 Task: Plan a trip to Queensdale, South Africa from 5th December, 2023 to 15th December, 2023 for 9 adults.5 bedrooms having 5 beds and 5 bathrooms. Property type can be house. Booking option can be shelf check-in. Look for 5 properties as per requirement.
Action: Mouse moved to (491, 88)
Screenshot: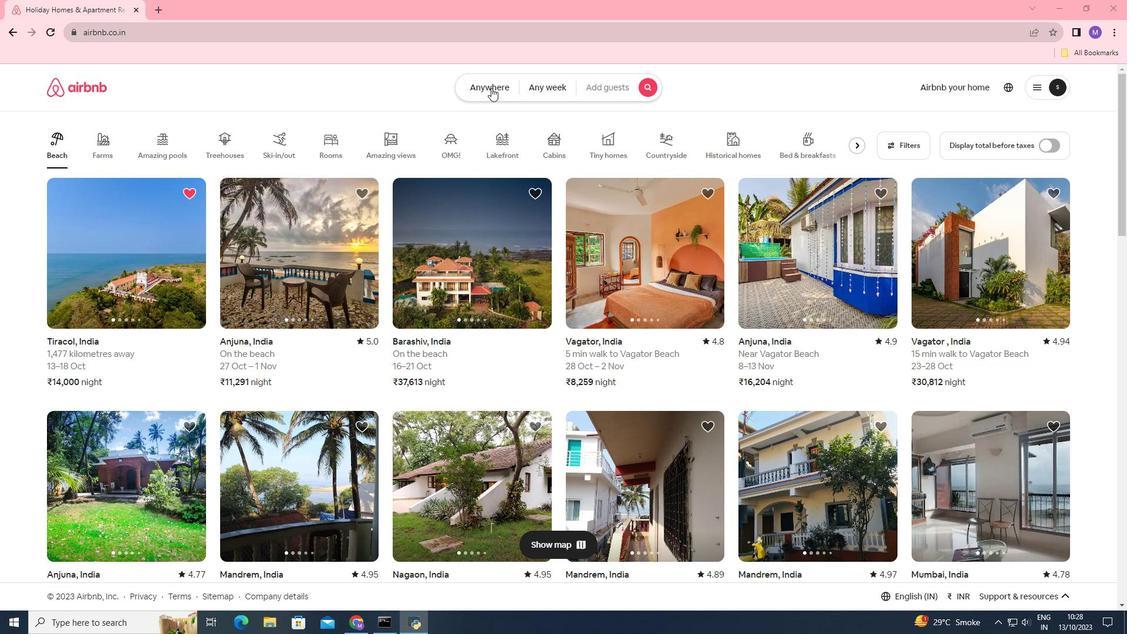 
Action: Mouse pressed left at (491, 88)
Screenshot: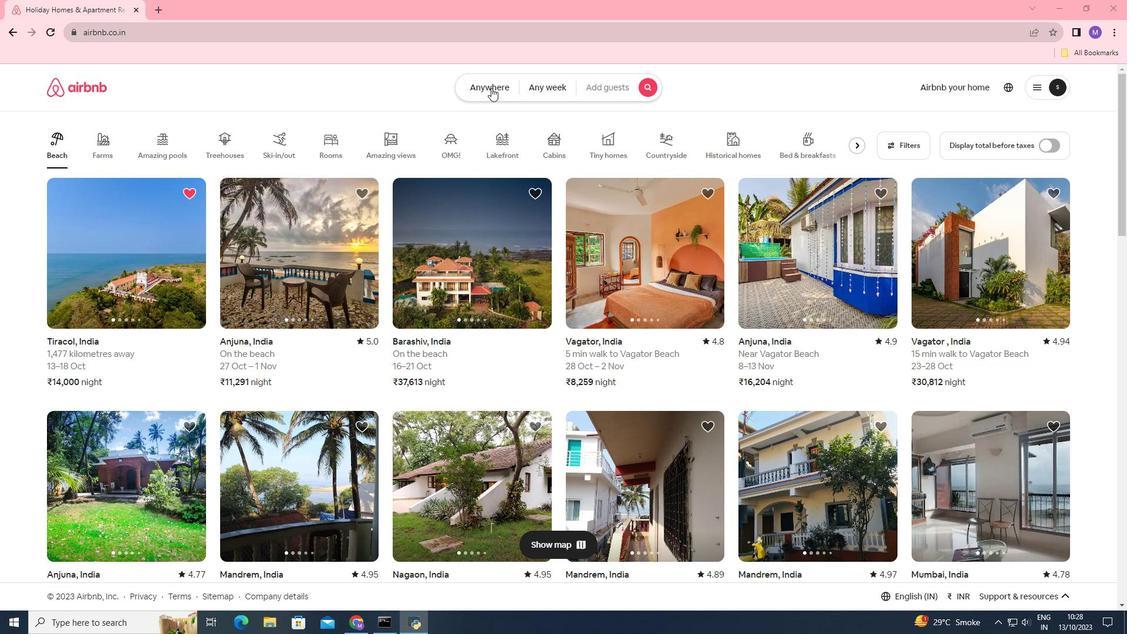
Action: Mouse moved to (389, 131)
Screenshot: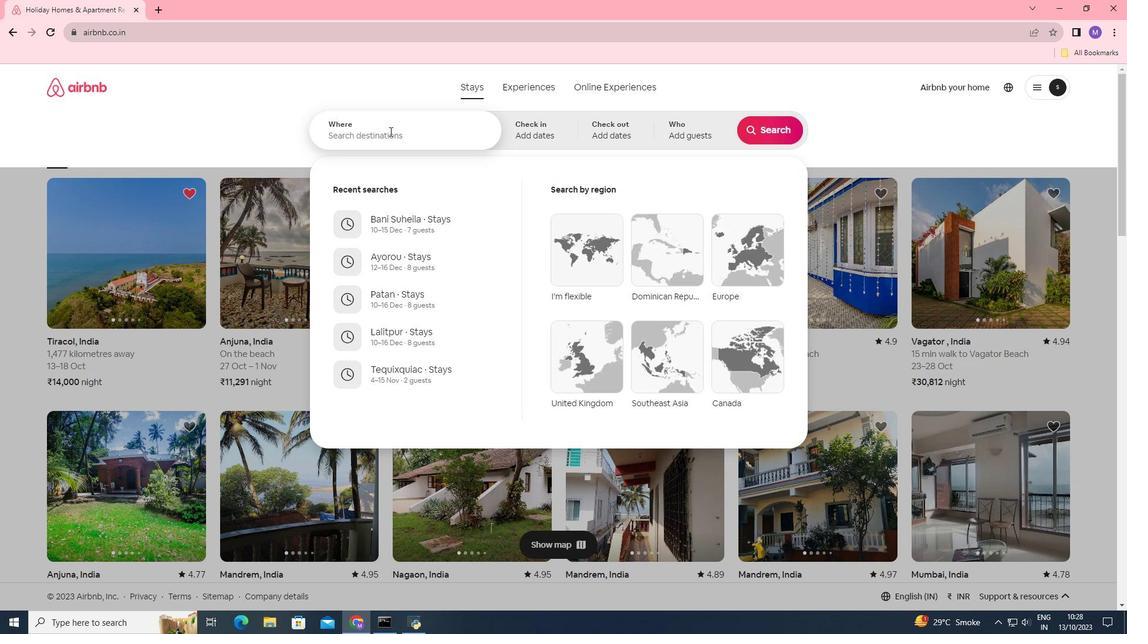 
Action: Mouse pressed left at (389, 131)
Screenshot: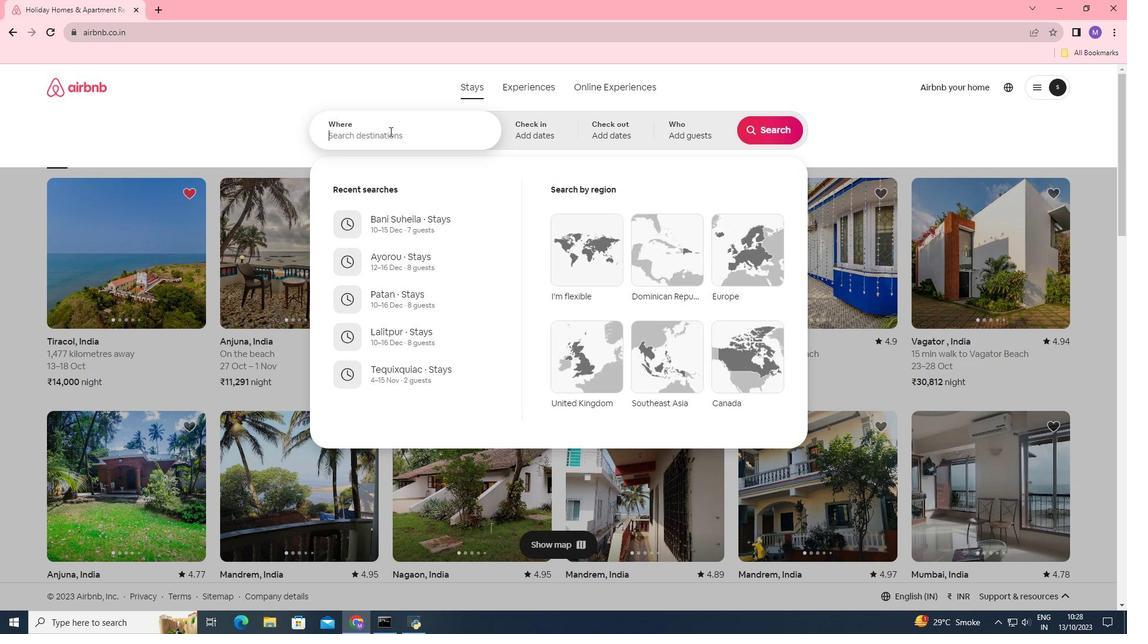 
Action: Mouse pressed left at (389, 131)
Screenshot: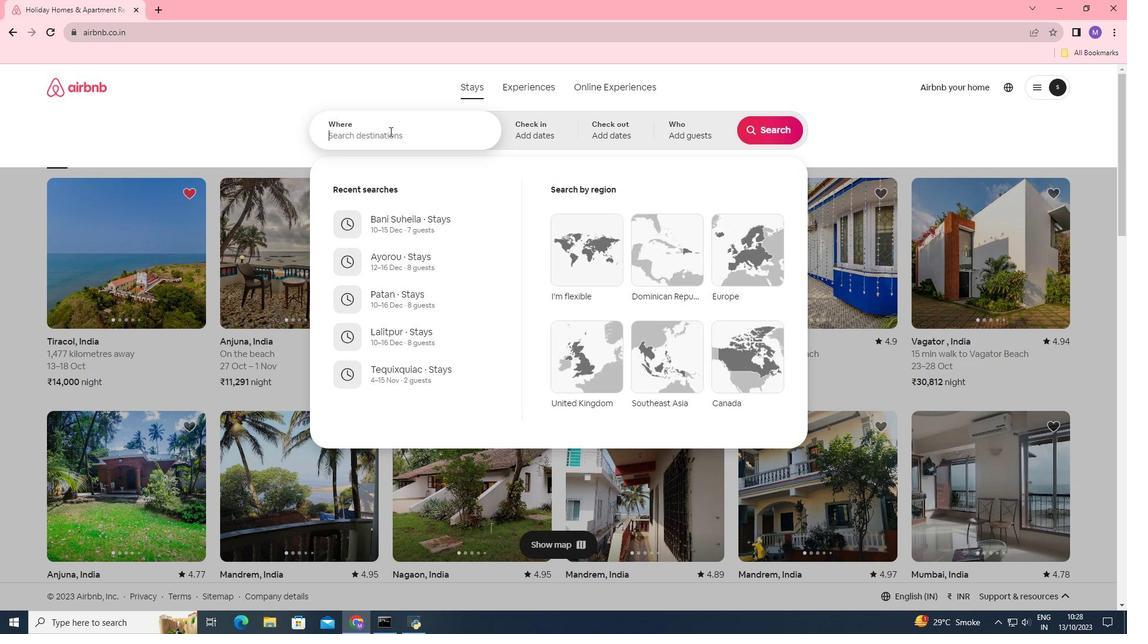 
Action: Key pressed <Key.shift><Key.shift>South<Key.space><Key.shift>Africa
Screenshot: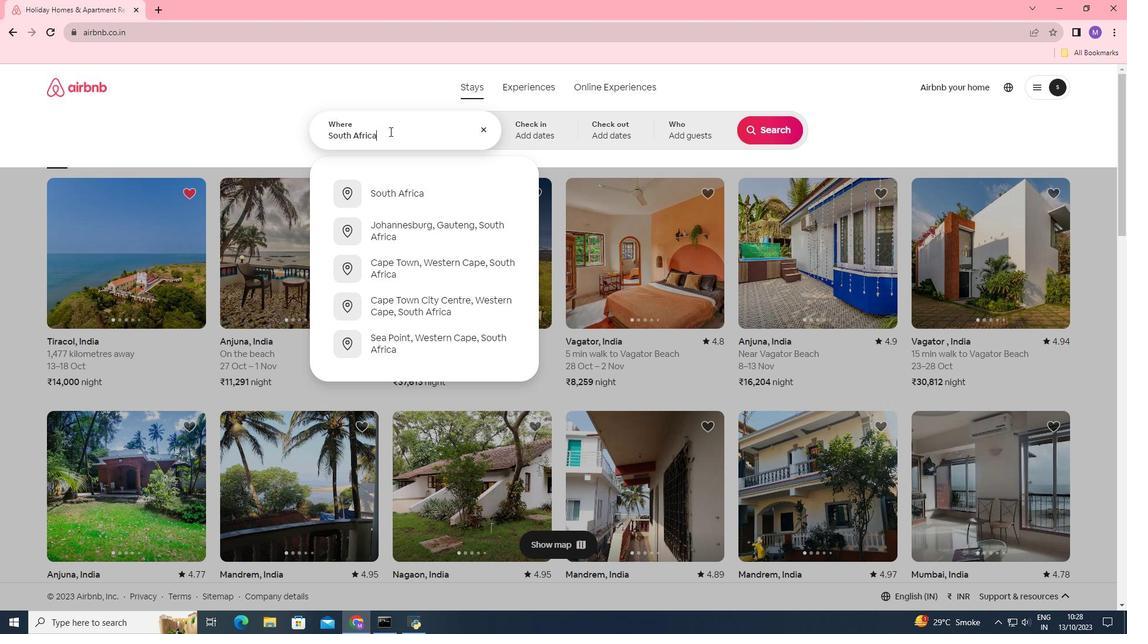 
Action: Mouse moved to (559, 133)
Screenshot: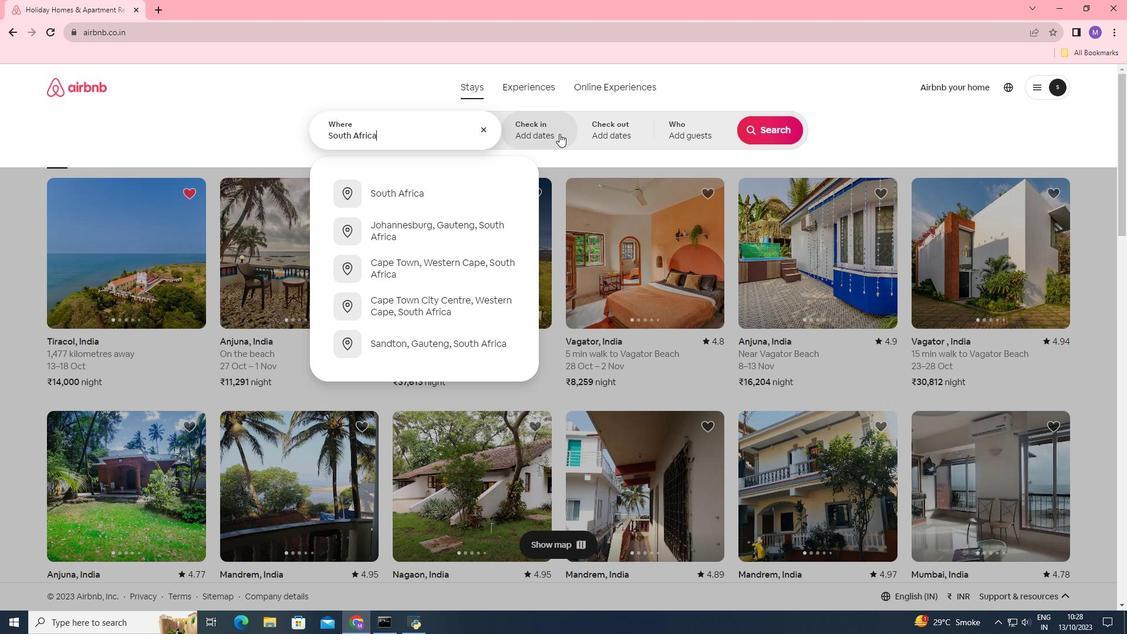 
Action: Mouse pressed left at (559, 133)
Screenshot: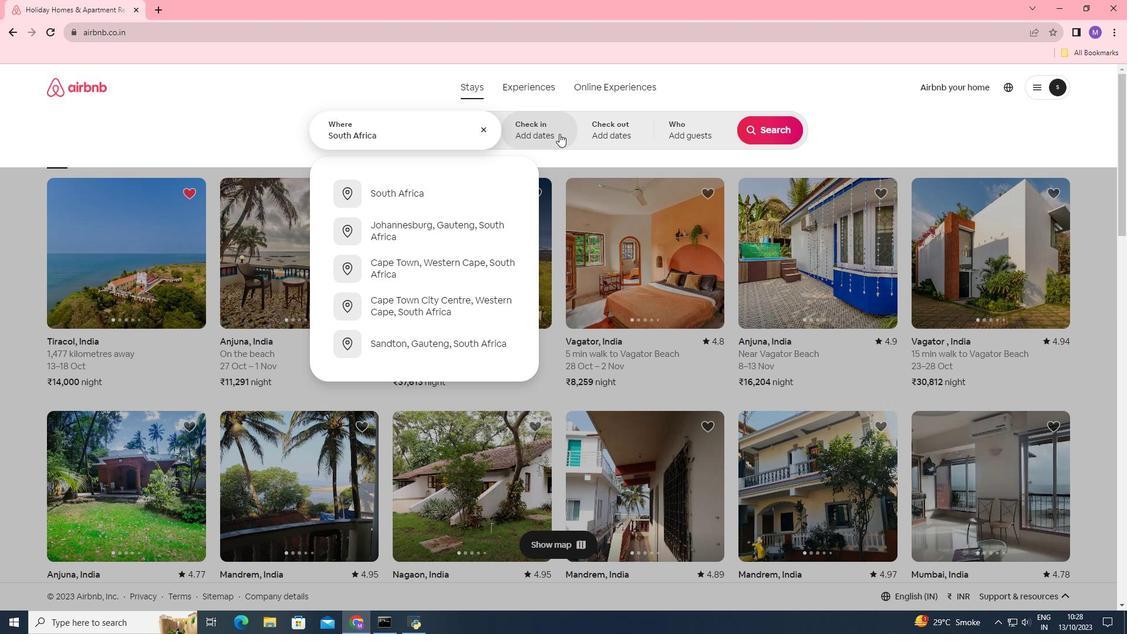 
Action: Mouse moved to (766, 227)
Screenshot: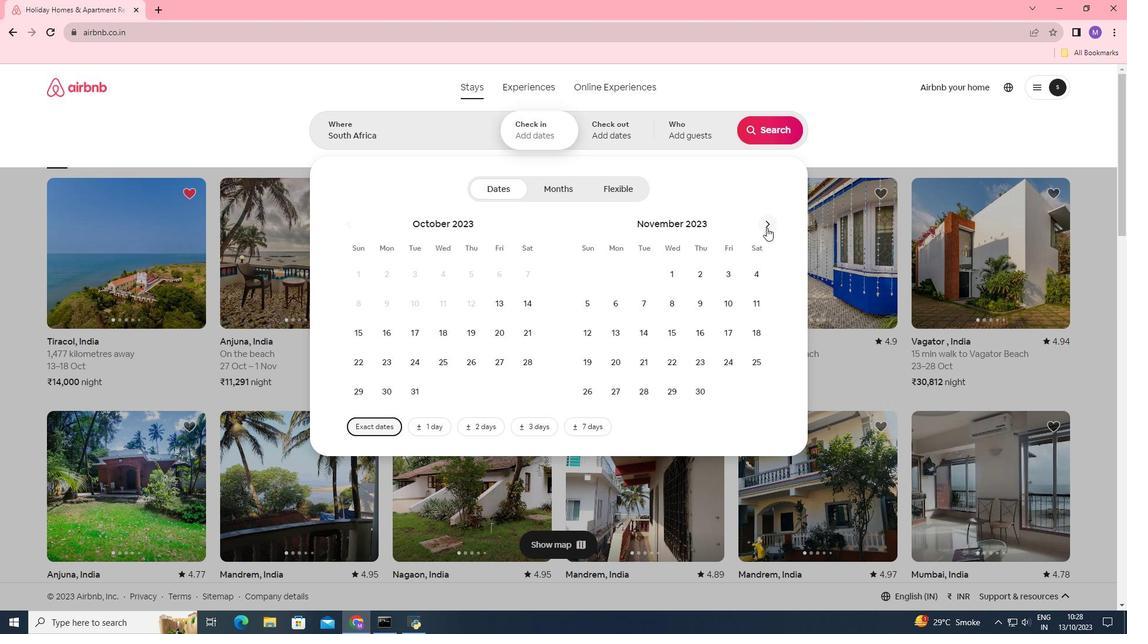 
Action: Mouse pressed left at (766, 227)
Screenshot: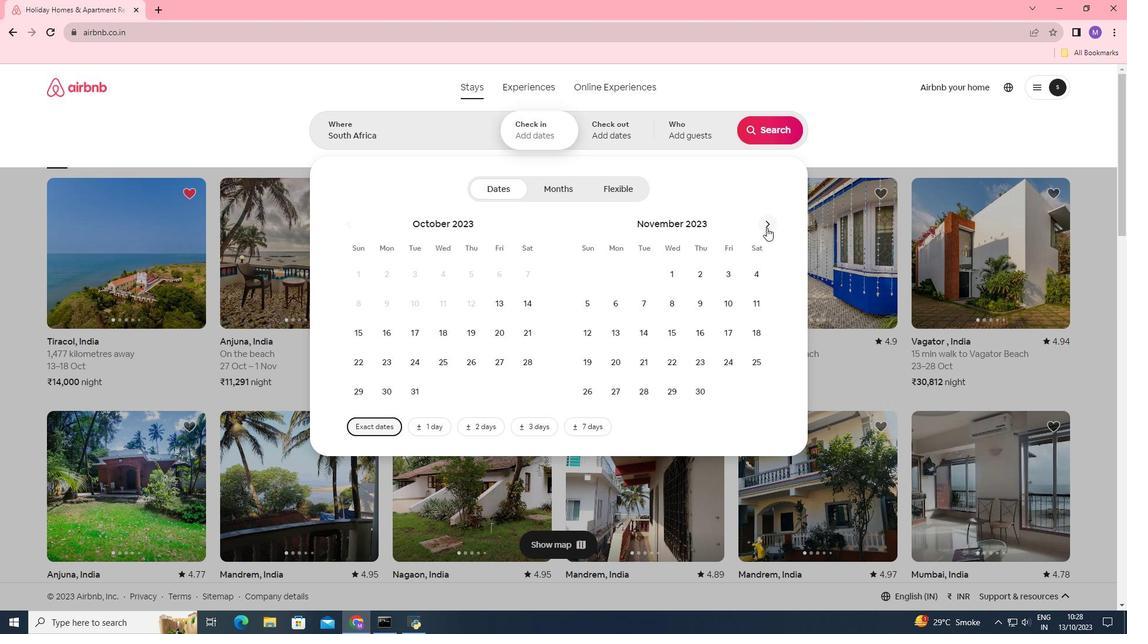 
Action: Mouse moved to (644, 297)
Screenshot: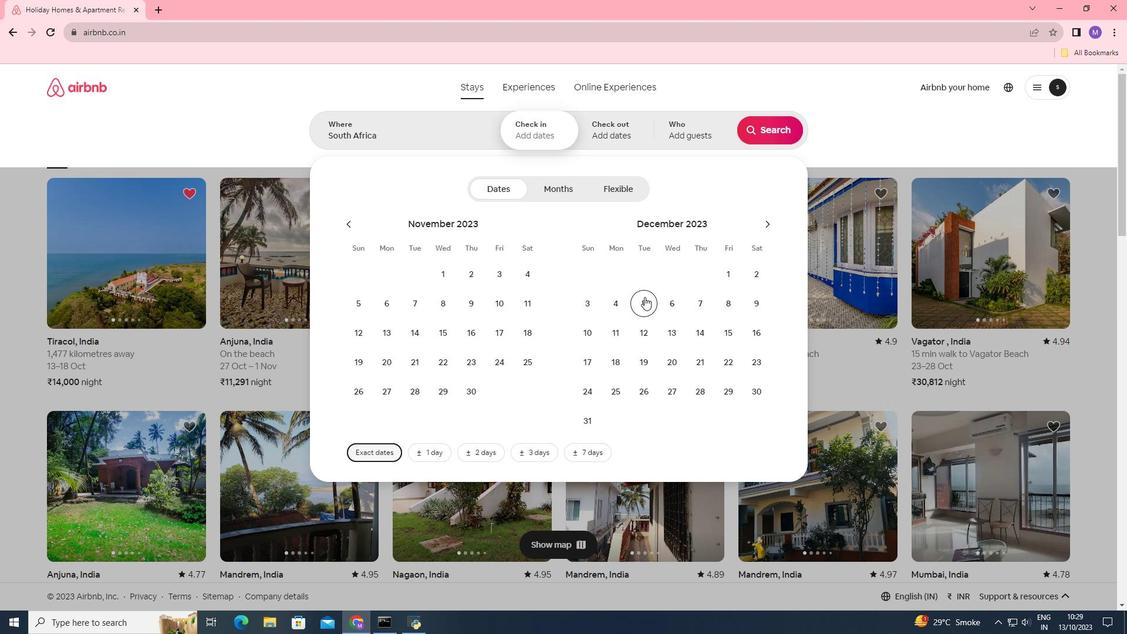 
Action: Mouse pressed left at (644, 297)
Screenshot: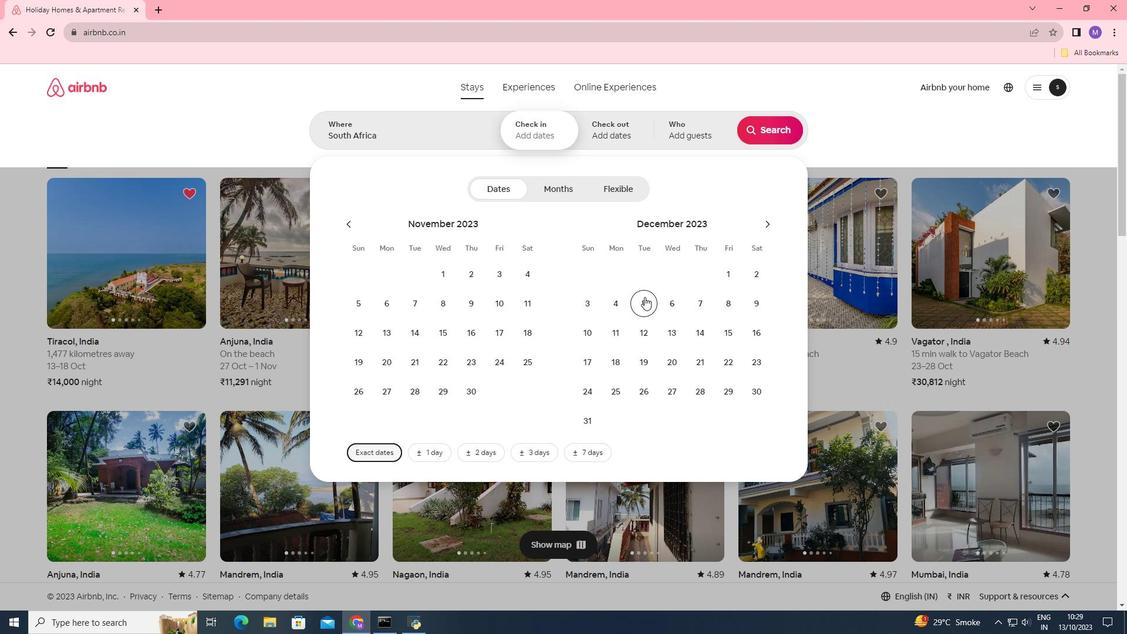 
Action: Mouse moved to (718, 329)
Screenshot: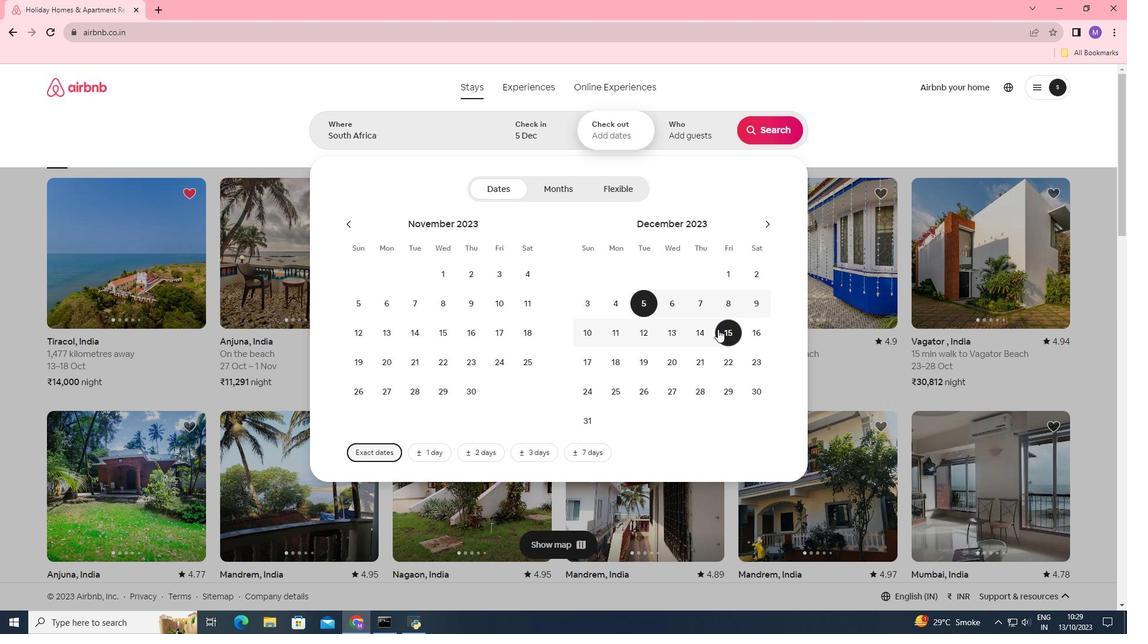 
Action: Mouse pressed left at (718, 329)
Screenshot: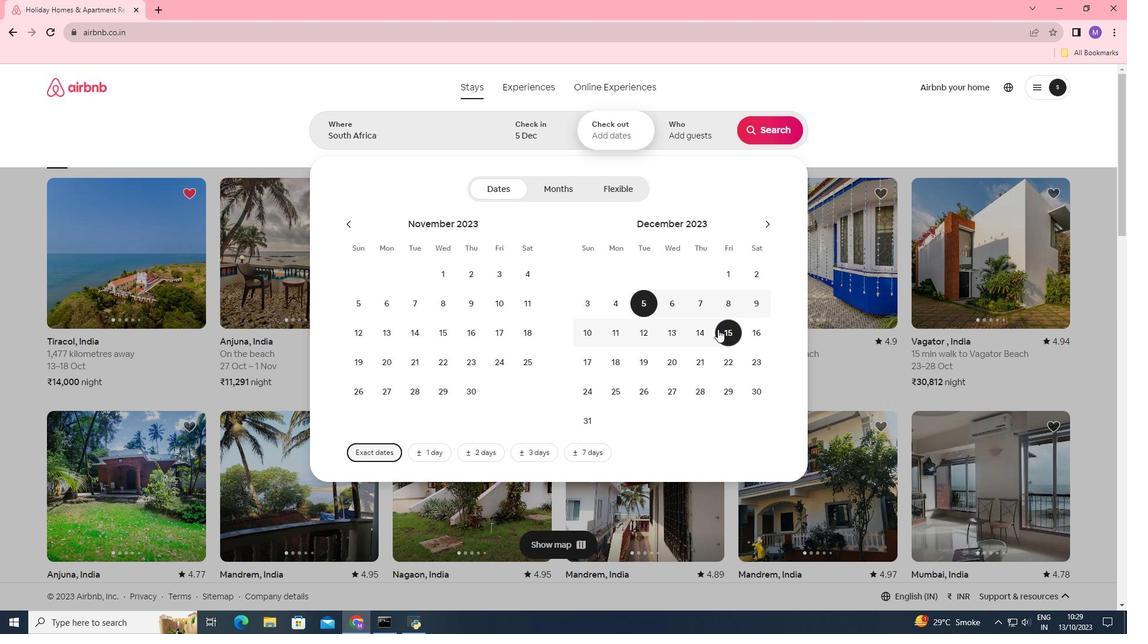
Action: Mouse moved to (690, 130)
Screenshot: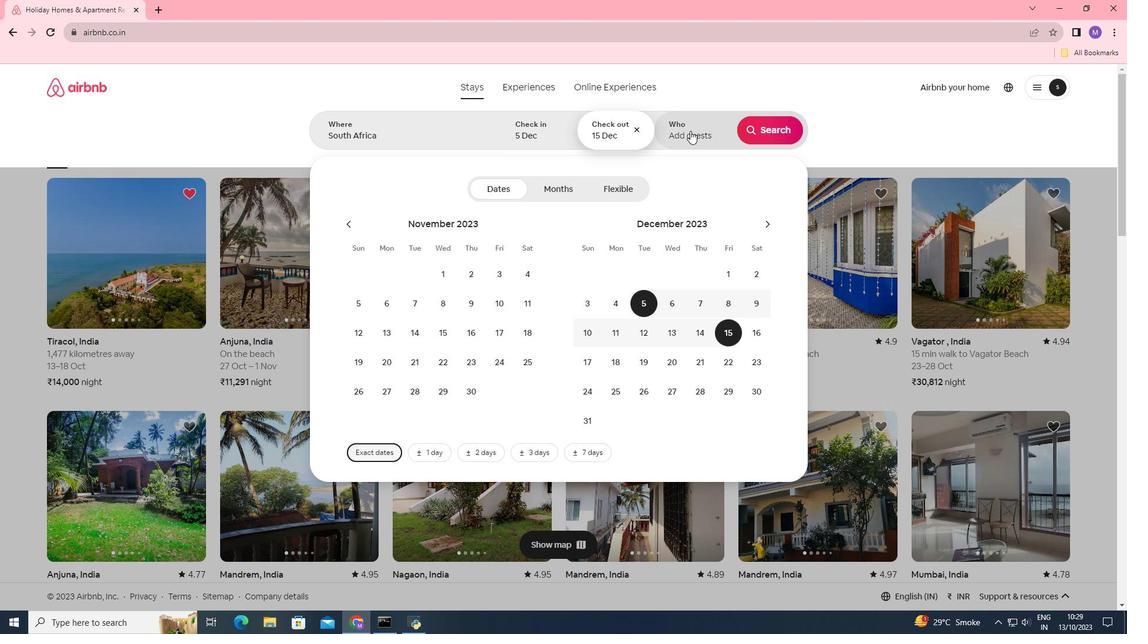 
Action: Mouse pressed left at (690, 130)
Screenshot: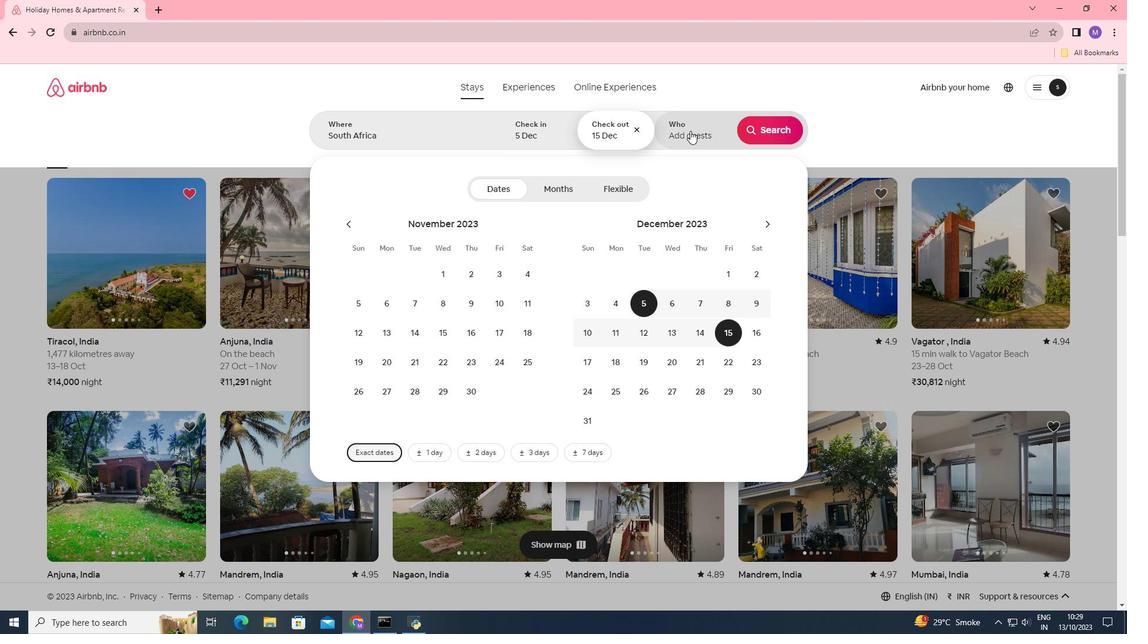 
Action: Mouse moved to (773, 194)
Screenshot: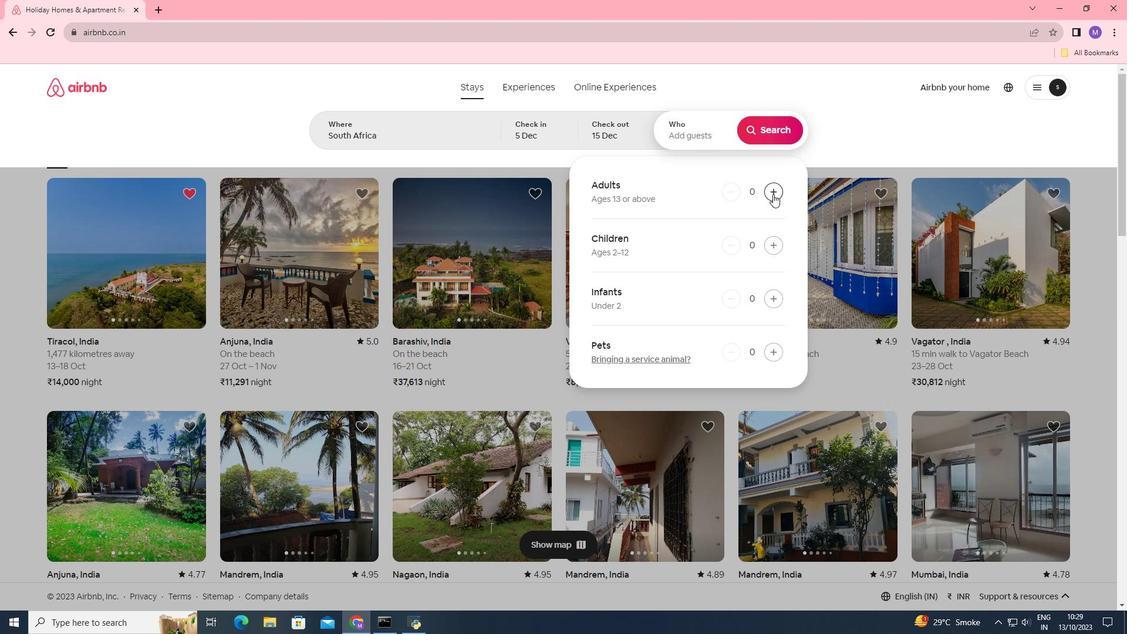 
Action: Mouse pressed left at (773, 194)
Screenshot: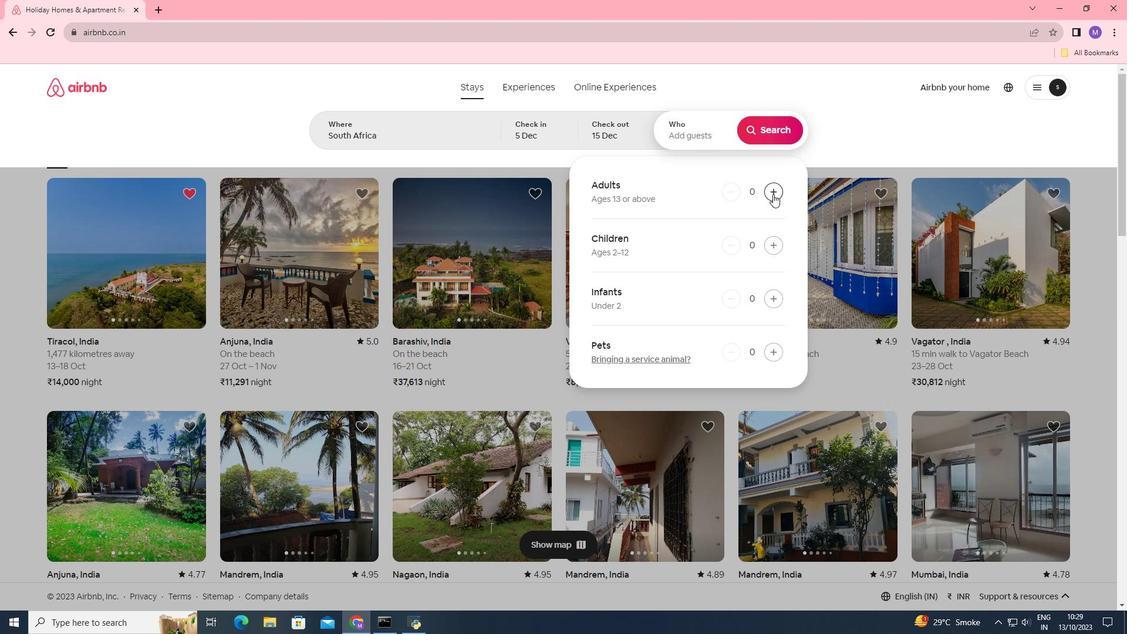 
Action: Mouse pressed left at (773, 194)
Screenshot: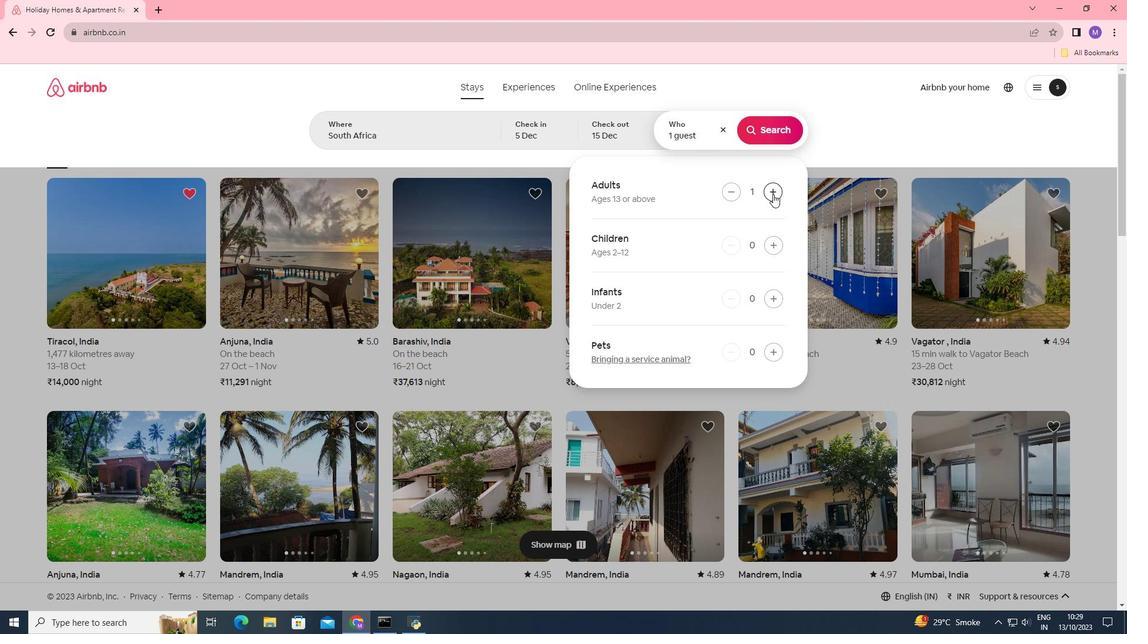 
Action: Mouse pressed left at (773, 194)
Screenshot: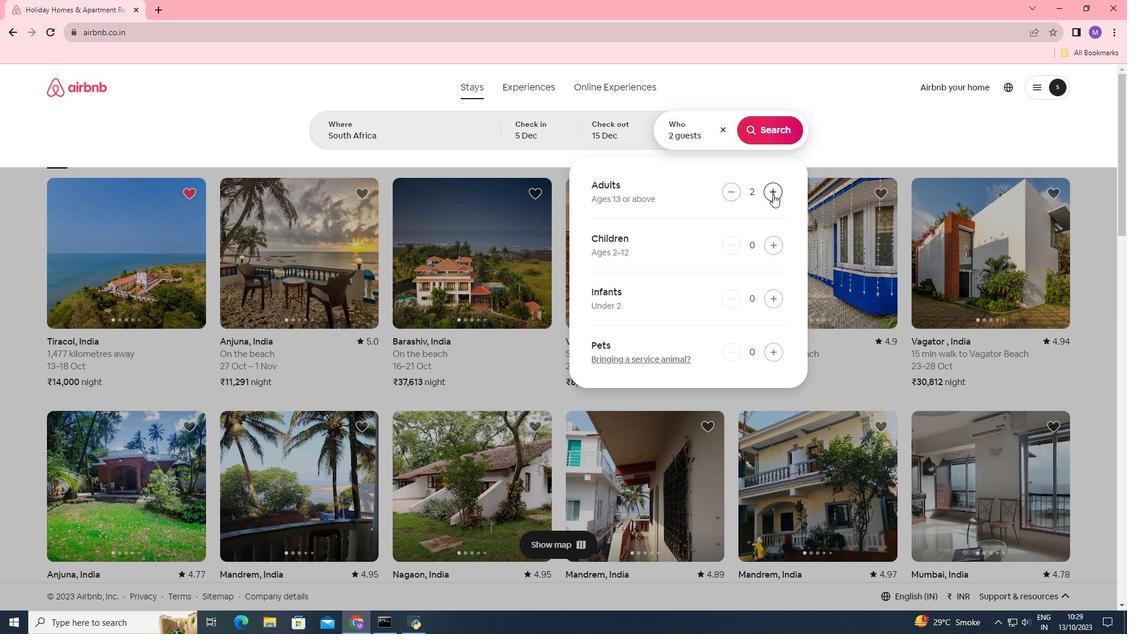 
Action: Mouse pressed left at (773, 194)
Screenshot: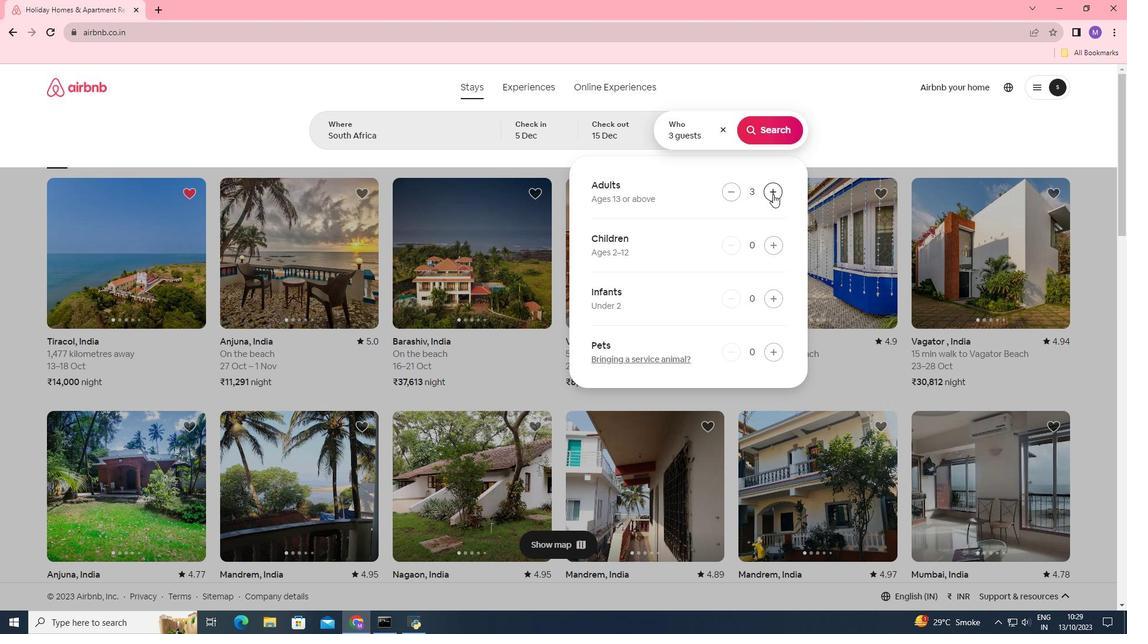 
Action: Mouse pressed left at (773, 194)
Screenshot: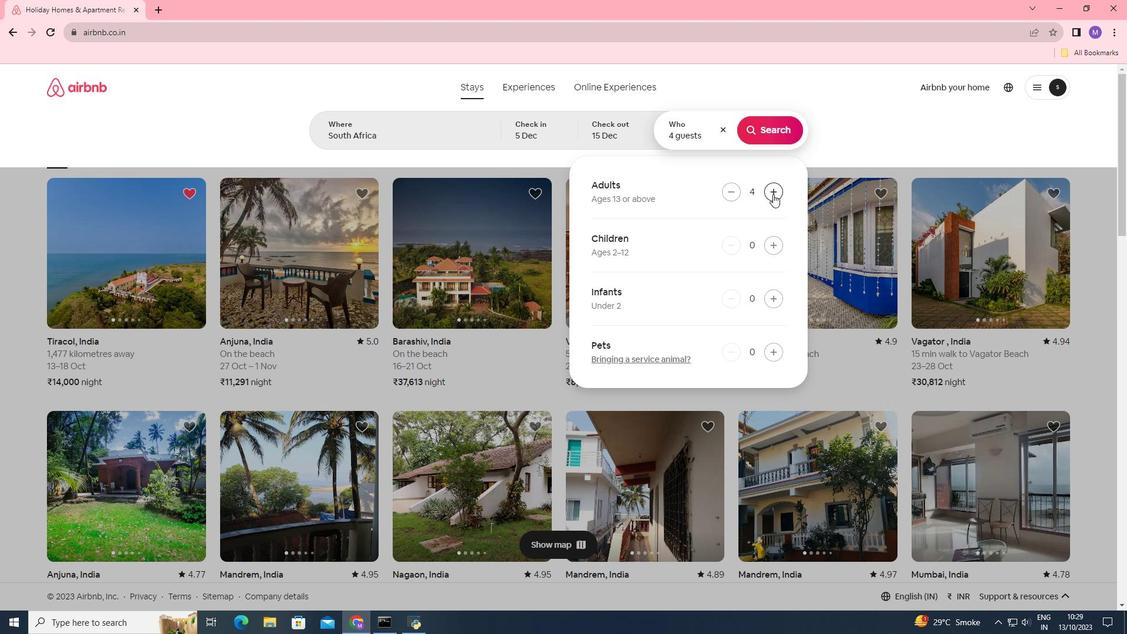 
Action: Mouse pressed left at (773, 194)
Screenshot: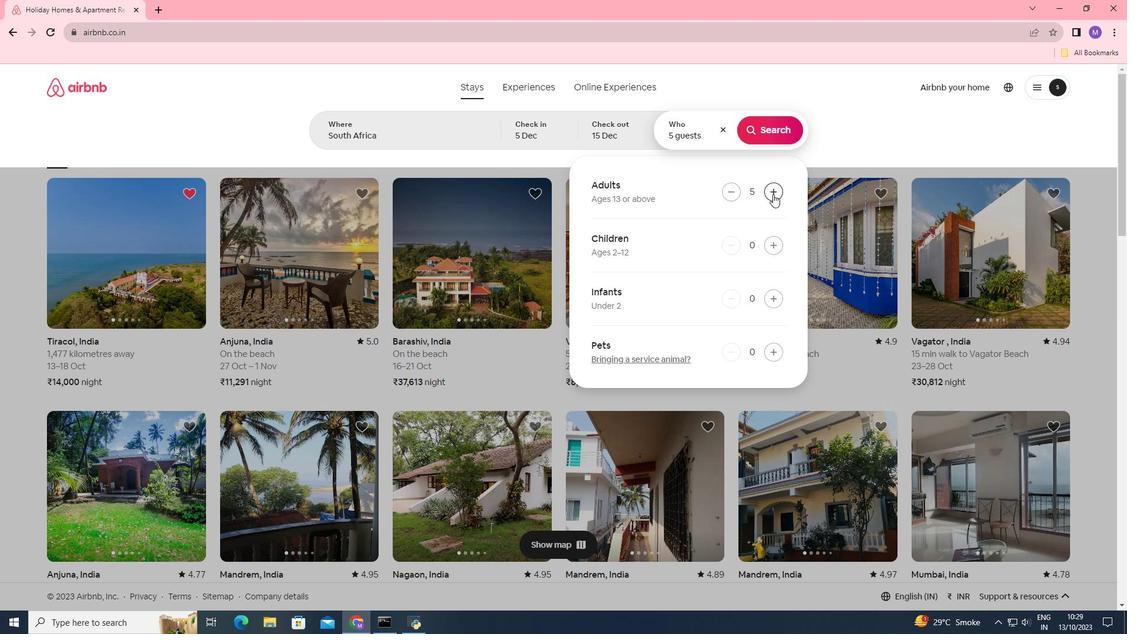 
Action: Mouse pressed left at (773, 194)
Screenshot: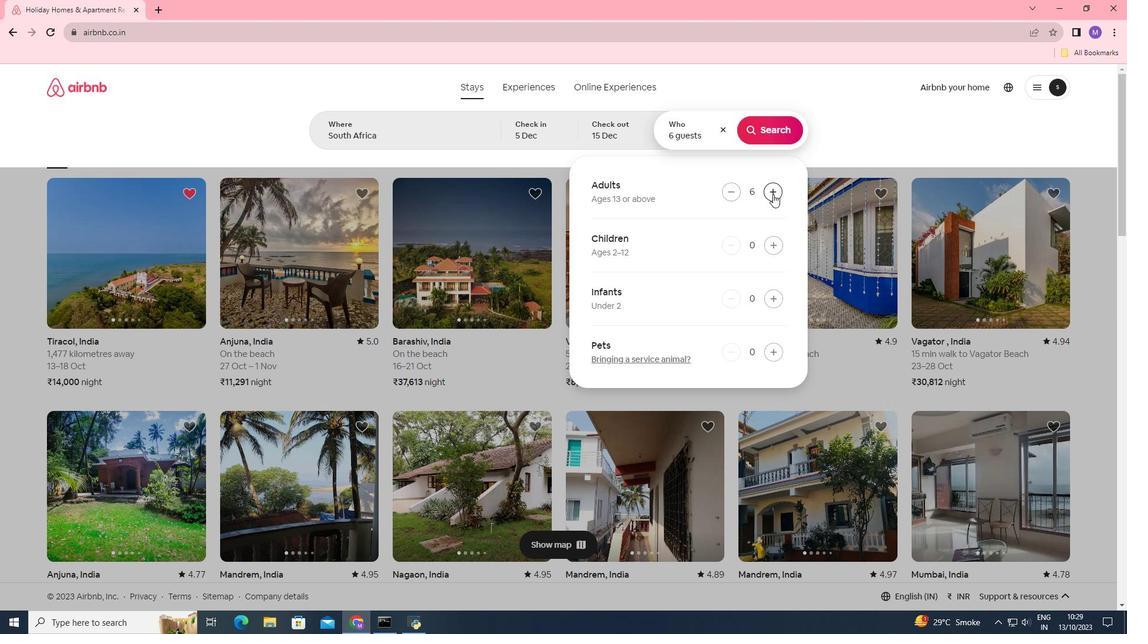 
Action: Mouse pressed left at (773, 194)
Screenshot: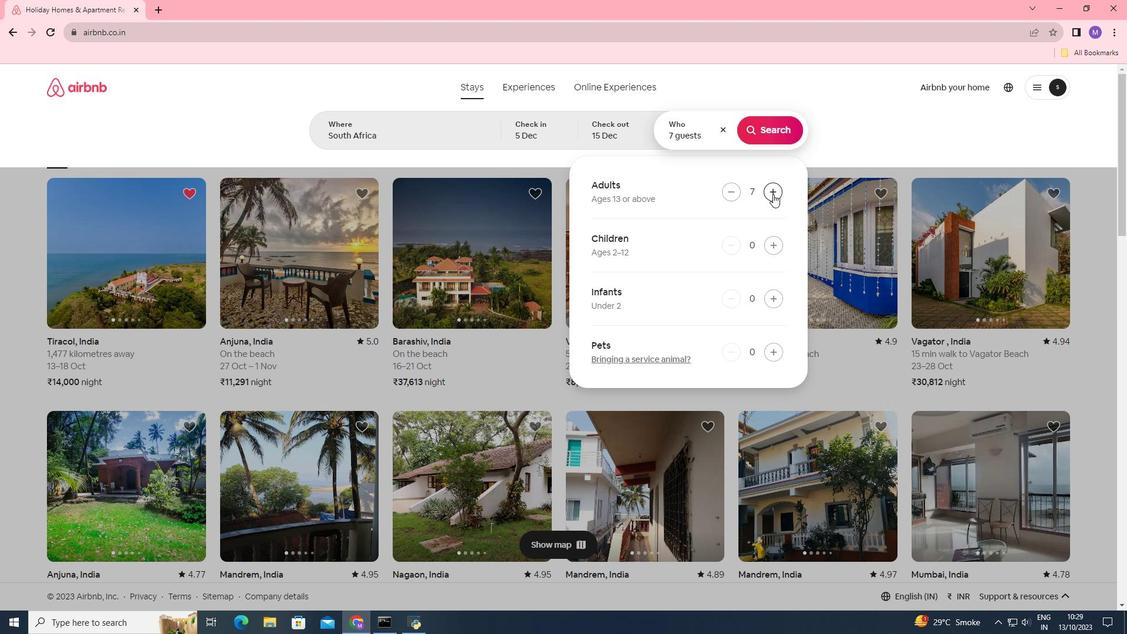 
Action: Mouse pressed left at (773, 194)
Screenshot: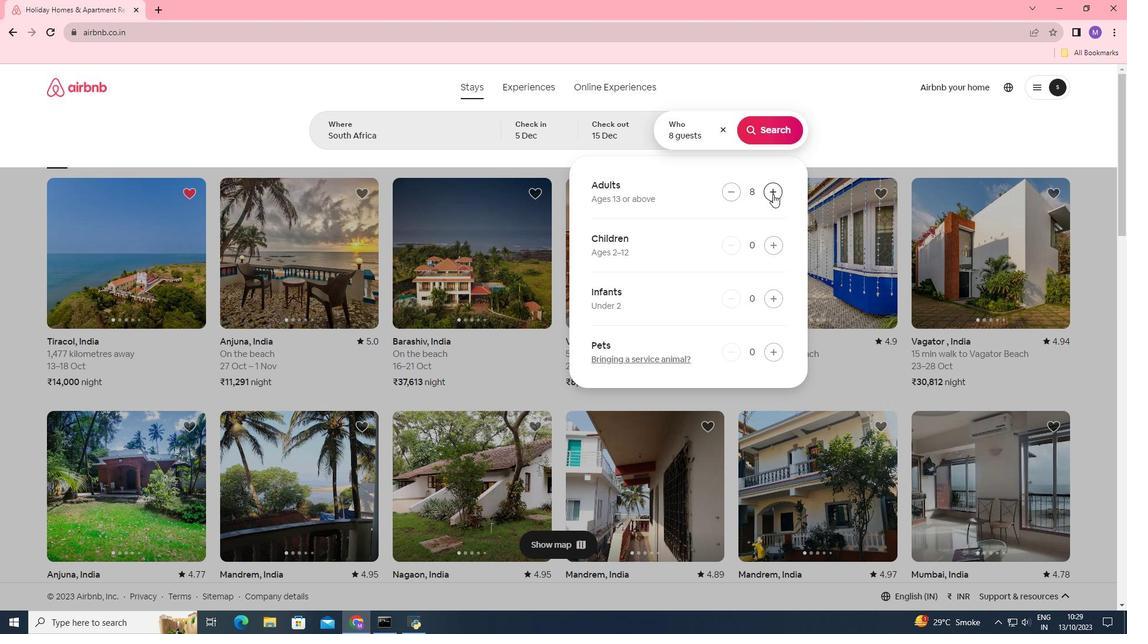 
Action: Mouse moved to (779, 125)
Screenshot: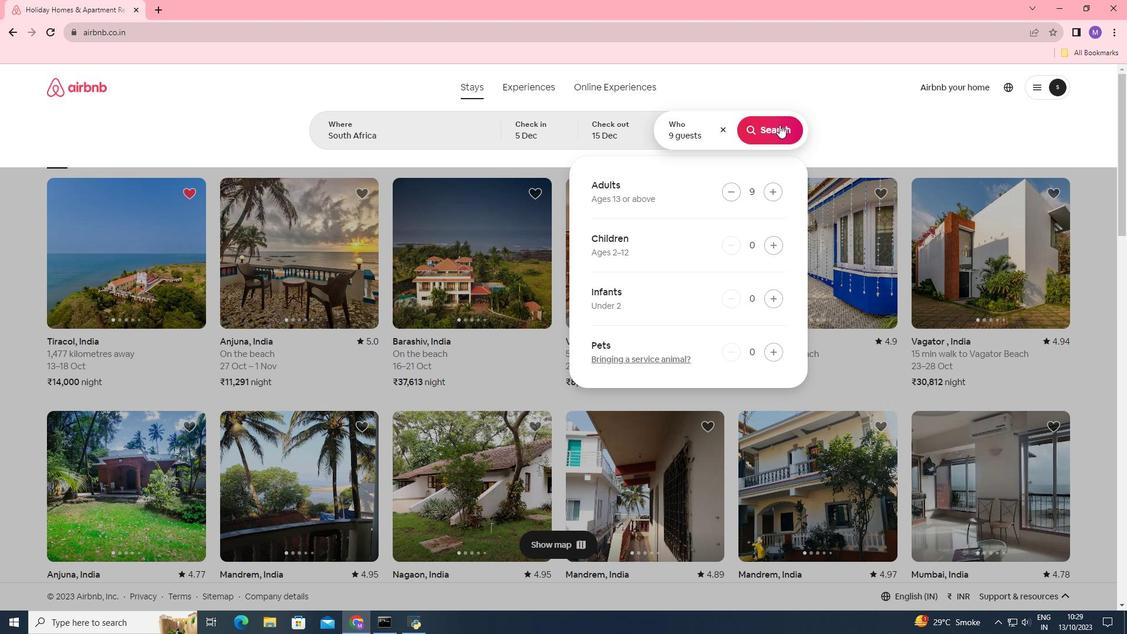 
Action: Mouse pressed left at (779, 125)
Screenshot: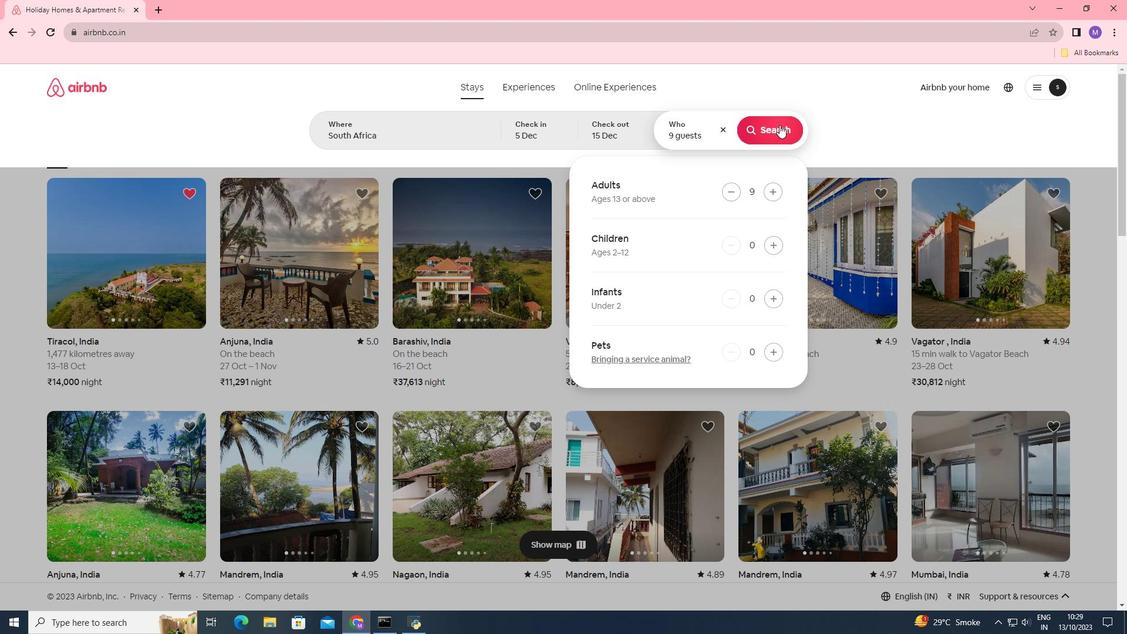 
Action: Mouse moved to (937, 138)
Screenshot: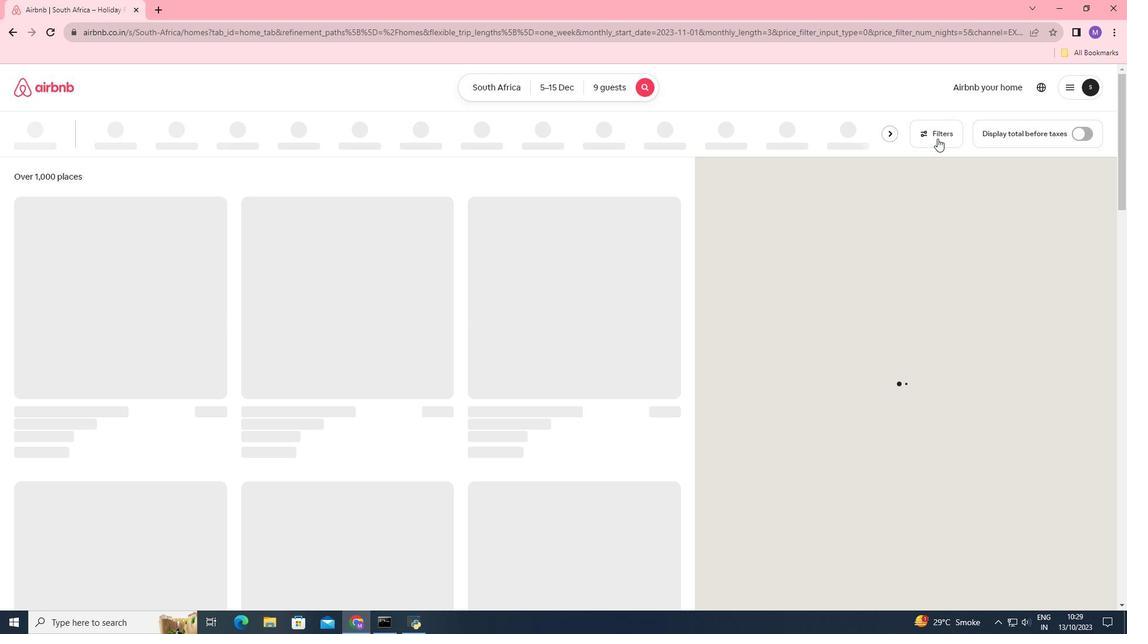 
Action: Mouse pressed left at (937, 138)
Screenshot: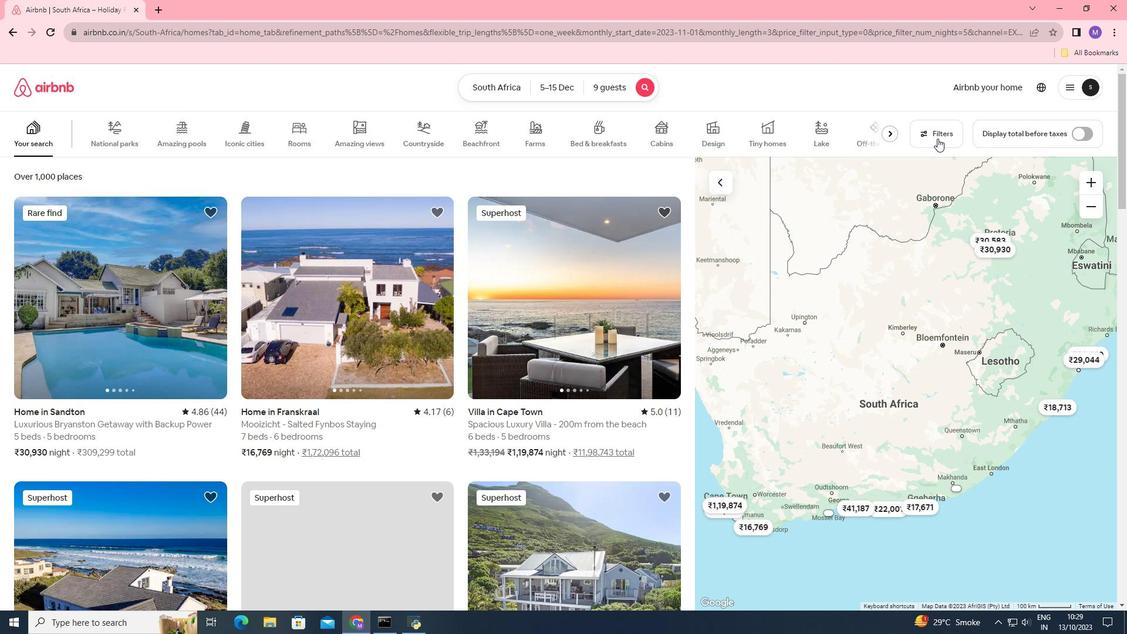 
Action: Mouse moved to (602, 405)
Screenshot: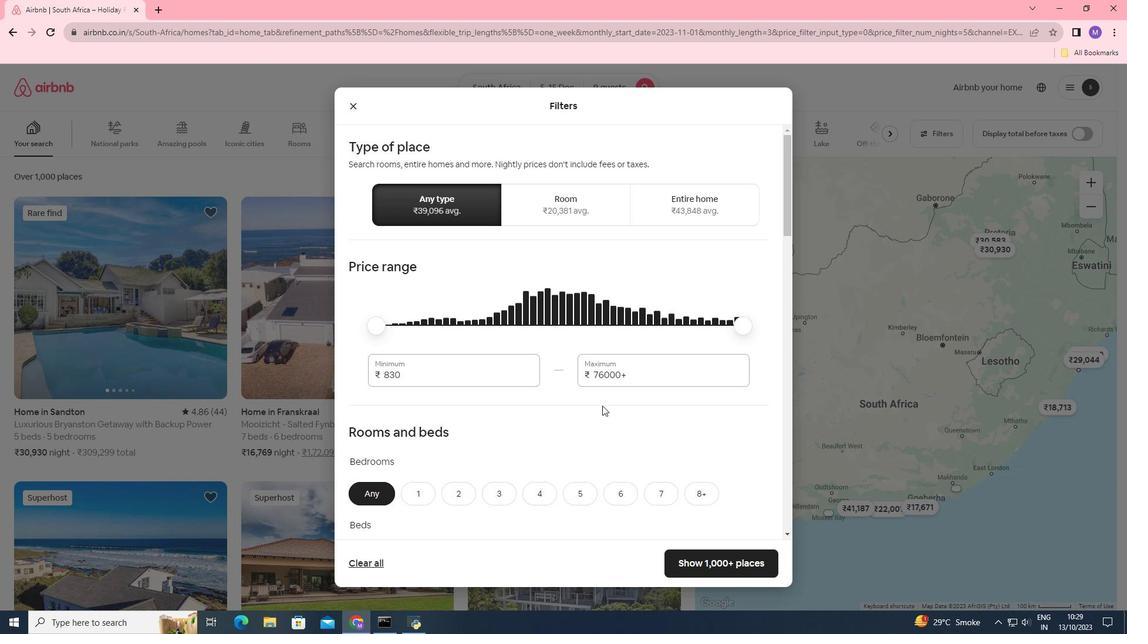 
Action: Mouse scrolled (602, 405) with delta (0, 0)
Screenshot: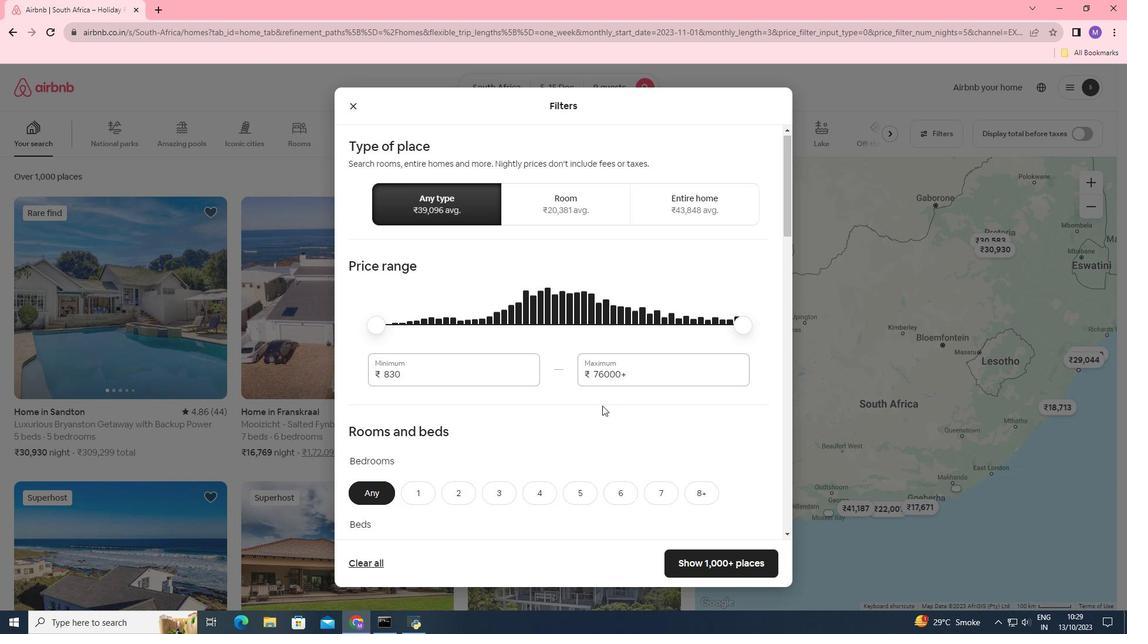 
Action: Mouse moved to (581, 430)
Screenshot: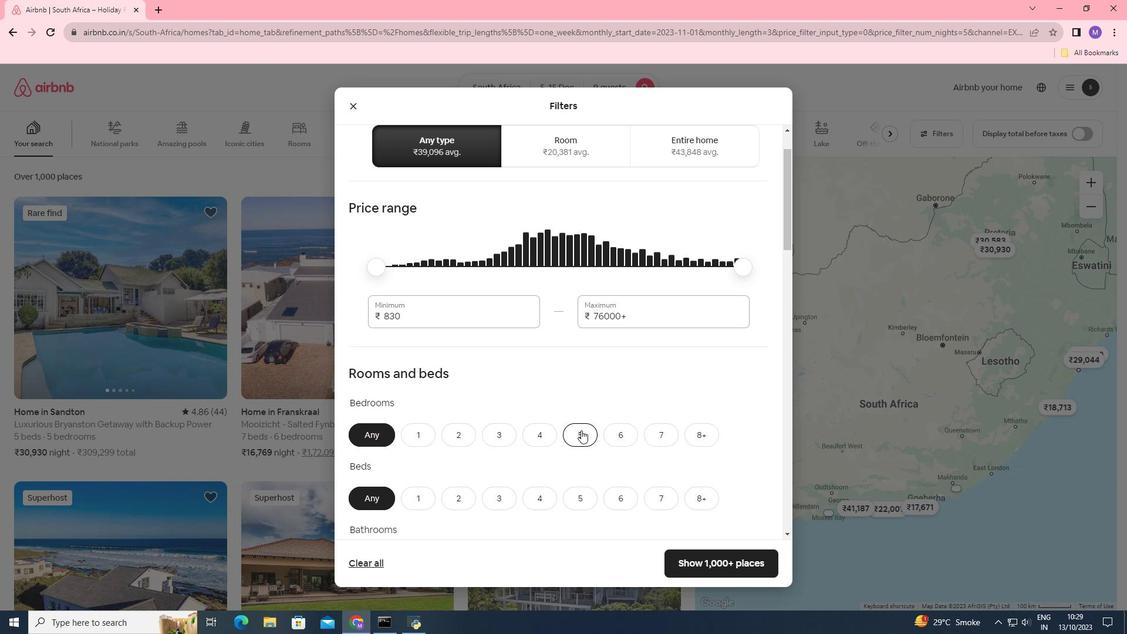 
Action: Mouse pressed left at (581, 430)
Screenshot: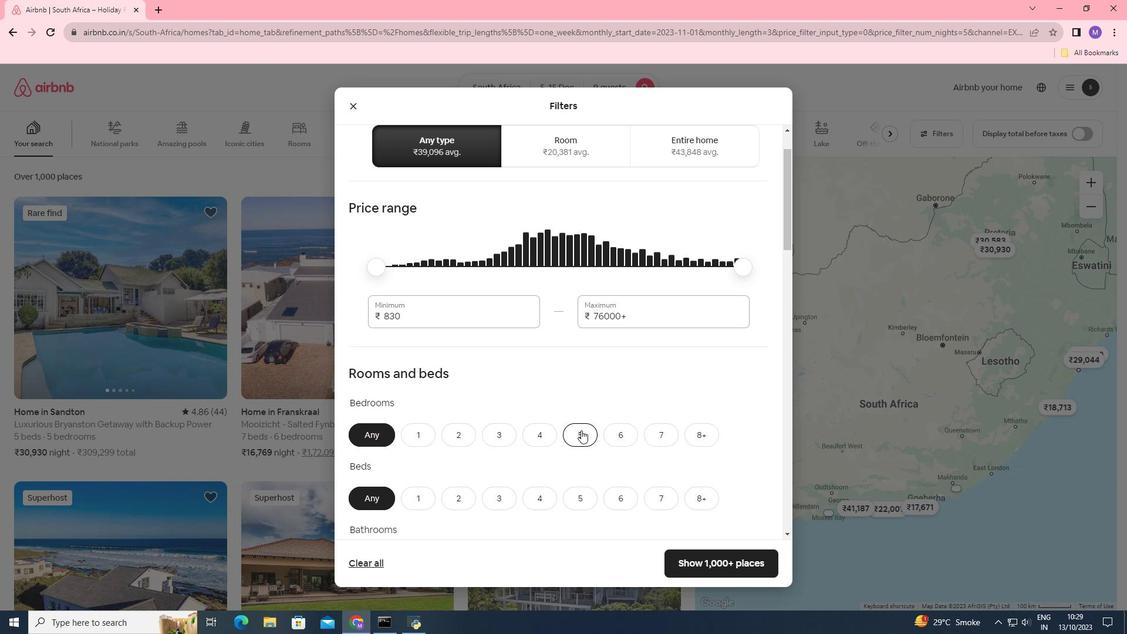
Action: Mouse moved to (628, 359)
Screenshot: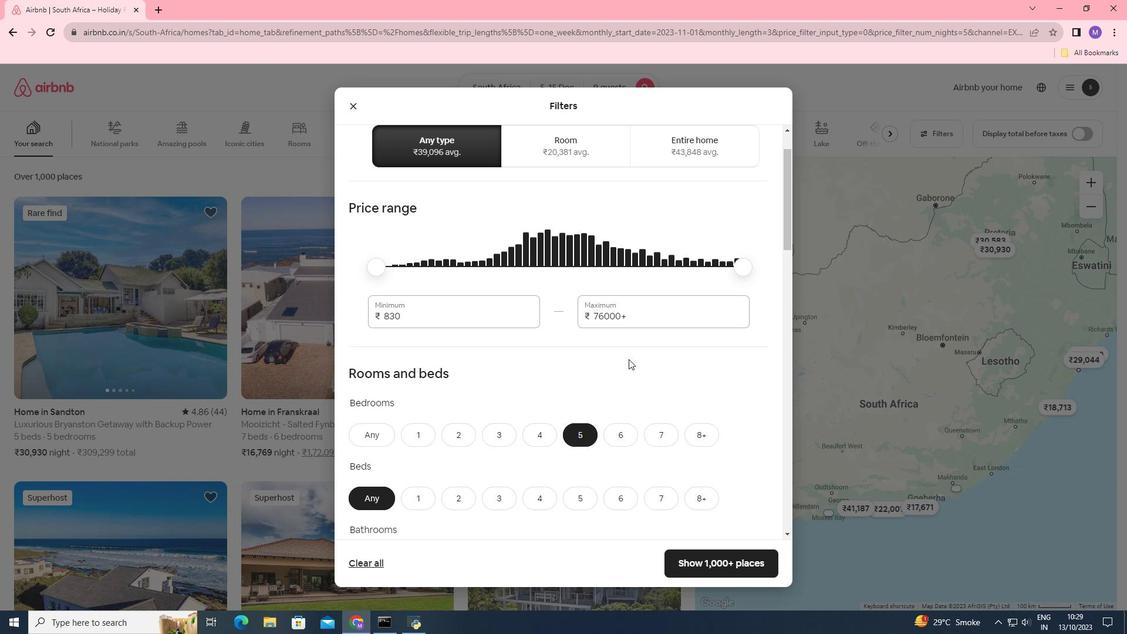 
Action: Mouse scrolled (628, 358) with delta (0, 0)
Screenshot: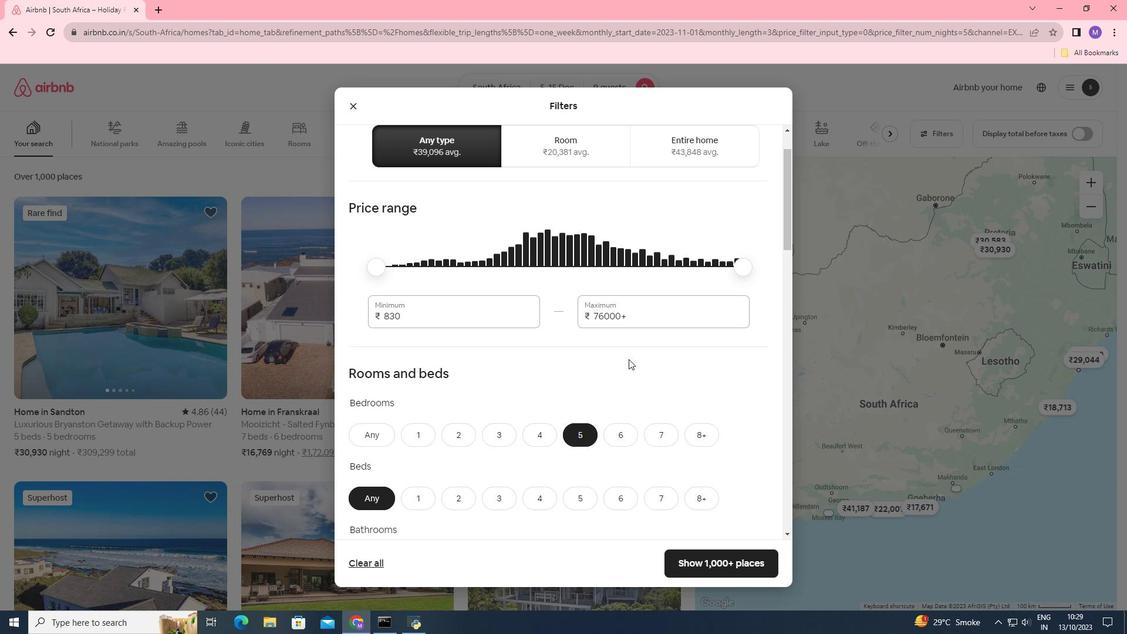 
Action: Mouse moved to (578, 442)
Screenshot: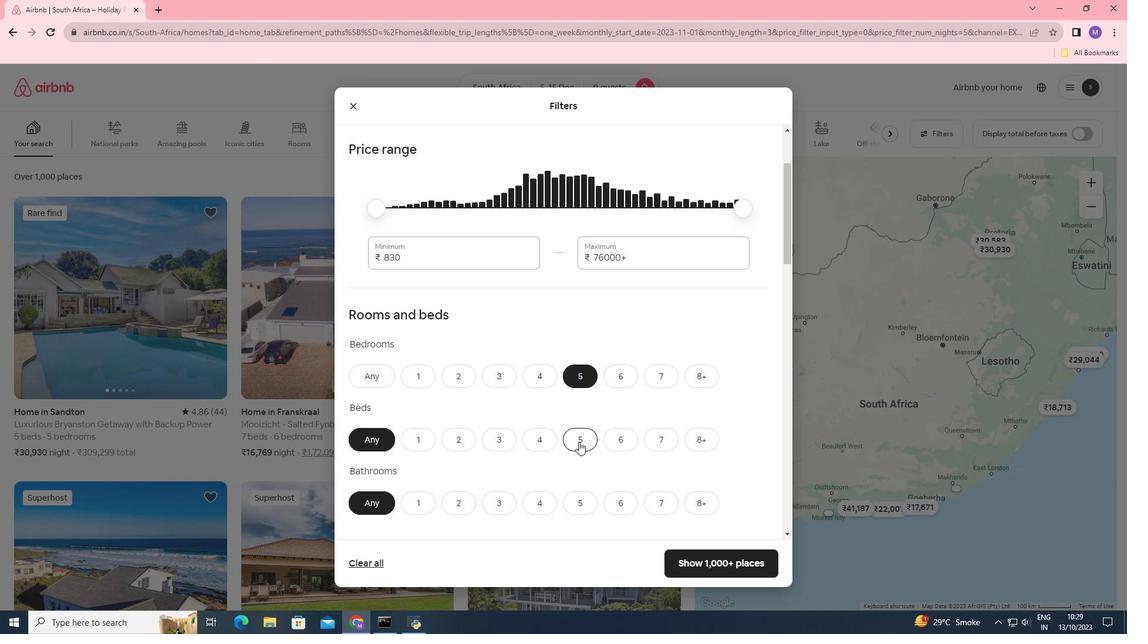 
Action: Mouse pressed left at (578, 442)
Screenshot: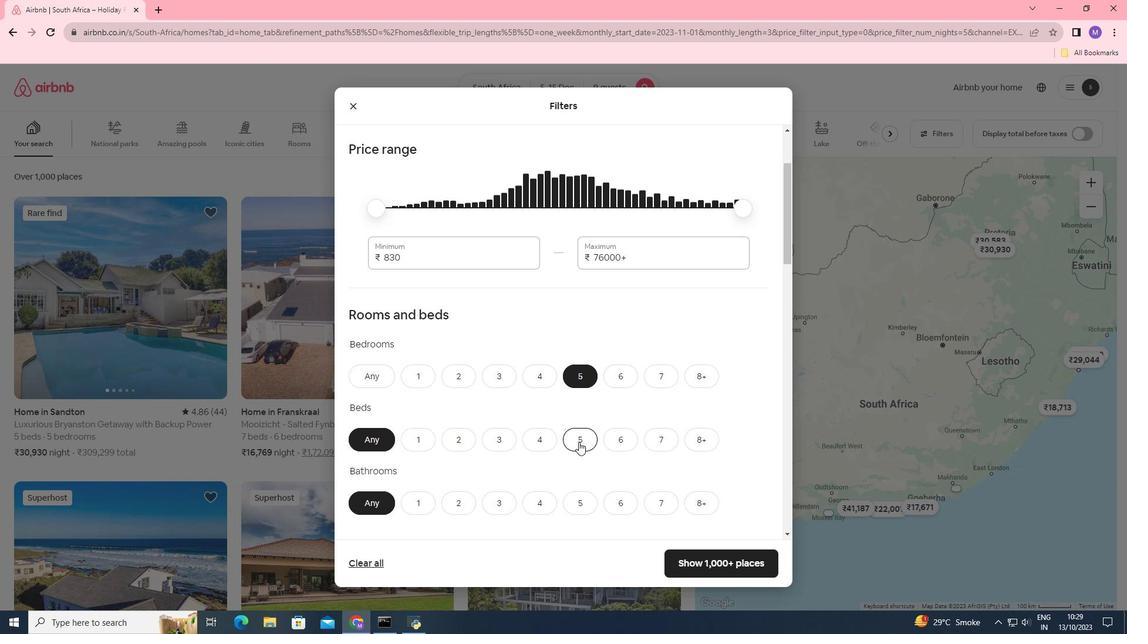 
Action: Mouse moved to (613, 389)
Screenshot: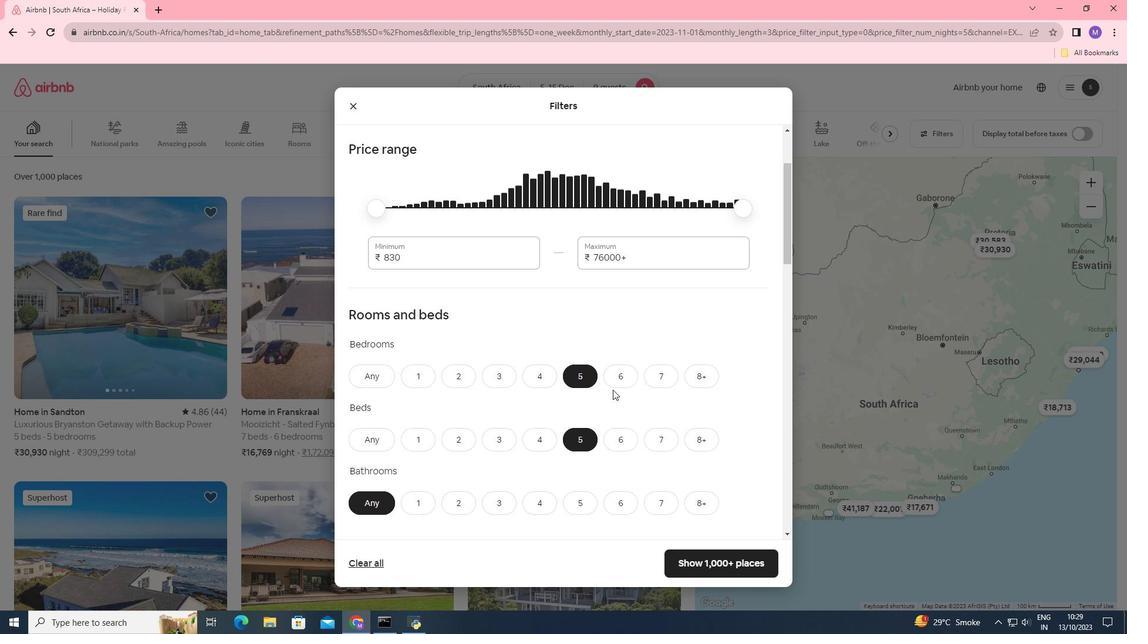 
Action: Mouse scrolled (613, 389) with delta (0, 0)
Screenshot: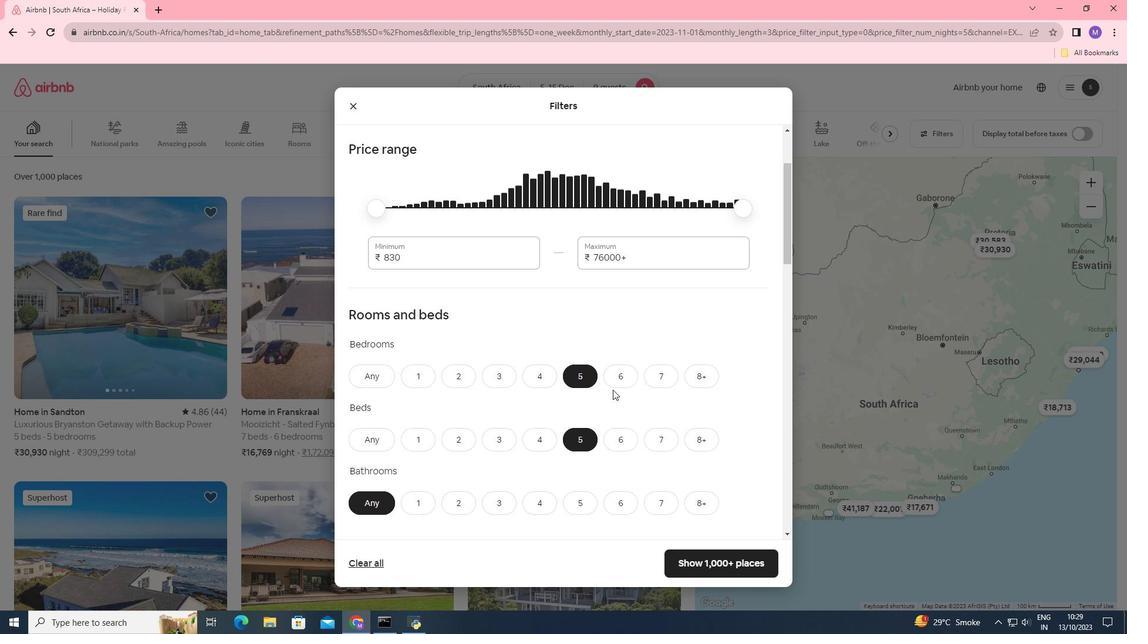 
Action: Mouse moved to (574, 444)
Screenshot: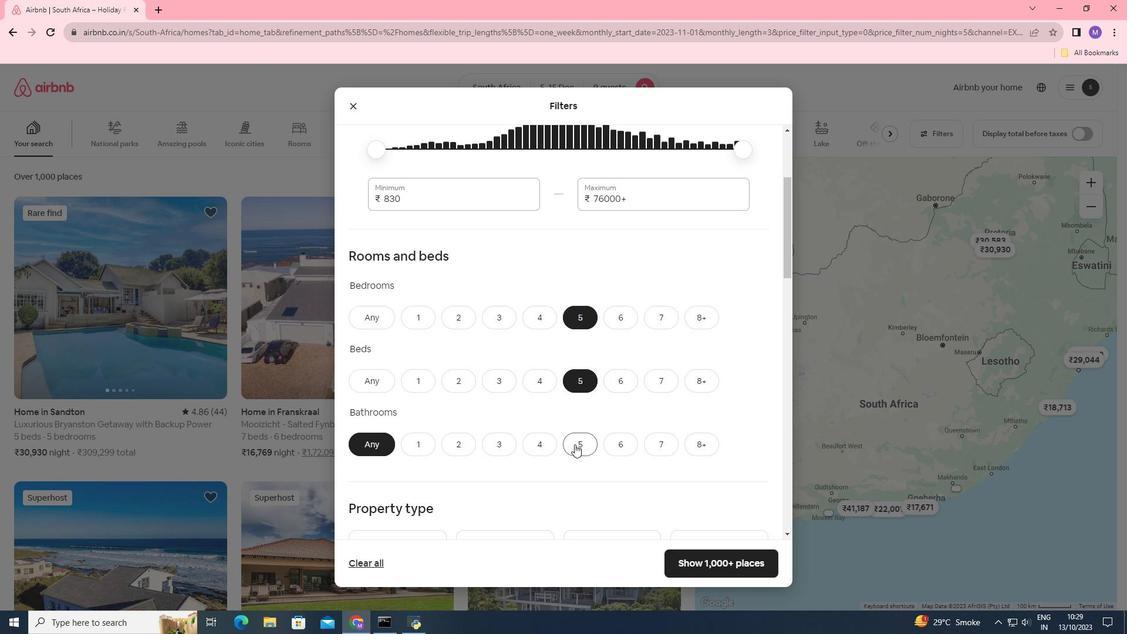 
Action: Mouse pressed left at (574, 444)
Screenshot: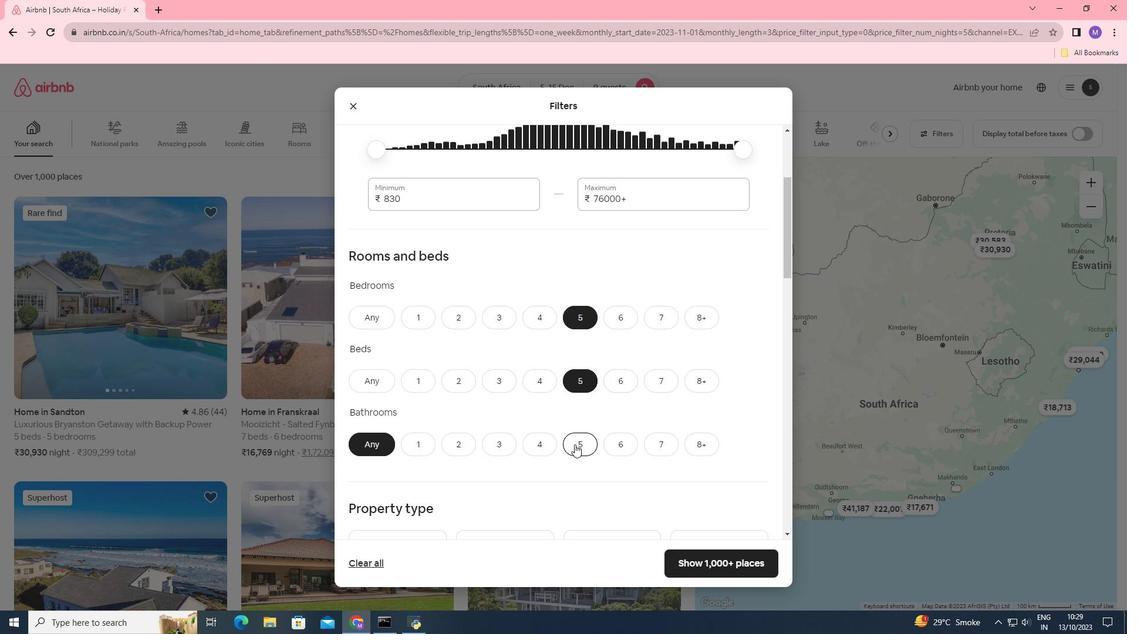 
Action: Mouse moved to (634, 391)
Screenshot: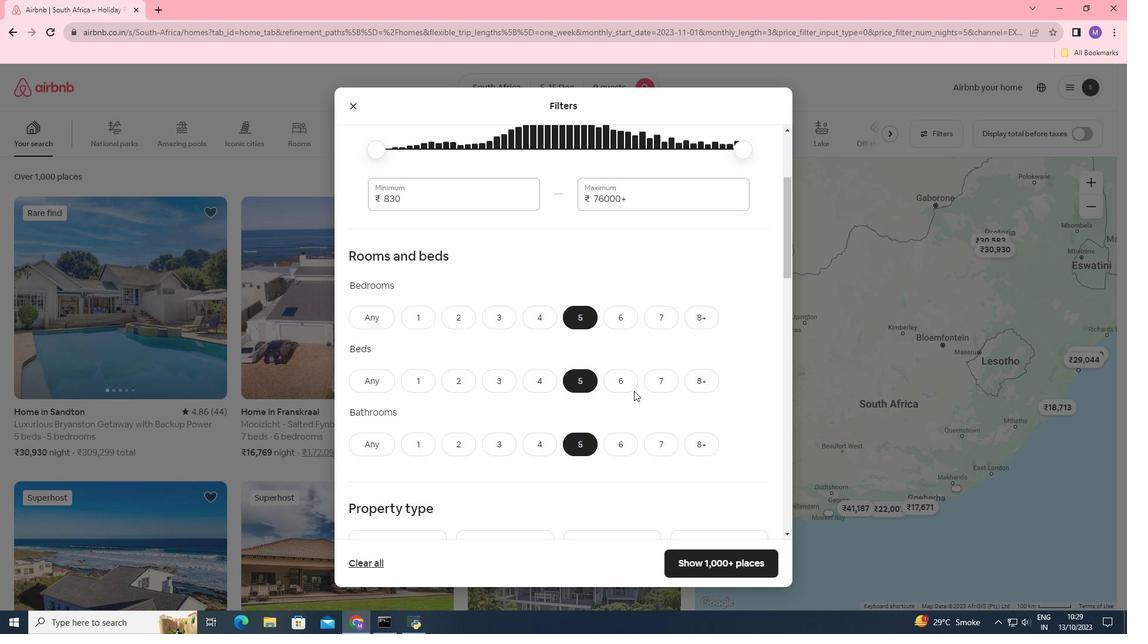 
Action: Mouse scrolled (634, 390) with delta (0, 0)
Screenshot: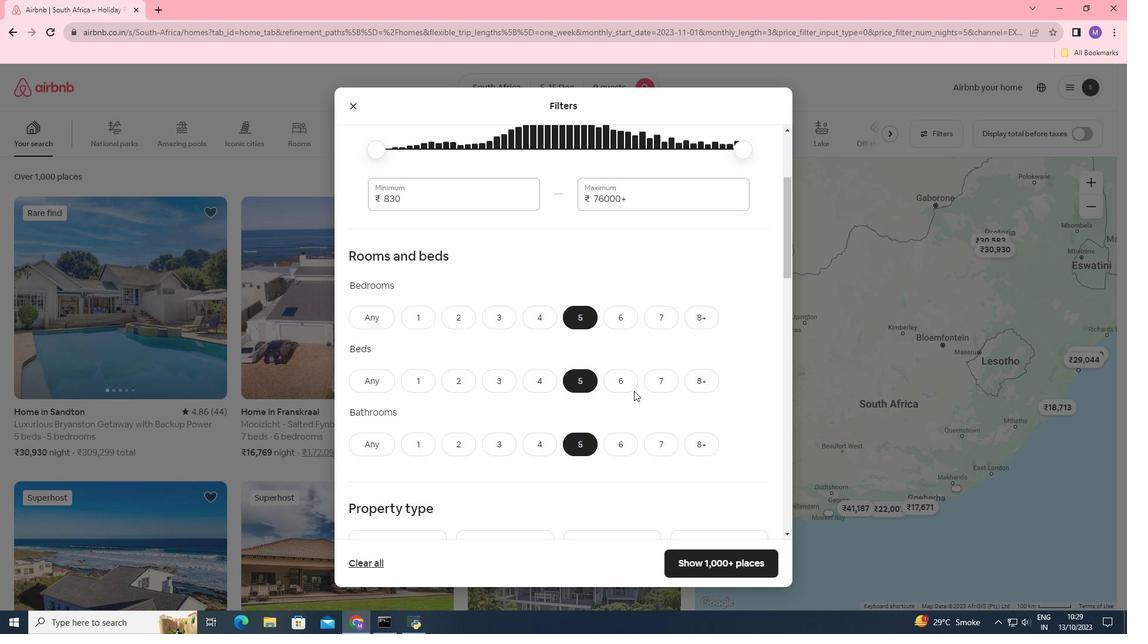 
Action: Mouse moved to (647, 409)
Screenshot: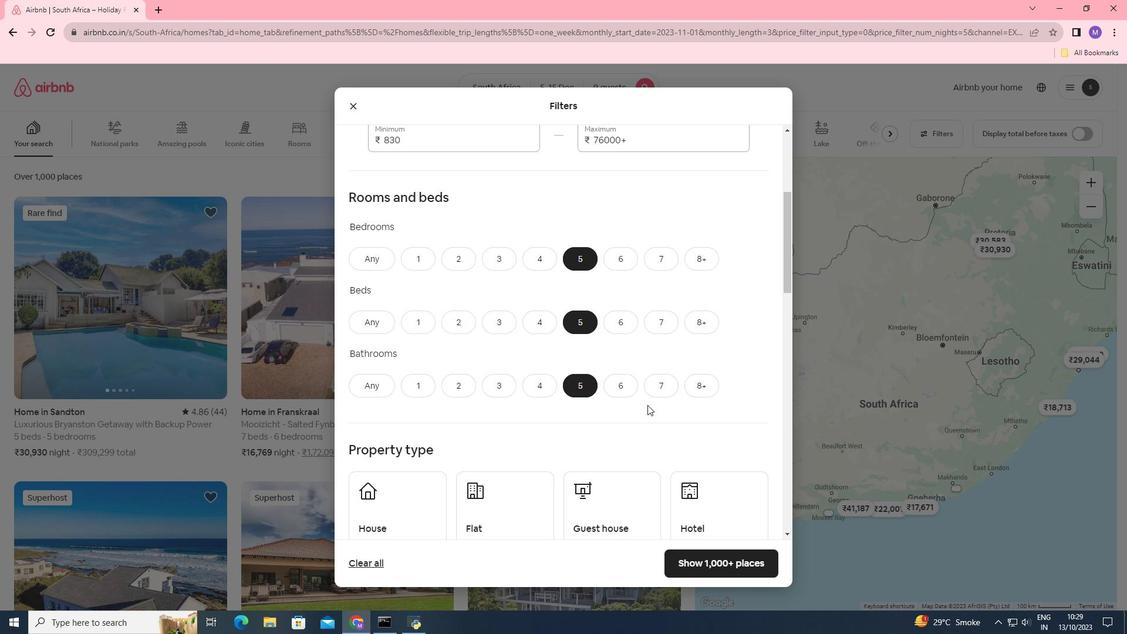 
Action: Mouse scrolled (647, 409) with delta (0, 0)
Screenshot: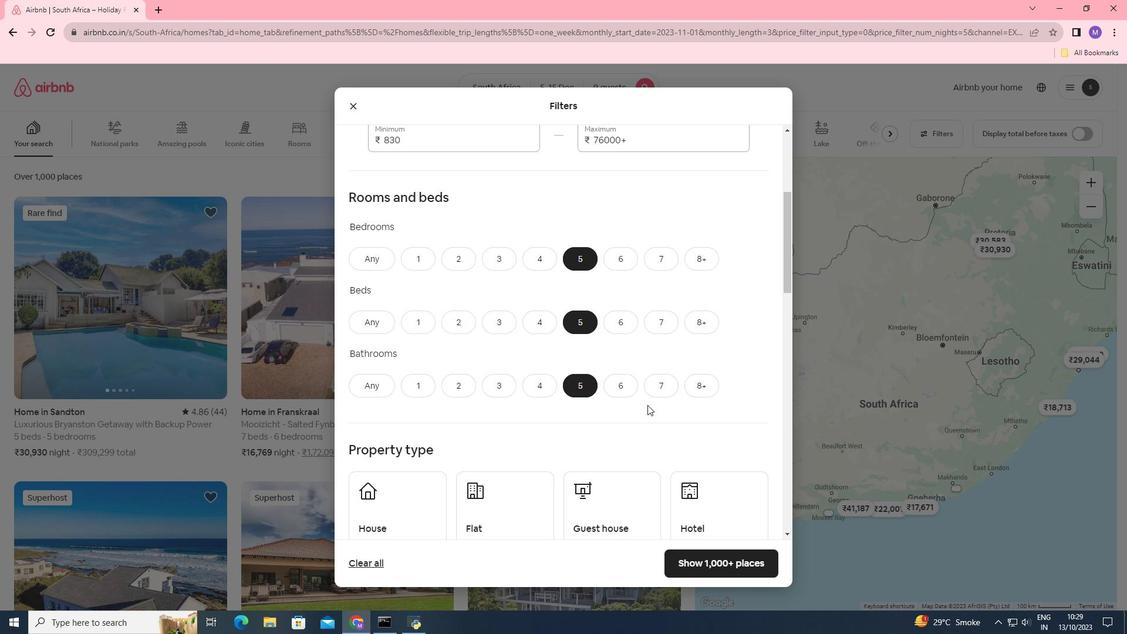 
Action: Mouse moved to (424, 443)
Screenshot: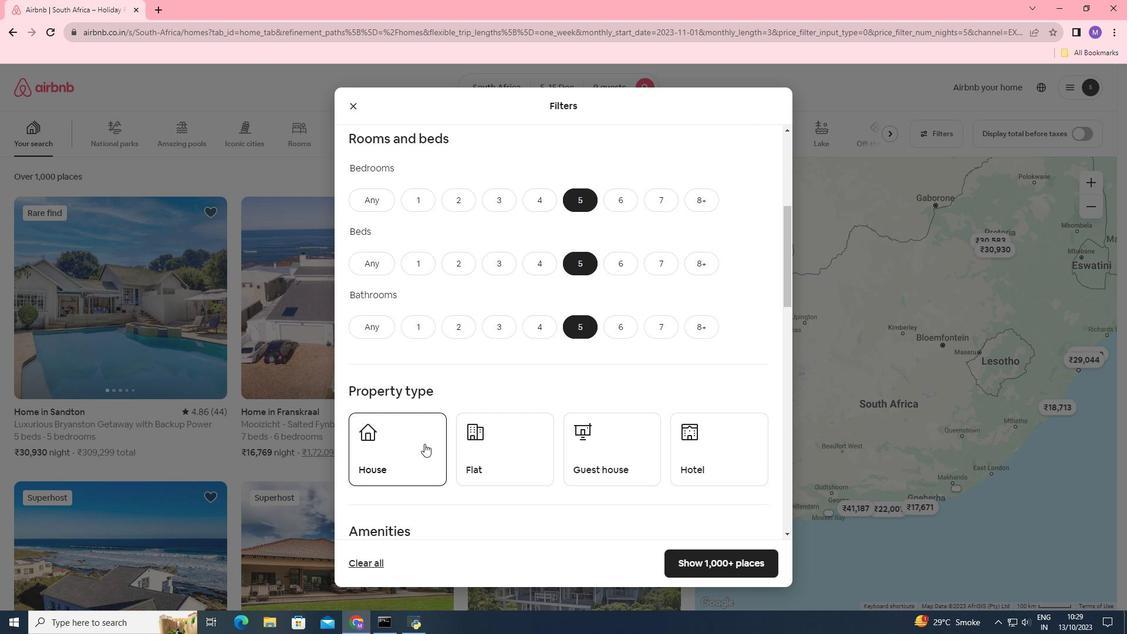 
Action: Mouse pressed left at (424, 443)
Screenshot: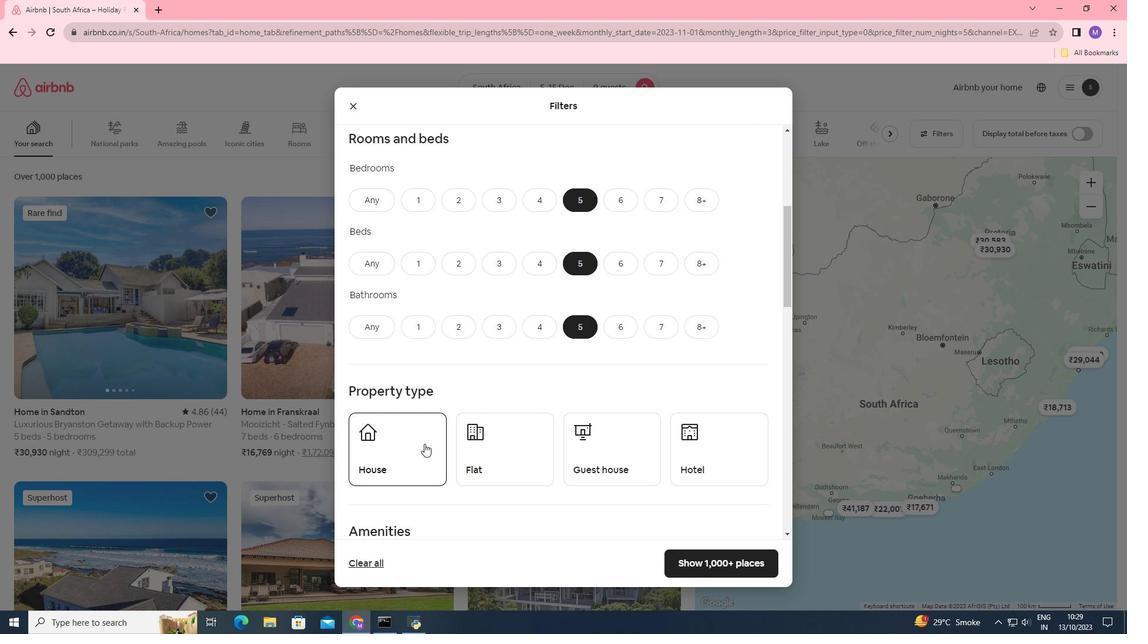 
Action: Mouse moved to (680, 374)
Screenshot: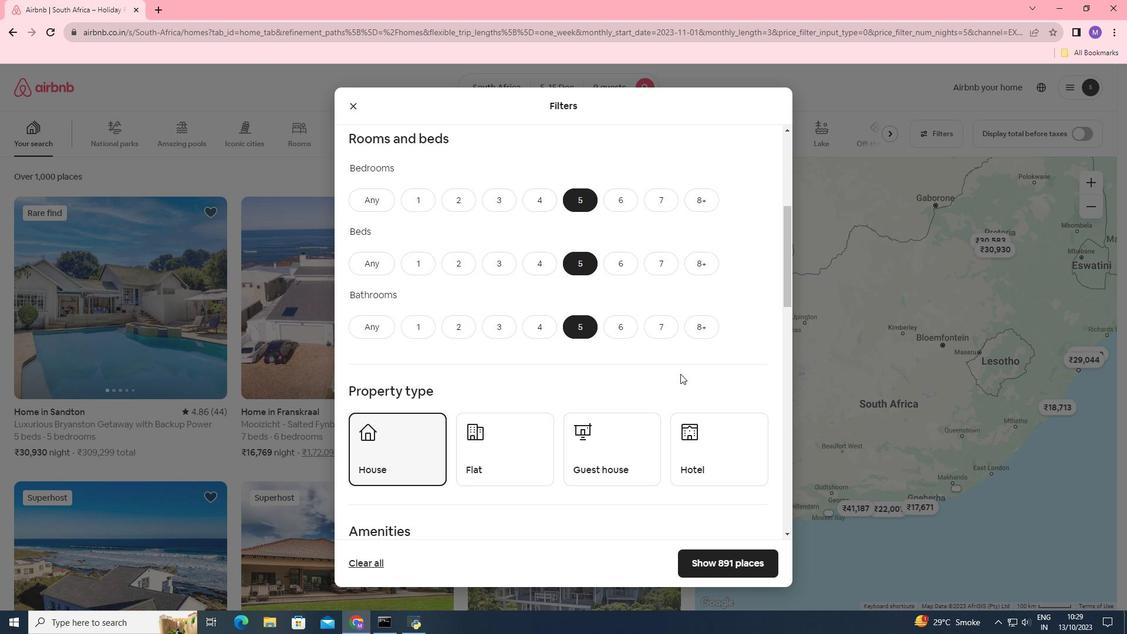 
Action: Mouse scrolled (680, 373) with delta (0, 0)
Screenshot: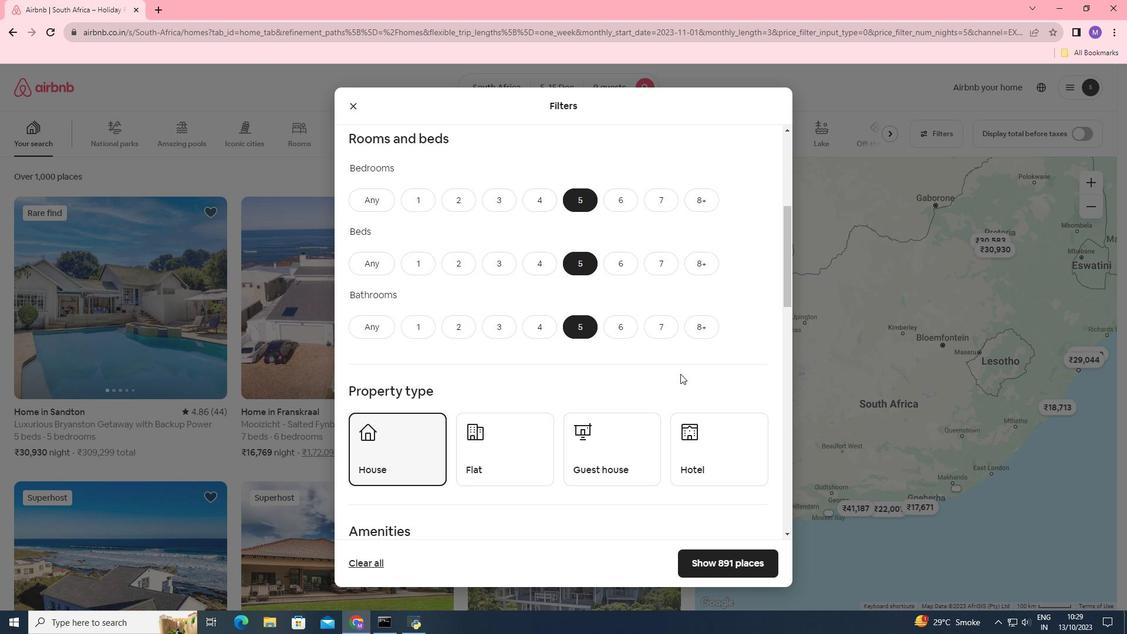 
Action: Mouse moved to (695, 389)
Screenshot: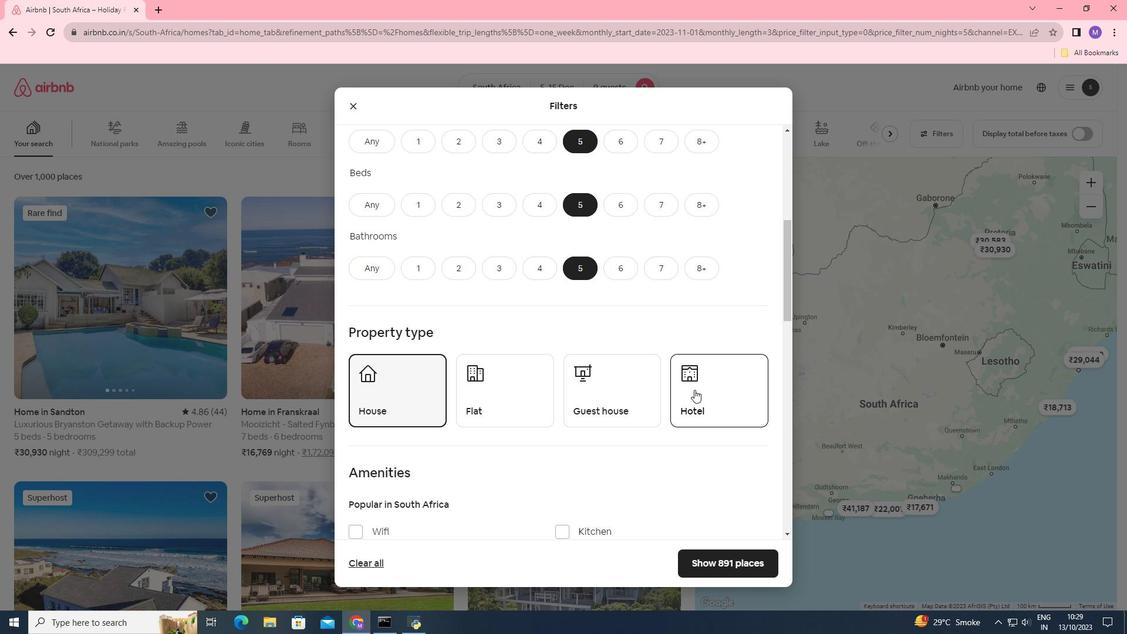 
Action: Mouse scrolled (695, 389) with delta (0, 0)
Screenshot: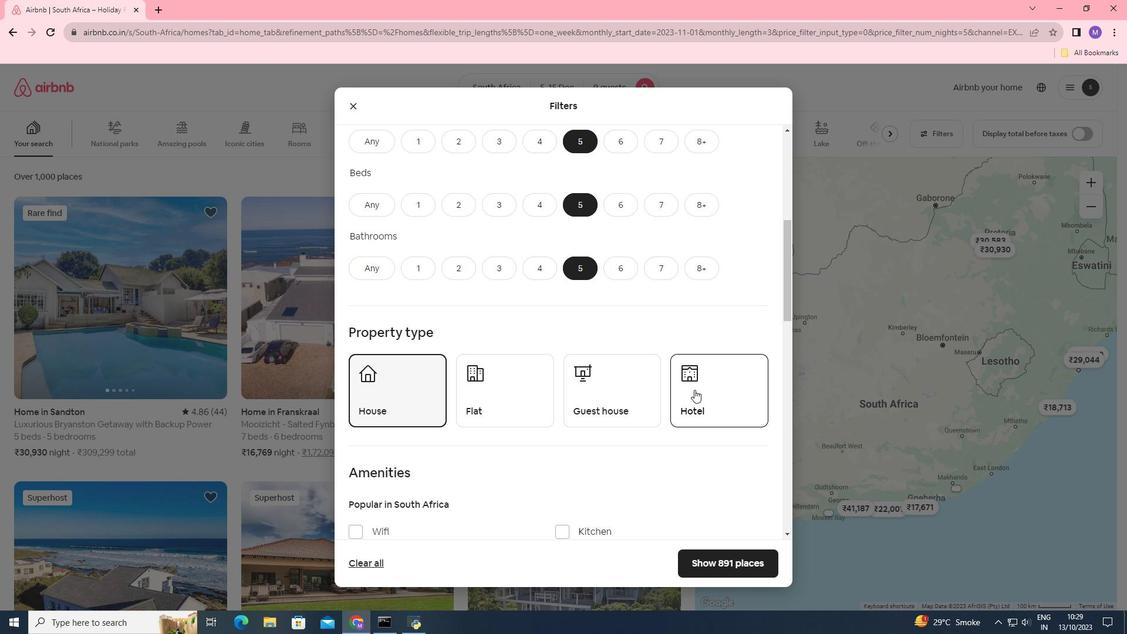 
Action: Mouse moved to (696, 403)
Screenshot: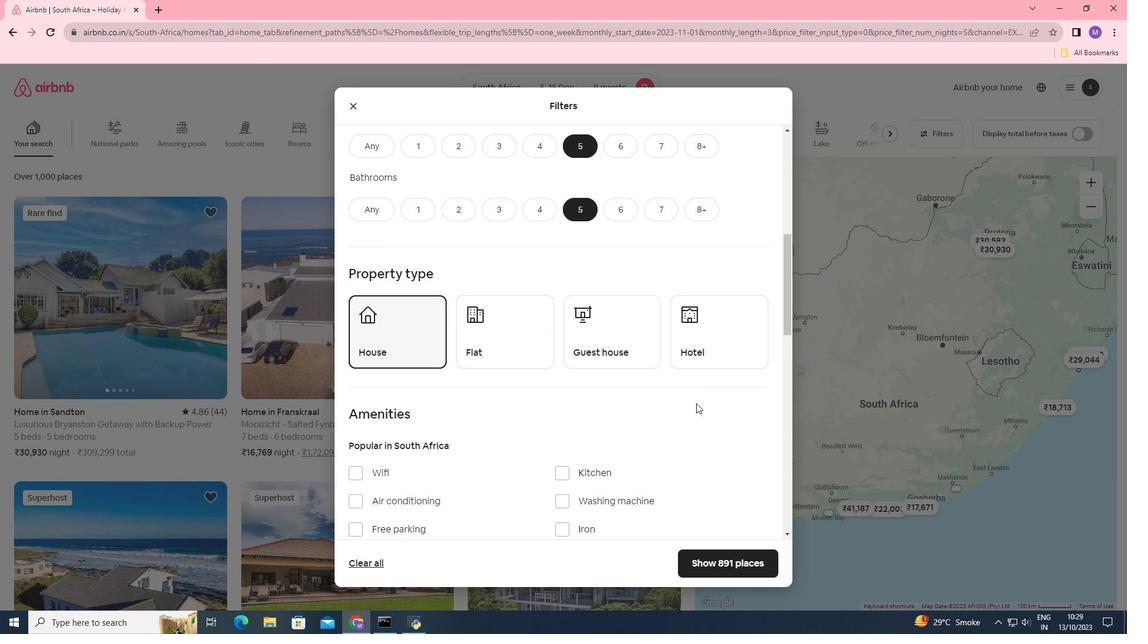 
Action: Mouse scrolled (696, 402) with delta (0, 0)
Screenshot: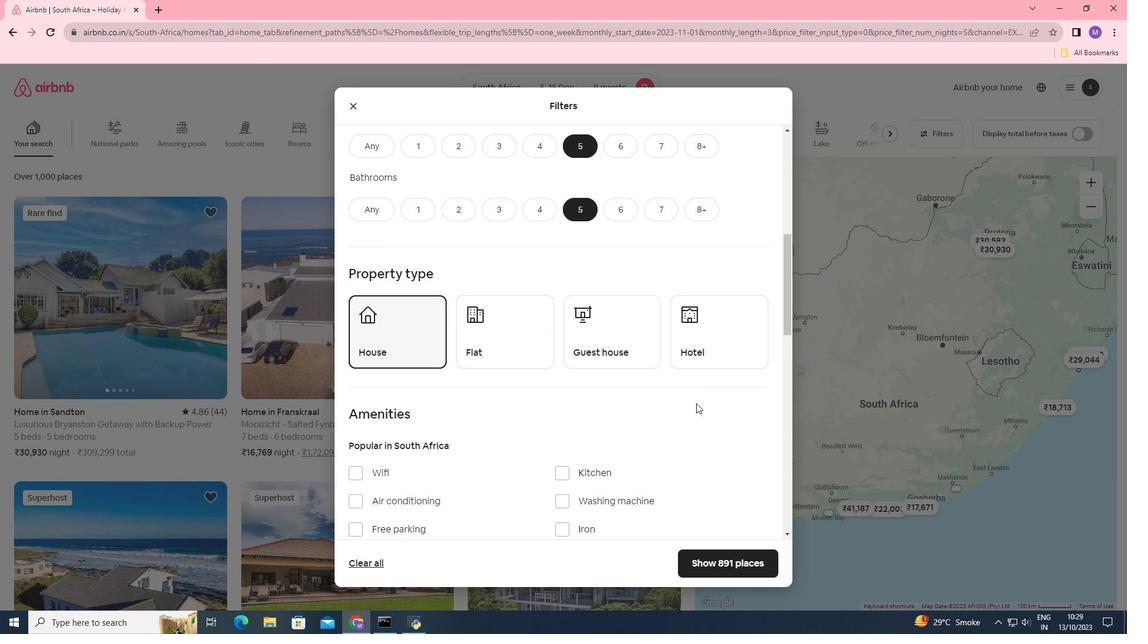 
Action: Mouse scrolled (696, 402) with delta (0, 0)
Screenshot: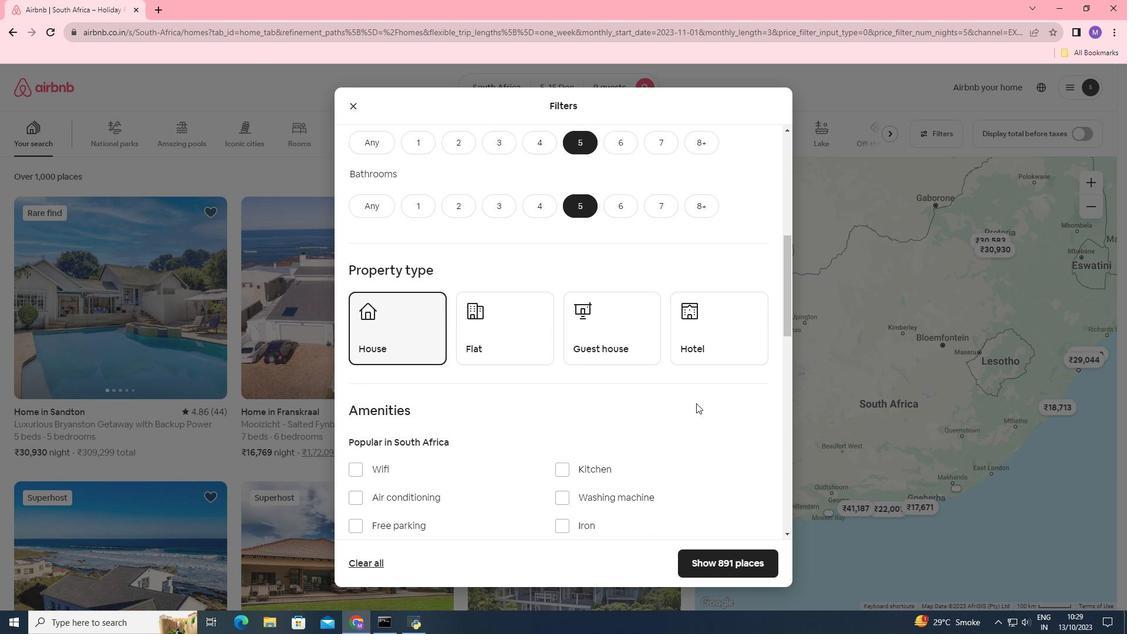 
Action: Mouse moved to (698, 401)
Screenshot: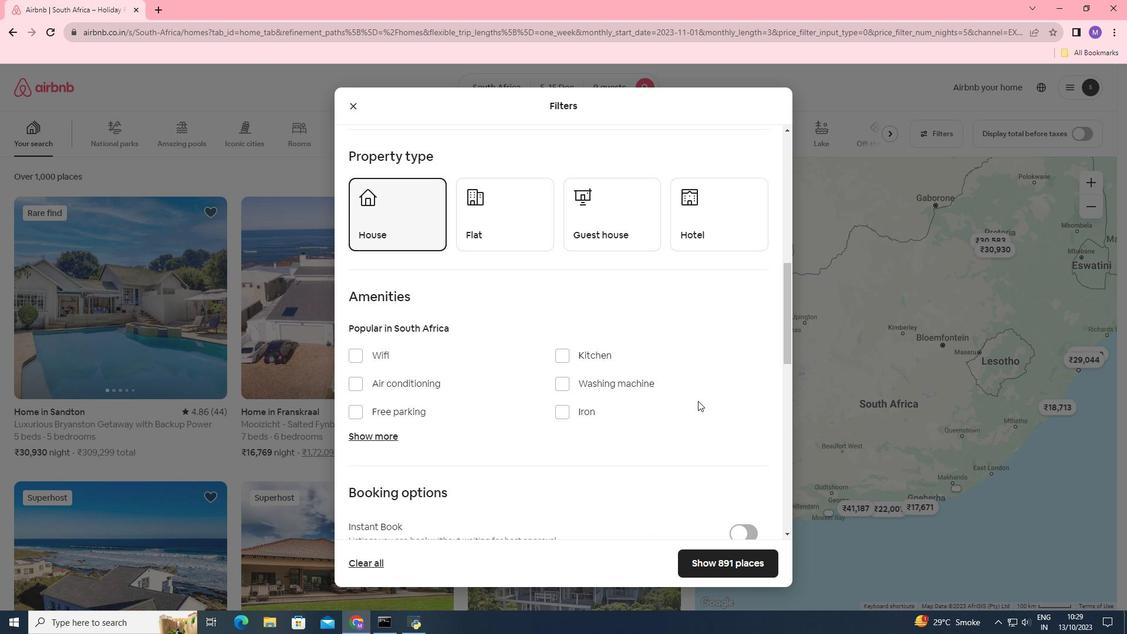 
Action: Mouse scrolled (698, 400) with delta (0, 0)
Screenshot: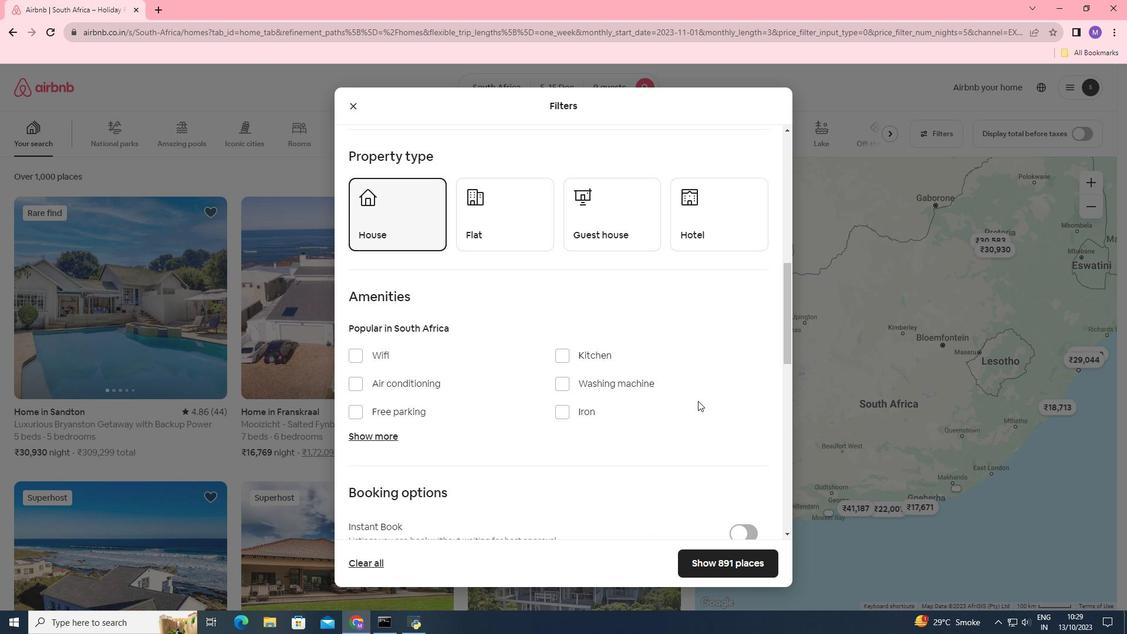 
Action: Mouse scrolled (698, 400) with delta (0, 0)
Screenshot: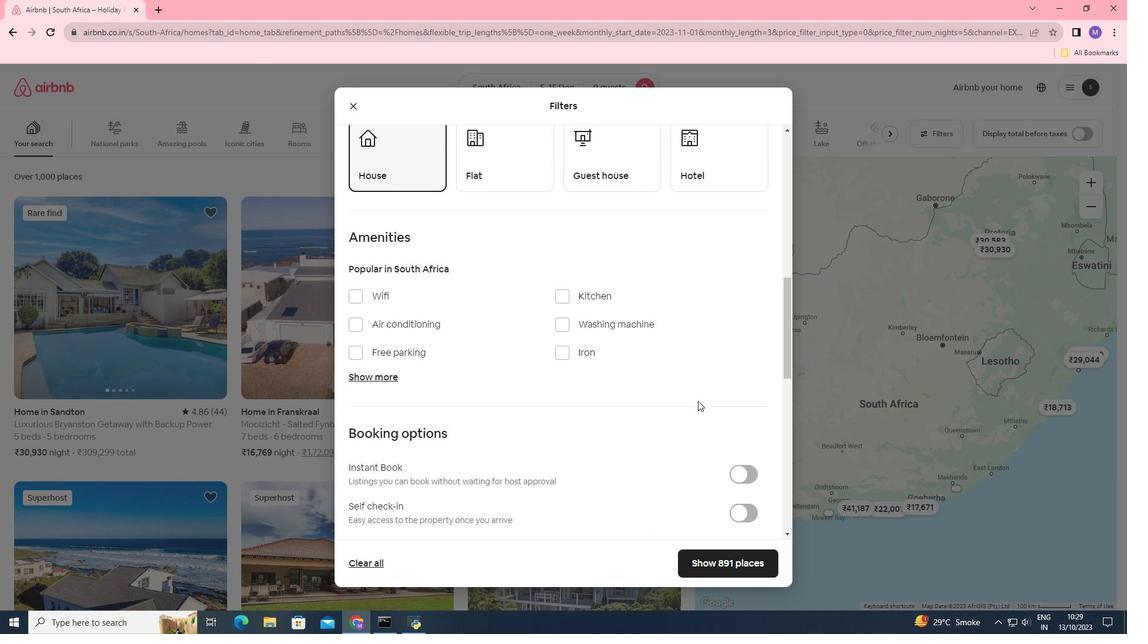 
Action: Mouse moved to (742, 450)
Screenshot: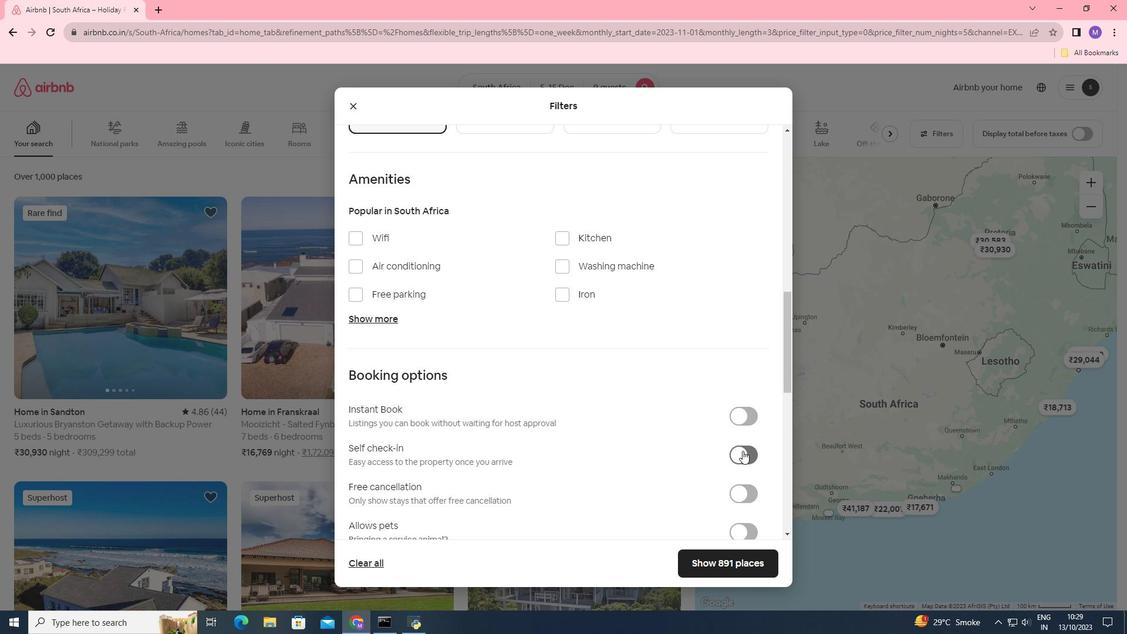 
Action: Mouse pressed left at (742, 450)
Screenshot: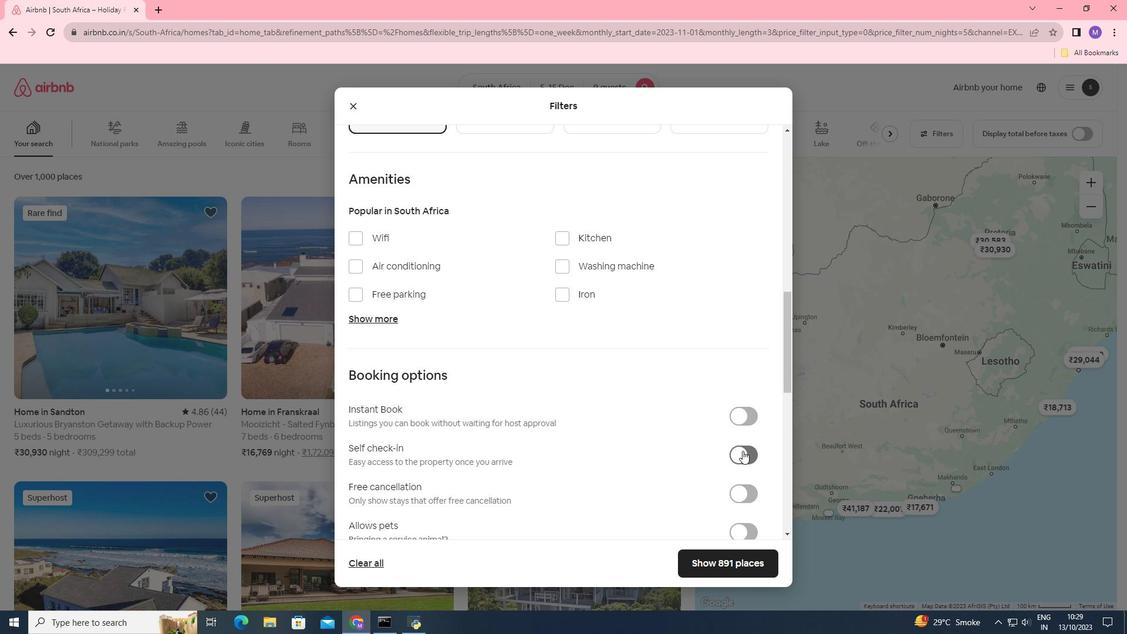 
Action: Mouse moved to (671, 379)
Screenshot: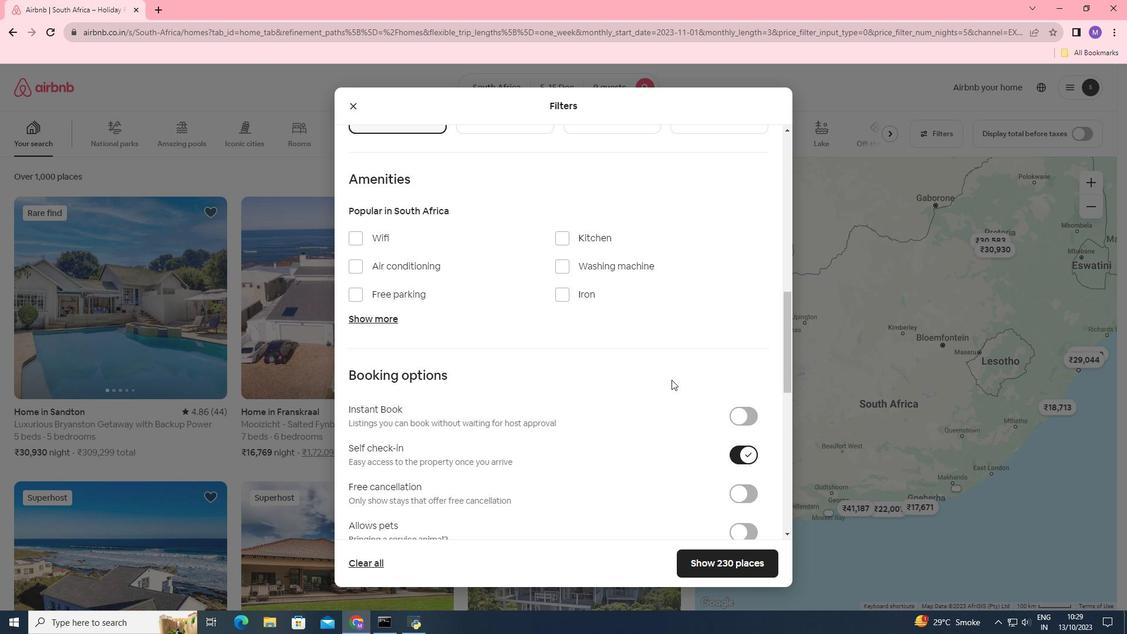 
Action: Mouse scrolled (671, 379) with delta (0, 0)
Screenshot: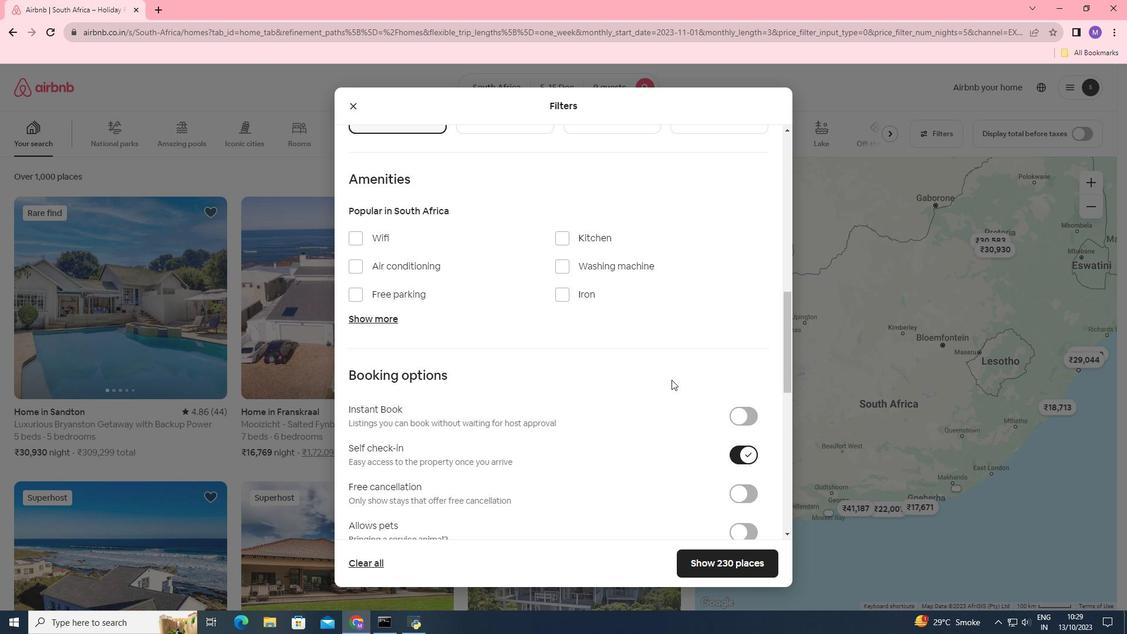 
Action: Mouse scrolled (671, 379) with delta (0, 0)
Screenshot: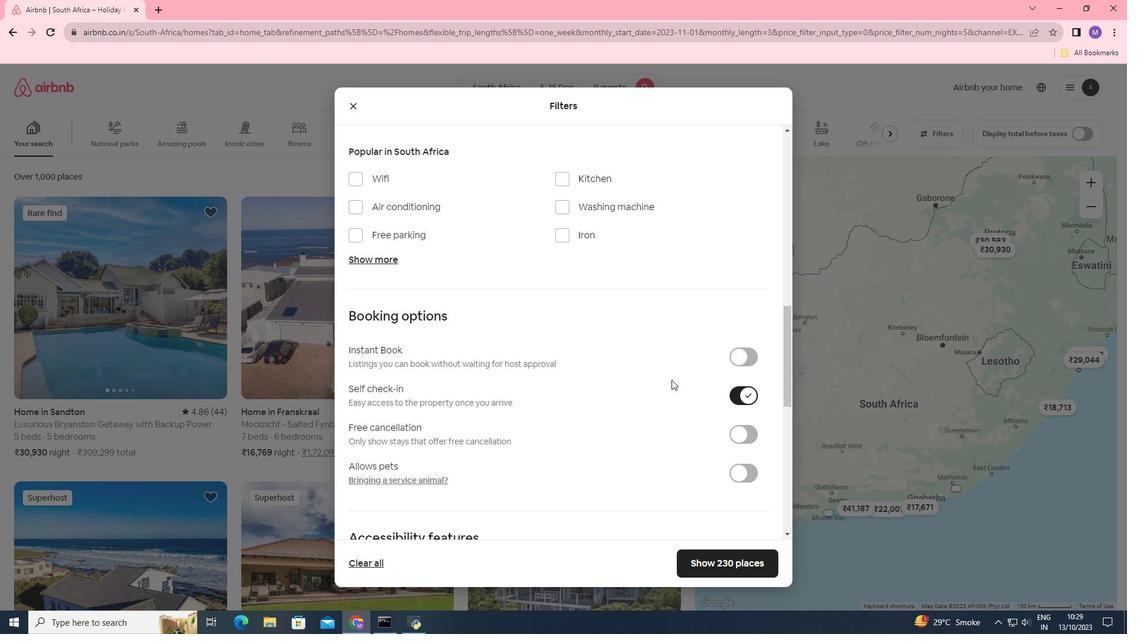 
Action: Mouse scrolled (671, 379) with delta (0, 0)
Screenshot: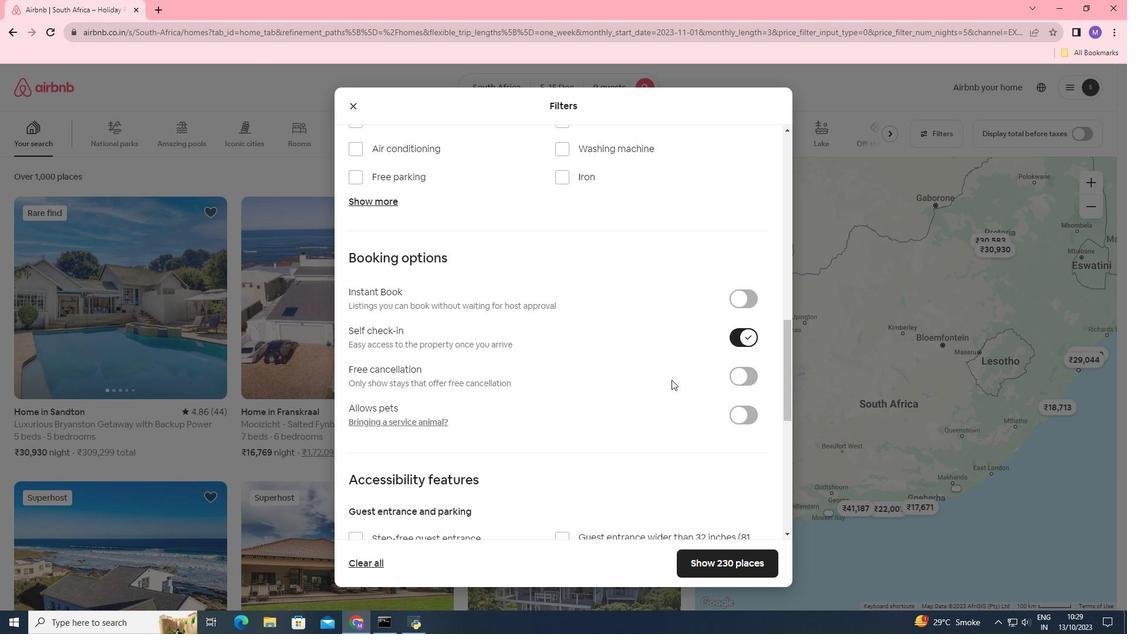 
Action: Mouse scrolled (671, 379) with delta (0, 0)
Screenshot: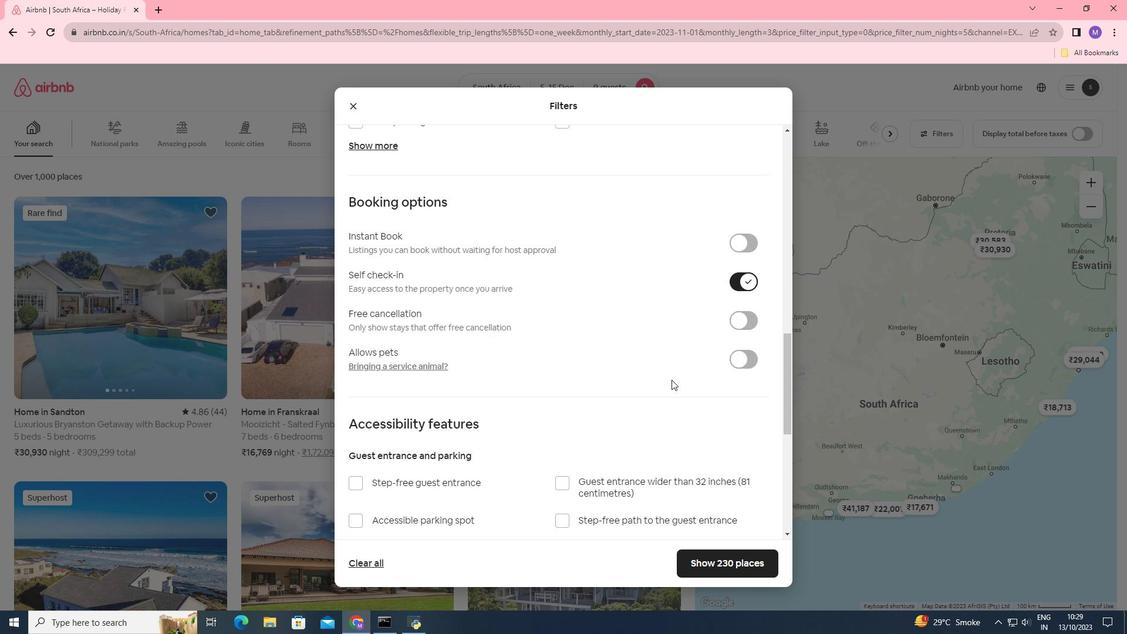 
Action: Mouse moved to (712, 560)
Screenshot: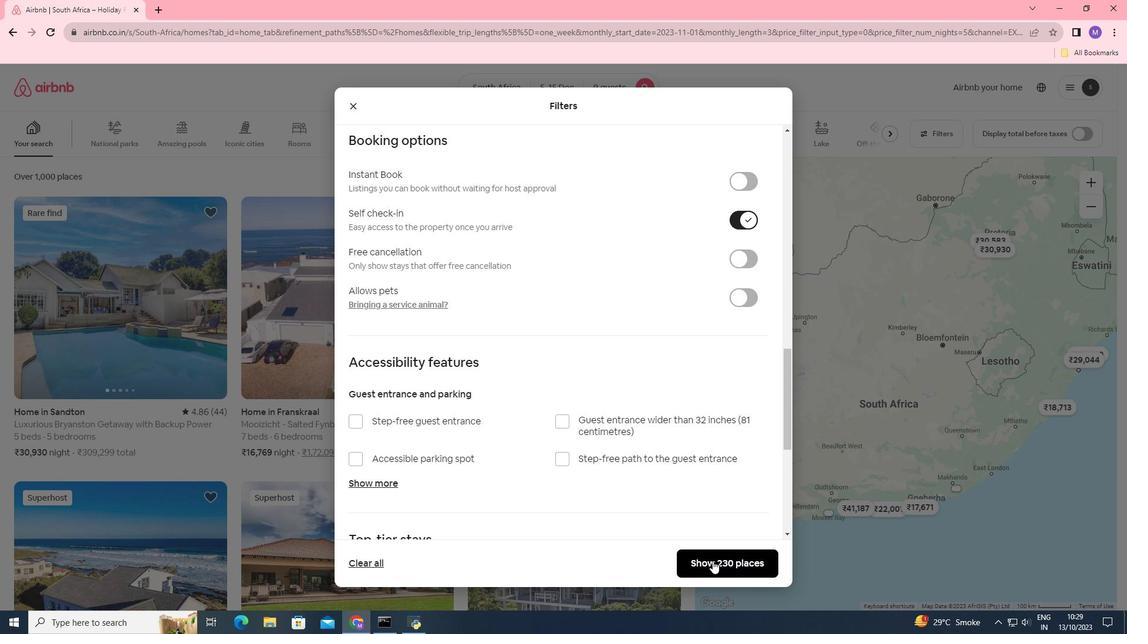 
Action: Mouse pressed left at (712, 560)
Screenshot: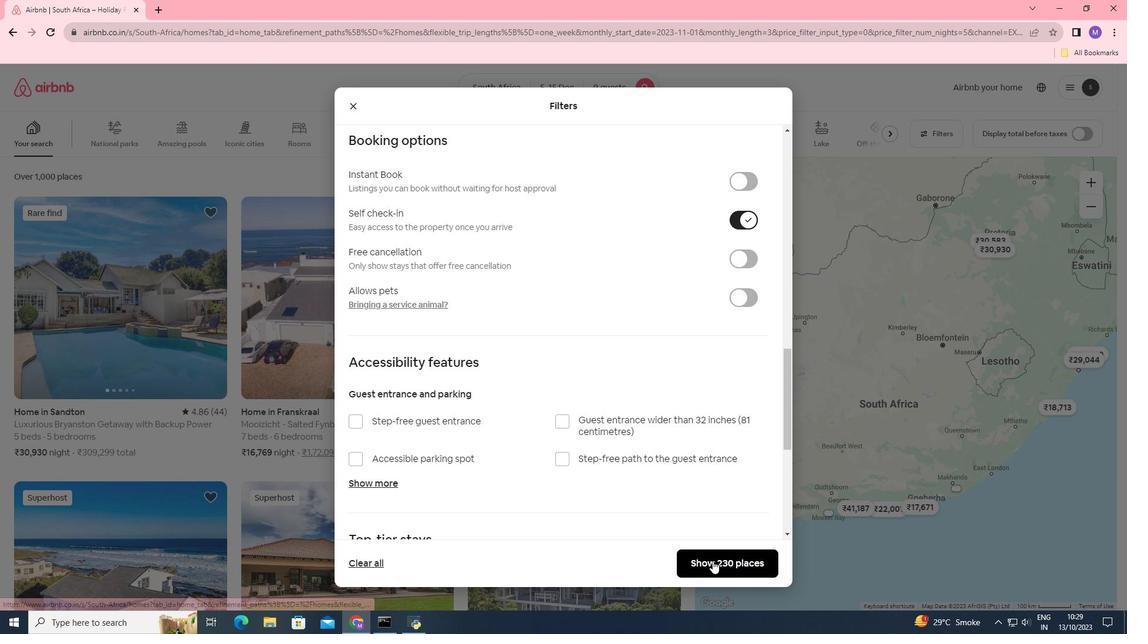 
Action: Mouse moved to (157, 298)
Screenshot: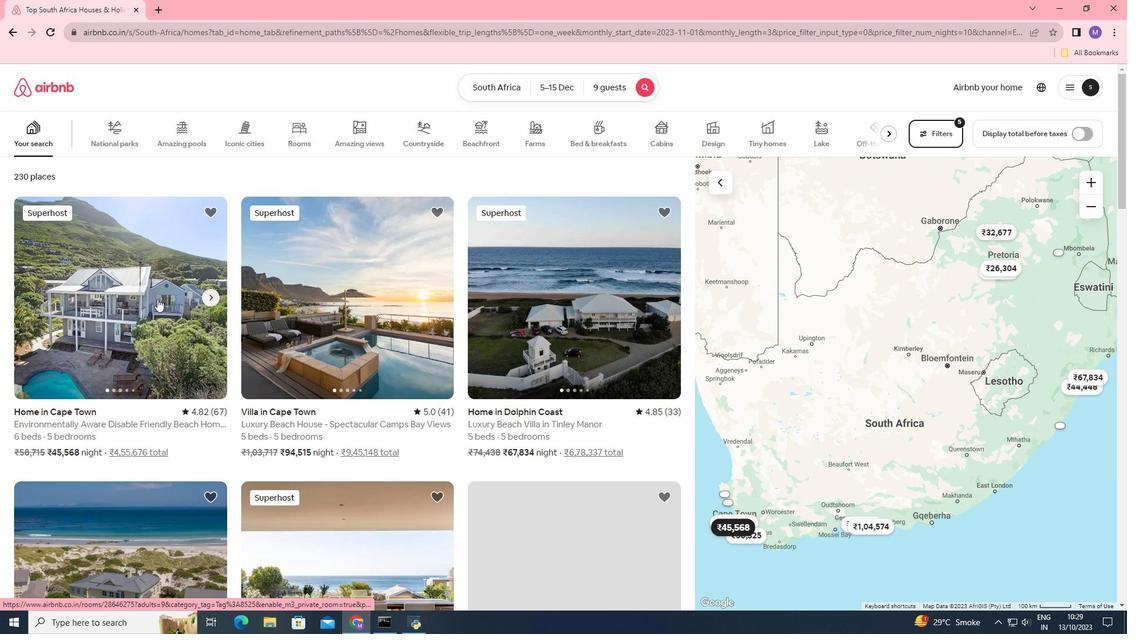 
Action: Mouse pressed left at (157, 298)
Screenshot: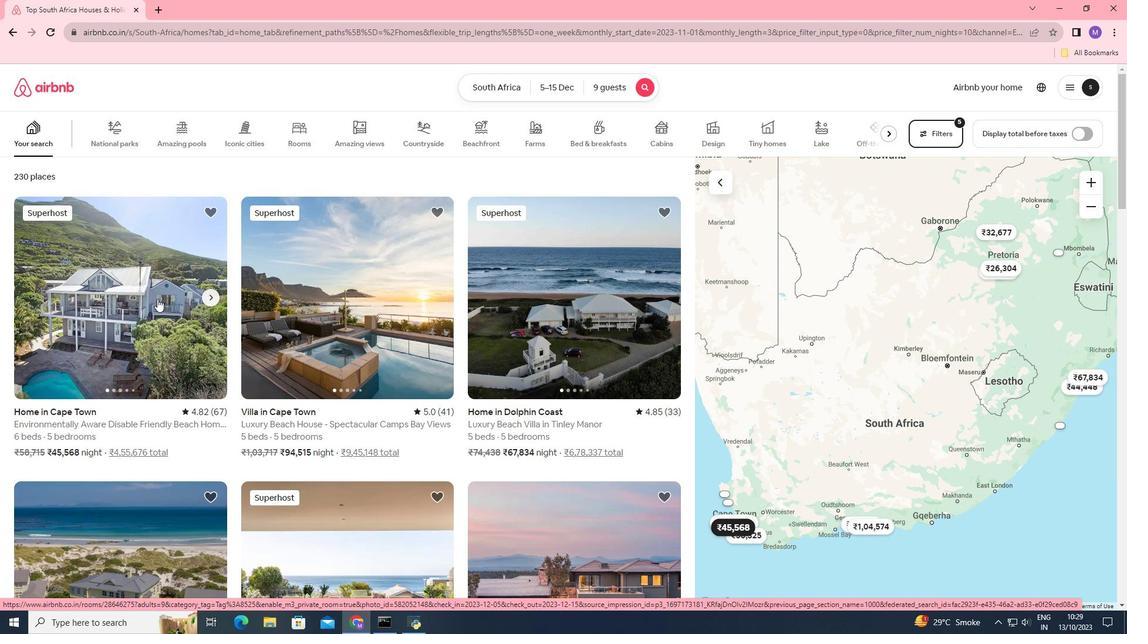 
Action: Mouse moved to (818, 436)
Screenshot: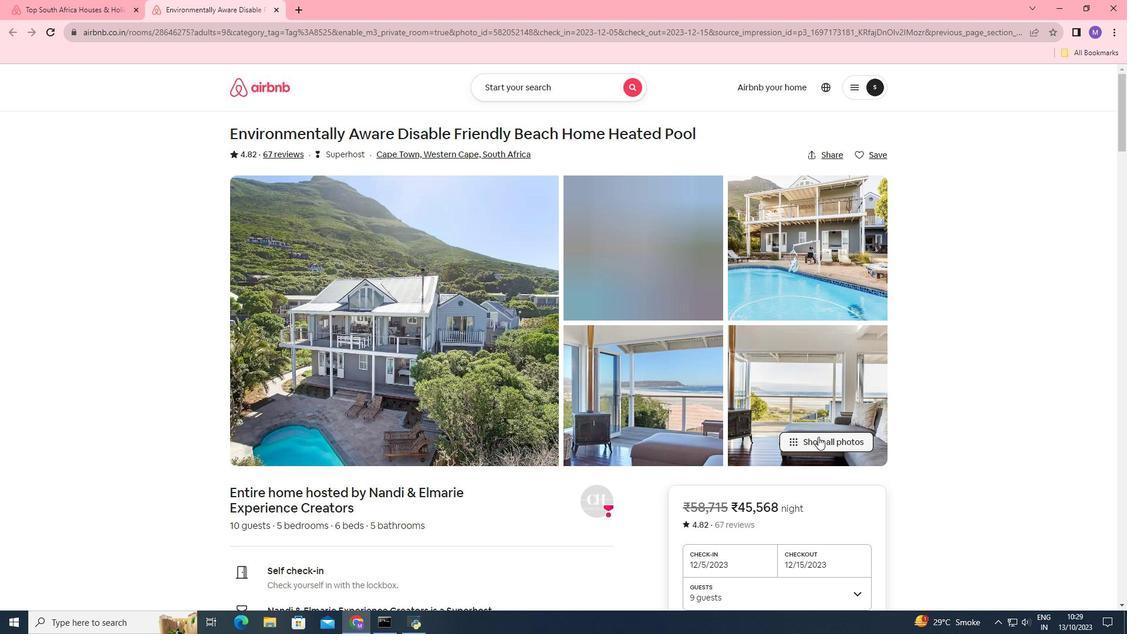 
Action: Mouse pressed left at (818, 436)
Screenshot: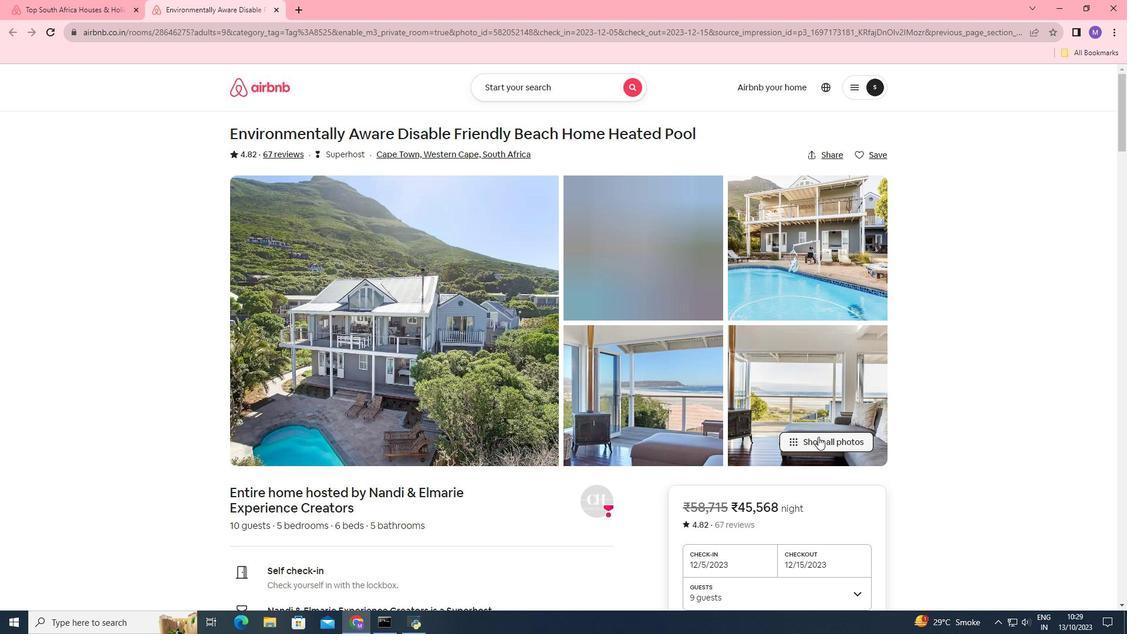 
Action: Mouse moved to (632, 346)
Screenshot: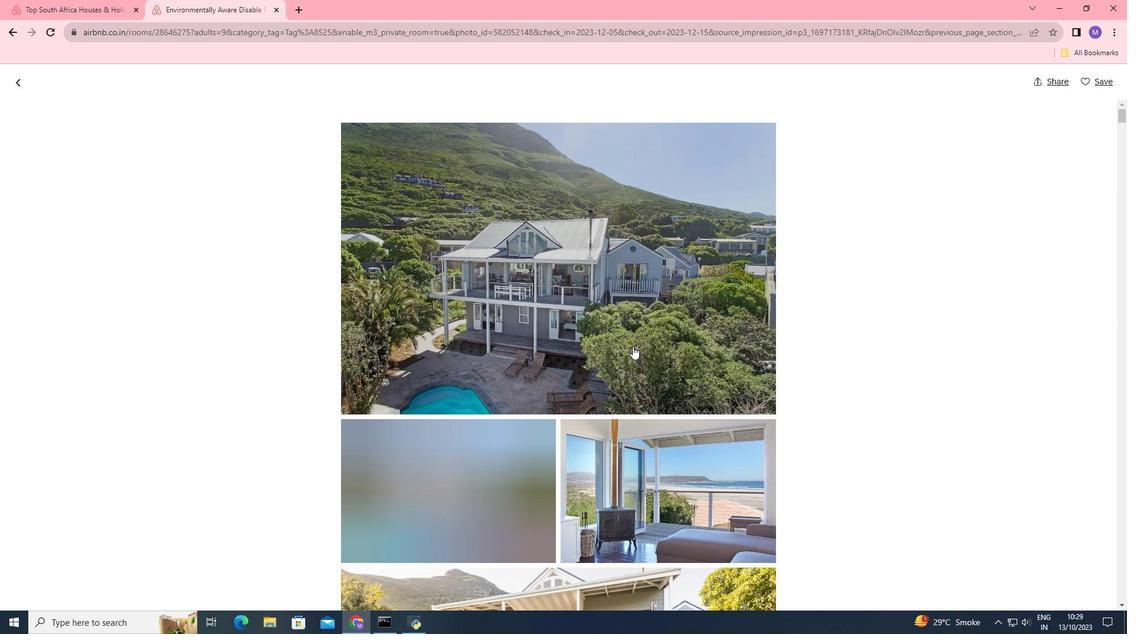 
Action: Mouse scrolled (632, 345) with delta (0, 0)
Screenshot: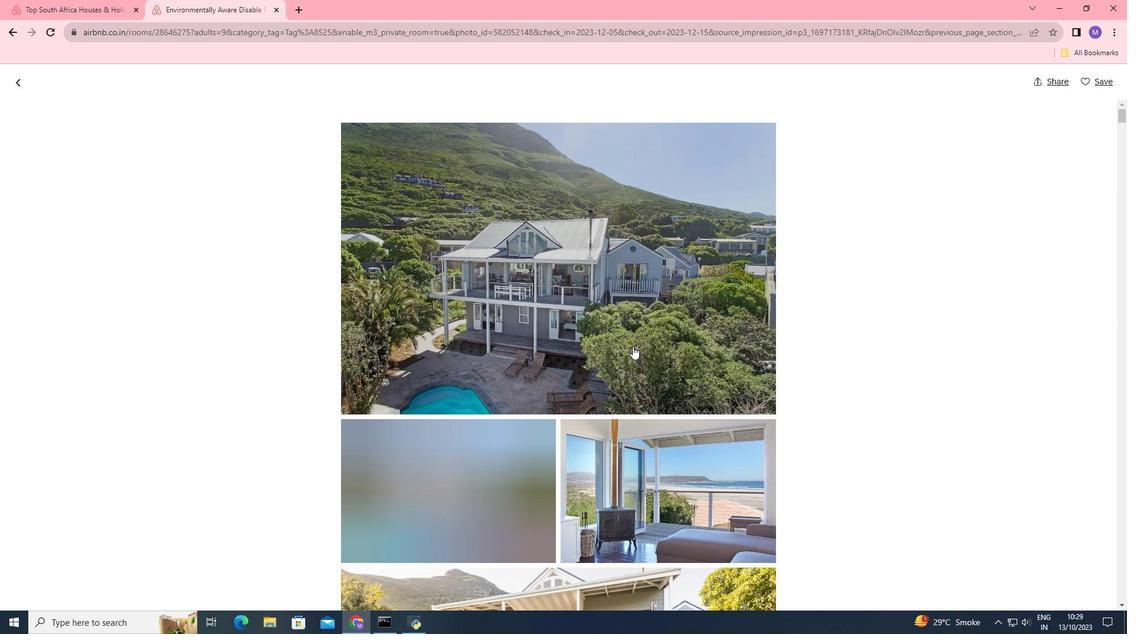 
Action: Mouse scrolled (632, 345) with delta (0, 0)
Screenshot: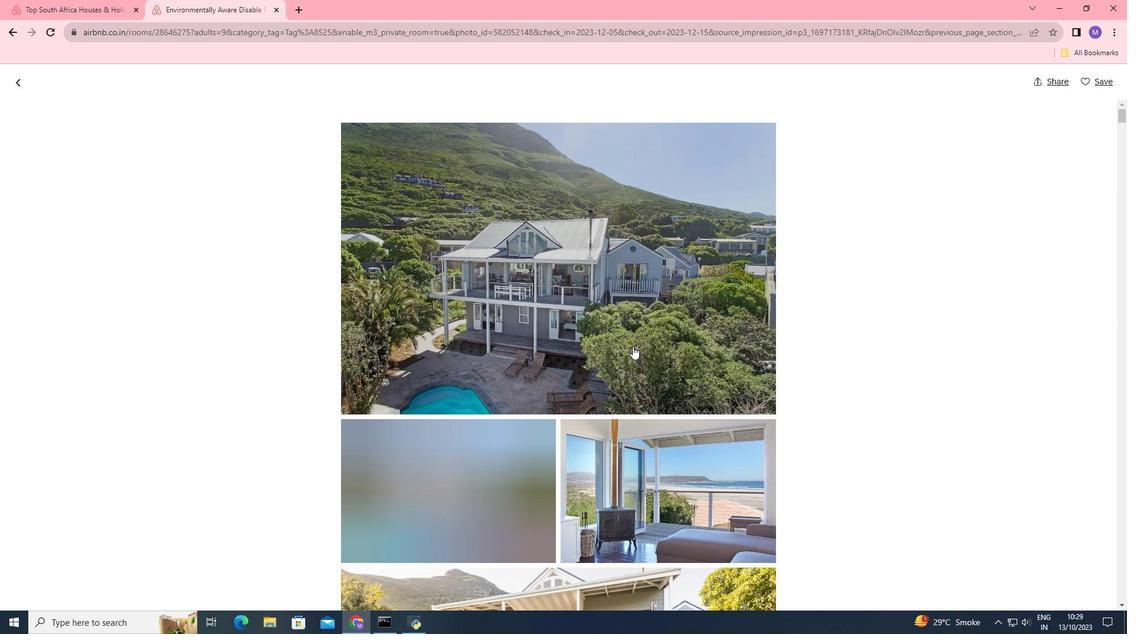 
Action: Mouse scrolled (632, 345) with delta (0, 0)
Screenshot: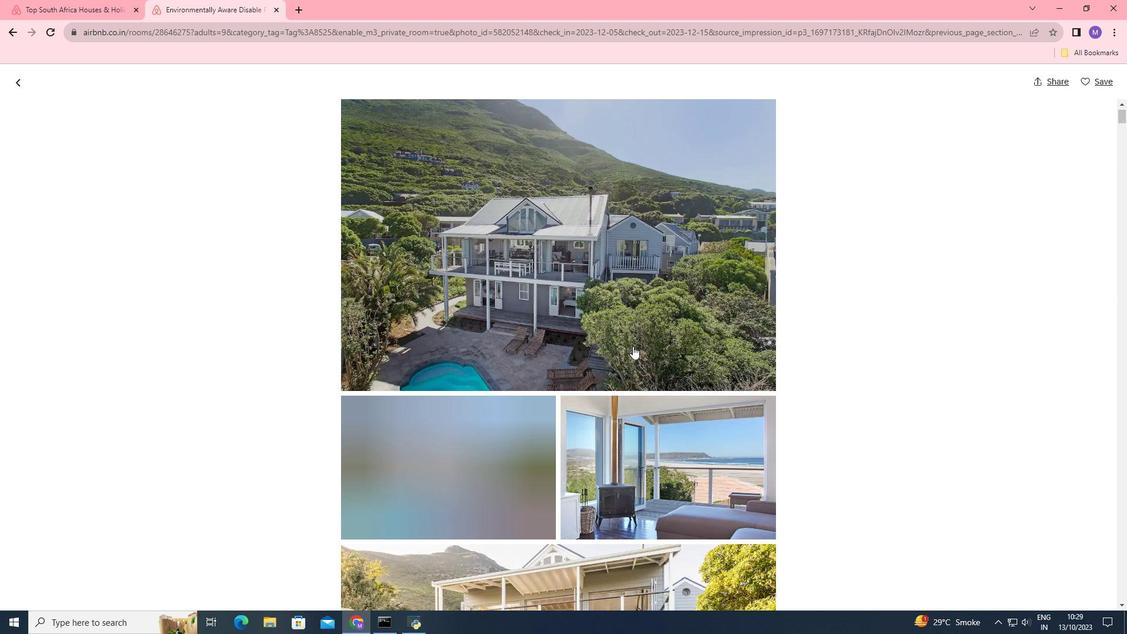 
Action: Mouse scrolled (632, 345) with delta (0, 0)
Screenshot: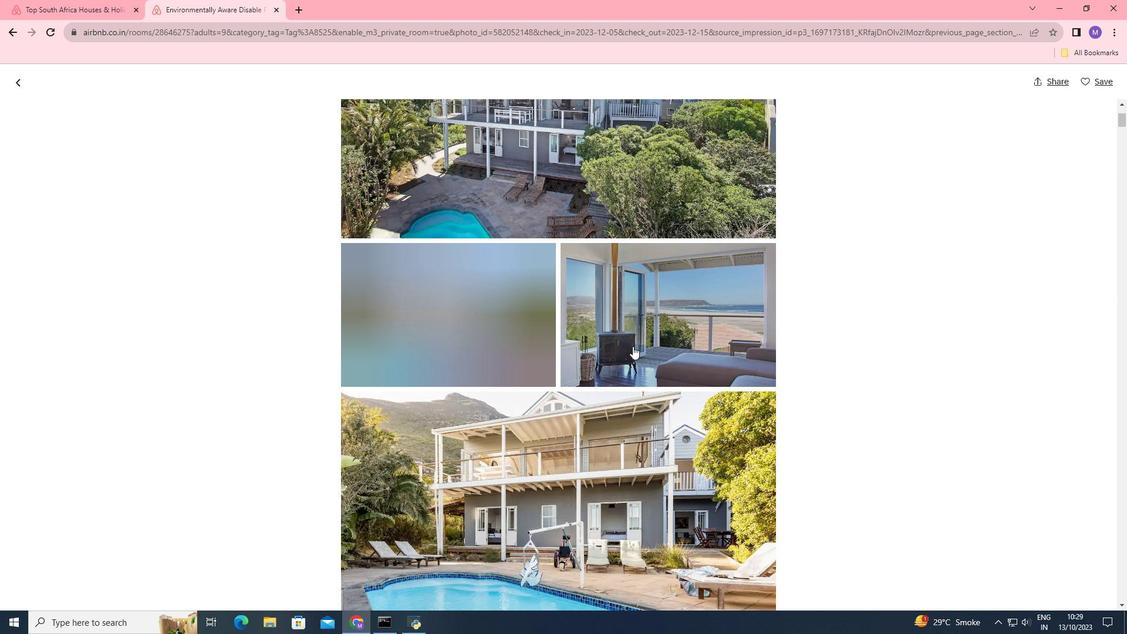 
Action: Mouse scrolled (632, 345) with delta (0, 0)
Screenshot: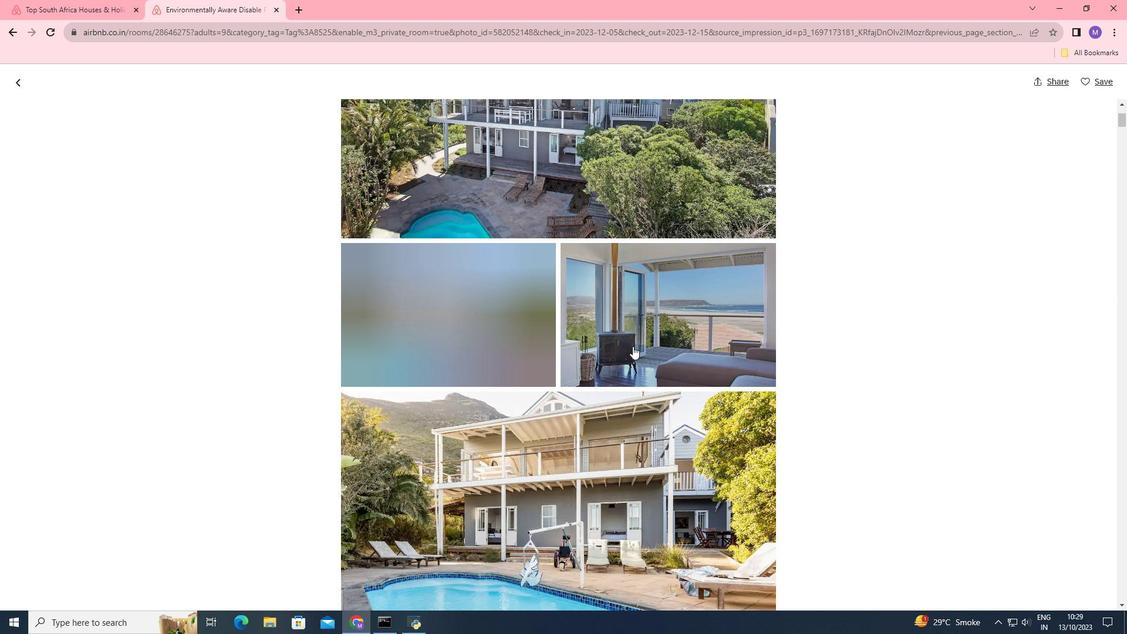 
Action: Mouse scrolled (632, 345) with delta (0, 0)
Screenshot: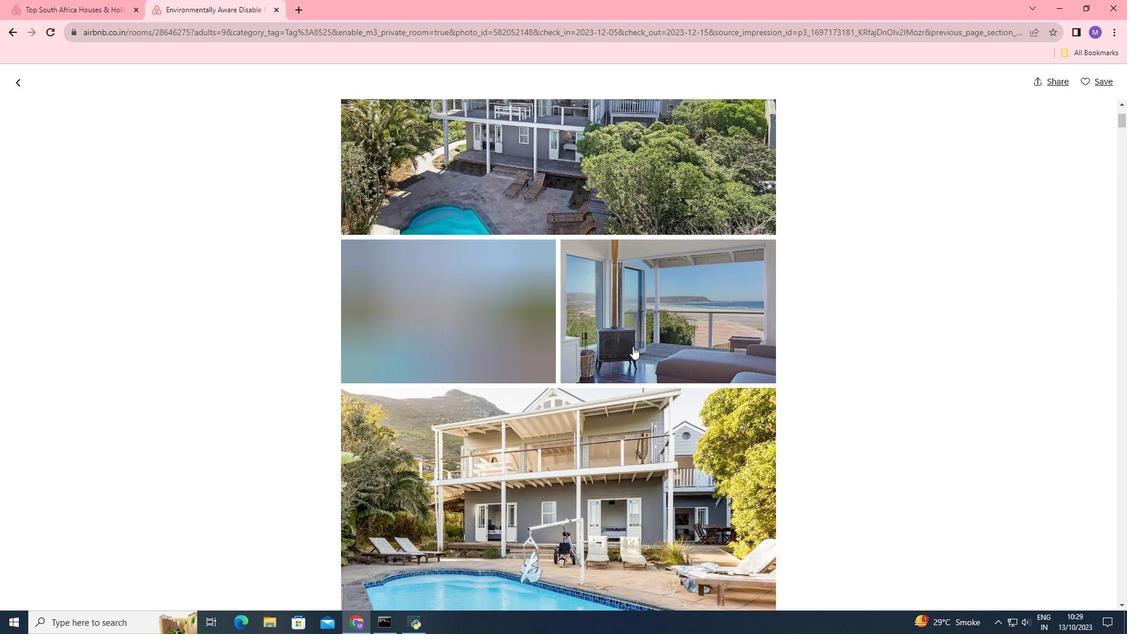 
Action: Mouse scrolled (632, 345) with delta (0, 0)
Screenshot: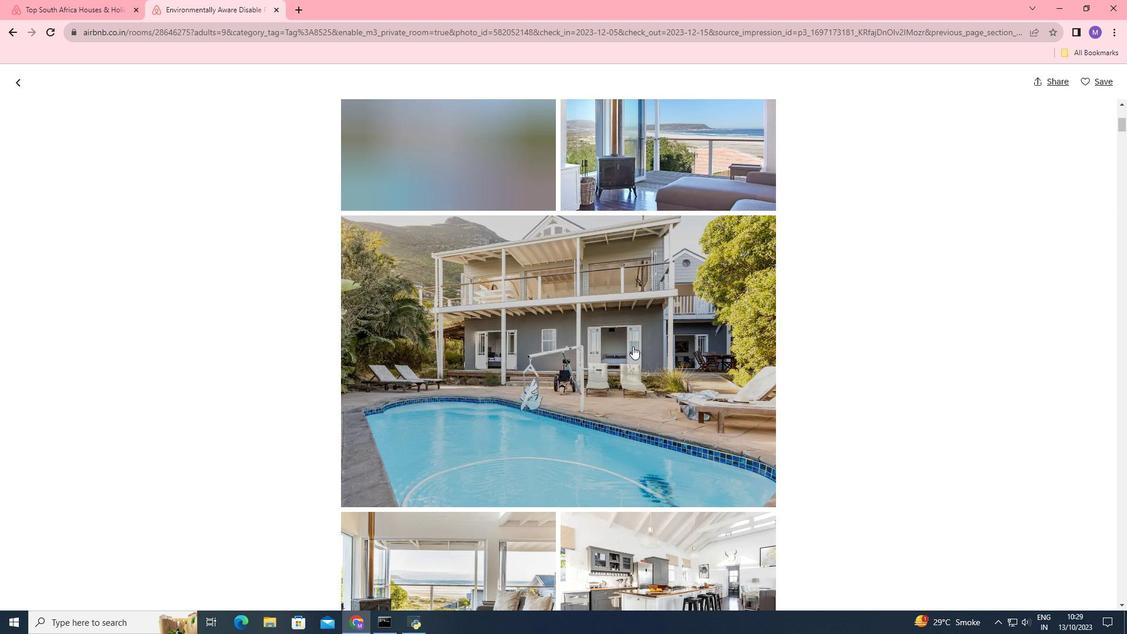 
Action: Mouse scrolled (632, 345) with delta (0, 0)
Screenshot: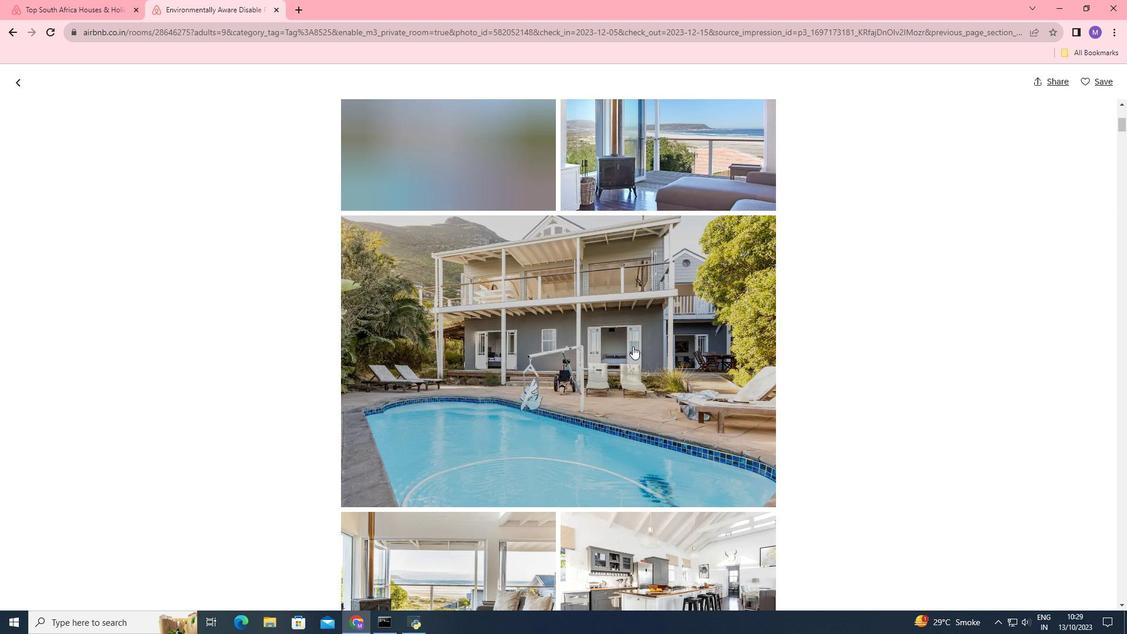 
Action: Mouse scrolled (632, 345) with delta (0, 0)
Screenshot: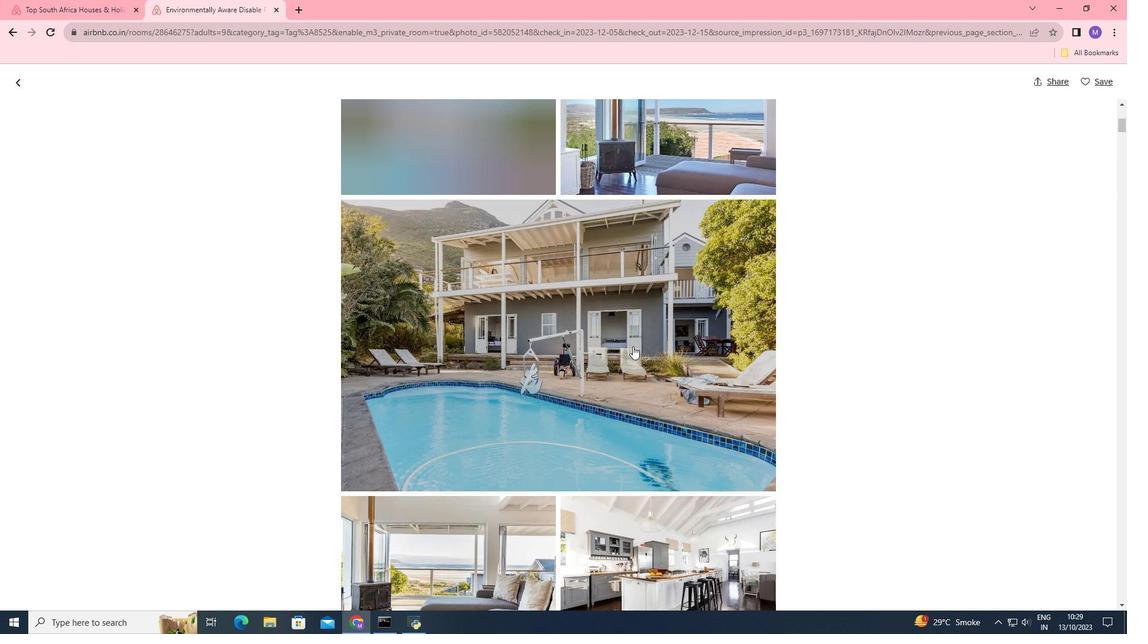 
Action: Mouse scrolled (632, 345) with delta (0, 0)
Screenshot: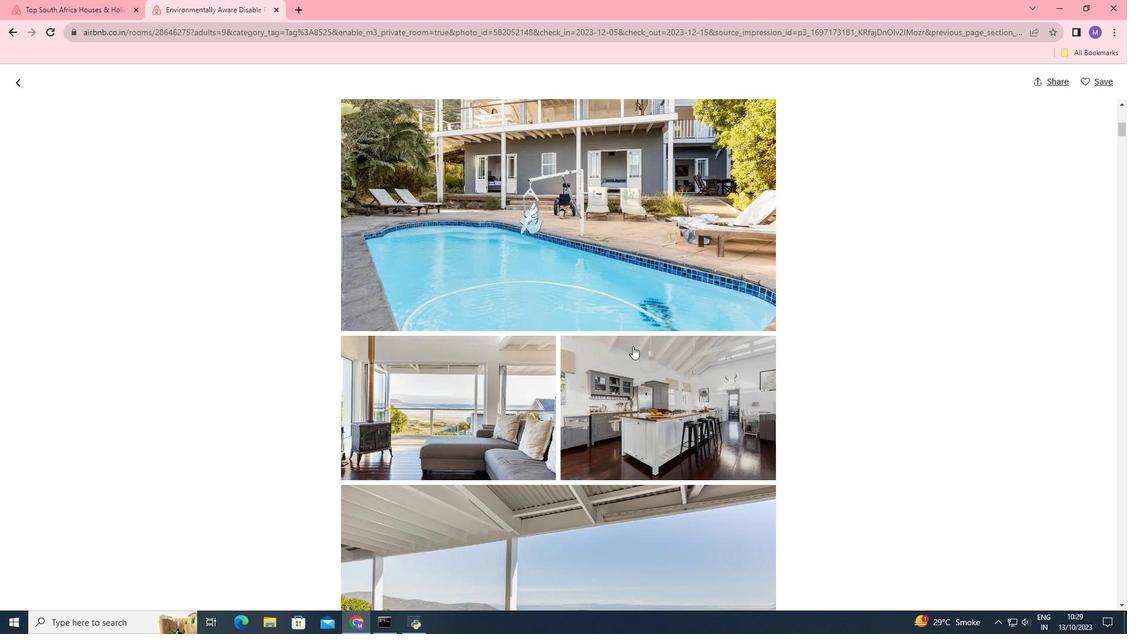 
Action: Mouse scrolled (632, 345) with delta (0, 0)
Screenshot: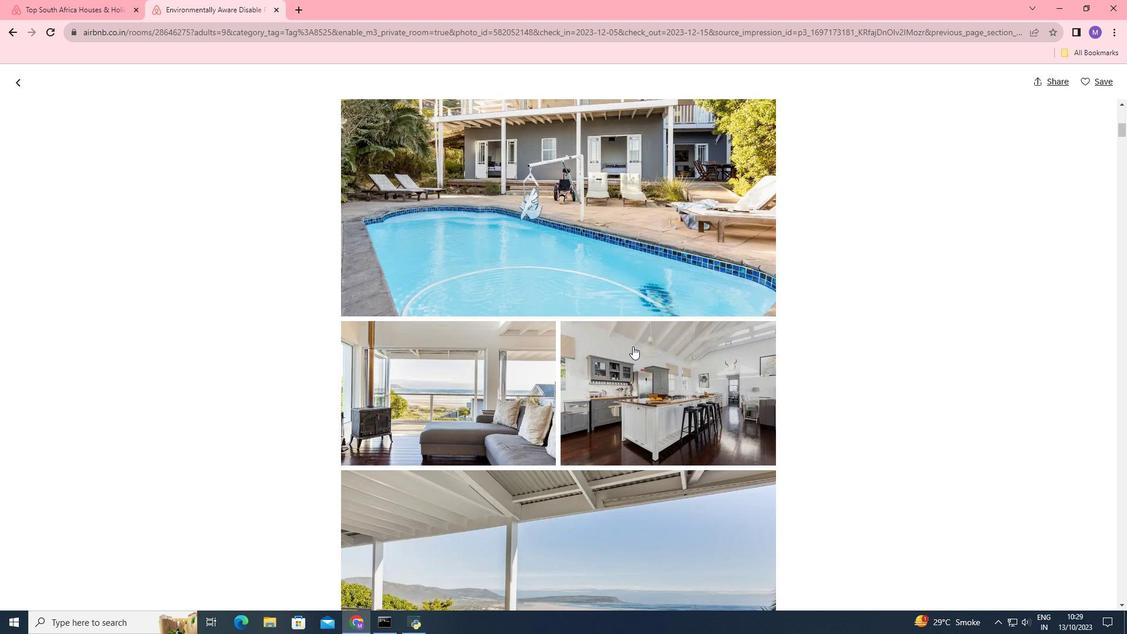 
Action: Mouse scrolled (632, 345) with delta (0, 0)
Screenshot: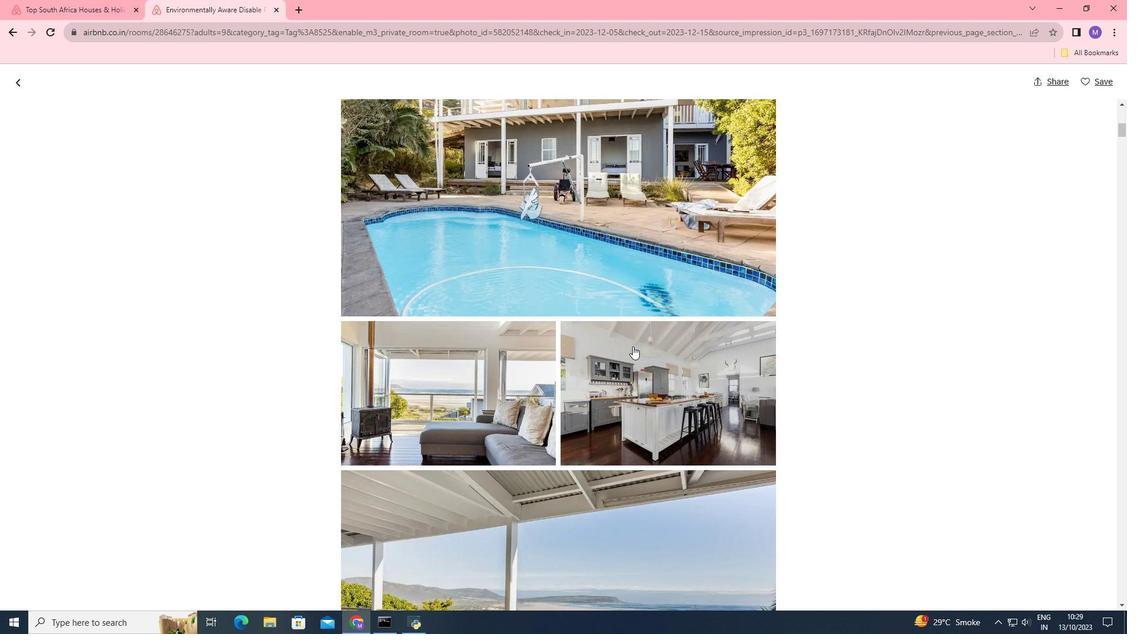 
Action: Mouse scrolled (632, 345) with delta (0, 0)
Screenshot: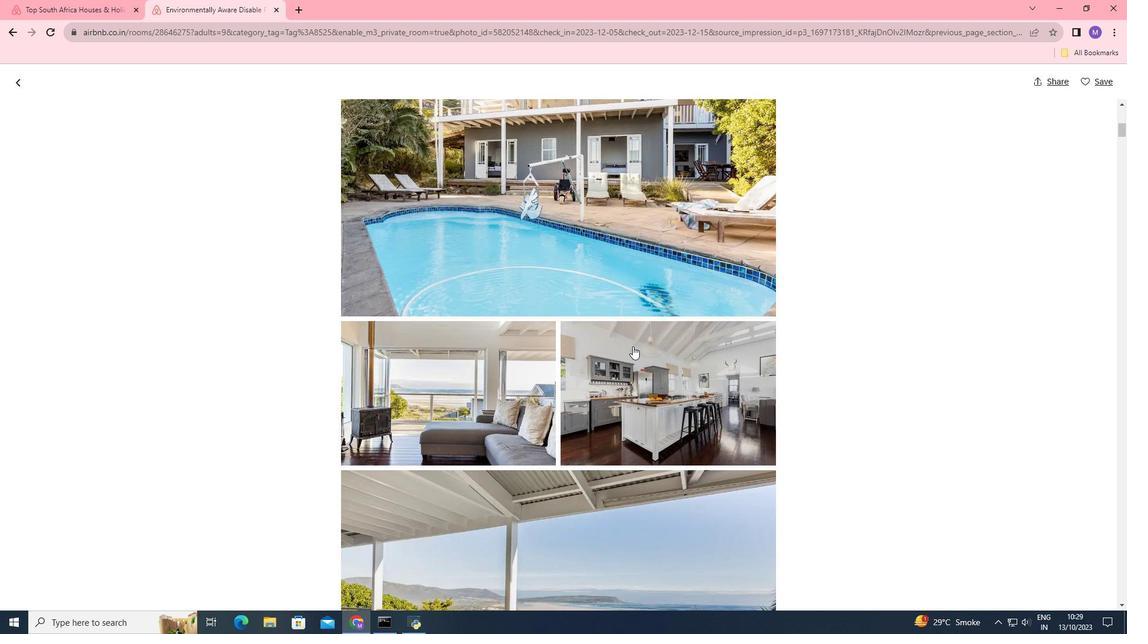 
Action: Mouse scrolled (632, 345) with delta (0, 0)
Screenshot: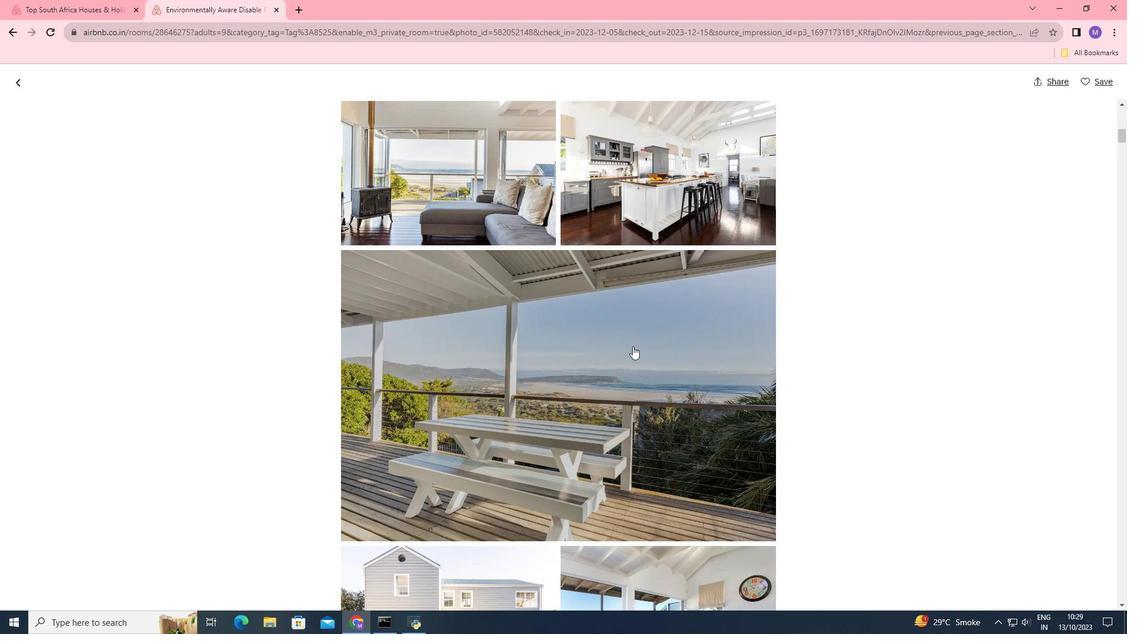 
Action: Mouse scrolled (632, 345) with delta (0, 0)
Screenshot: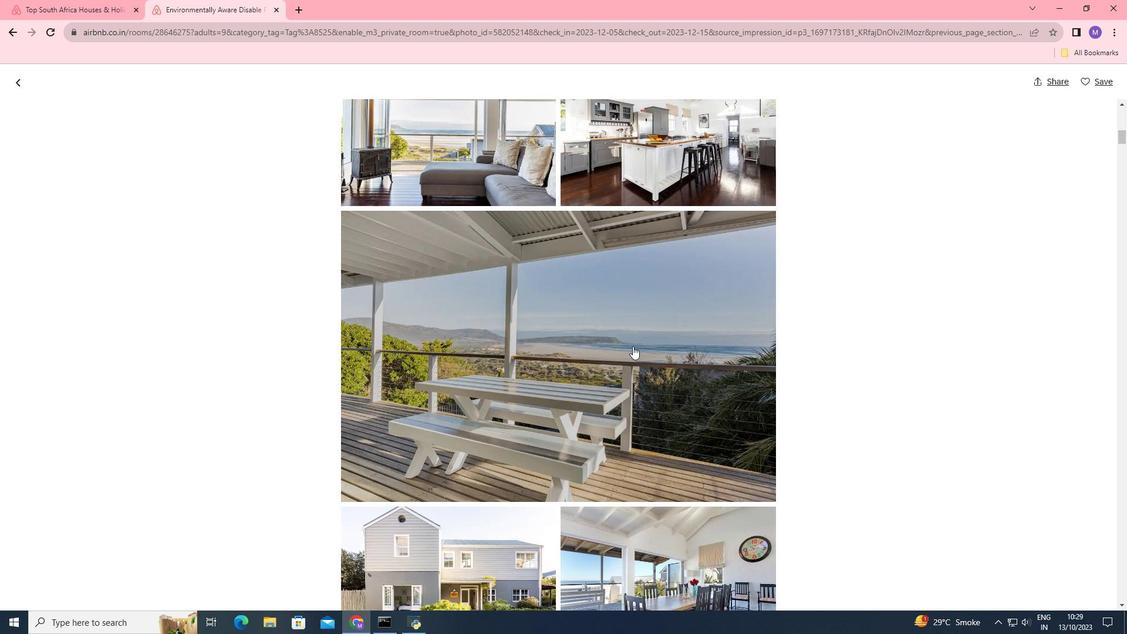 
Action: Mouse scrolled (632, 345) with delta (0, 0)
Screenshot: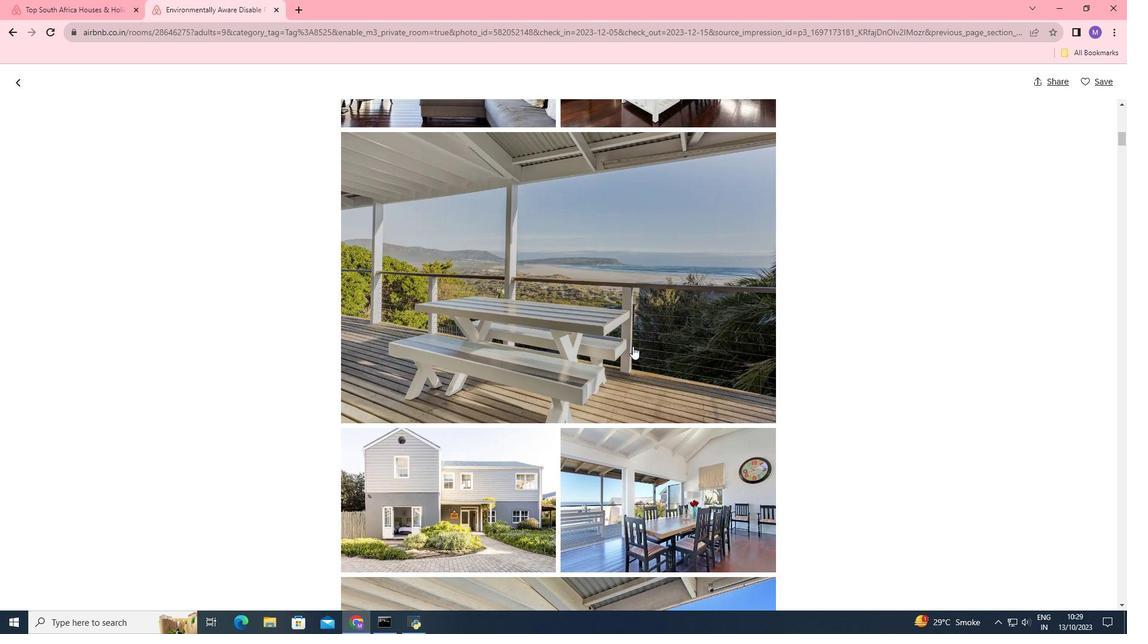 
Action: Mouse scrolled (632, 345) with delta (0, 0)
Screenshot: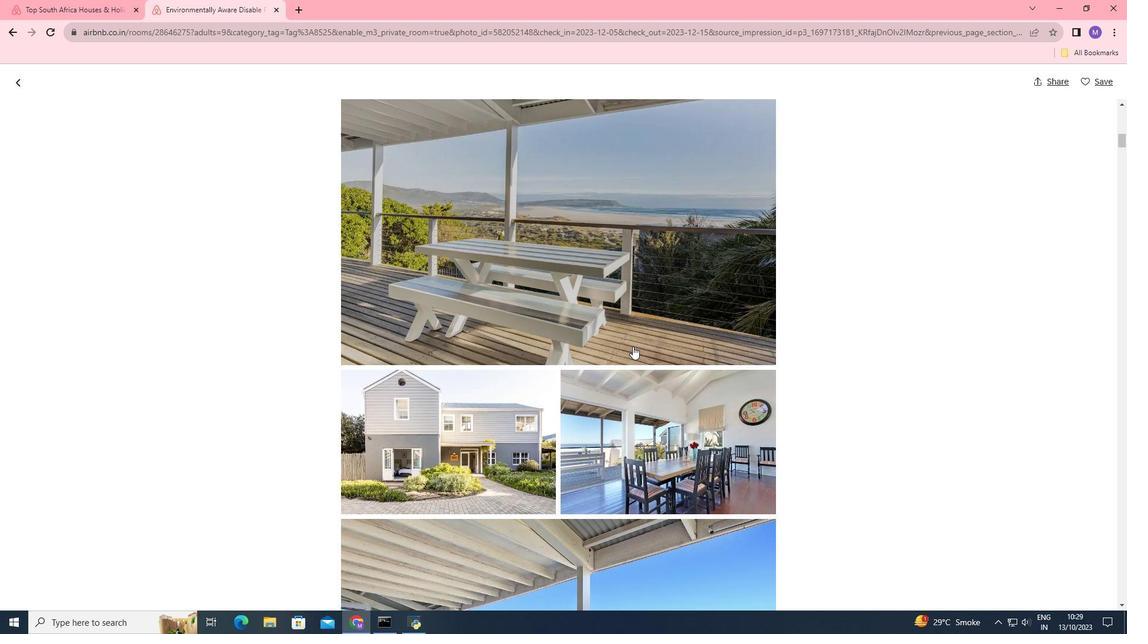 
Action: Mouse scrolled (632, 345) with delta (0, 0)
Screenshot: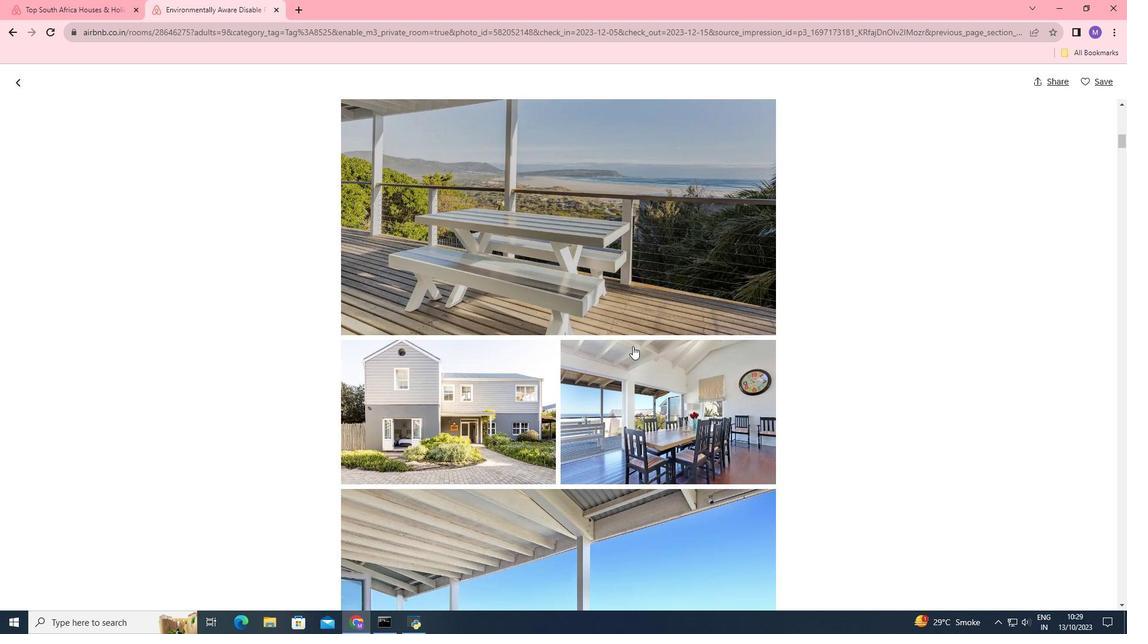 
Action: Mouse scrolled (632, 345) with delta (0, 0)
Screenshot: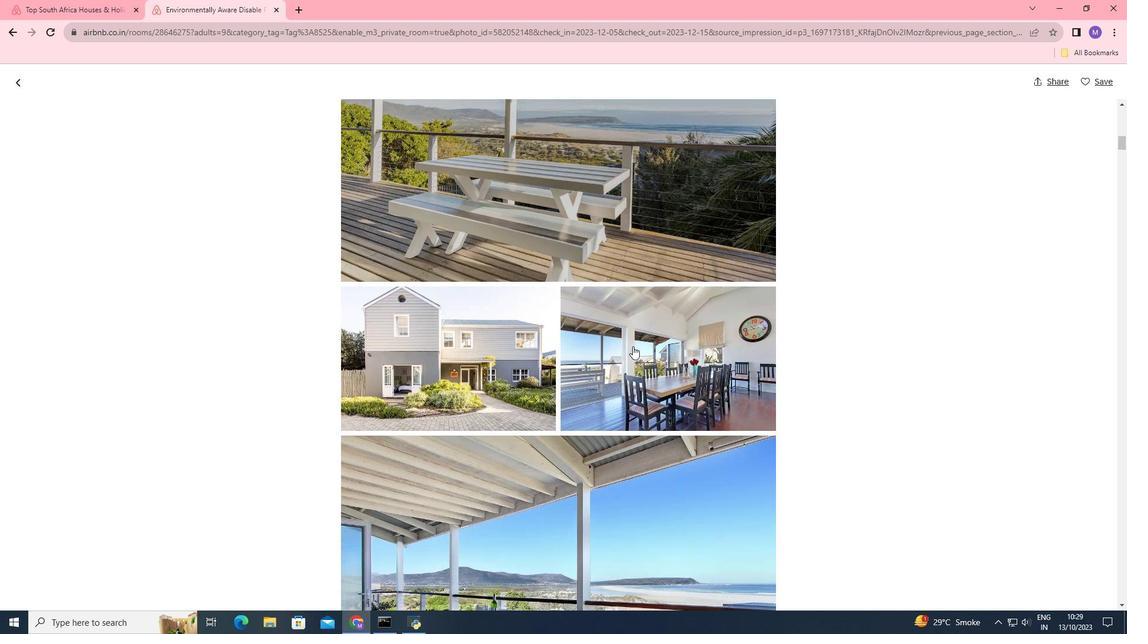 
Action: Mouse scrolled (632, 345) with delta (0, 0)
Screenshot: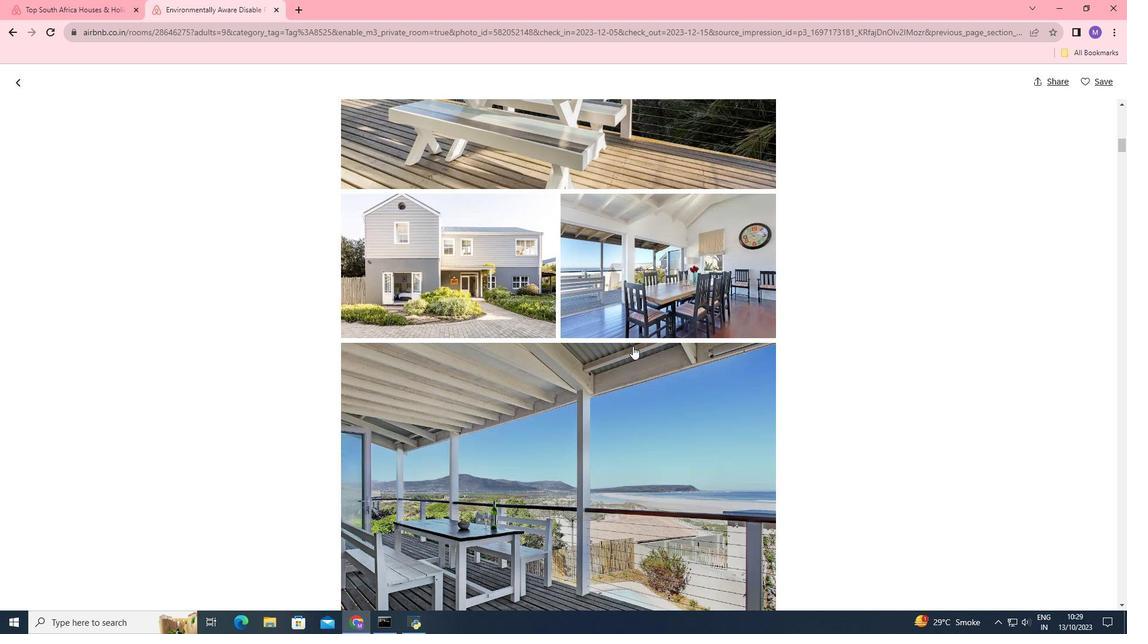 
Action: Mouse scrolled (632, 345) with delta (0, 0)
Screenshot: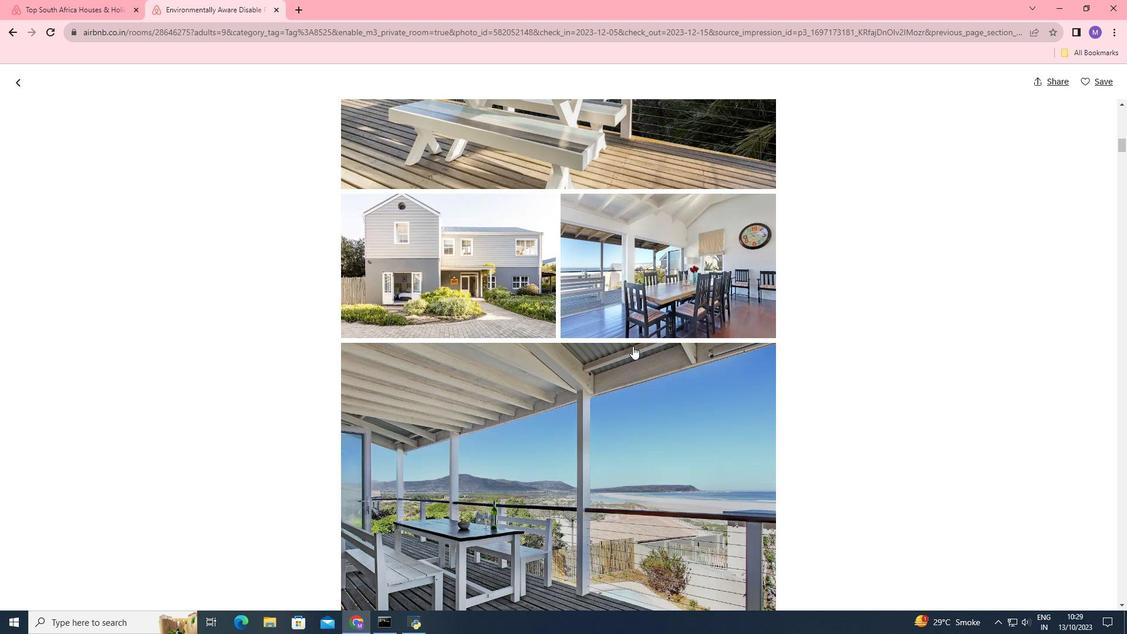 
Action: Mouse scrolled (632, 345) with delta (0, 0)
Screenshot: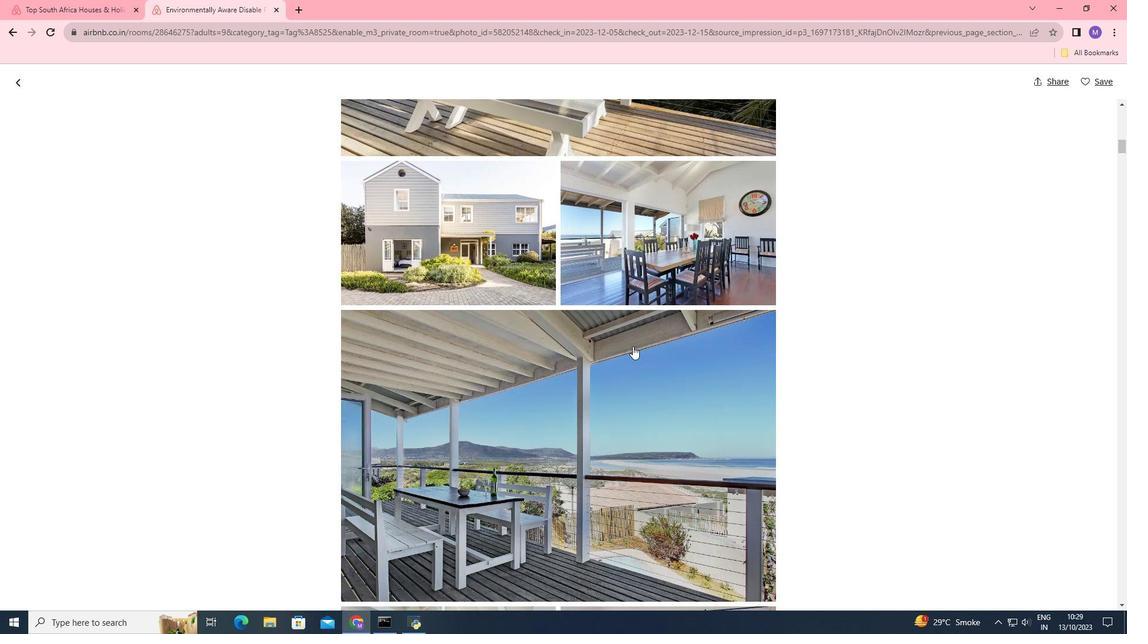 
Action: Mouse scrolled (632, 345) with delta (0, 0)
Screenshot: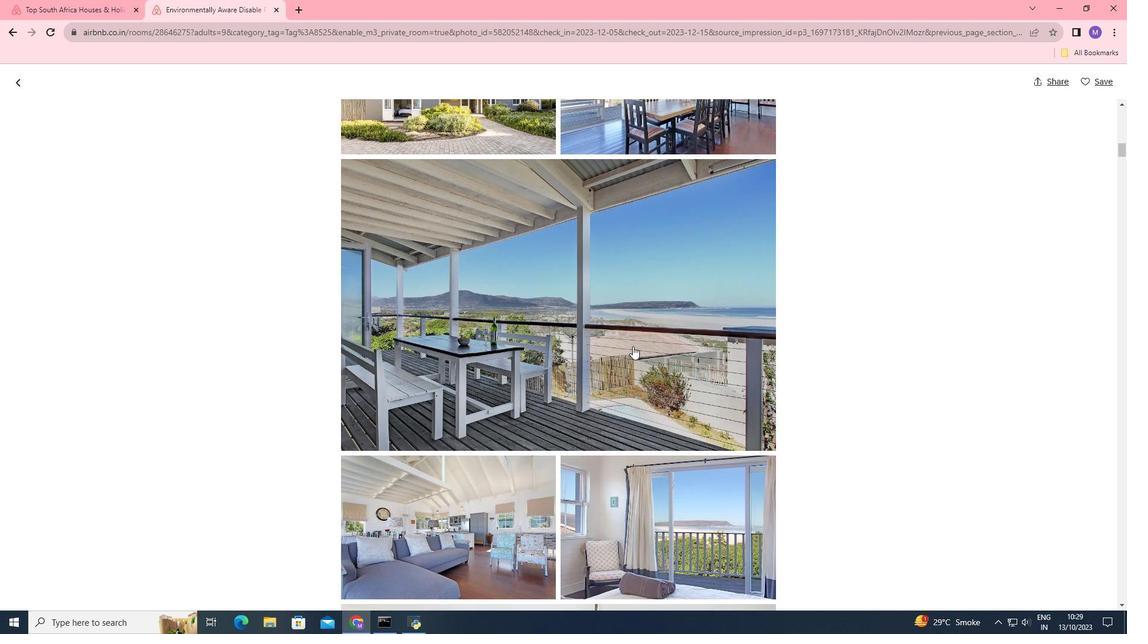 
Action: Mouse scrolled (632, 345) with delta (0, 0)
Screenshot: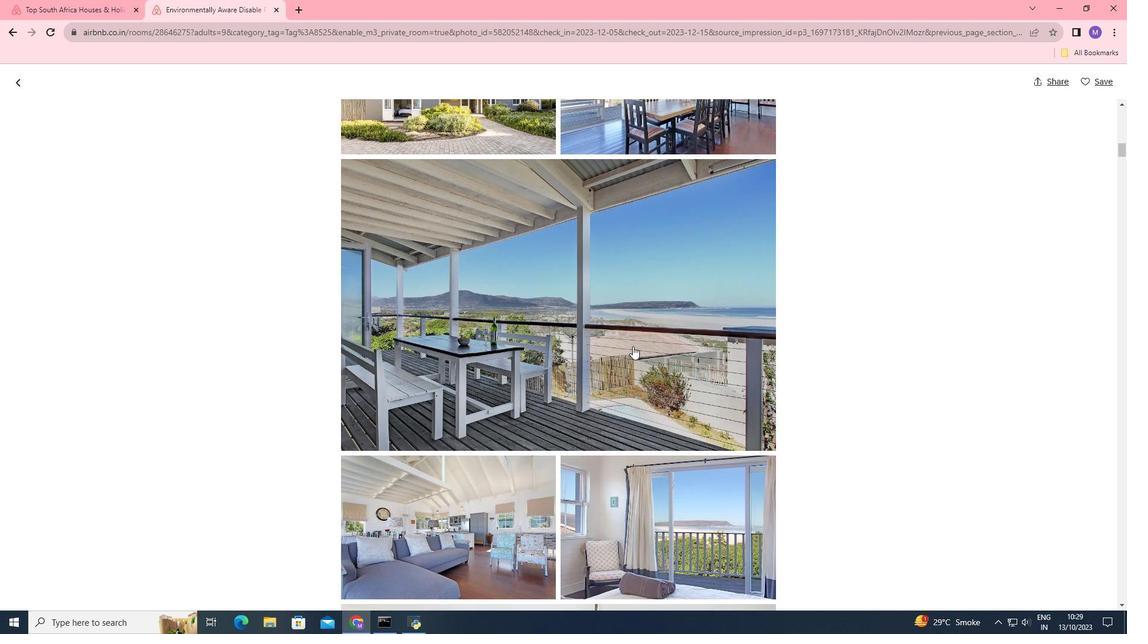 
Action: Mouse scrolled (632, 345) with delta (0, 0)
Screenshot: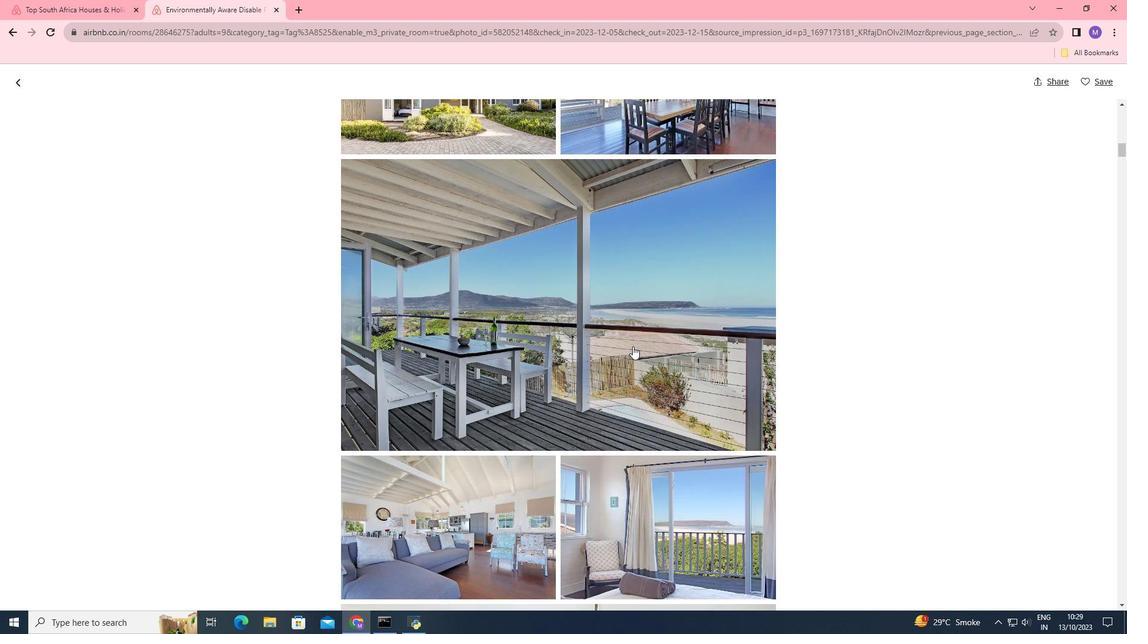 
Action: Mouse scrolled (632, 345) with delta (0, 0)
Screenshot: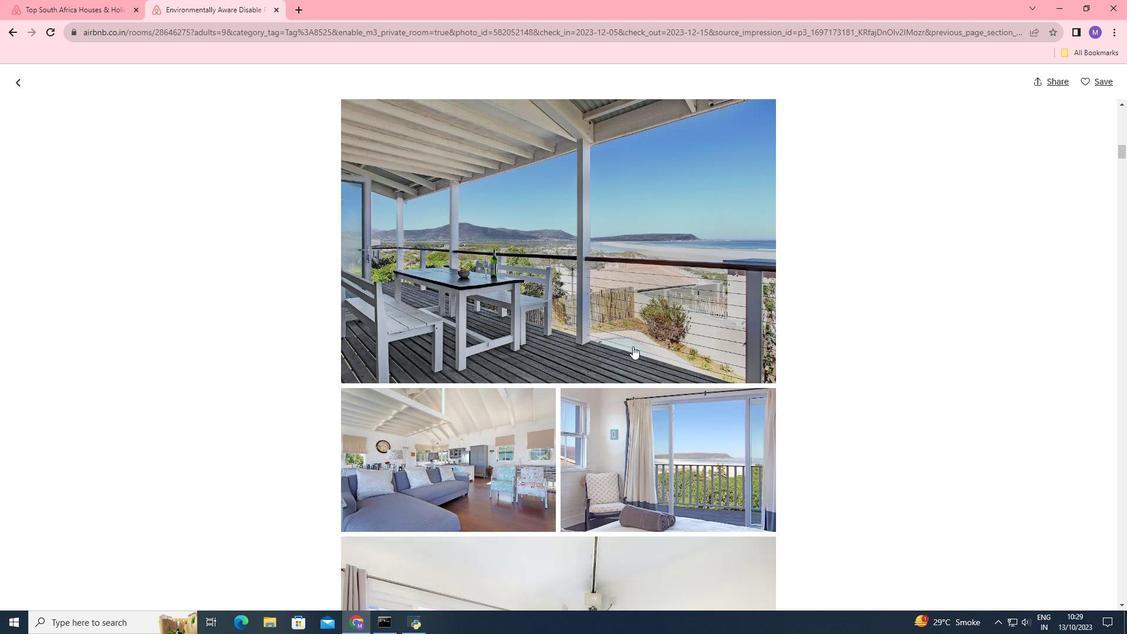 
Action: Mouse scrolled (632, 345) with delta (0, 0)
Screenshot: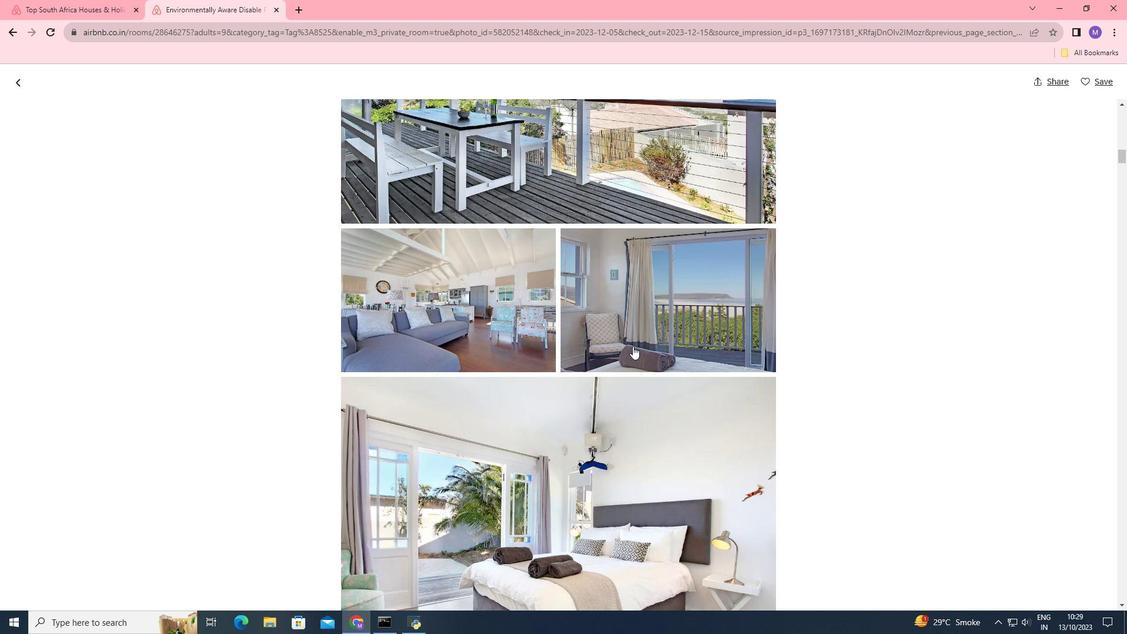 
Action: Mouse scrolled (632, 345) with delta (0, 0)
Screenshot: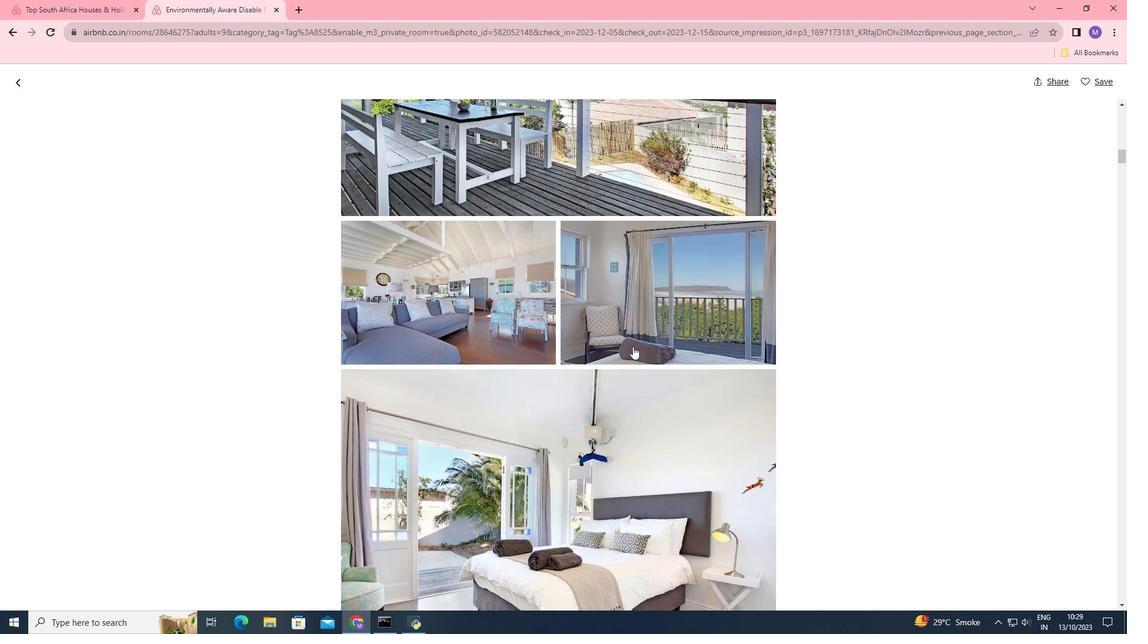
Action: Mouse scrolled (632, 345) with delta (0, 0)
Screenshot: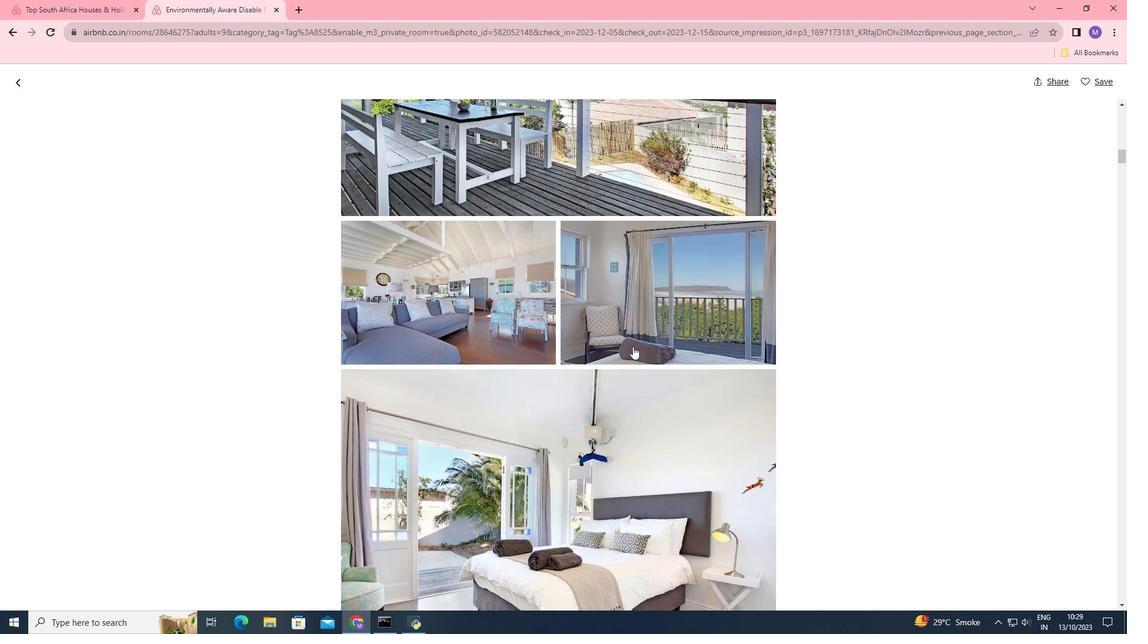 
Action: Mouse scrolled (632, 345) with delta (0, 0)
Screenshot: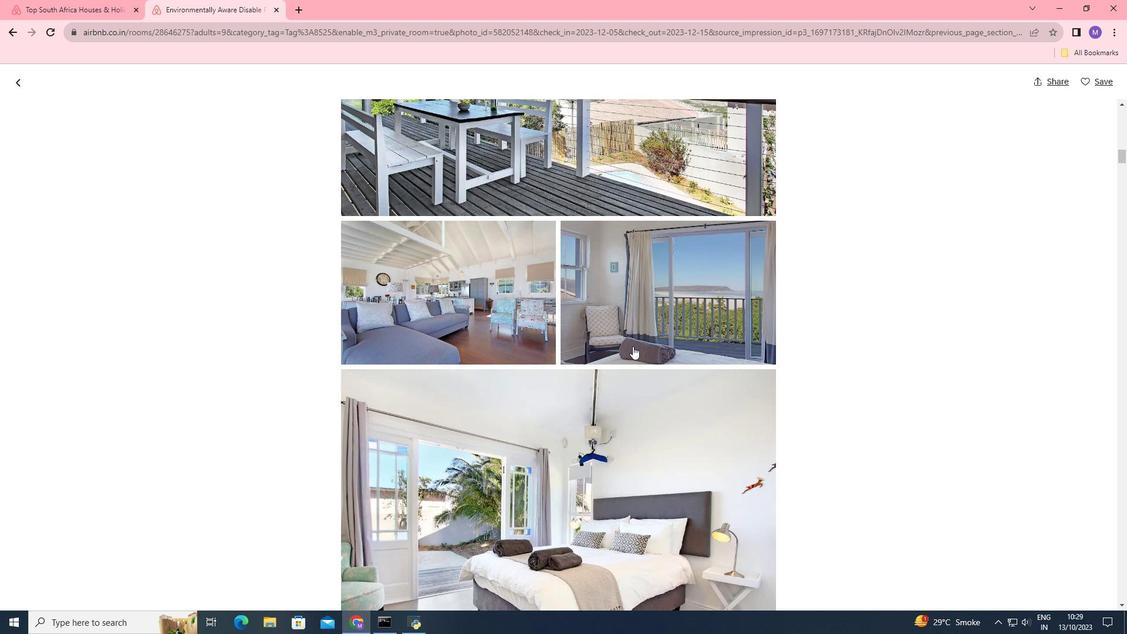 
Action: Mouse scrolled (632, 345) with delta (0, 0)
Screenshot: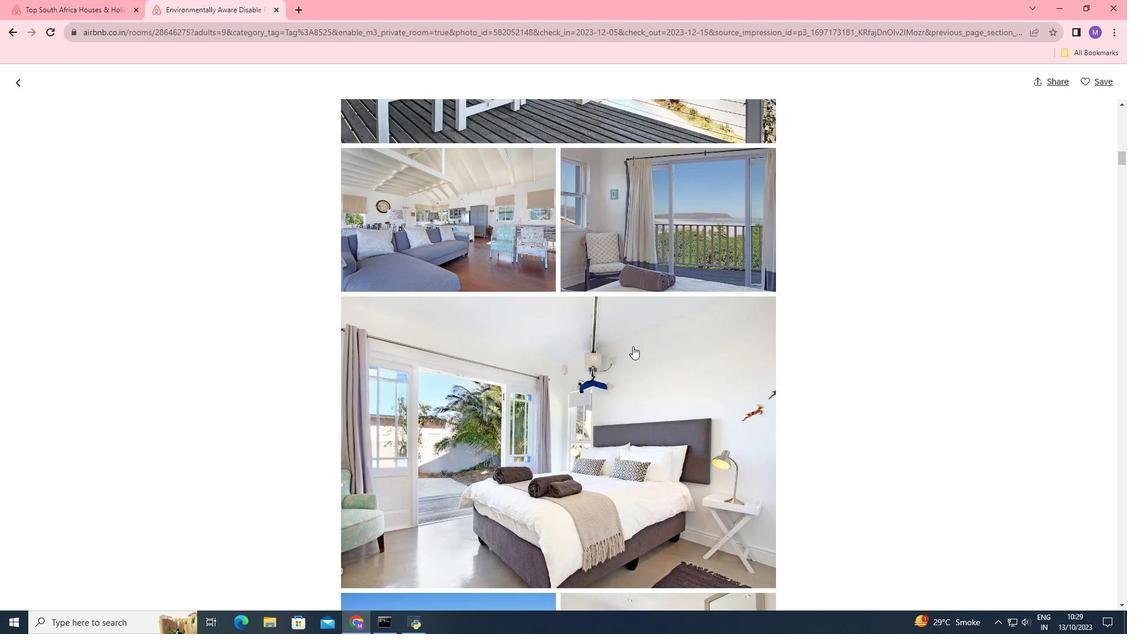 
Action: Mouse scrolled (632, 345) with delta (0, 0)
Screenshot: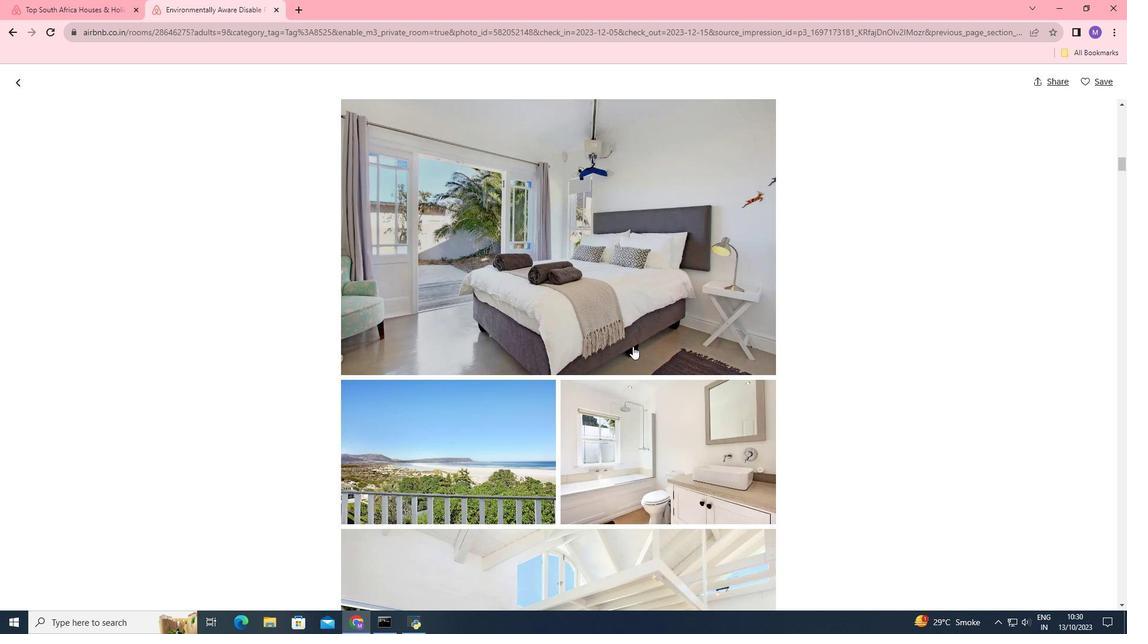 
Action: Mouse scrolled (632, 345) with delta (0, 0)
Screenshot: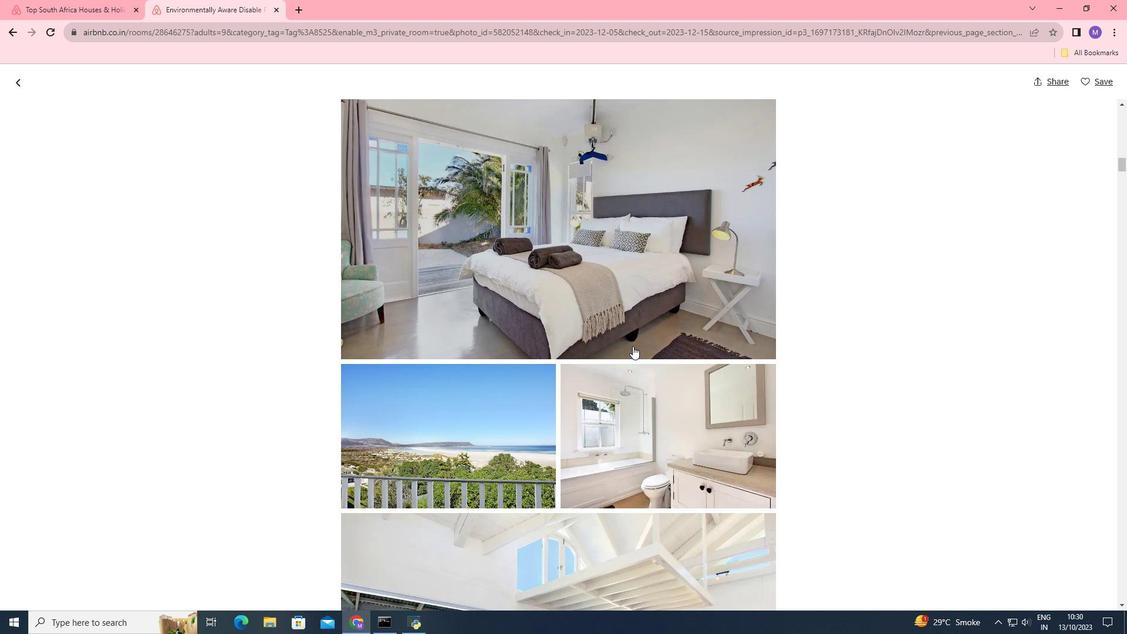 
Action: Mouse scrolled (632, 345) with delta (0, 0)
Screenshot: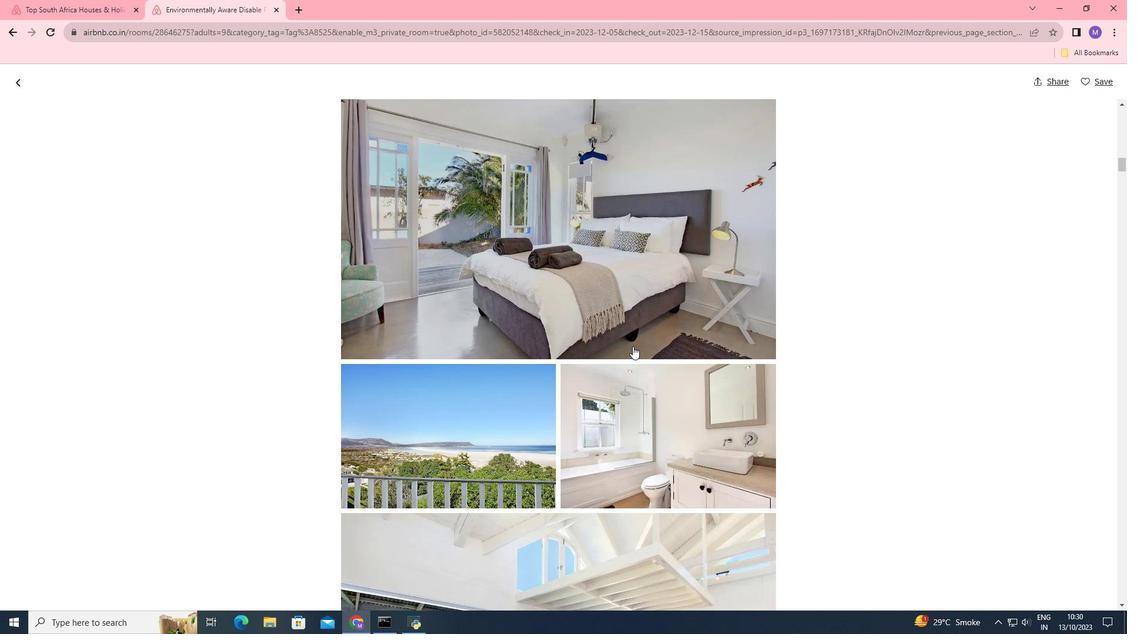 
Action: Mouse scrolled (632, 345) with delta (0, 0)
Screenshot: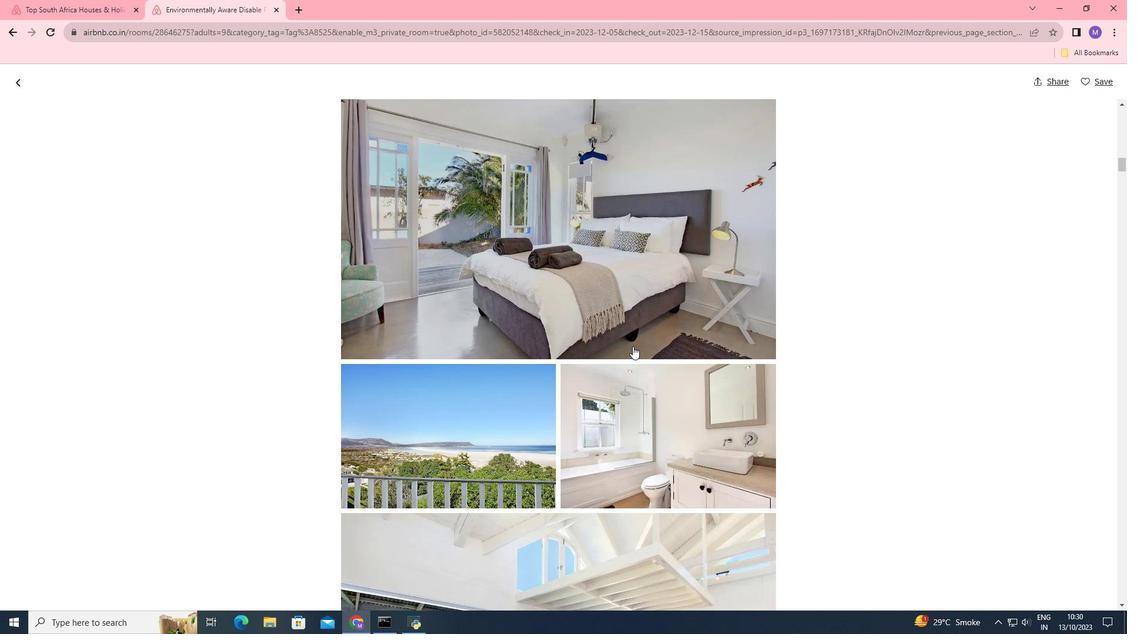 
Action: Mouse scrolled (632, 345) with delta (0, 0)
Screenshot: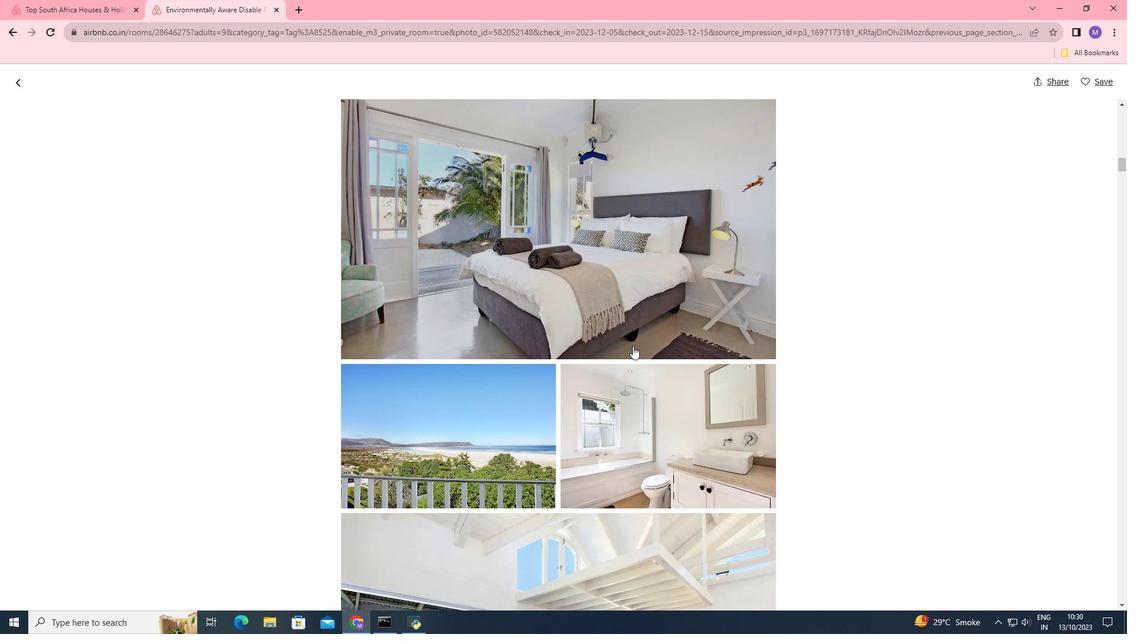 
Action: Mouse scrolled (632, 345) with delta (0, 0)
Screenshot: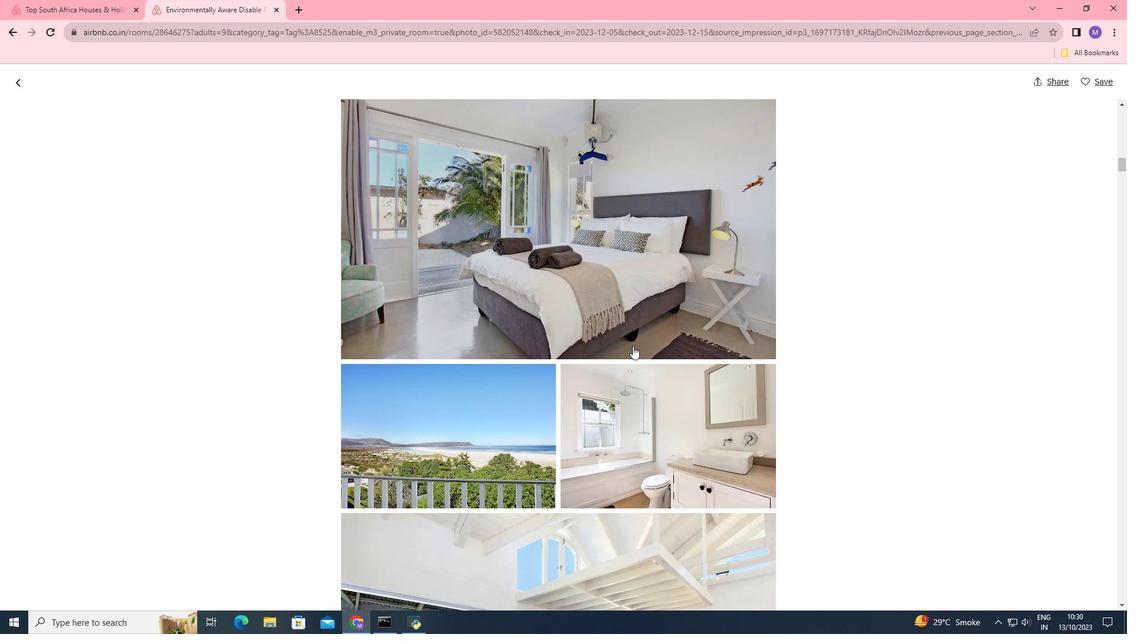 
Action: Mouse scrolled (632, 345) with delta (0, 0)
Screenshot: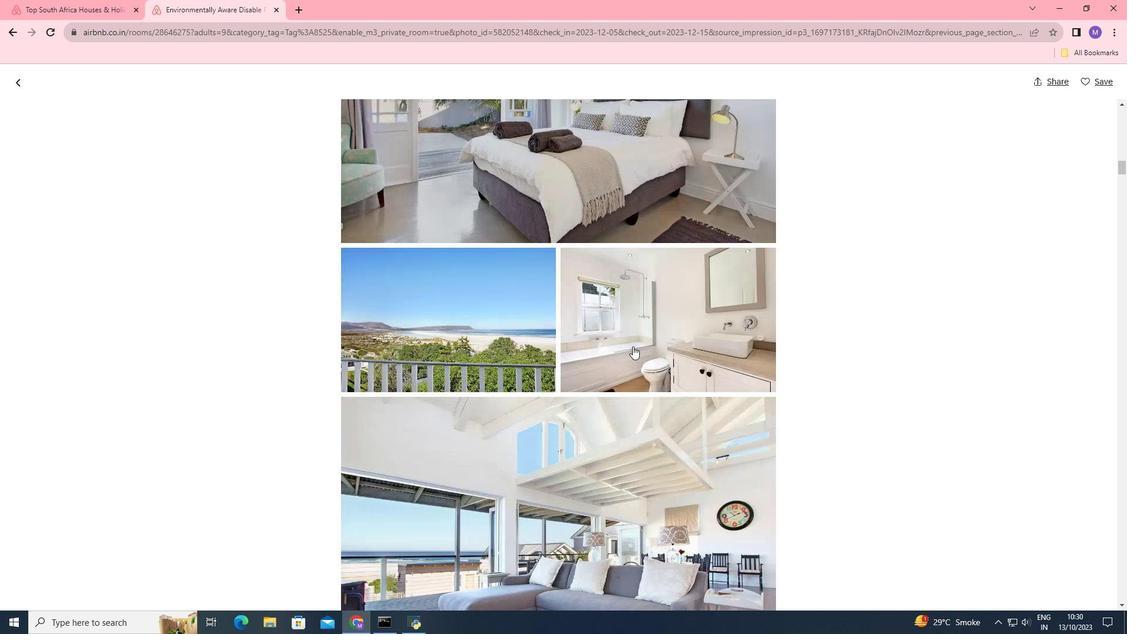 
Action: Mouse scrolled (632, 345) with delta (0, 0)
Screenshot: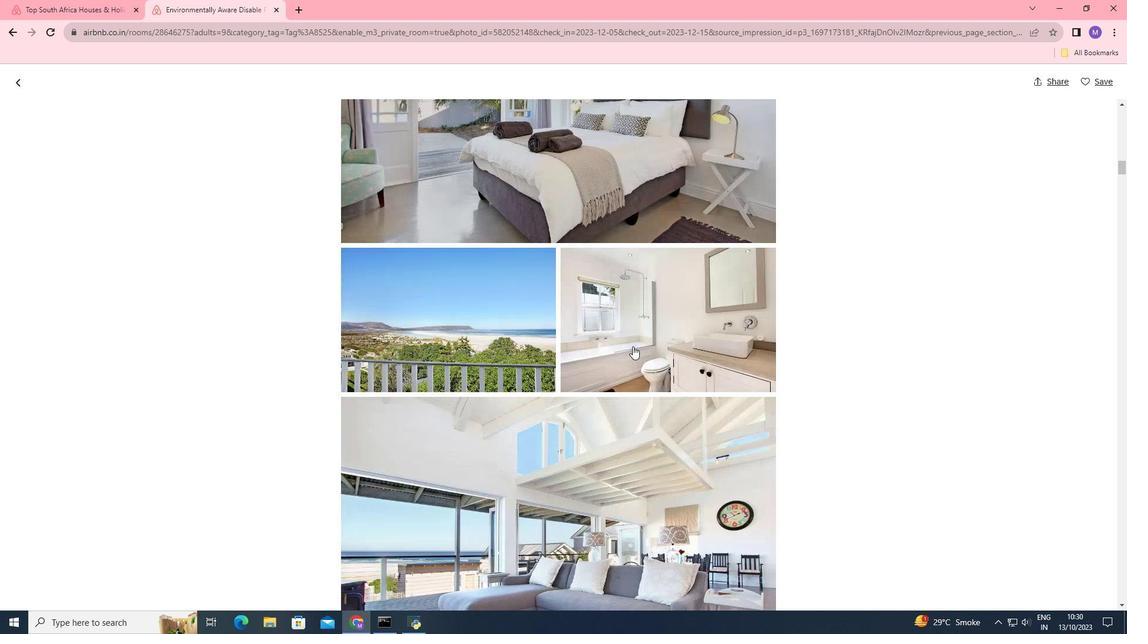 
Action: Mouse moved to (632, 346)
Screenshot: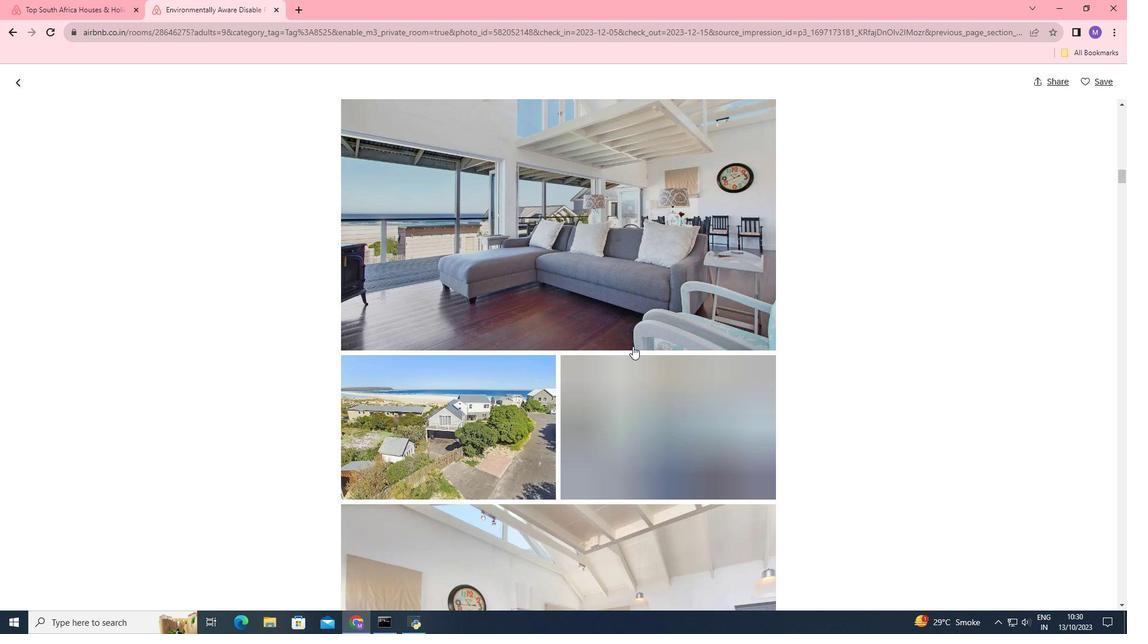 
Action: Mouse scrolled (632, 345) with delta (0, 0)
Screenshot: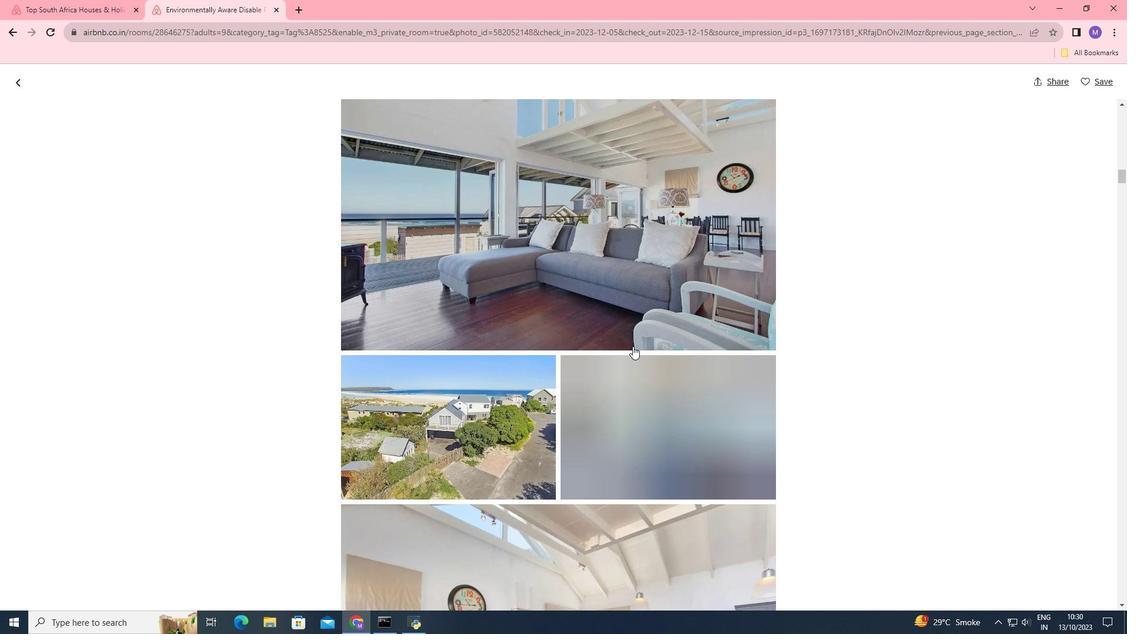 
Action: Mouse scrolled (632, 345) with delta (0, 0)
Screenshot: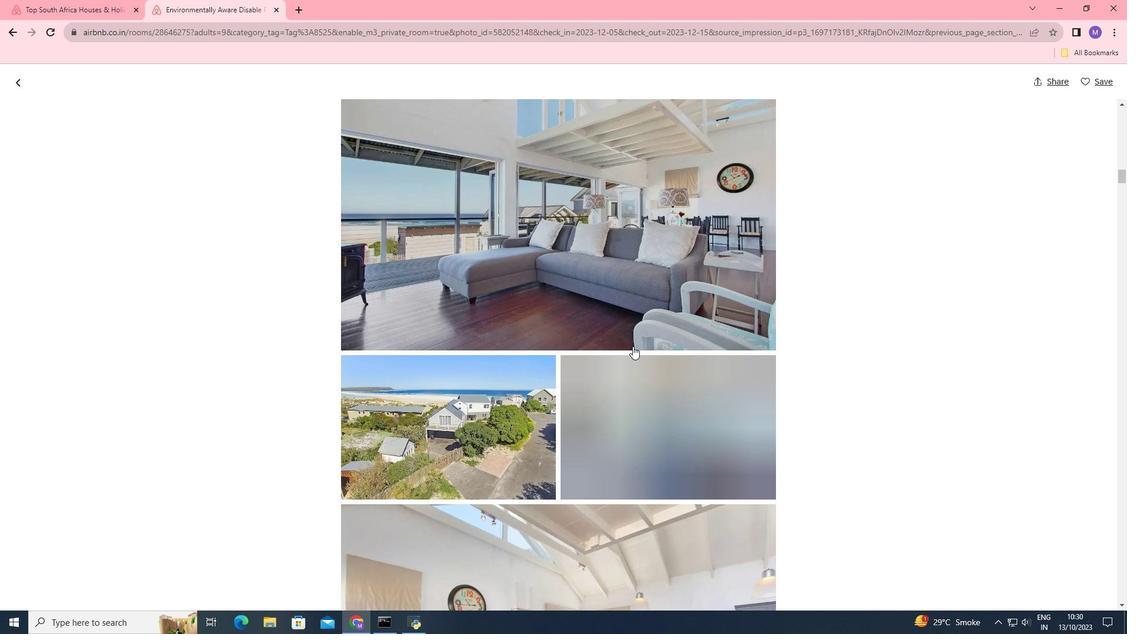 
Action: Mouse scrolled (632, 345) with delta (0, 0)
Screenshot: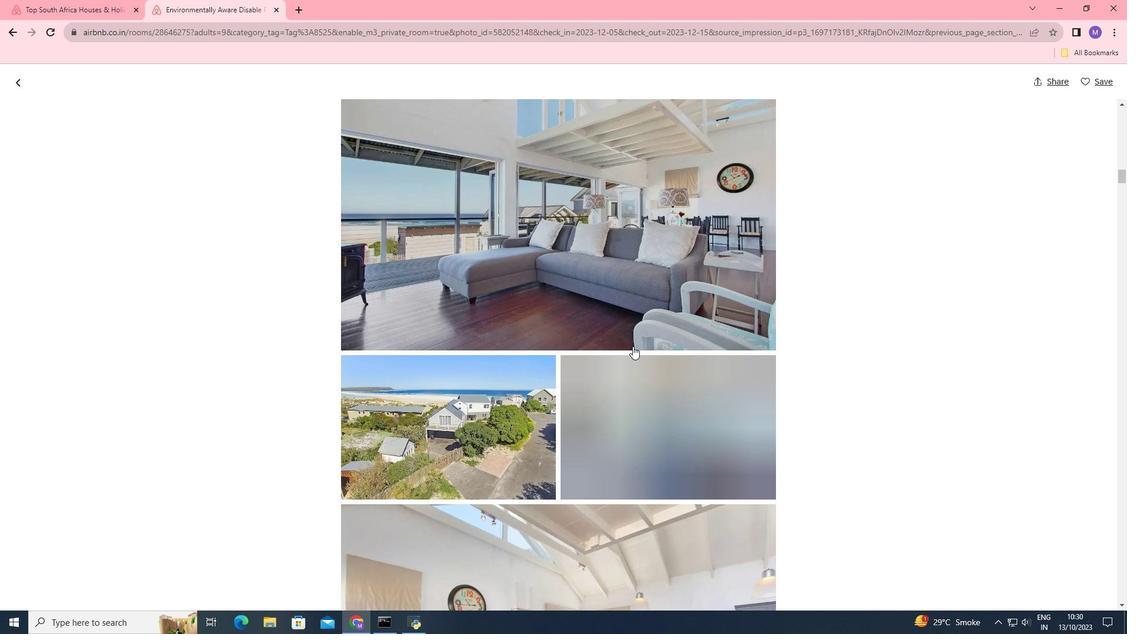 
Action: Mouse scrolled (632, 345) with delta (0, 0)
Screenshot: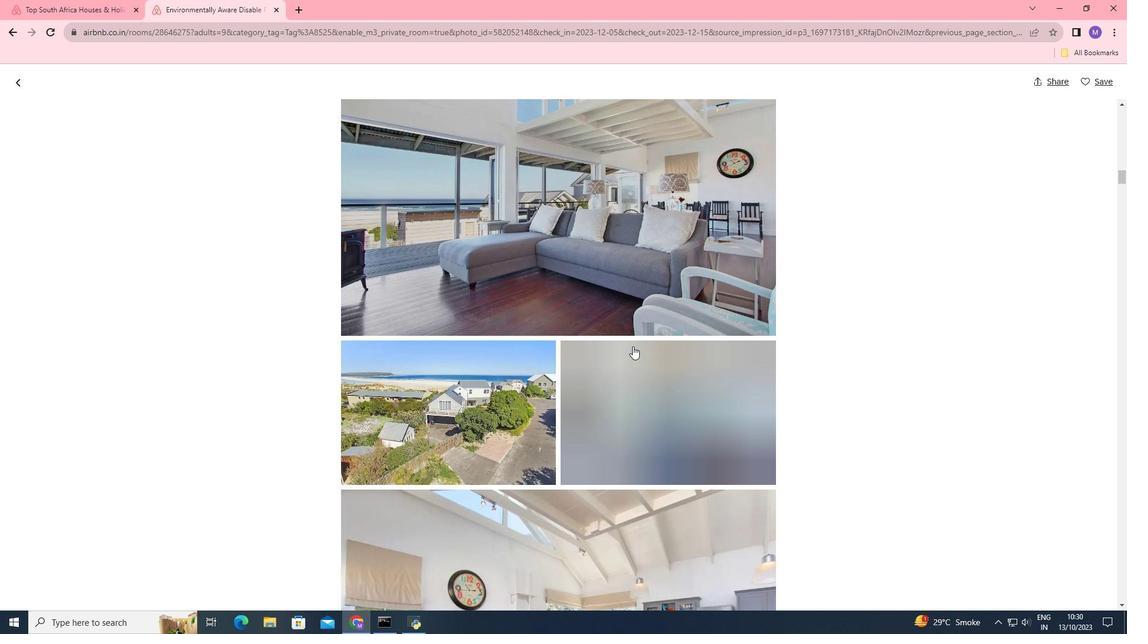
Action: Mouse scrolled (632, 345) with delta (0, 0)
Screenshot: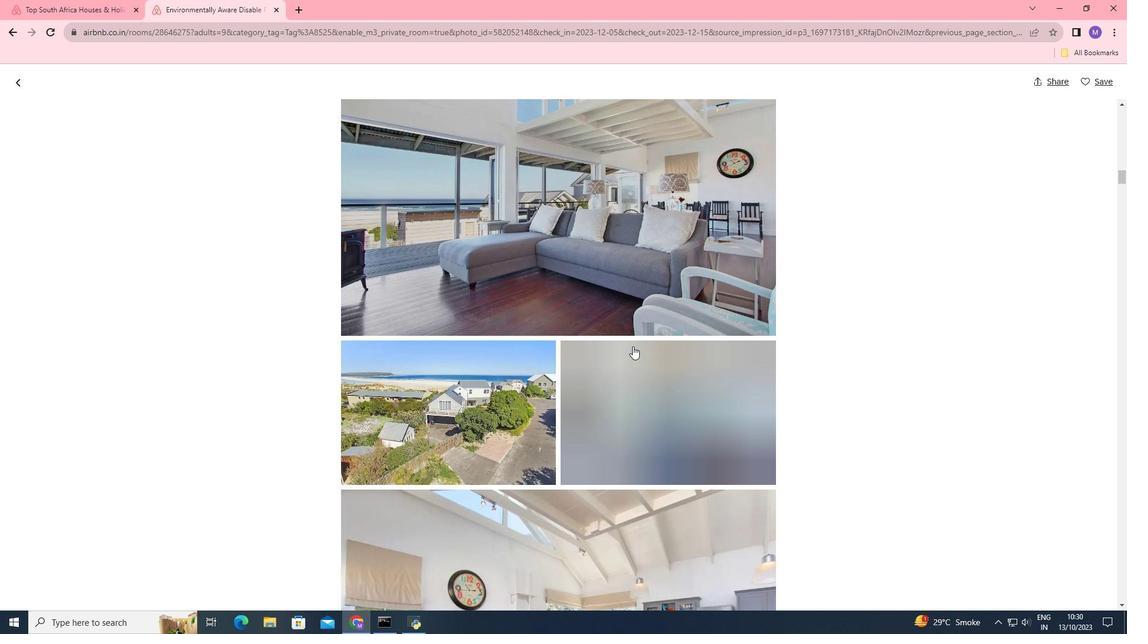 
Action: Mouse scrolled (632, 345) with delta (0, 0)
Screenshot: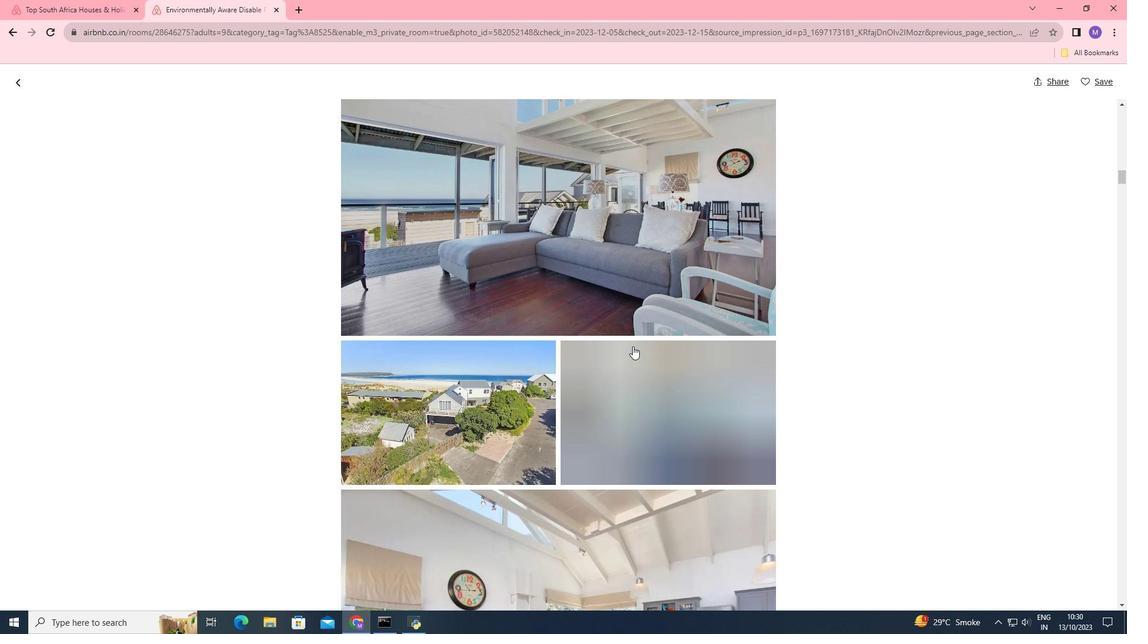 
Action: Mouse scrolled (632, 345) with delta (0, 0)
Screenshot: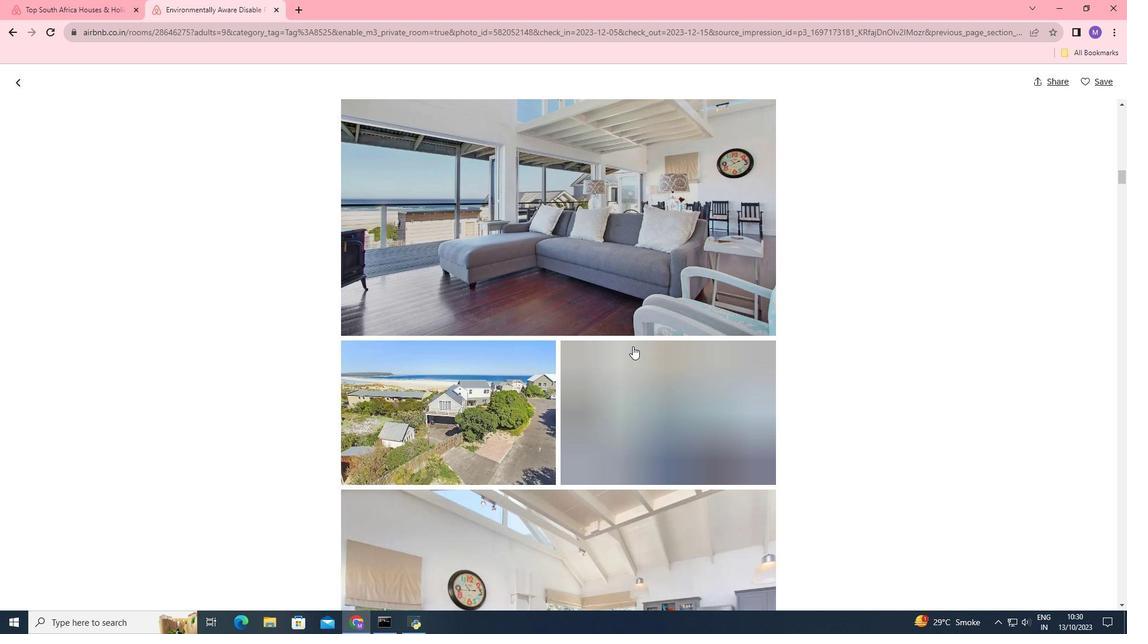 
Action: Mouse scrolled (632, 345) with delta (0, 0)
Screenshot: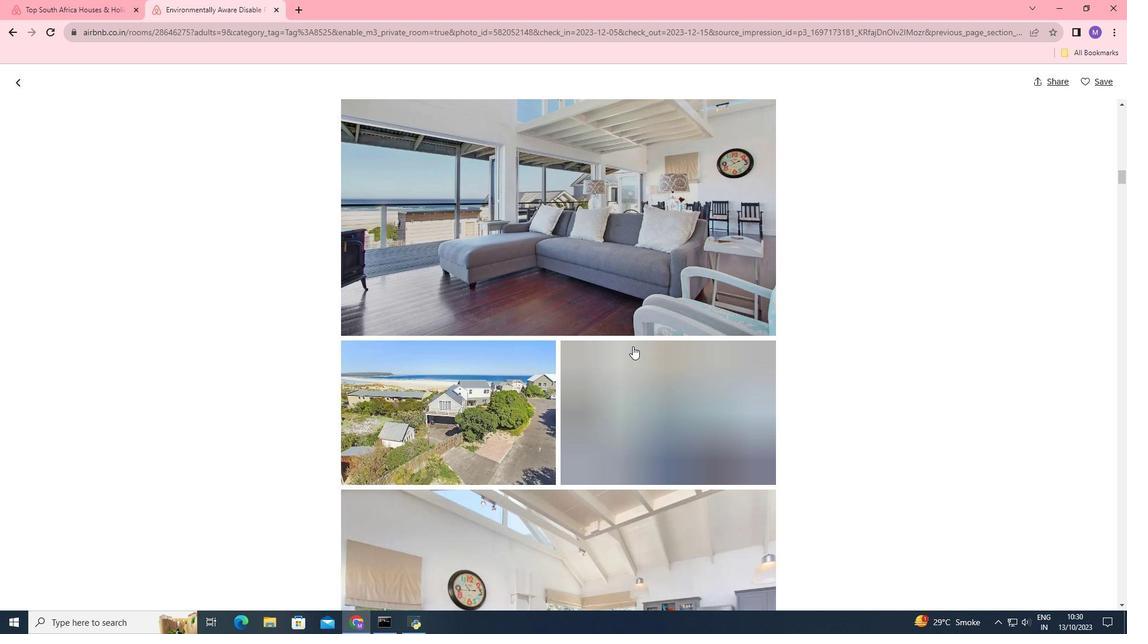 
Action: Mouse scrolled (632, 345) with delta (0, 0)
Screenshot: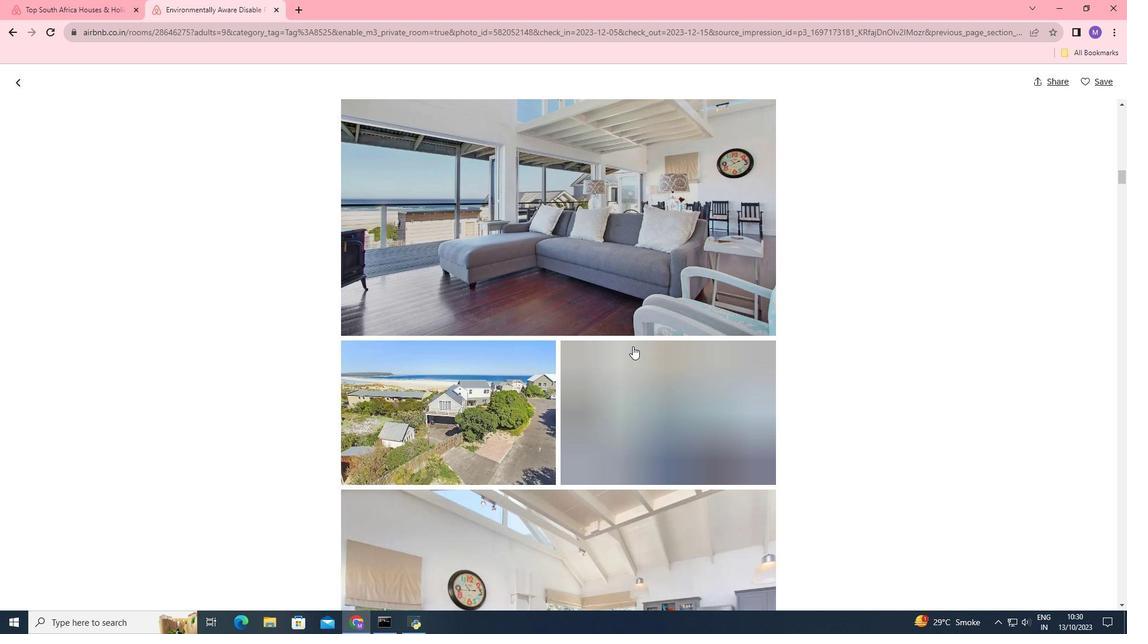 
Action: Mouse scrolled (632, 345) with delta (0, 0)
Screenshot: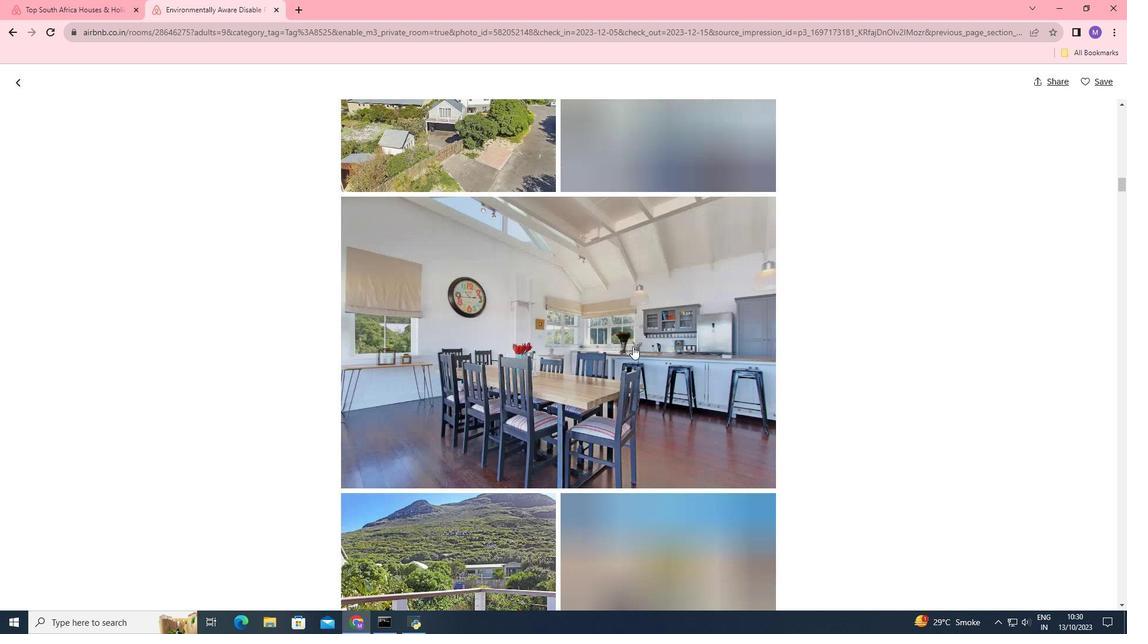 
Action: Mouse scrolled (632, 345) with delta (0, 0)
Screenshot: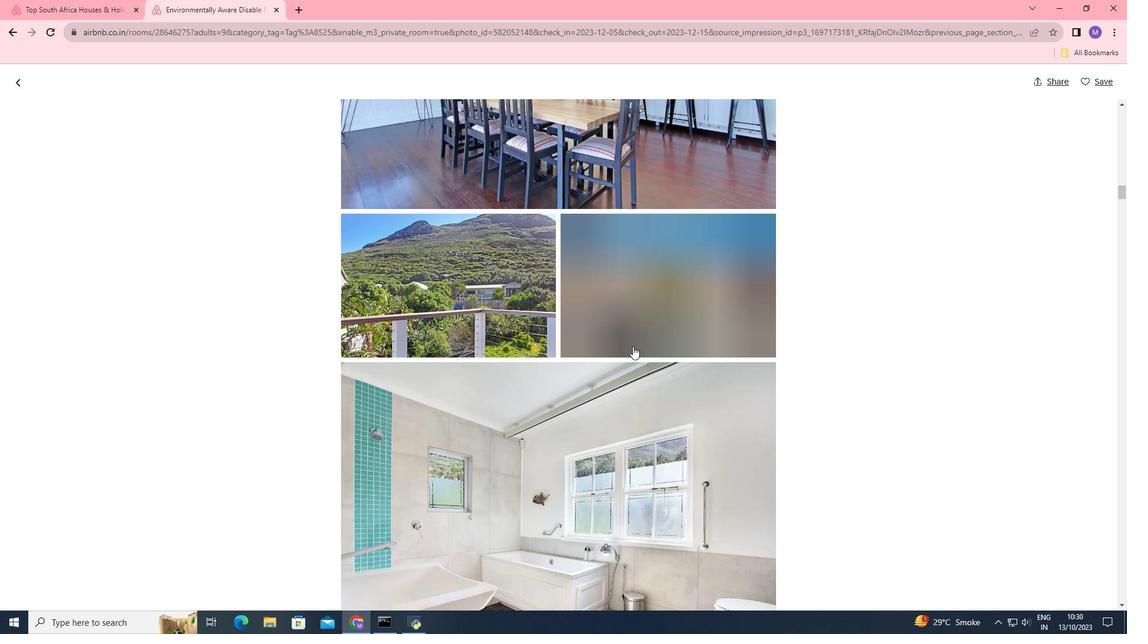 
Action: Mouse scrolled (632, 345) with delta (0, 0)
Screenshot: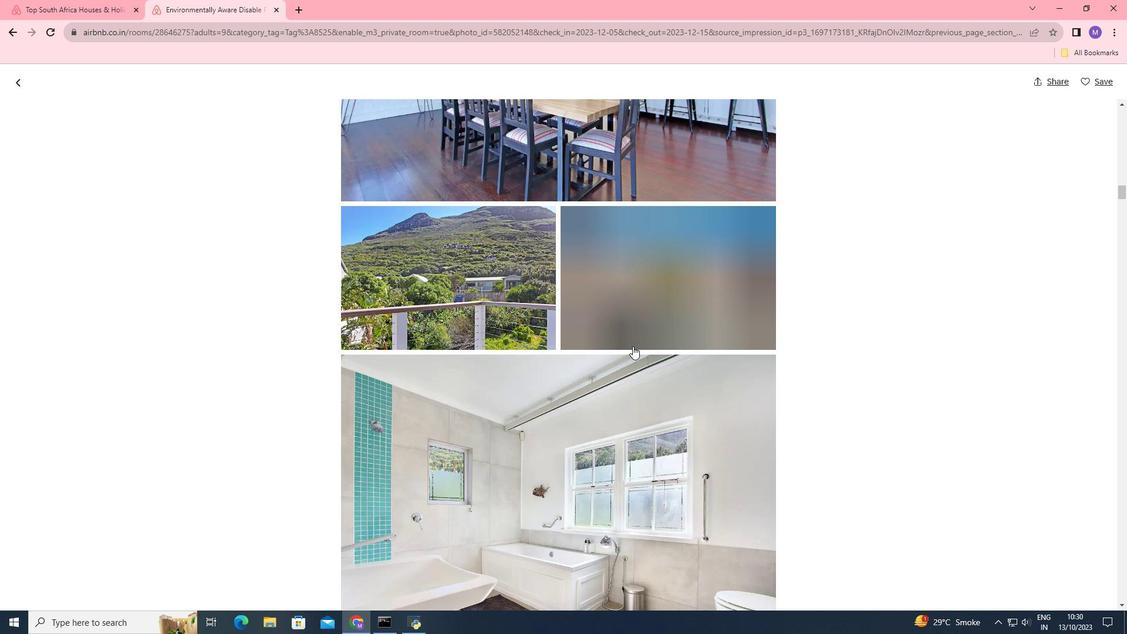
Action: Mouse scrolled (632, 345) with delta (0, 0)
Screenshot: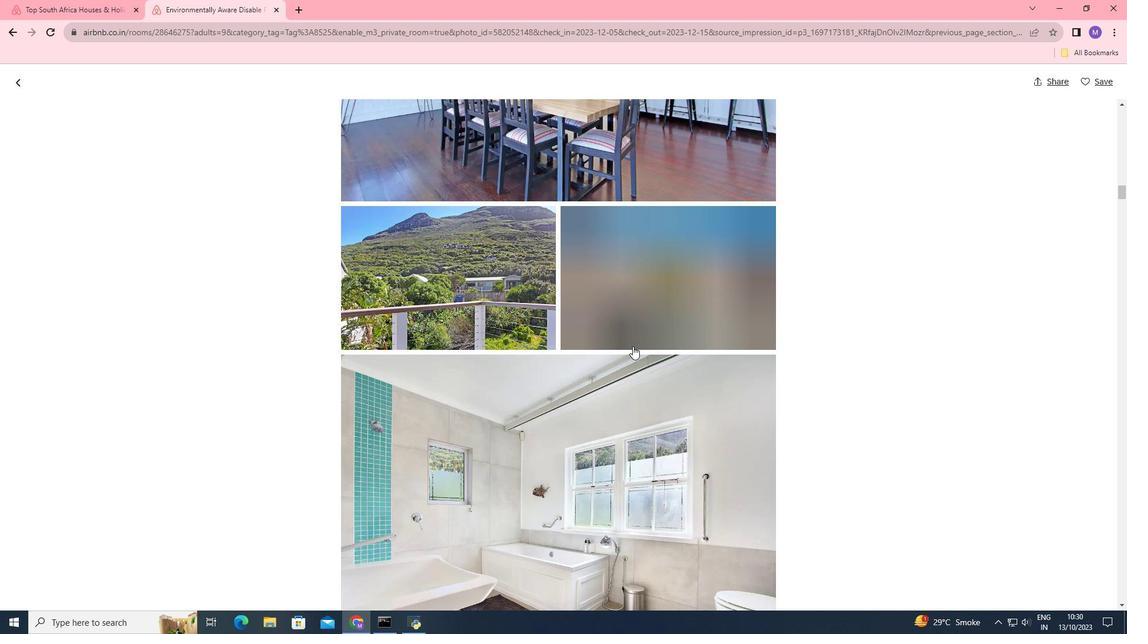 
Action: Mouse scrolled (632, 345) with delta (0, 0)
Screenshot: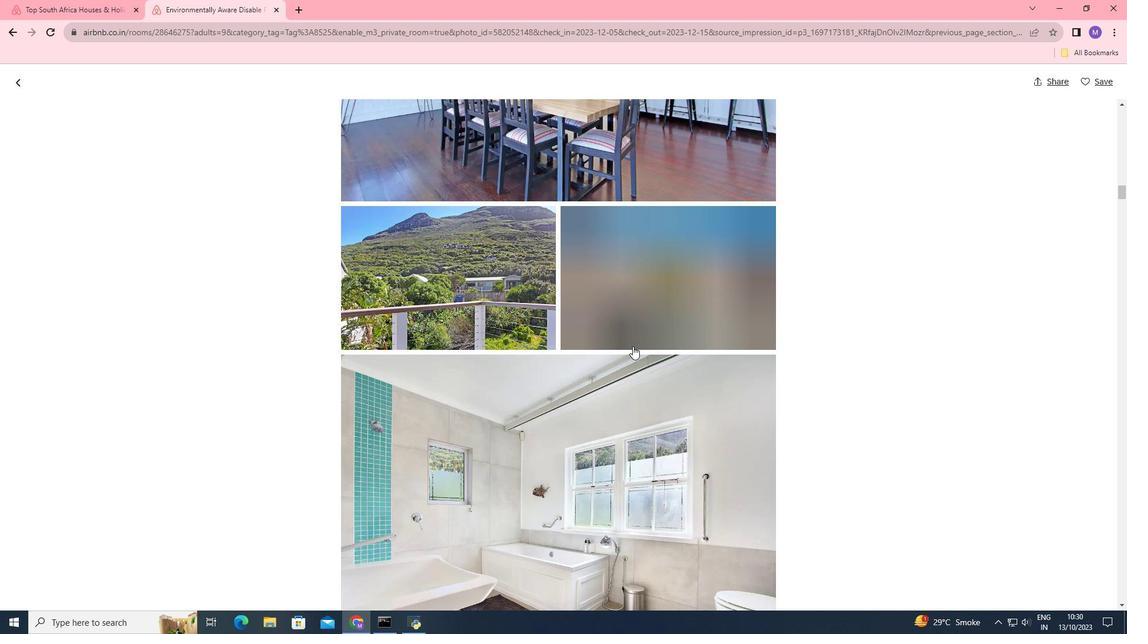 
Action: Mouse scrolled (632, 345) with delta (0, 0)
Screenshot: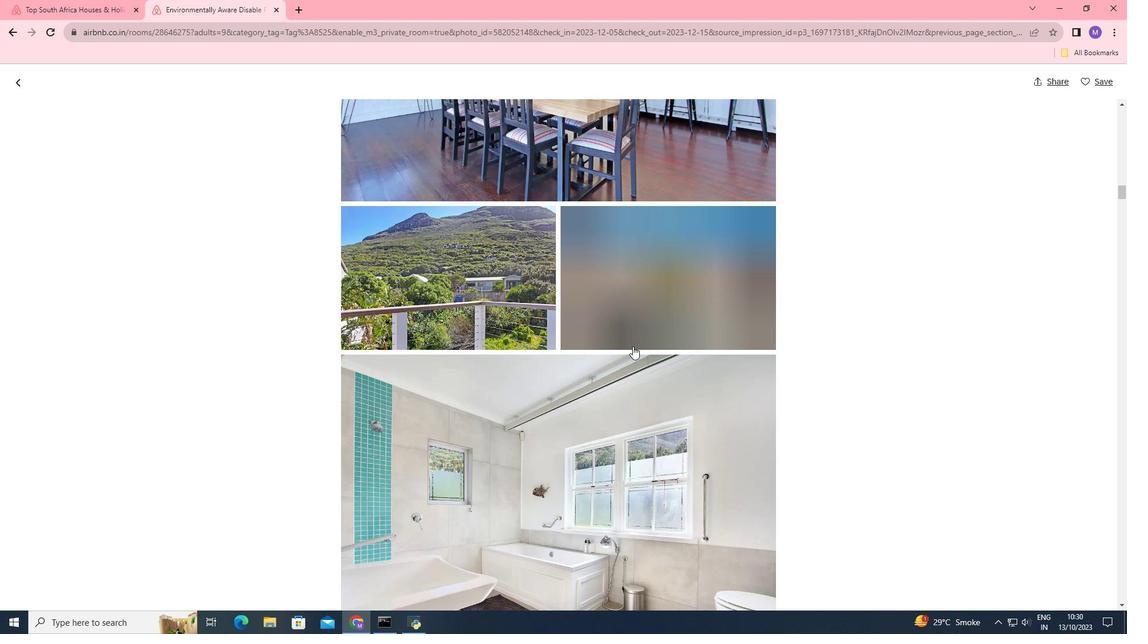 
Action: Mouse scrolled (632, 345) with delta (0, 0)
Screenshot: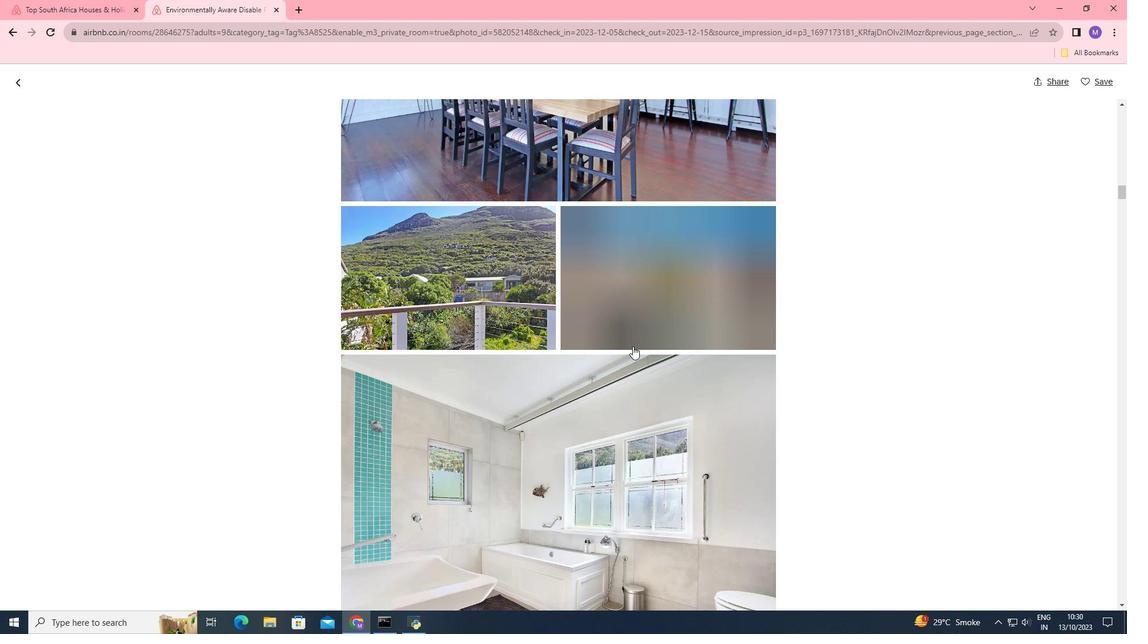 
Action: Mouse scrolled (632, 345) with delta (0, 0)
Screenshot: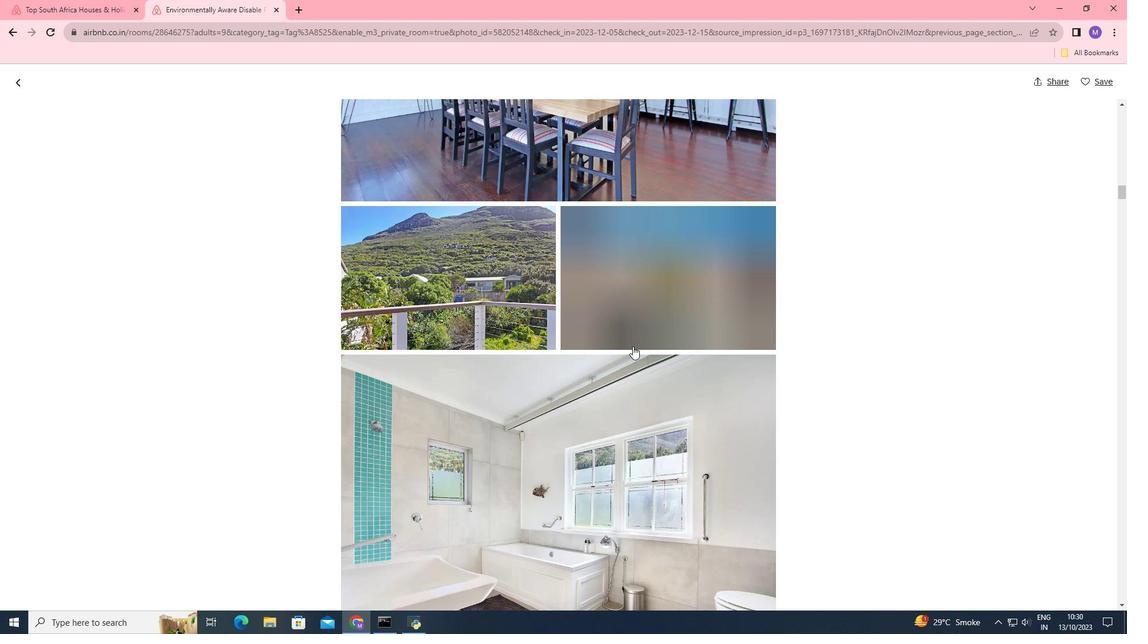 
Action: Mouse scrolled (632, 345) with delta (0, 0)
Screenshot: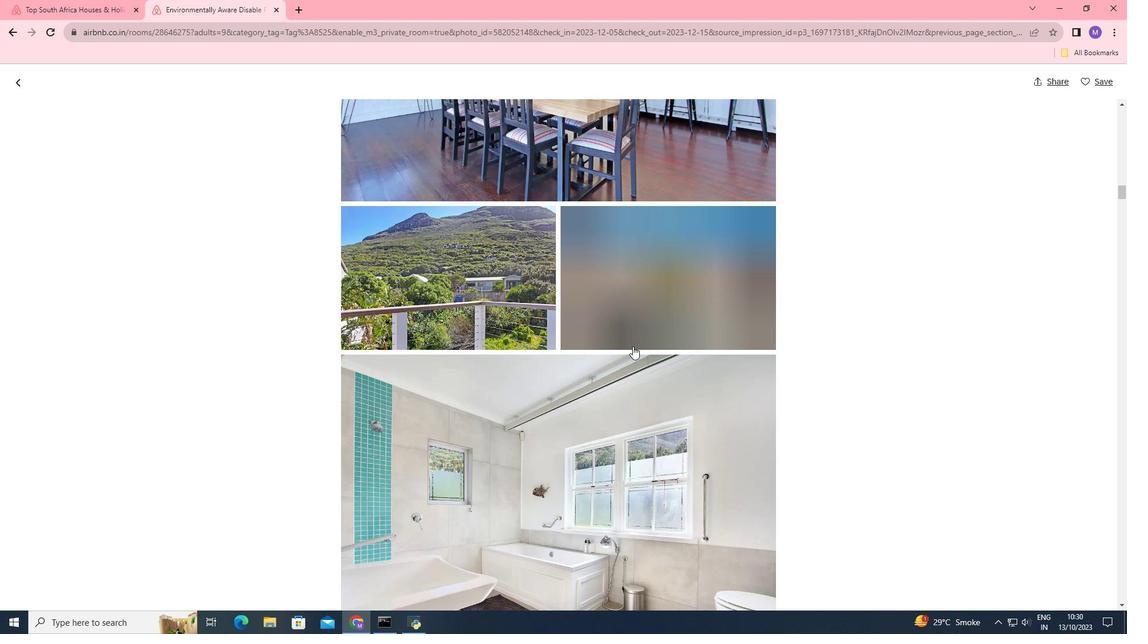 
Action: Mouse scrolled (632, 345) with delta (0, 0)
Screenshot: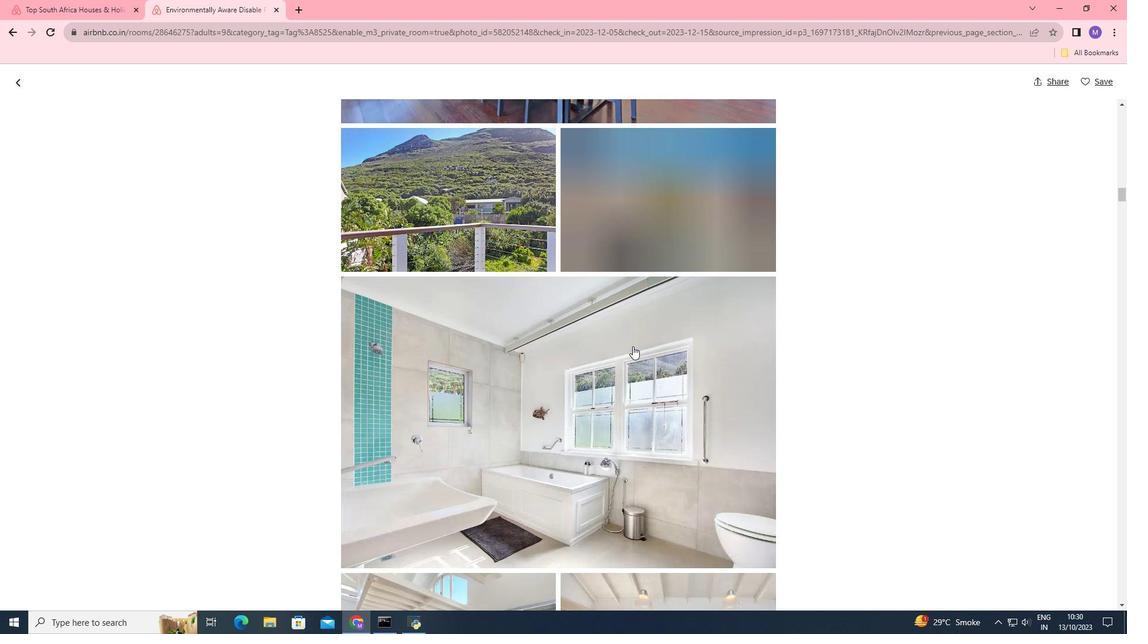 
Action: Mouse scrolled (632, 345) with delta (0, 0)
Screenshot: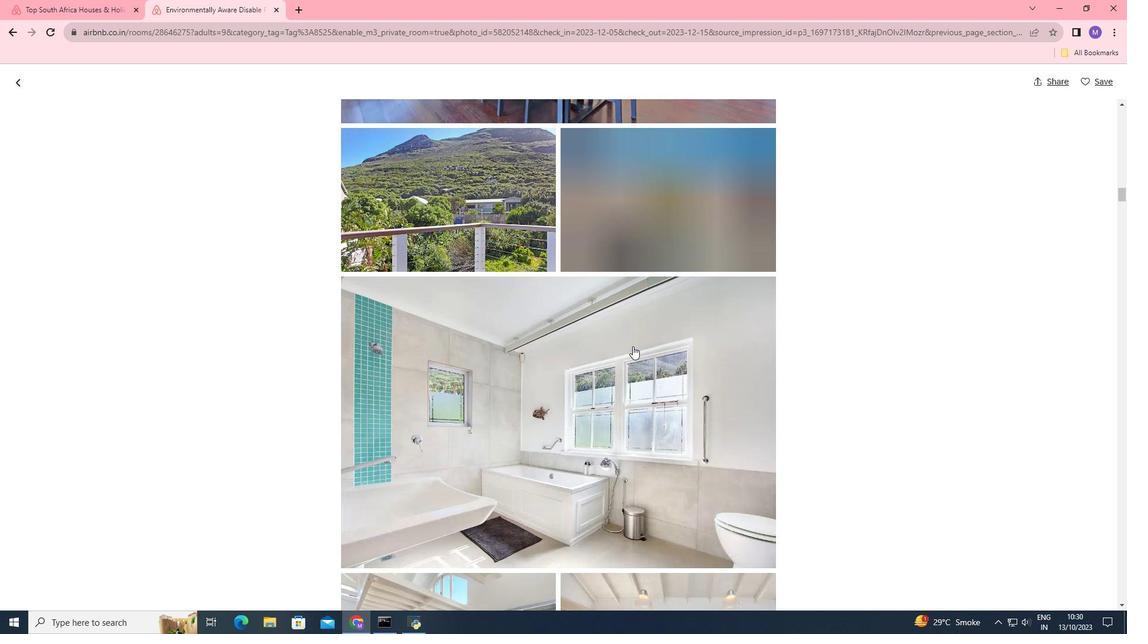 
Action: Mouse scrolled (632, 345) with delta (0, 0)
Screenshot: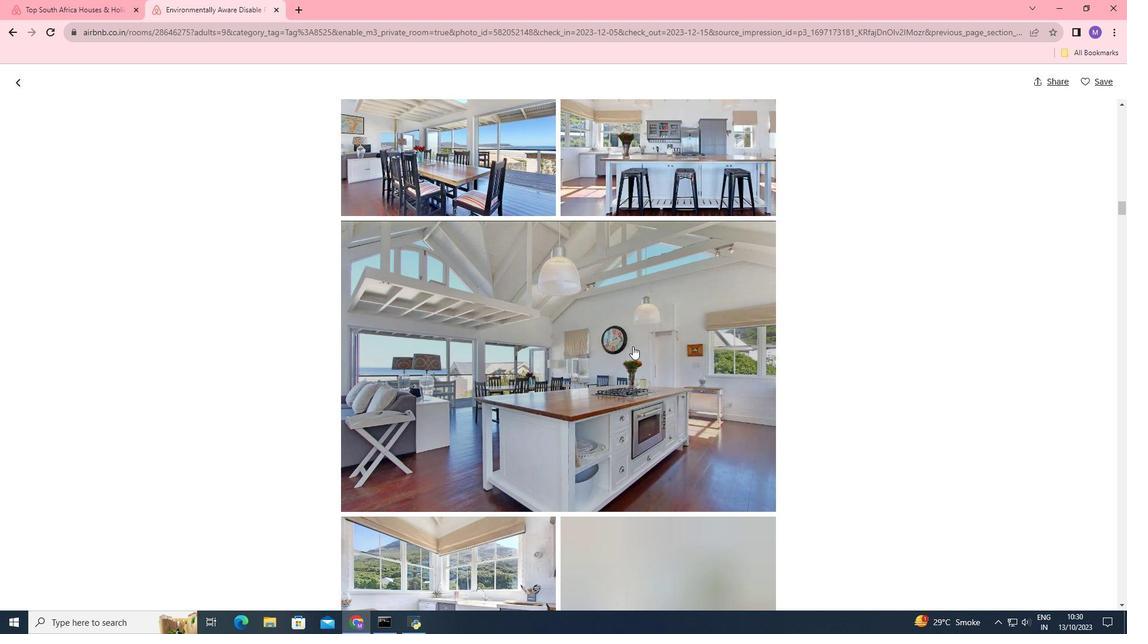 
Action: Mouse scrolled (632, 345) with delta (0, 0)
Screenshot: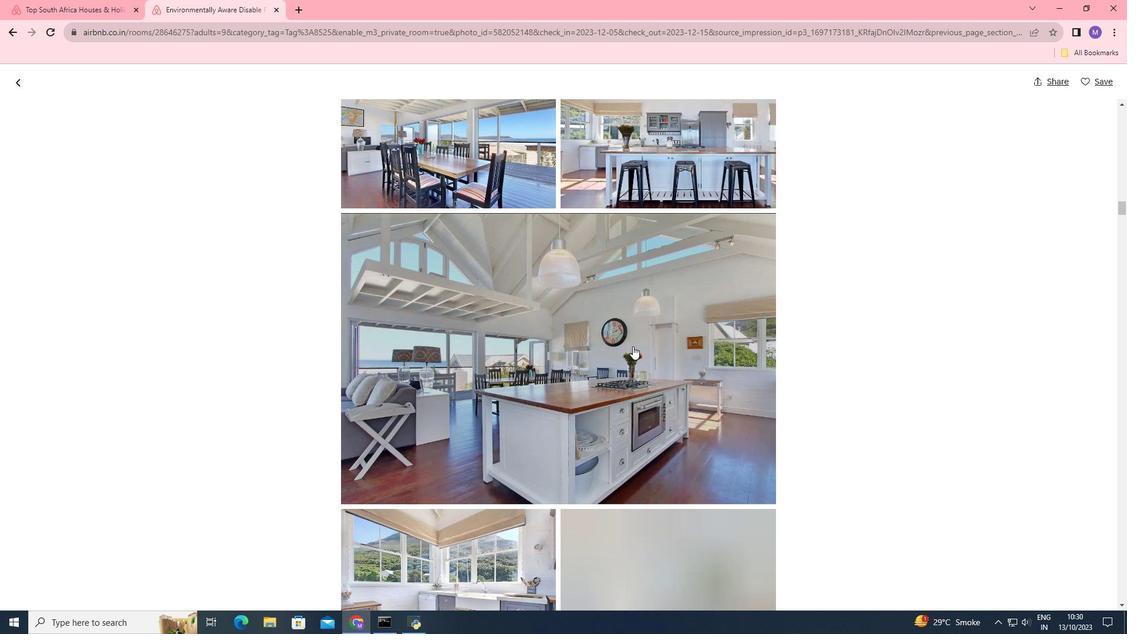 
Action: Mouse scrolled (632, 345) with delta (0, 0)
Screenshot: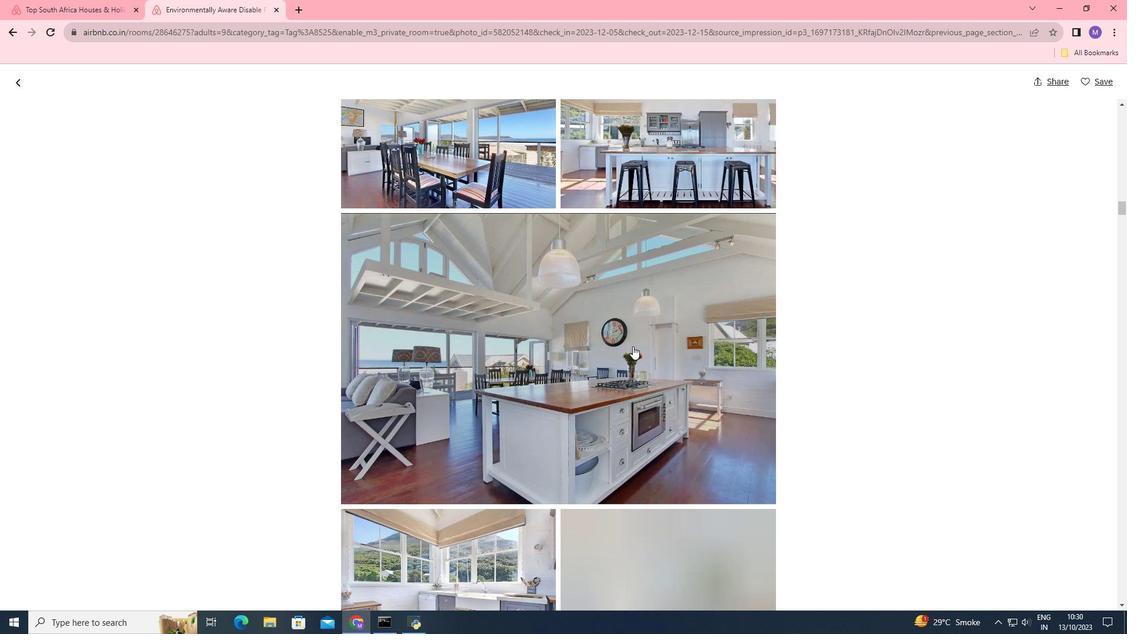 
Action: Mouse scrolled (632, 345) with delta (0, 0)
Screenshot: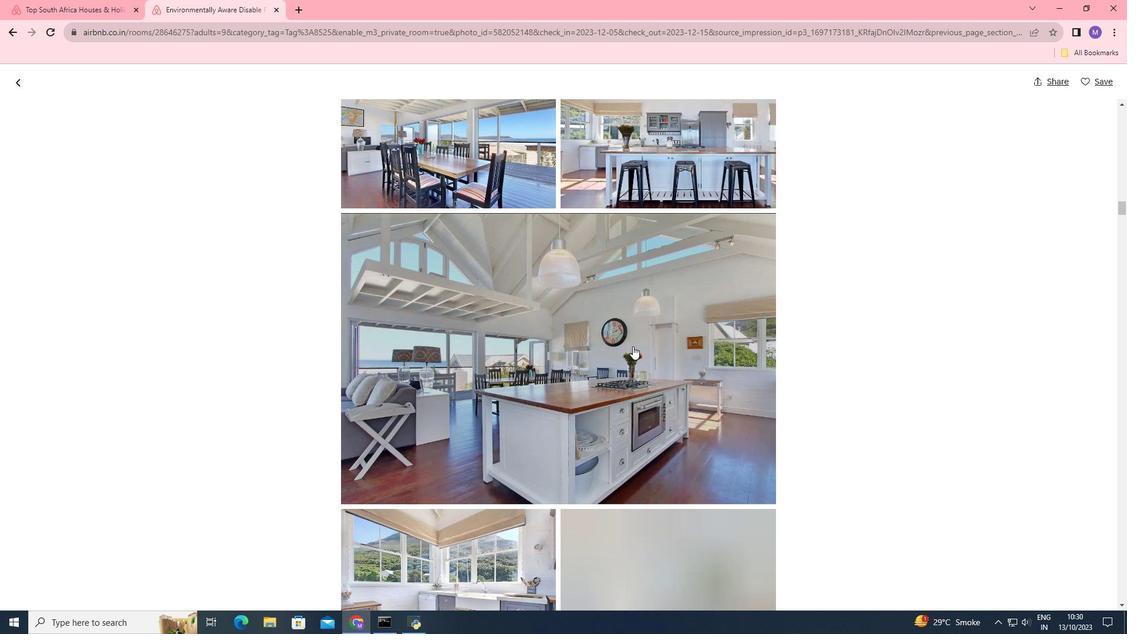 
Action: Mouse scrolled (632, 345) with delta (0, 0)
Screenshot: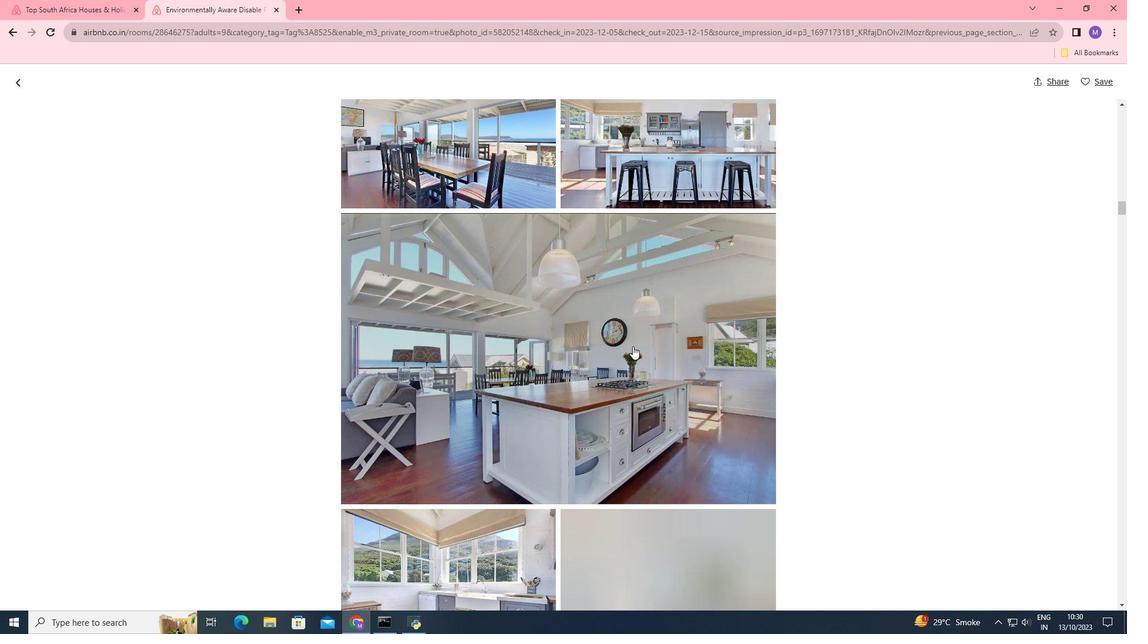
Action: Mouse scrolled (632, 345) with delta (0, 0)
Screenshot: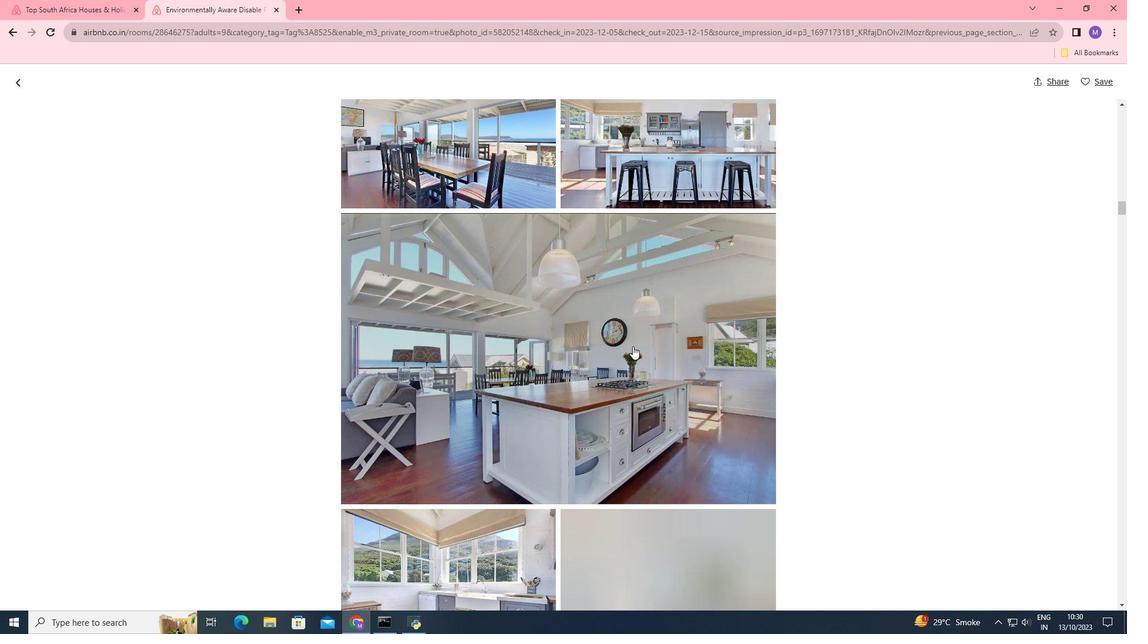 
Action: Mouse scrolled (632, 345) with delta (0, 0)
Screenshot: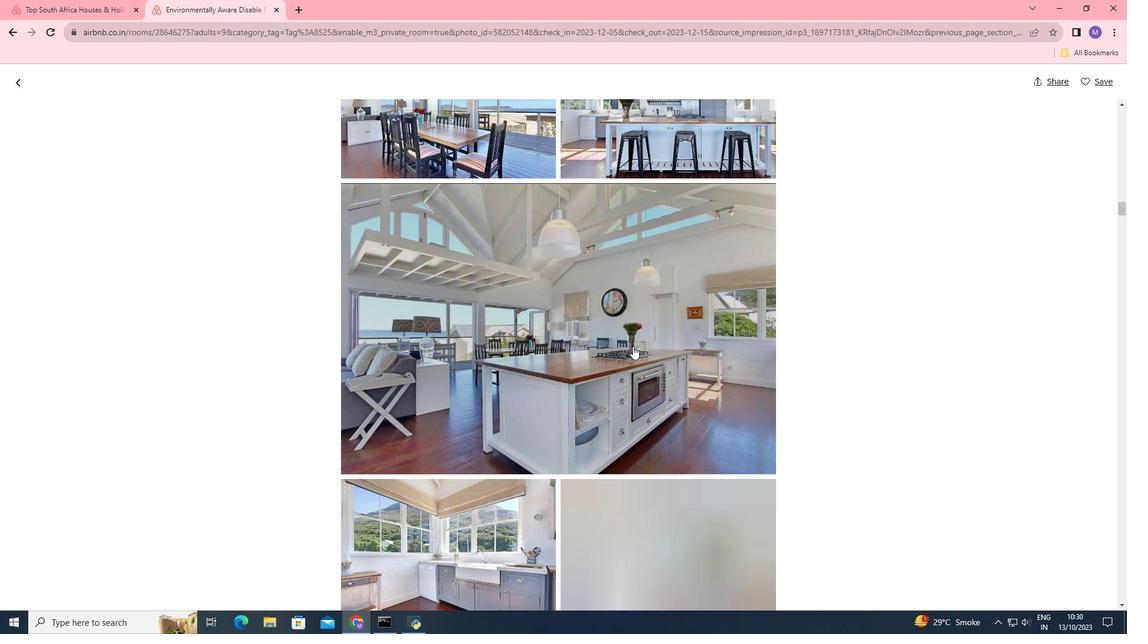 
Action: Mouse scrolled (632, 345) with delta (0, 0)
Screenshot: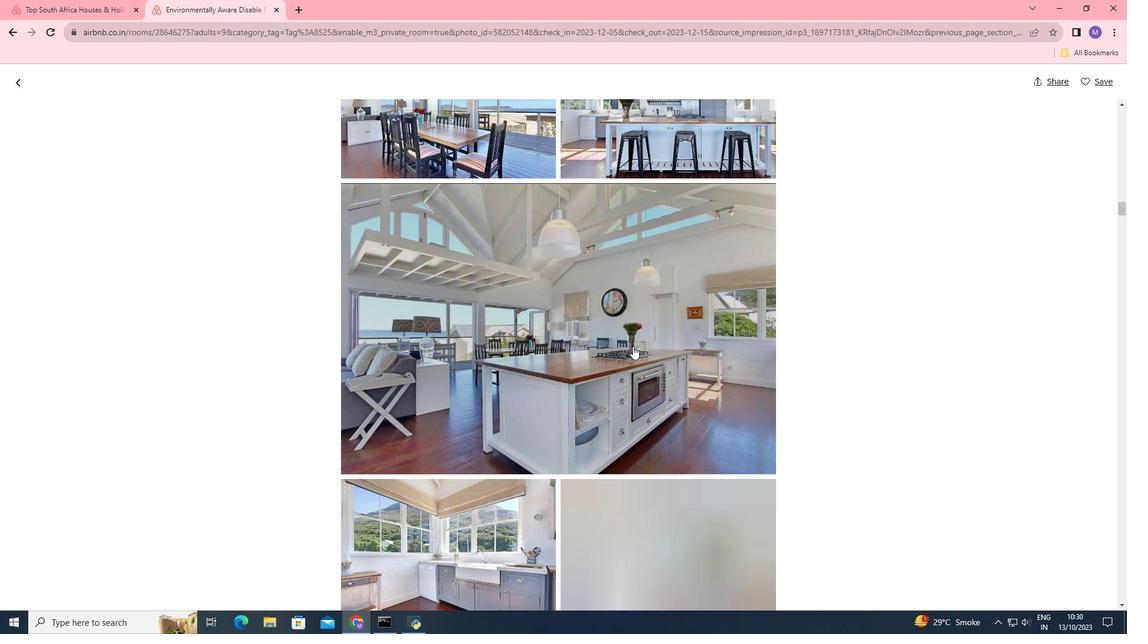 
Action: Mouse scrolled (632, 345) with delta (0, 0)
Screenshot: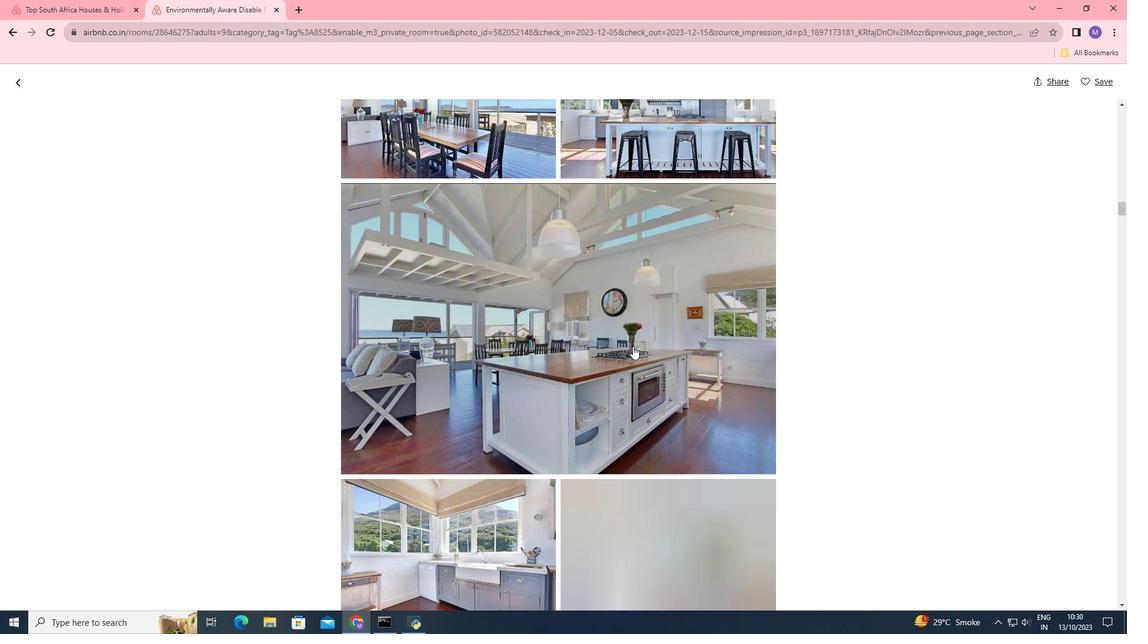 
Action: Mouse scrolled (632, 345) with delta (0, 0)
Screenshot: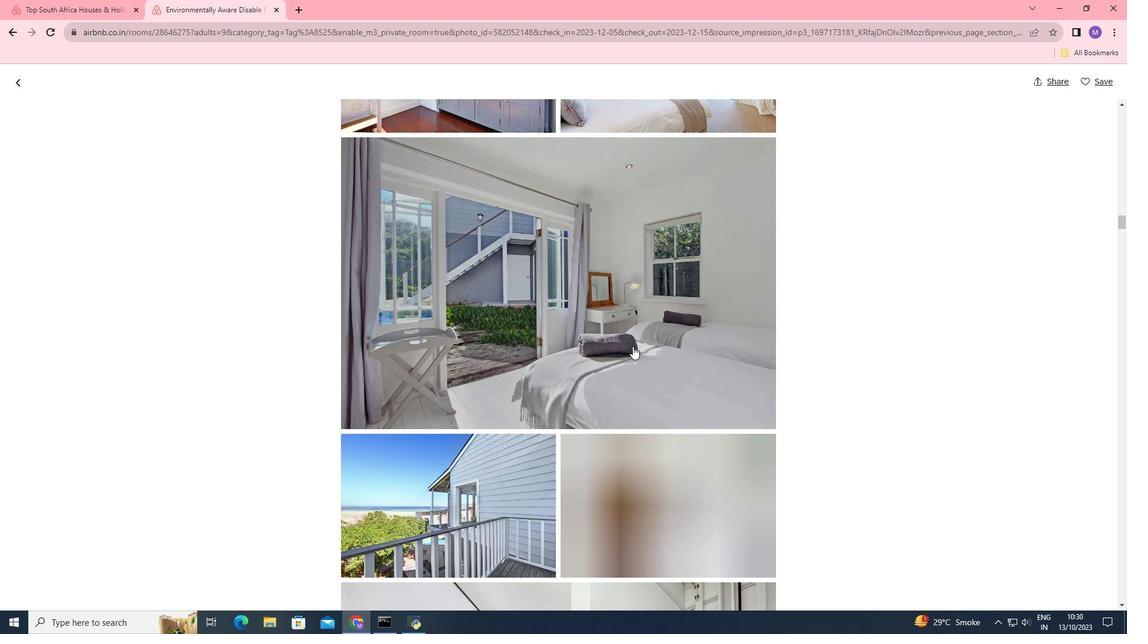 
Action: Mouse scrolled (632, 345) with delta (0, 0)
Screenshot: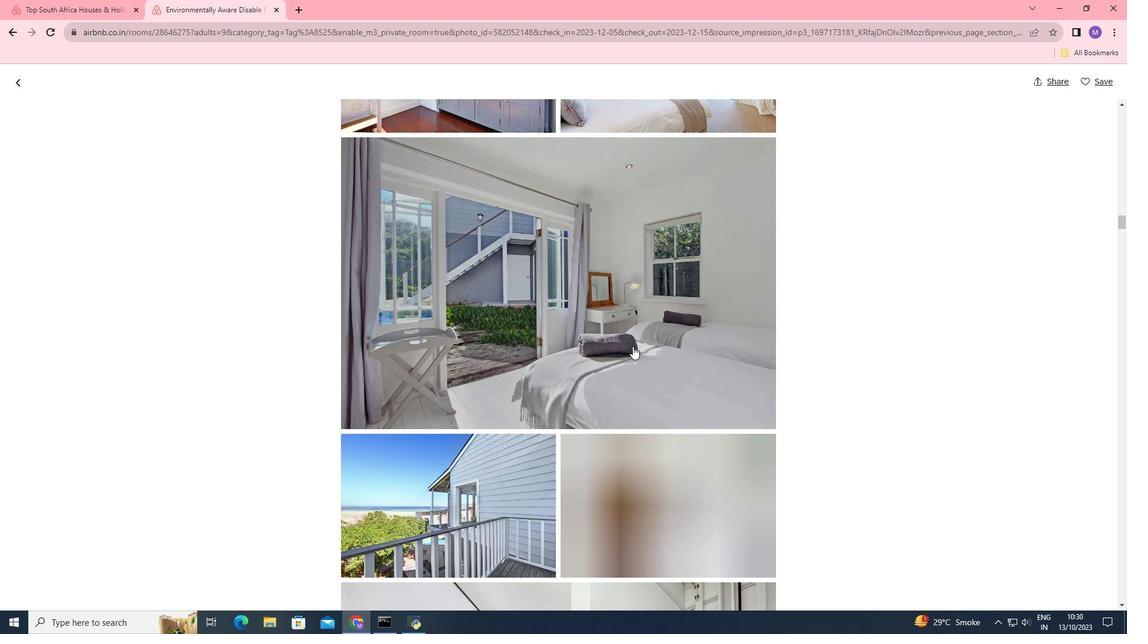 
Action: Mouse scrolled (632, 345) with delta (0, 0)
Screenshot: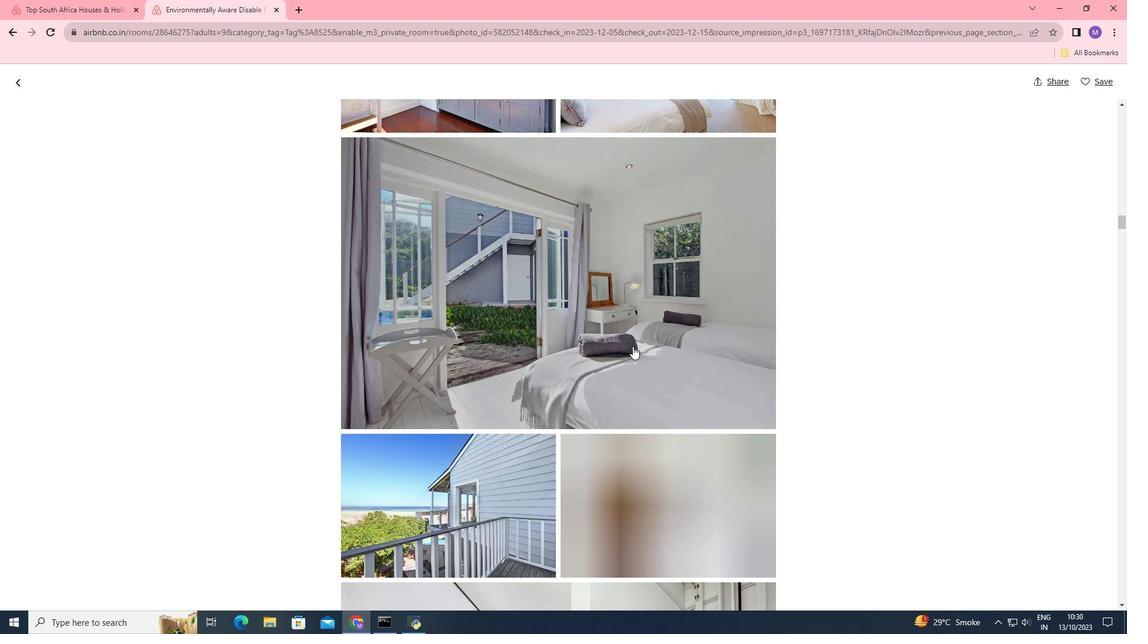 
Action: Mouse scrolled (632, 345) with delta (0, 0)
Screenshot: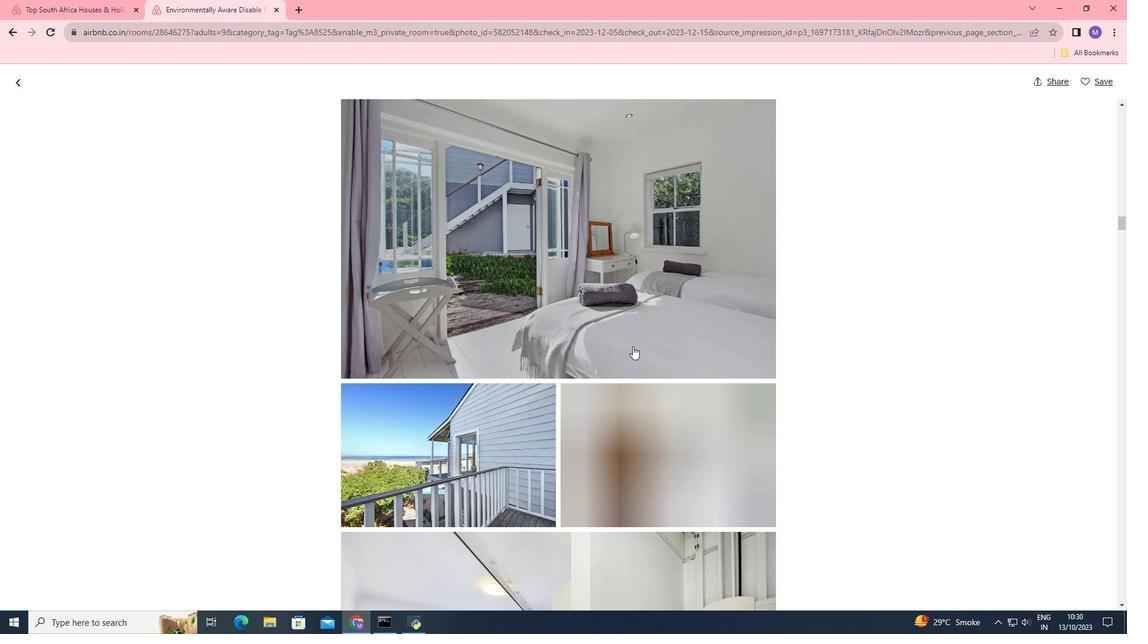 
Action: Mouse scrolled (632, 345) with delta (0, 0)
Screenshot: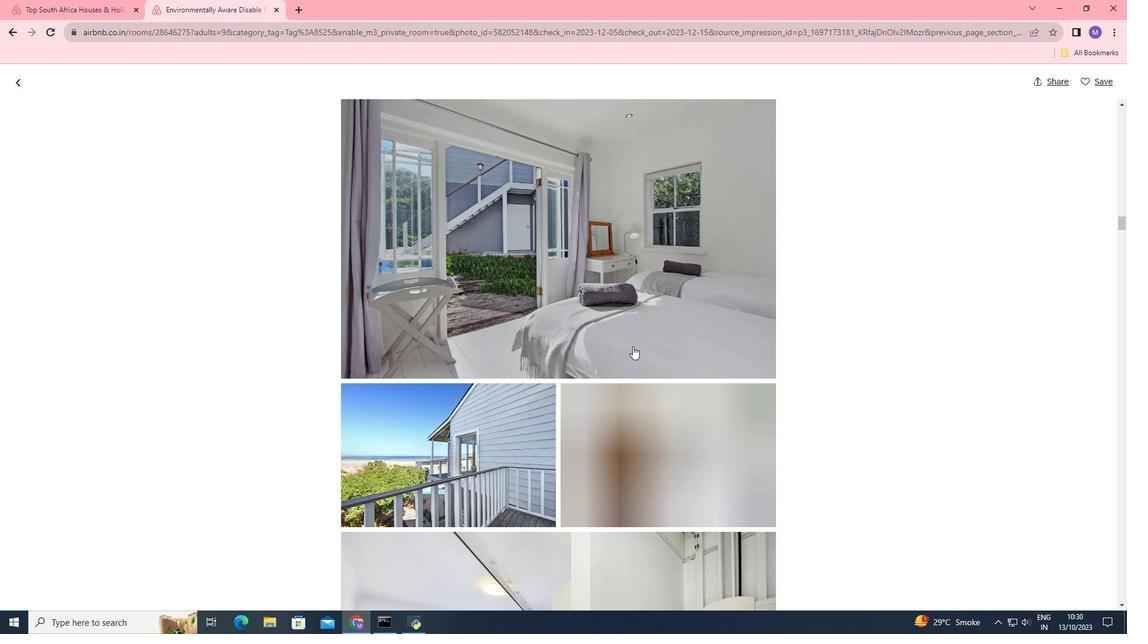 
Action: Mouse scrolled (632, 345) with delta (0, 0)
Screenshot: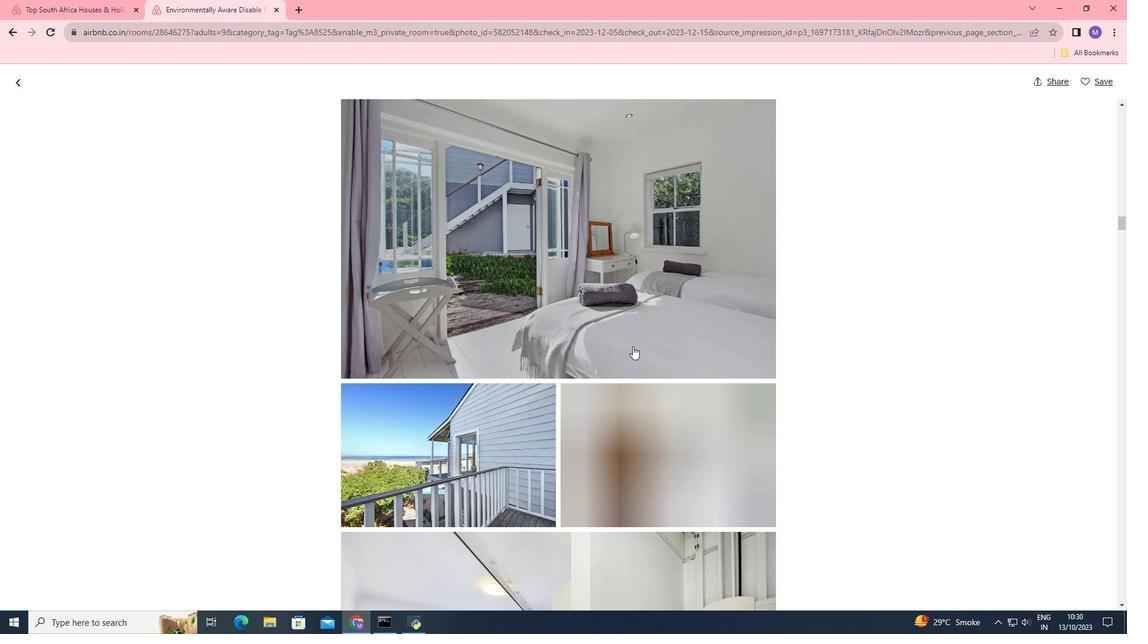 
Action: Mouse scrolled (632, 345) with delta (0, 0)
Screenshot: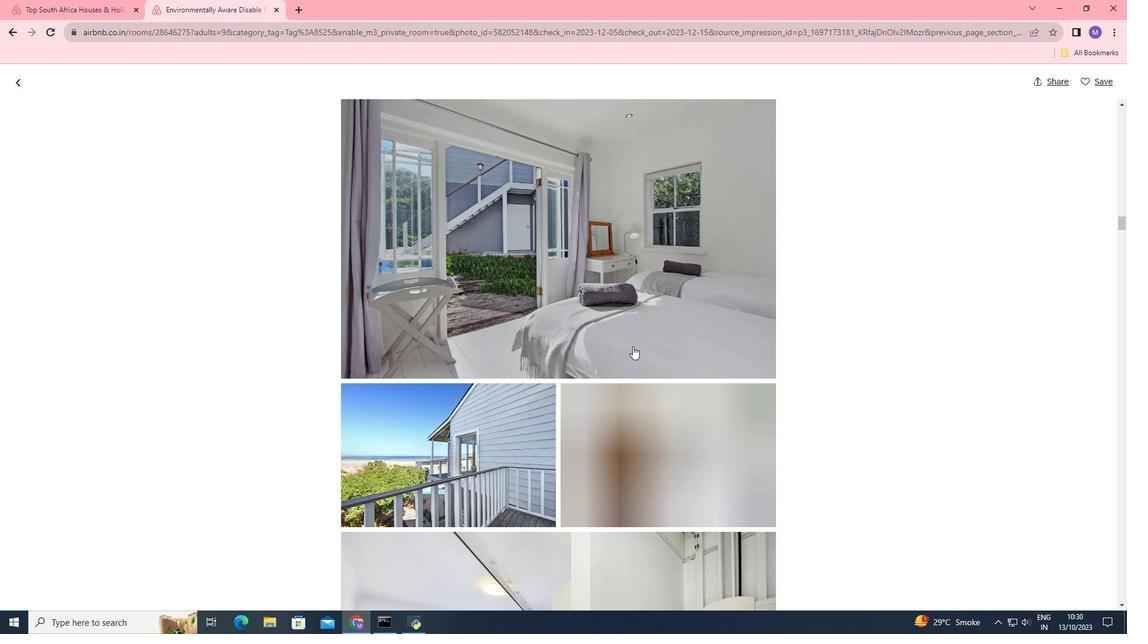 
Action: Mouse scrolled (632, 345) with delta (0, 0)
Screenshot: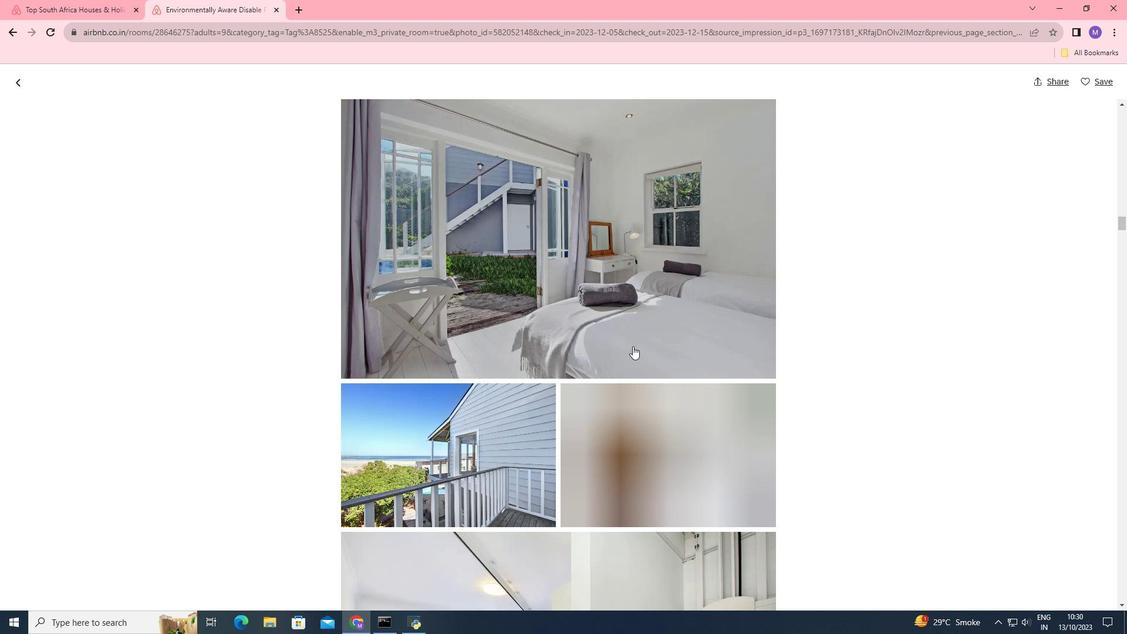 
Action: Mouse scrolled (632, 345) with delta (0, 0)
Screenshot: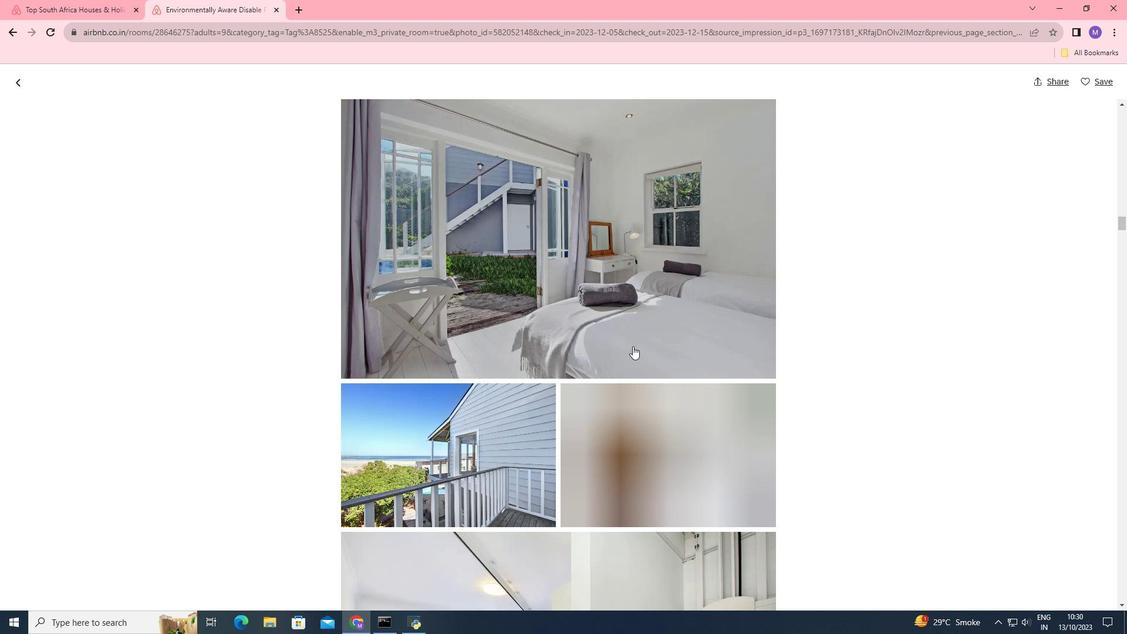 
Action: Mouse moved to (529, 310)
Screenshot: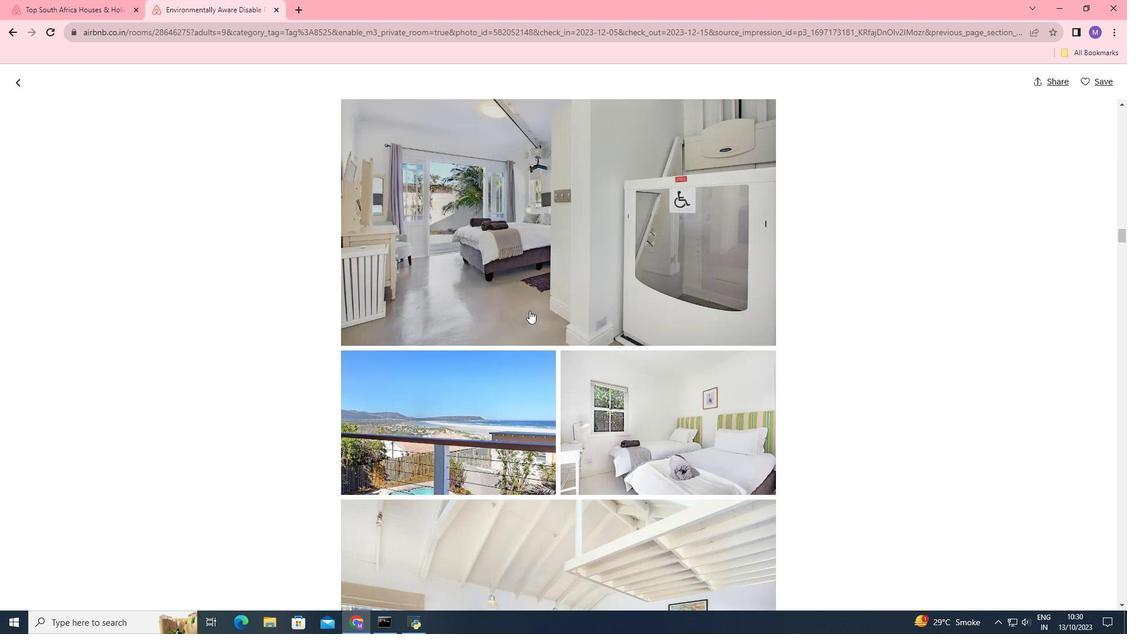 
Action: Mouse scrolled (529, 310) with delta (0, 0)
Screenshot: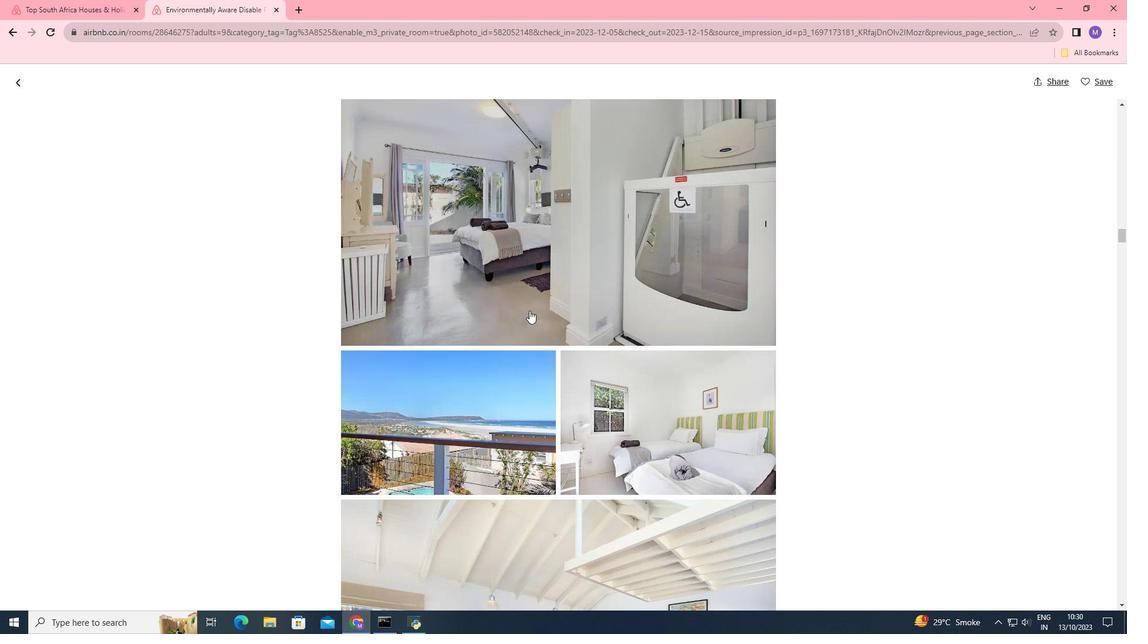 
Action: Mouse scrolled (529, 310) with delta (0, 0)
Screenshot: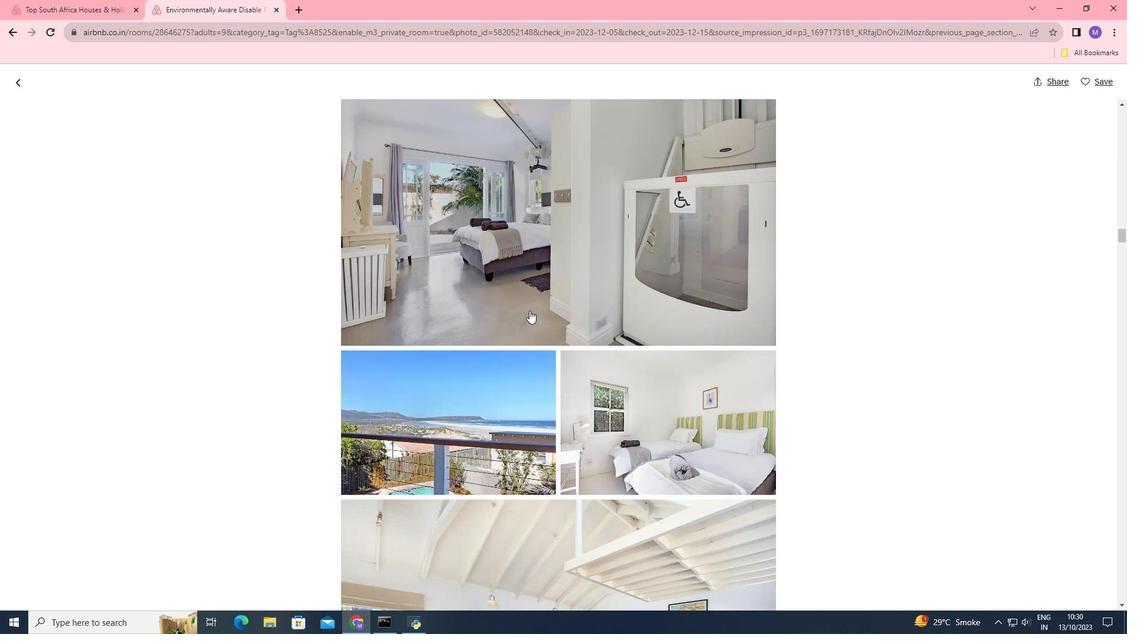 
Action: Mouse scrolled (529, 310) with delta (0, 0)
Screenshot: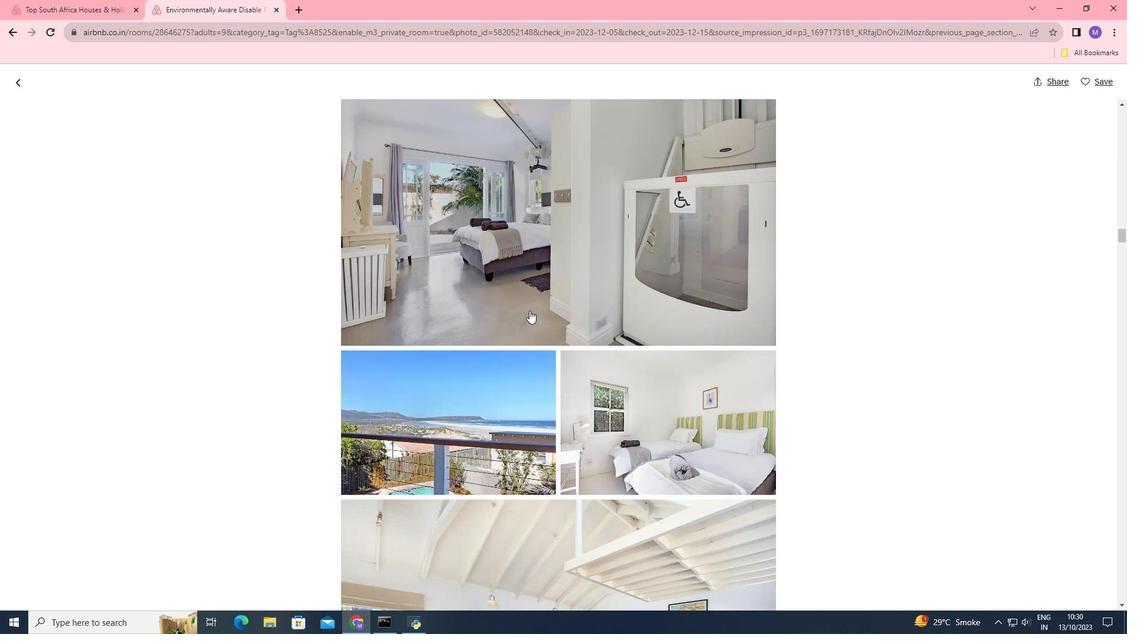 
Action: Mouse scrolled (529, 310) with delta (0, 0)
Screenshot: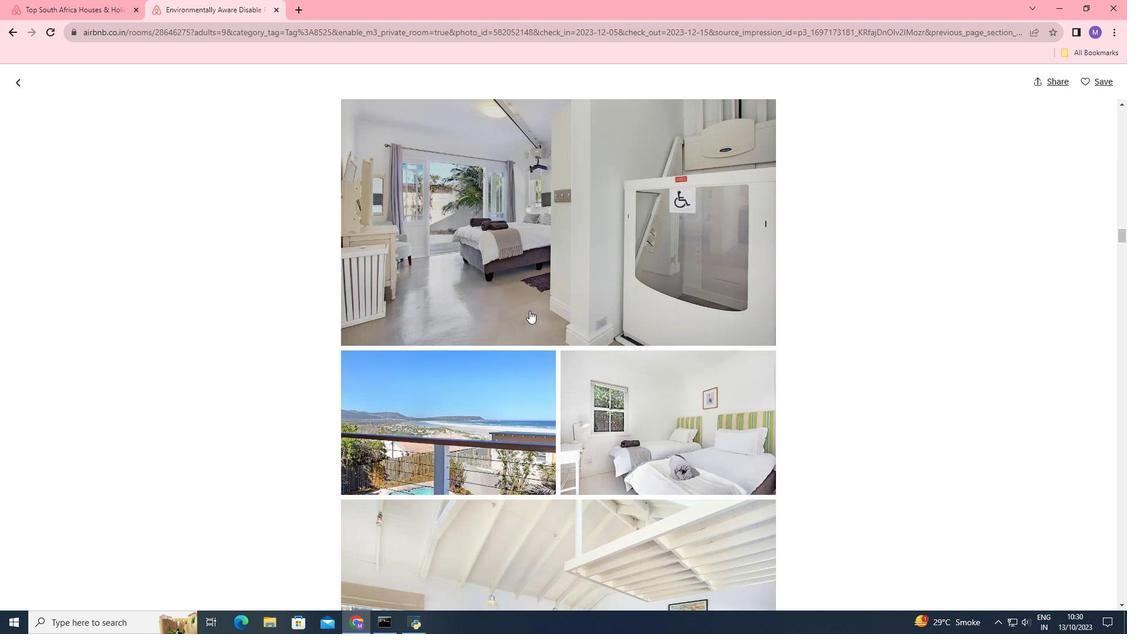 
Action: Mouse scrolled (529, 310) with delta (0, 0)
Screenshot: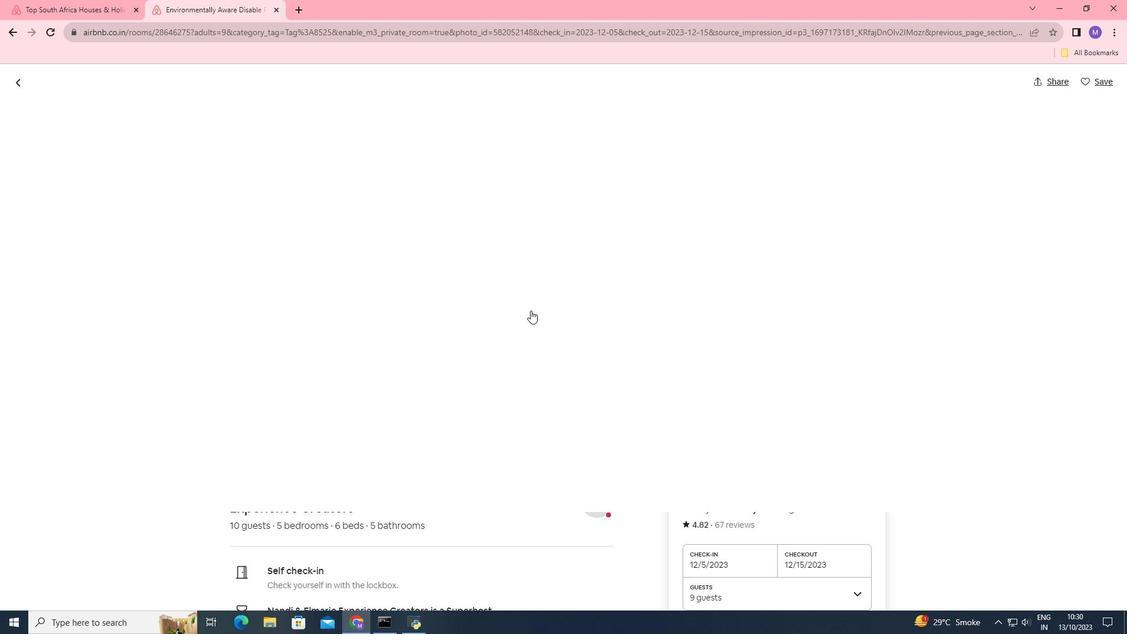 
Action: Mouse scrolled (529, 310) with delta (0, 0)
Screenshot: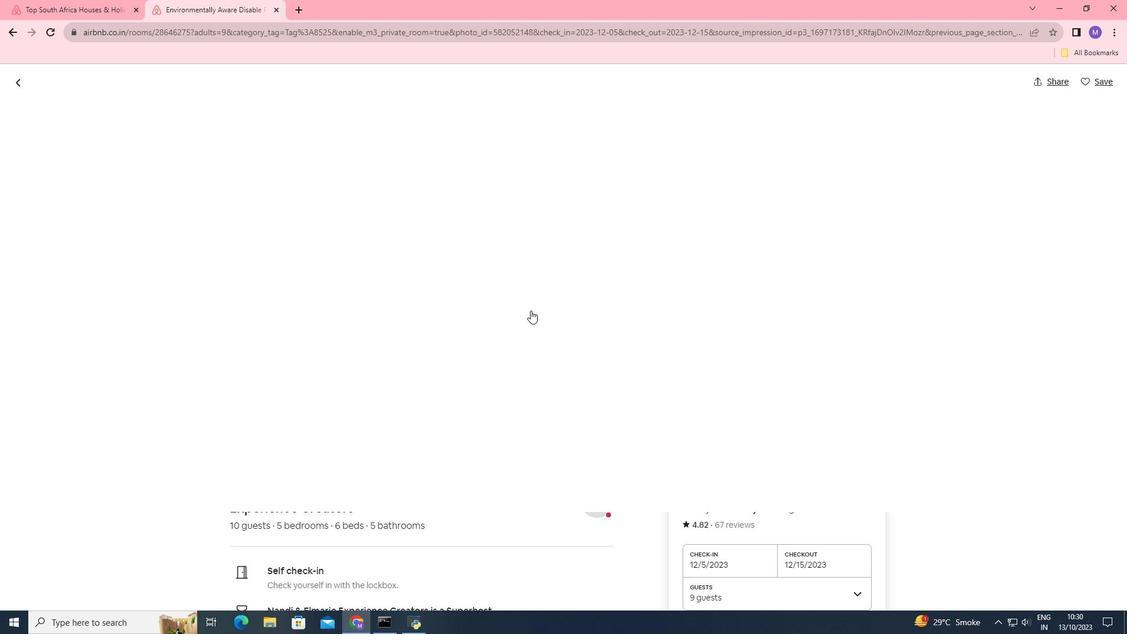 
Action: Mouse scrolled (529, 310) with delta (0, 0)
Screenshot: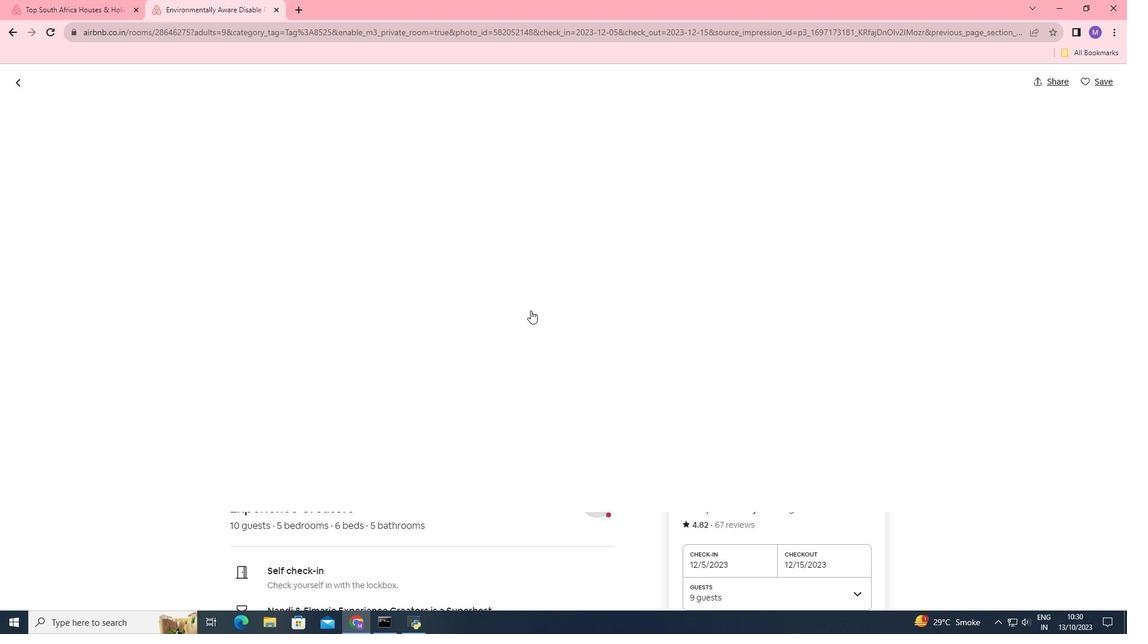 
Action: Mouse scrolled (529, 310) with delta (0, 0)
Screenshot: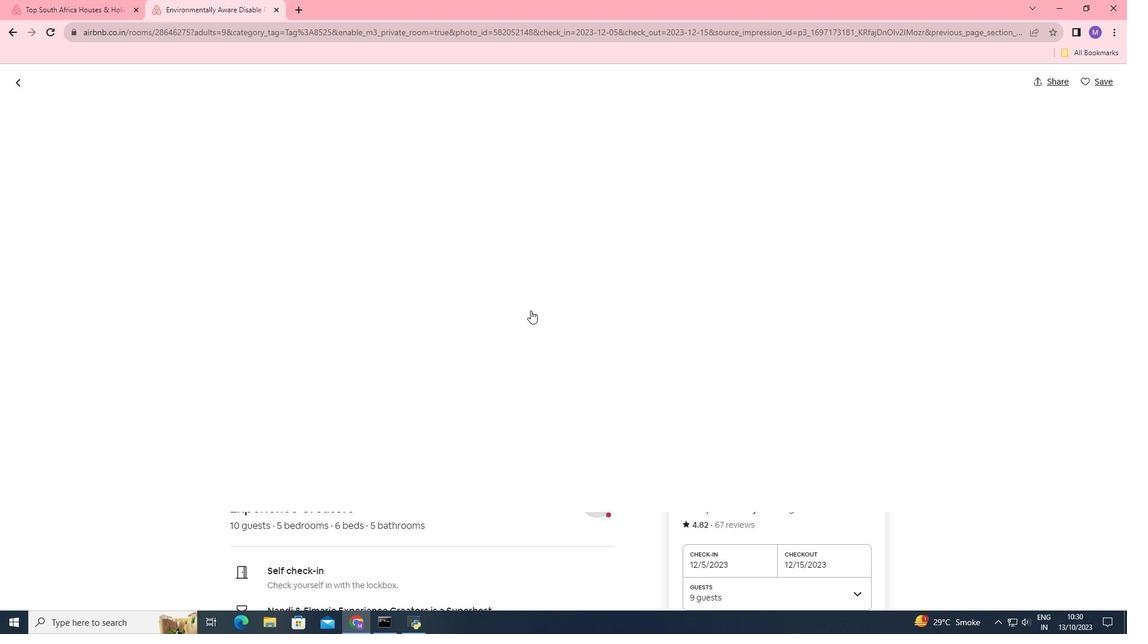 
Action: Mouse moved to (530, 310)
Screenshot: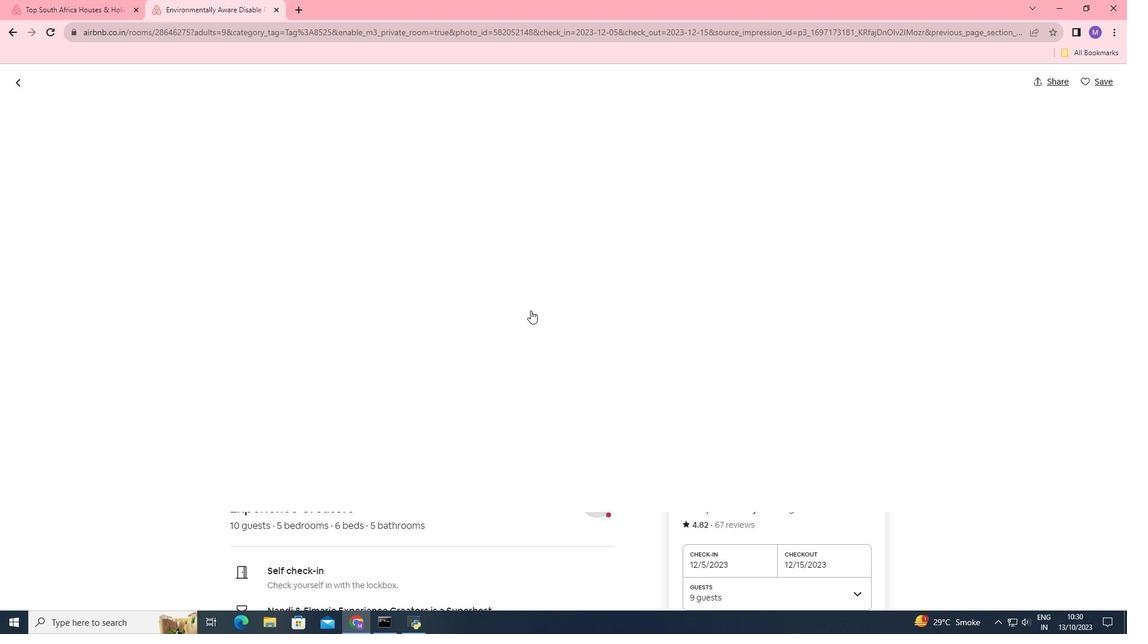 
Action: Mouse scrolled (530, 310) with delta (0, 0)
Screenshot: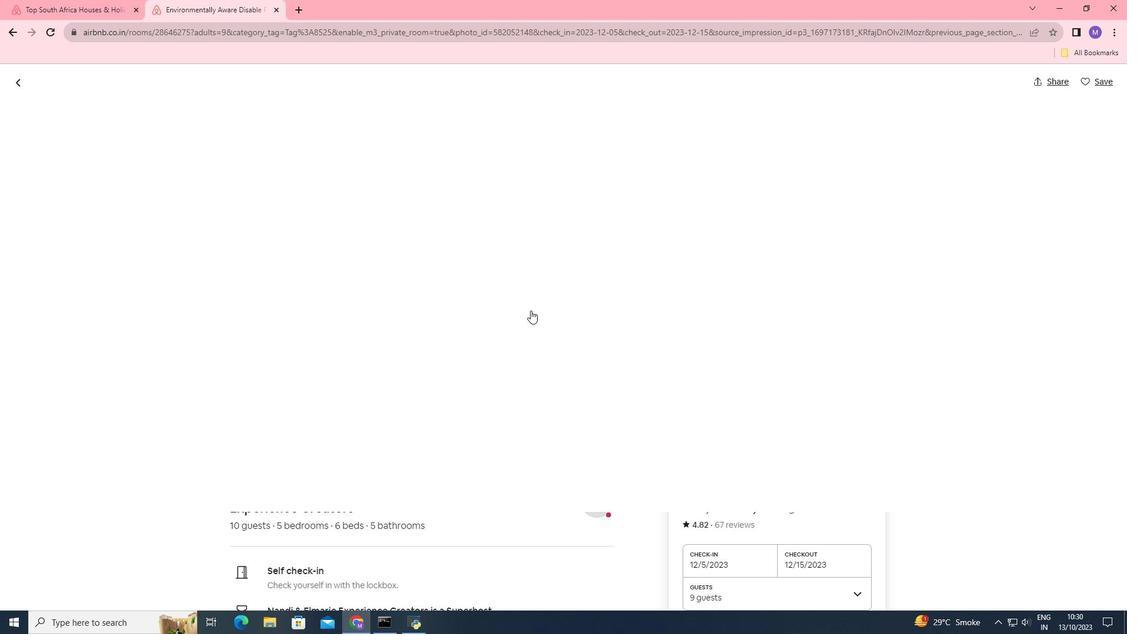 
Action: Mouse moved to (536, 308)
Screenshot: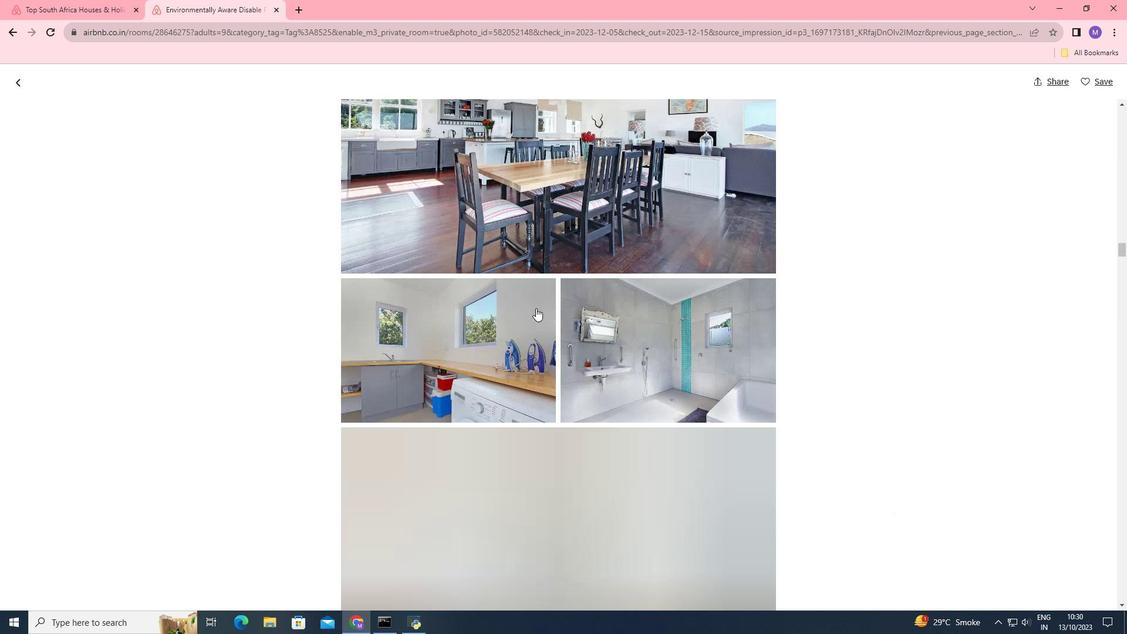 
Action: Mouse scrolled (536, 307) with delta (0, 0)
Screenshot: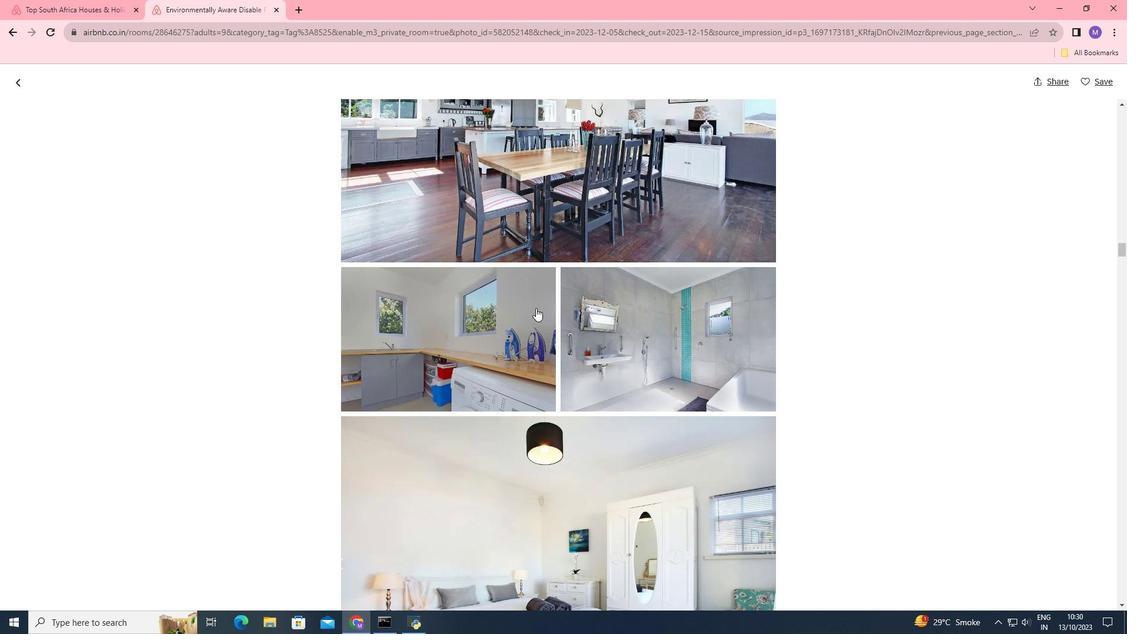 
Action: Mouse scrolled (536, 307) with delta (0, 0)
Screenshot: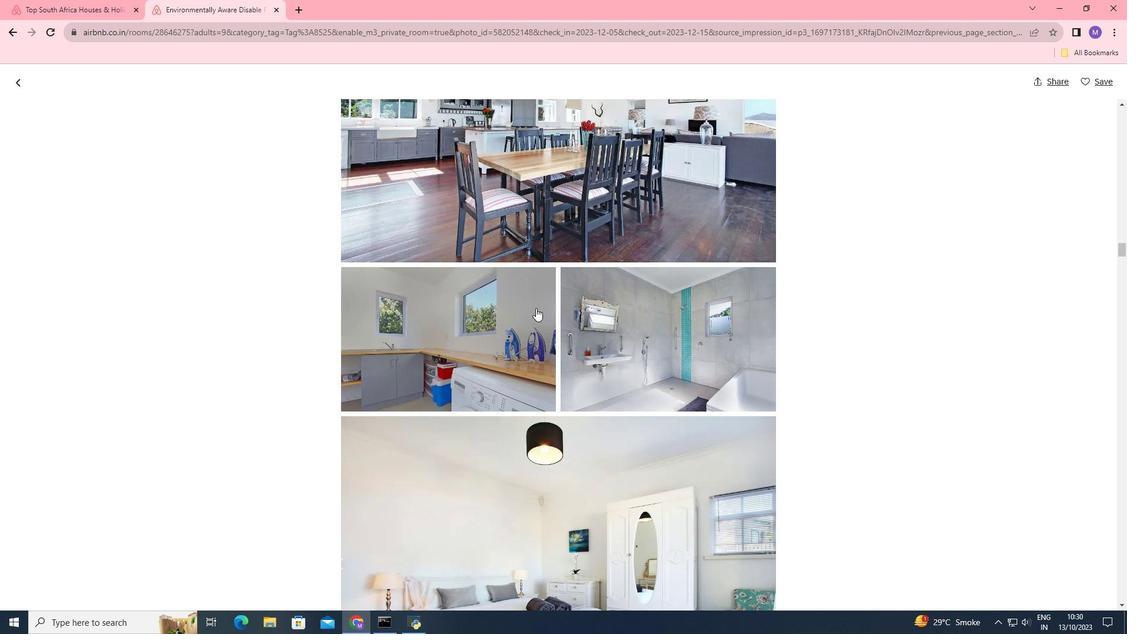 
Action: Mouse scrolled (536, 307) with delta (0, 0)
Screenshot: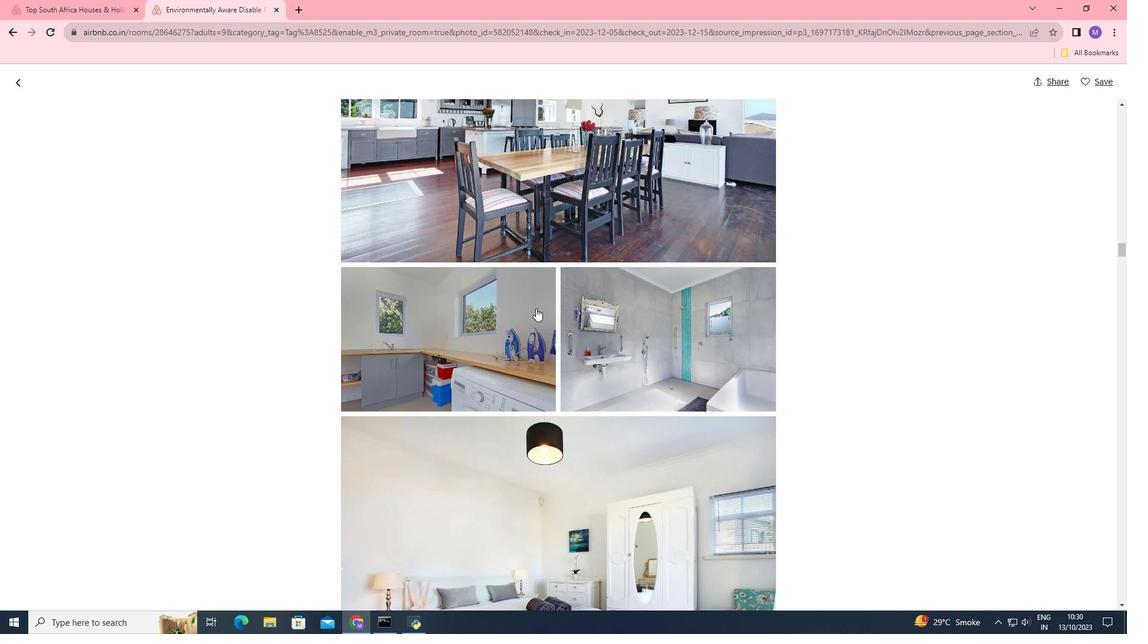 
Action: Mouse scrolled (536, 307) with delta (0, 0)
Screenshot: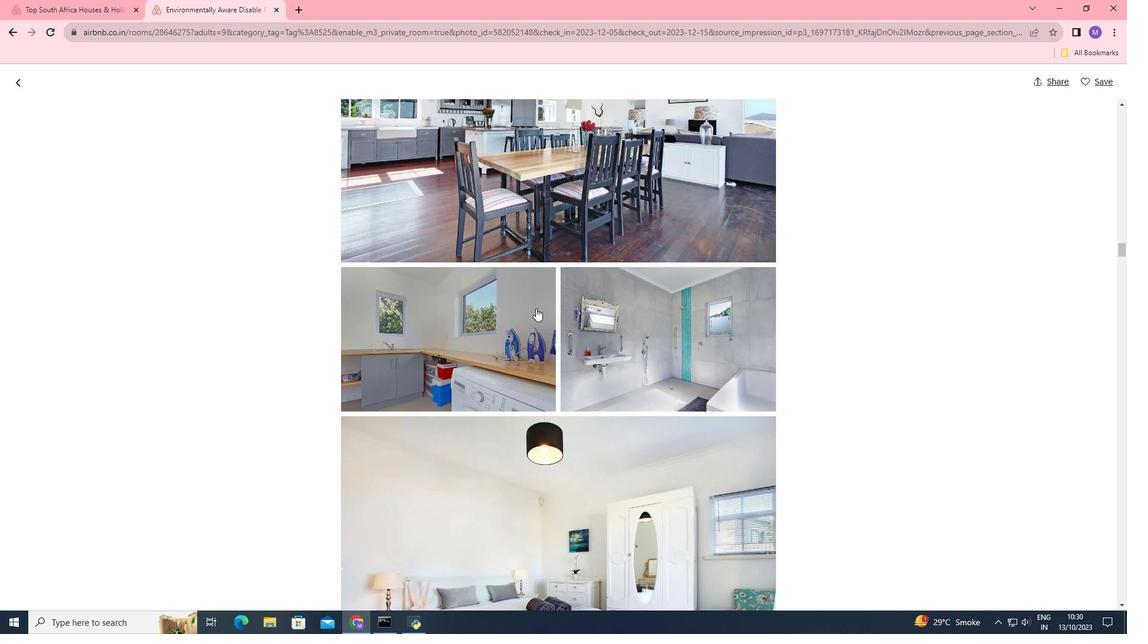 
Action: Mouse scrolled (536, 307) with delta (0, 0)
Screenshot: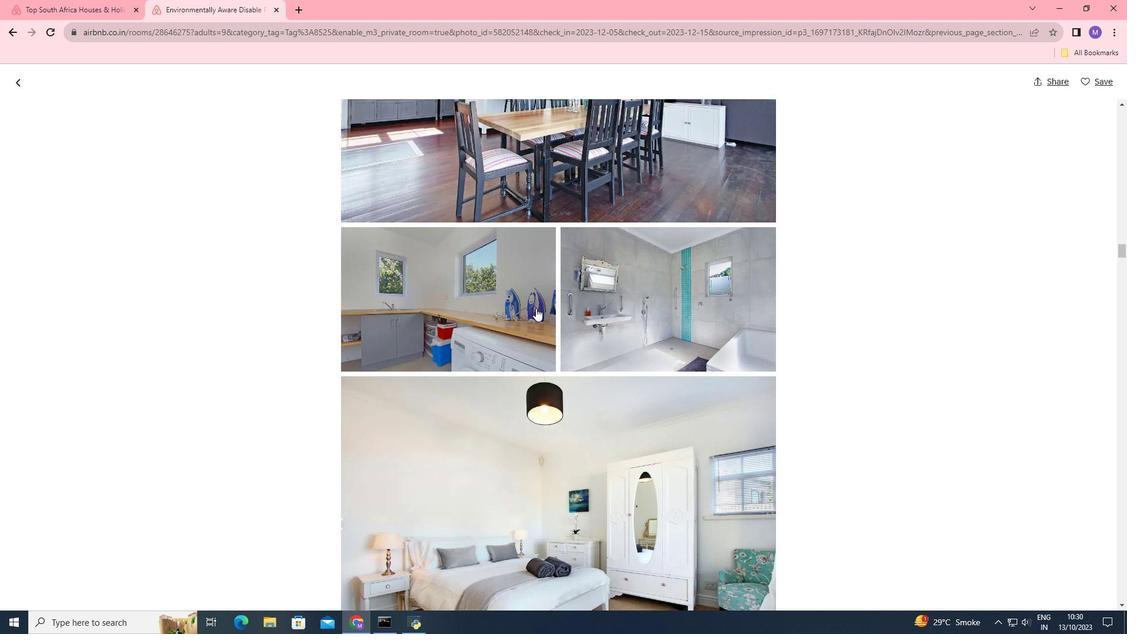 
Action: Mouse scrolled (536, 307) with delta (0, 0)
Screenshot: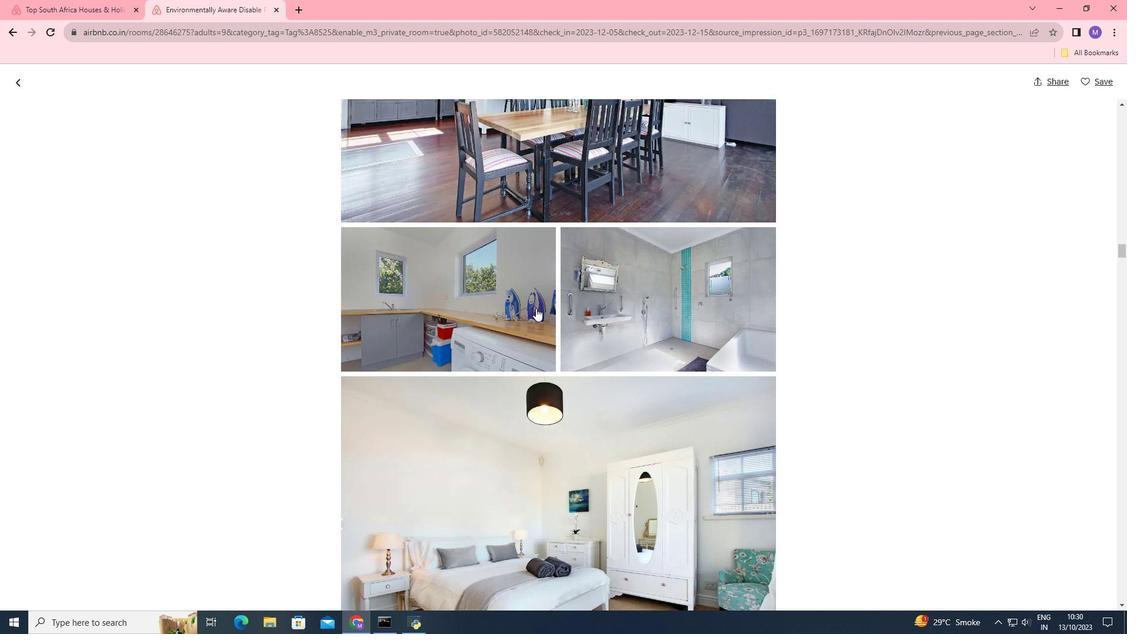 
Action: Mouse scrolled (536, 307) with delta (0, 0)
Screenshot: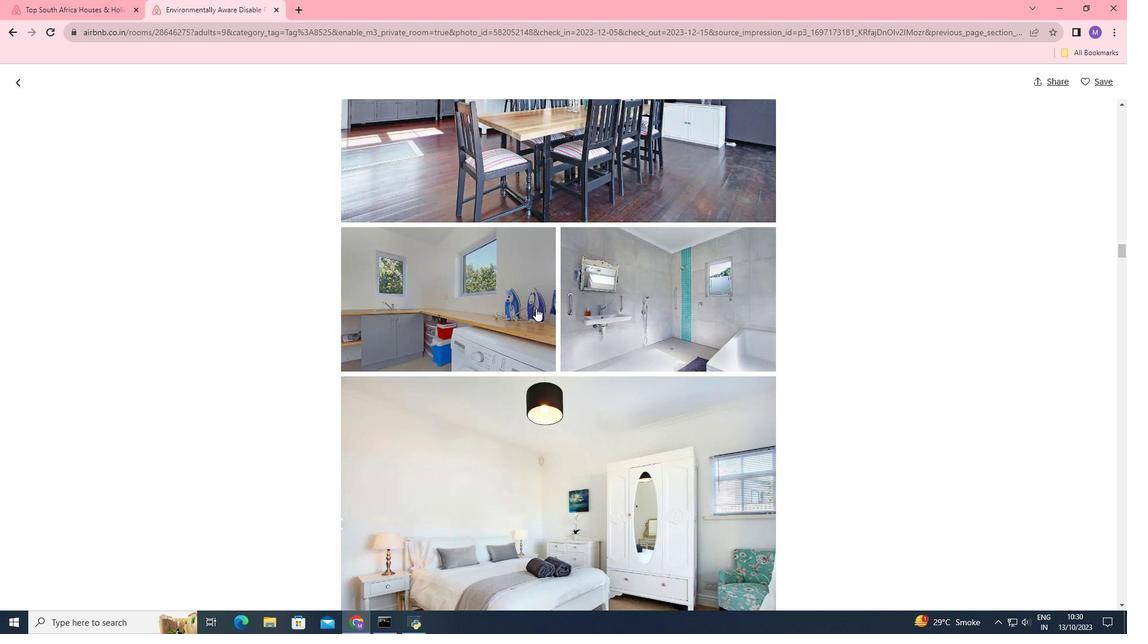 
Action: Mouse scrolled (536, 307) with delta (0, 0)
Screenshot: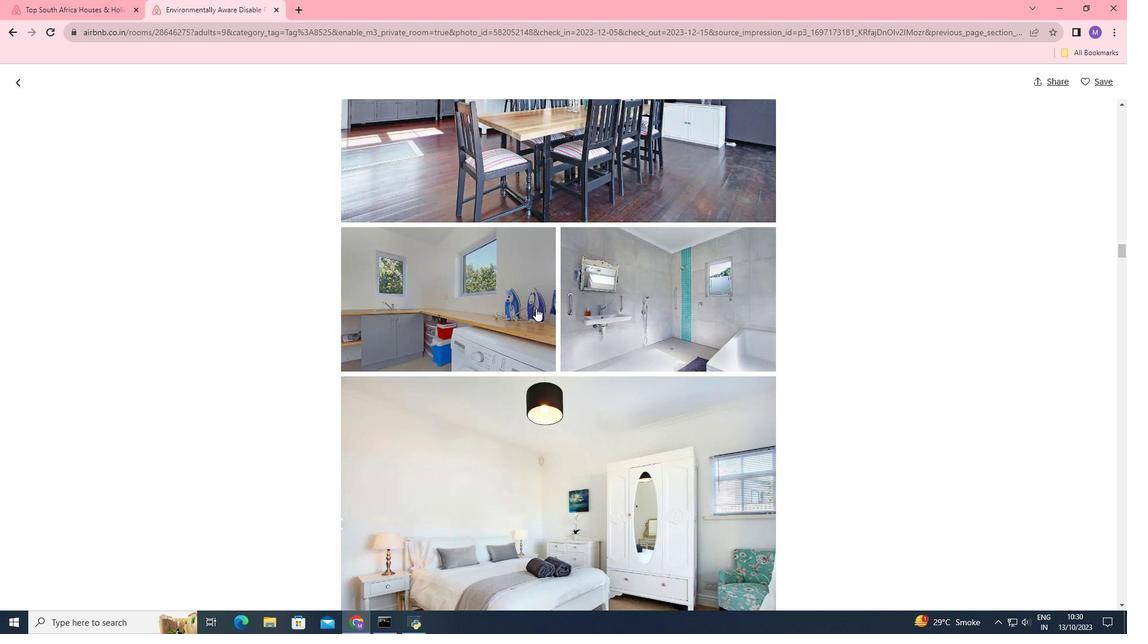 
Action: Mouse scrolled (536, 307) with delta (0, 0)
Screenshot: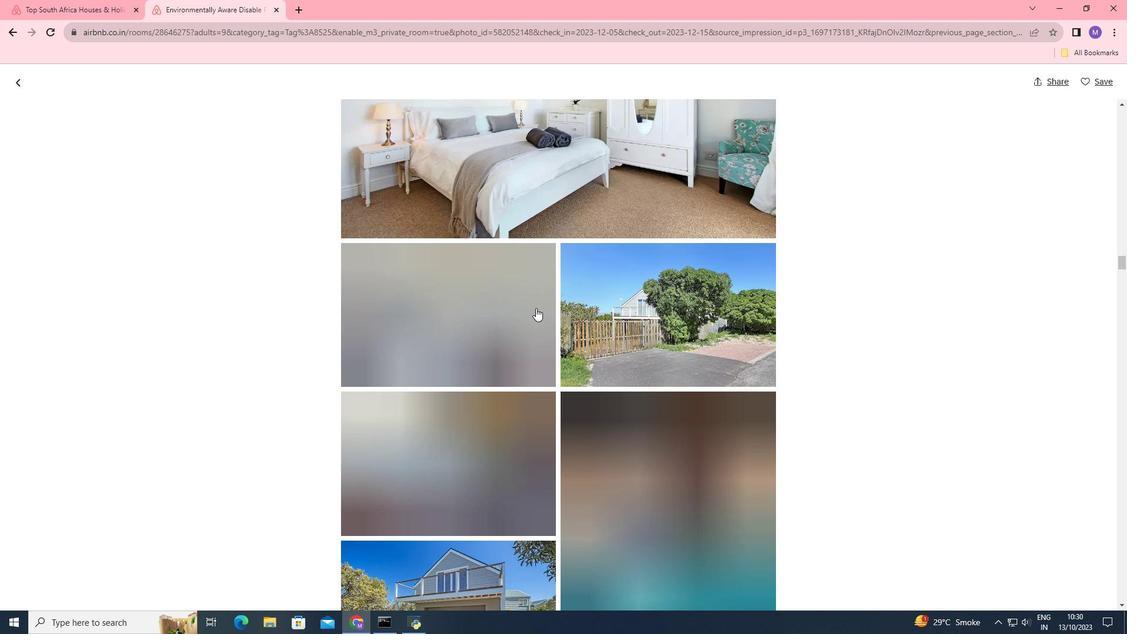 
Action: Mouse scrolled (536, 307) with delta (0, 0)
Screenshot: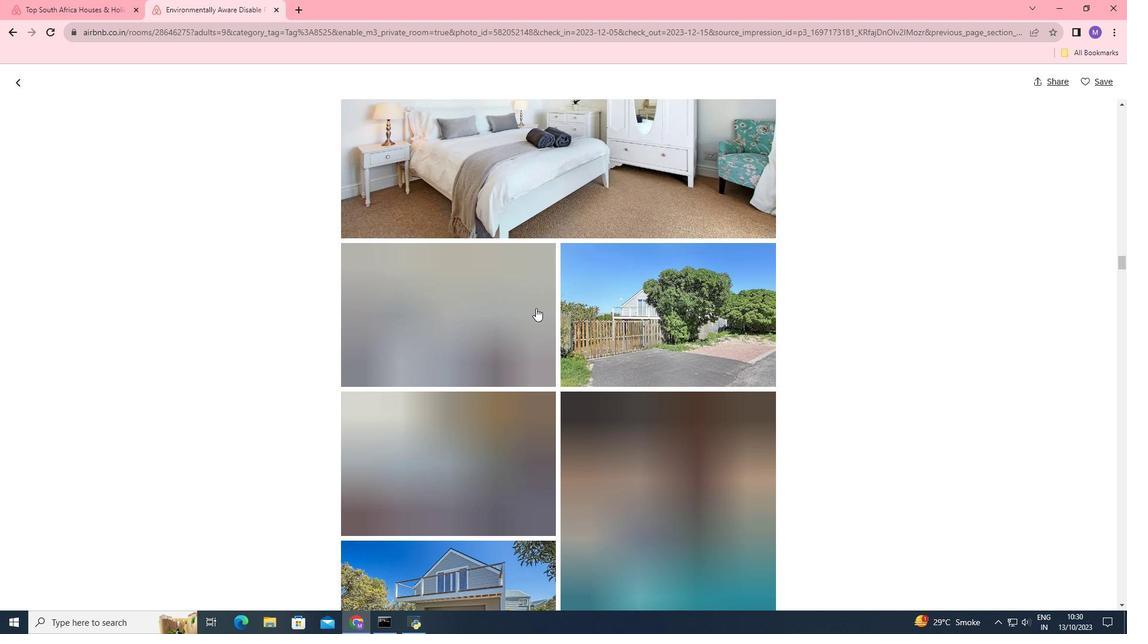 
Action: Mouse scrolled (536, 307) with delta (0, 0)
Screenshot: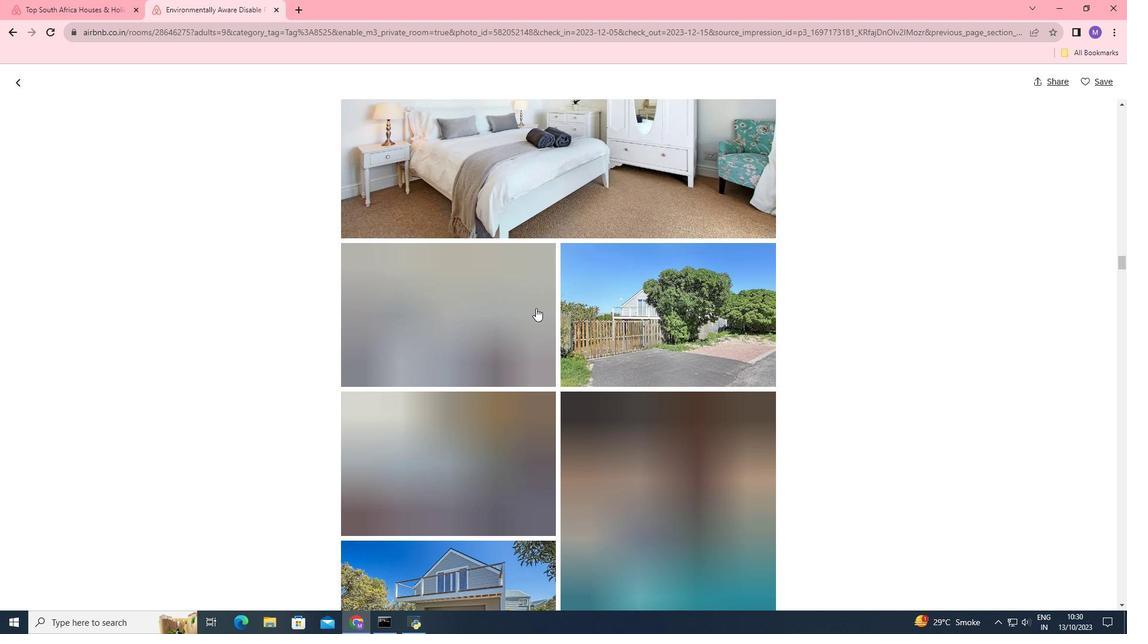 
Action: Mouse scrolled (536, 307) with delta (0, 0)
Screenshot: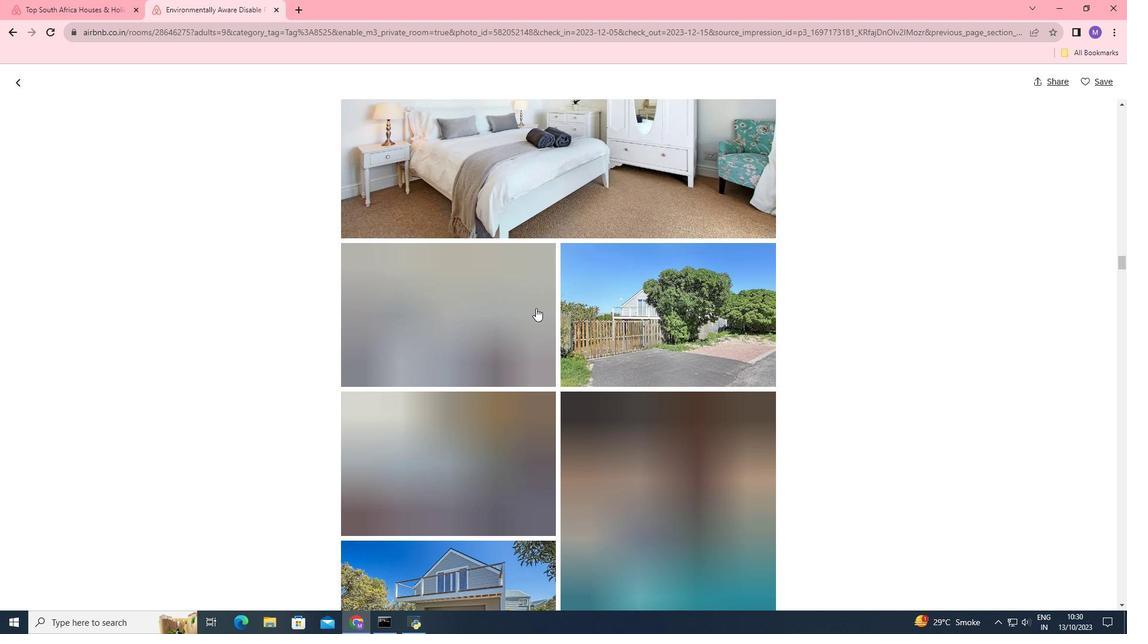 
Action: Mouse scrolled (536, 307) with delta (0, 0)
Screenshot: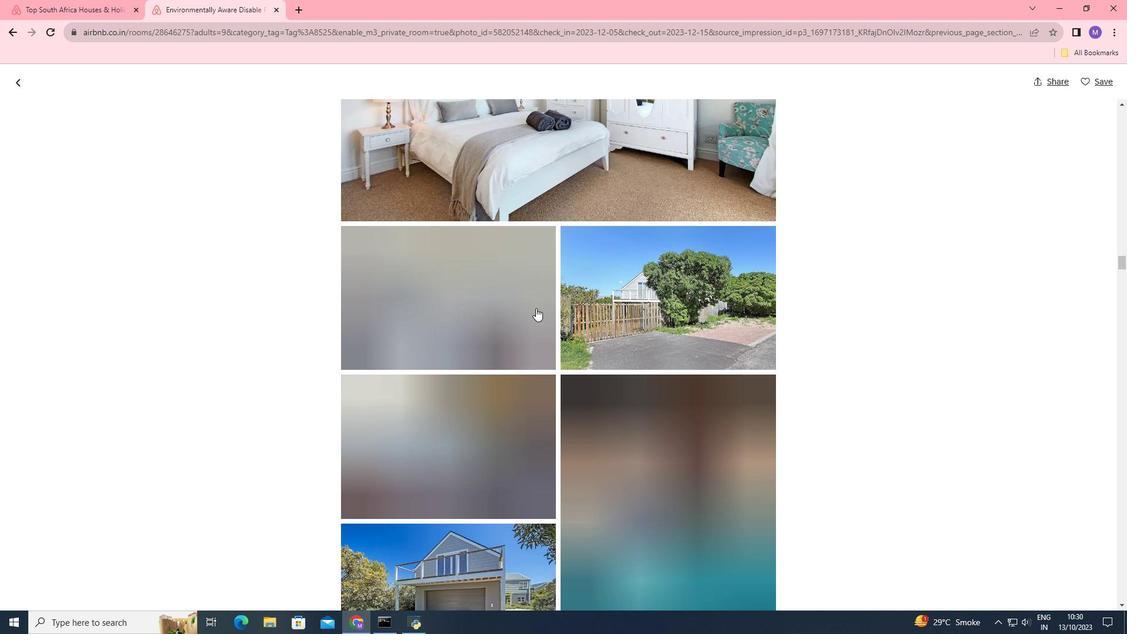 
Action: Mouse scrolled (536, 307) with delta (0, 0)
Screenshot: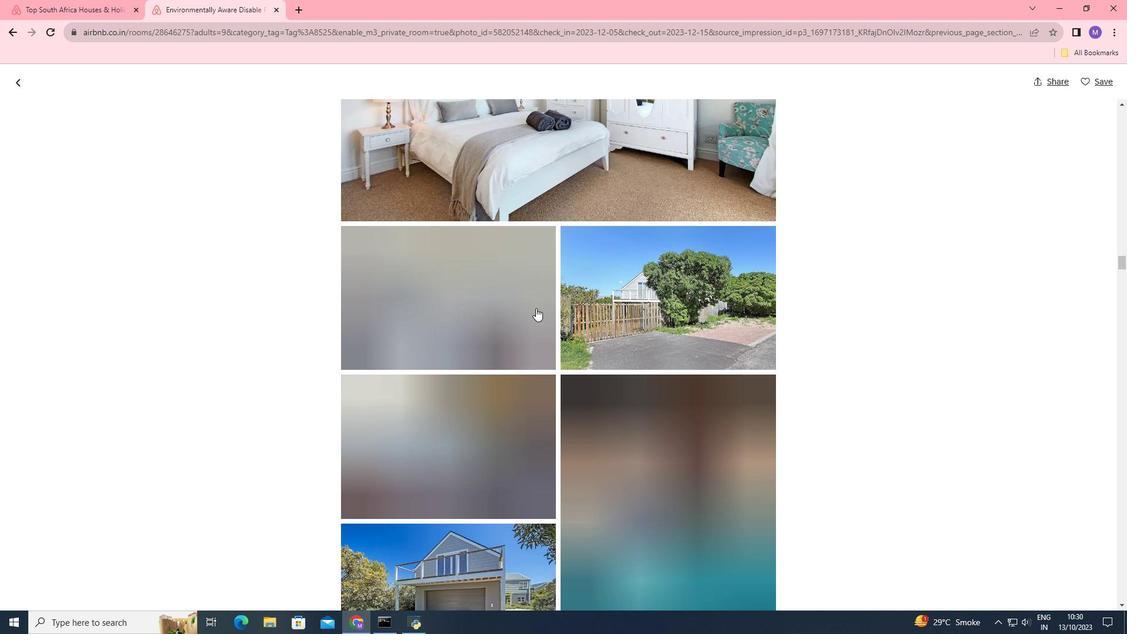 
Action: Mouse scrolled (536, 307) with delta (0, 0)
Screenshot: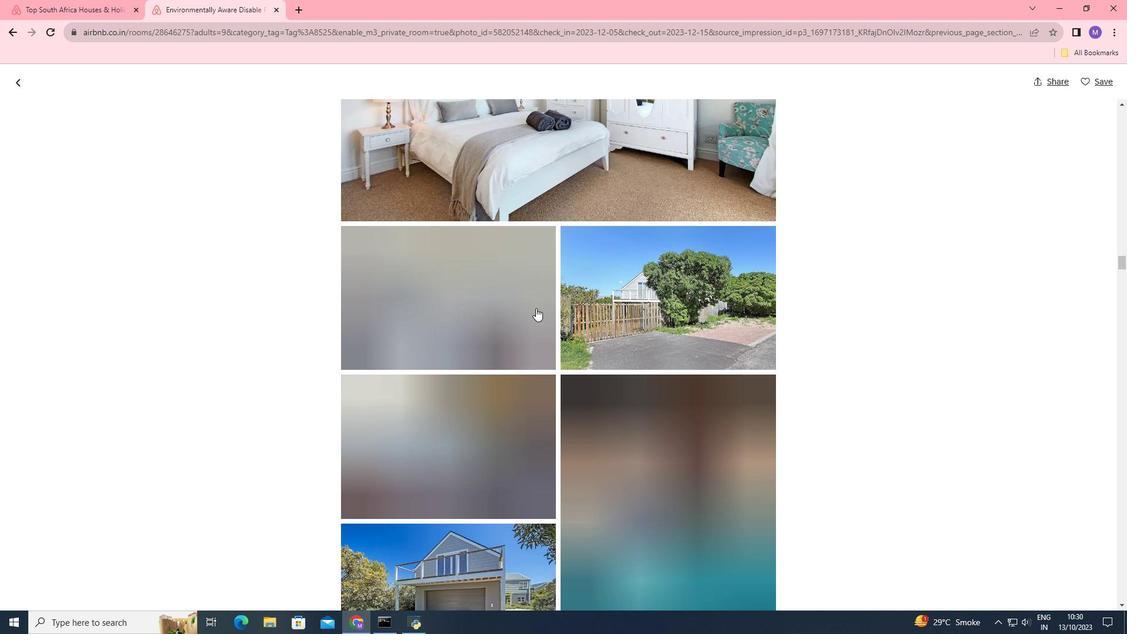 
Action: Mouse scrolled (536, 307) with delta (0, 0)
Screenshot: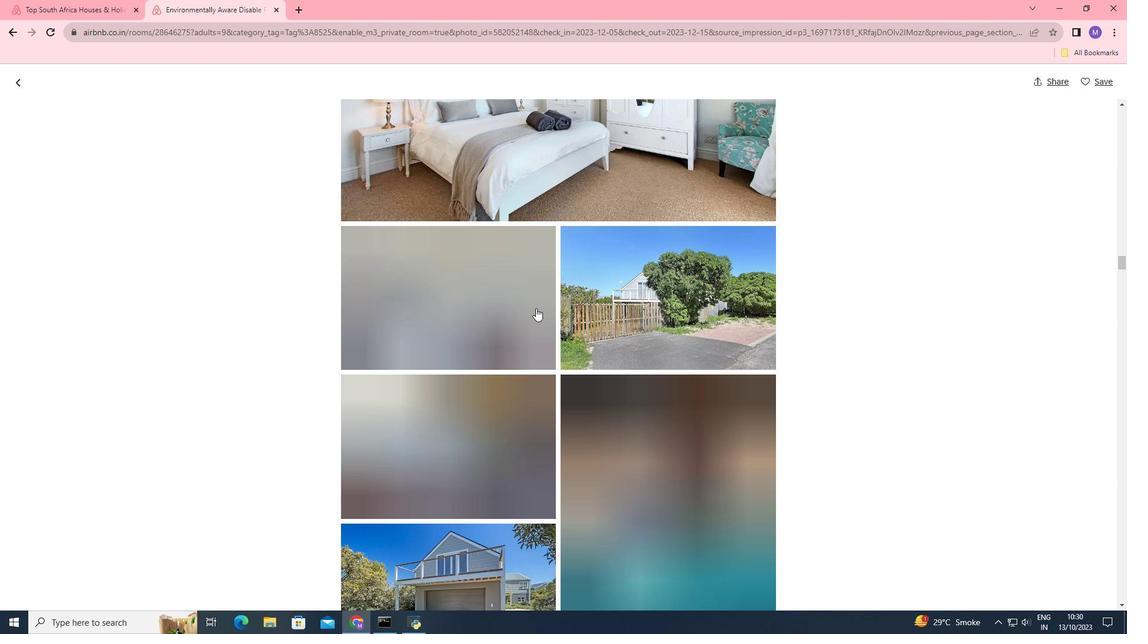
Action: Mouse scrolled (536, 307) with delta (0, 0)
Screenshot: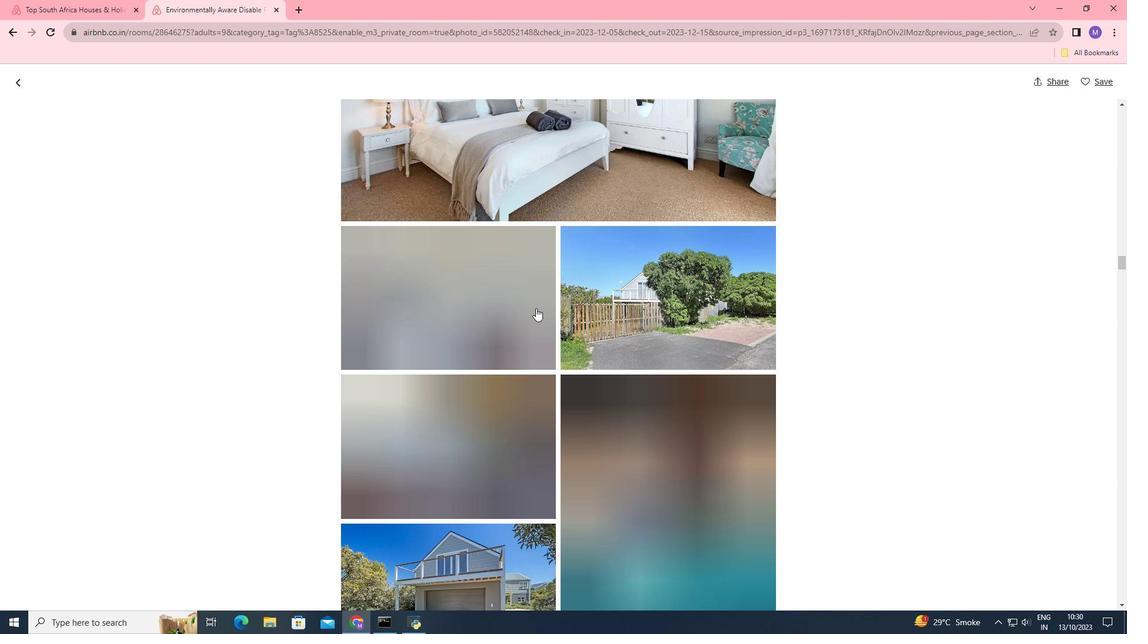 
Action: Mouse scrolled (536, 307) with delta (0, 0)
Screenshot: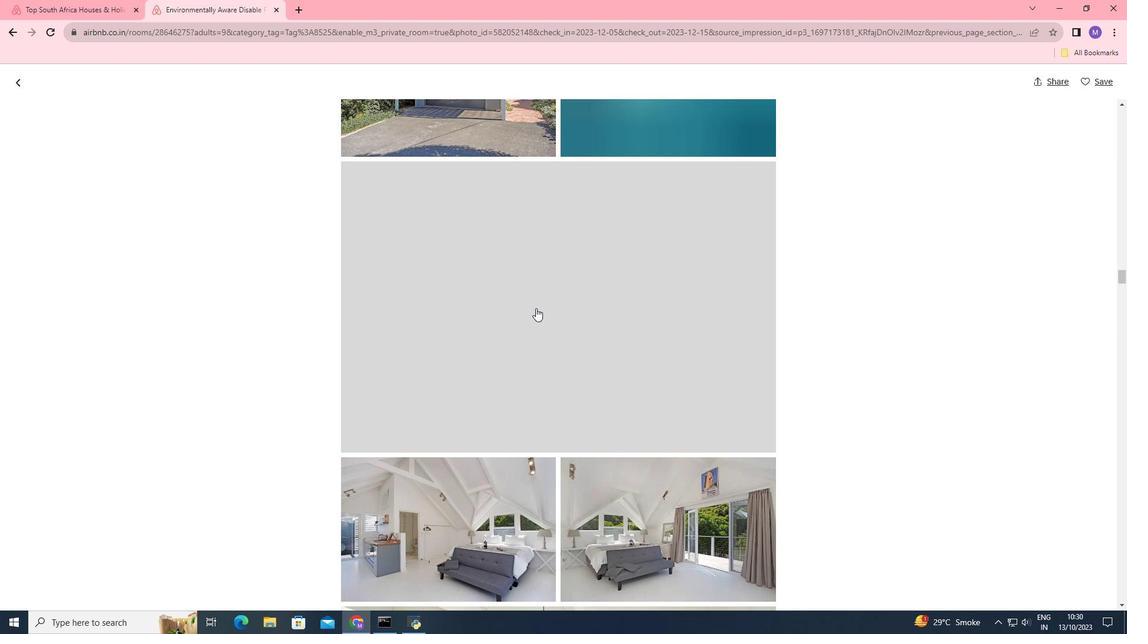 
Action: Mouse scrolled (536, 307) with delta (0, 0)
Screenshot: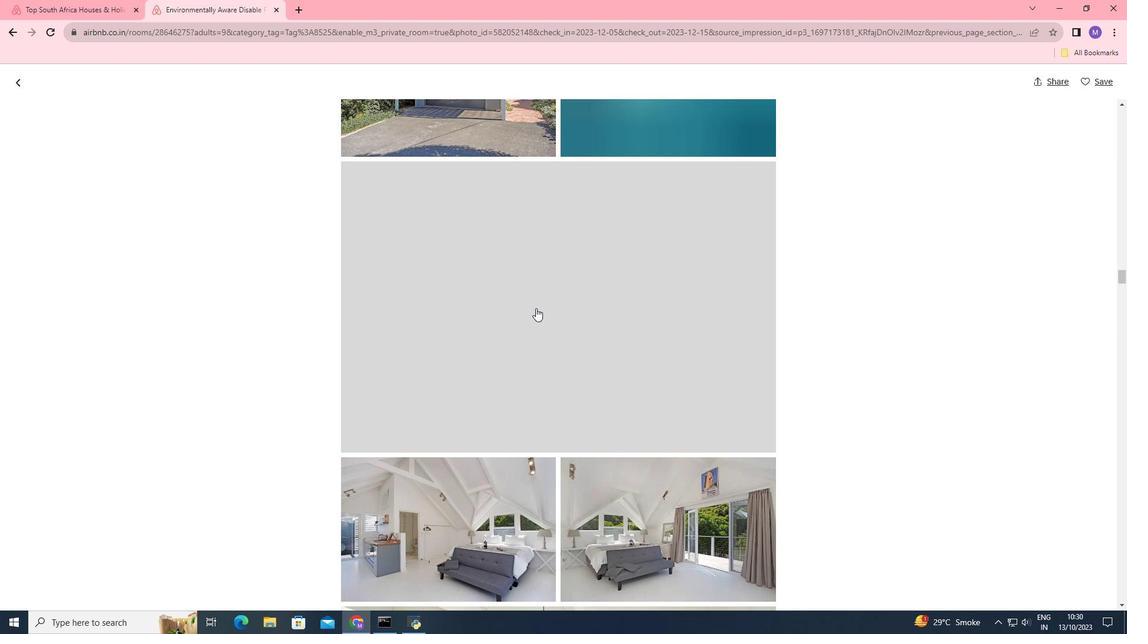 
Action: Mouse scrolled (536, 307) with delta (0, 0)
Screenshot: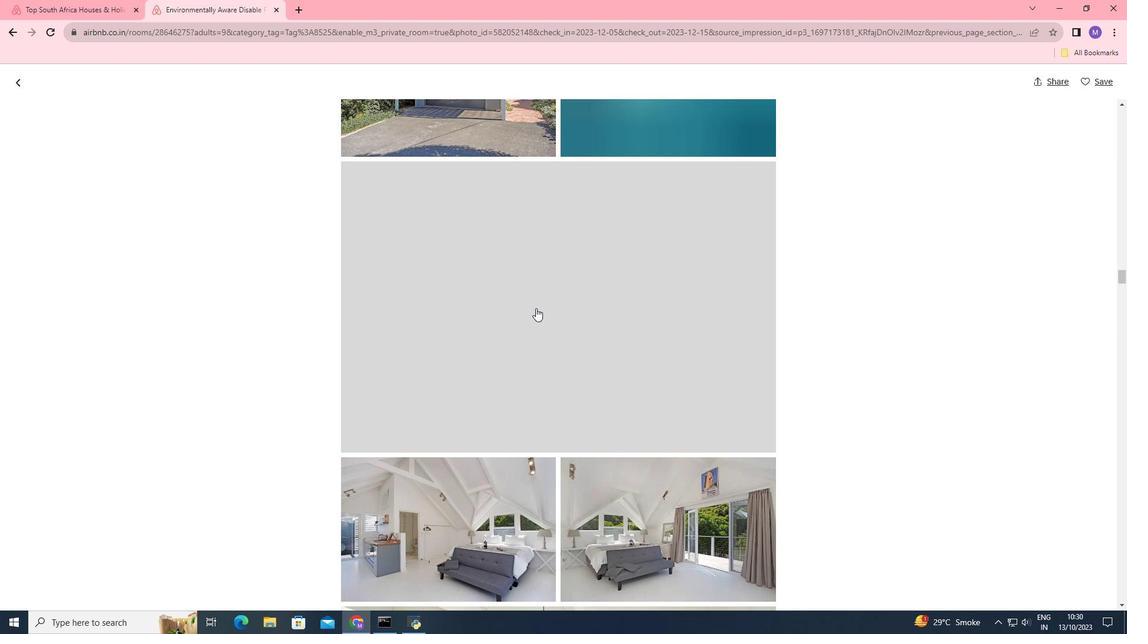 
Action: Mouse scrolled (536, 307) with delta (0, 0)
Screenshot: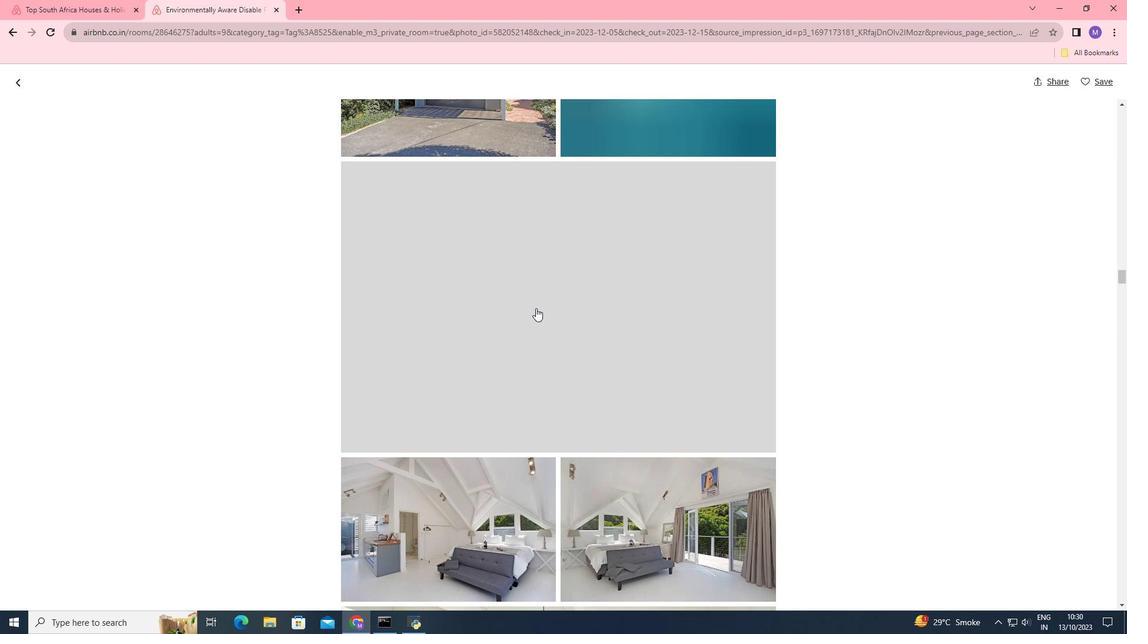 
Action: Mouse scrolled (536, 307) with delta (0, 0)
Screenshot: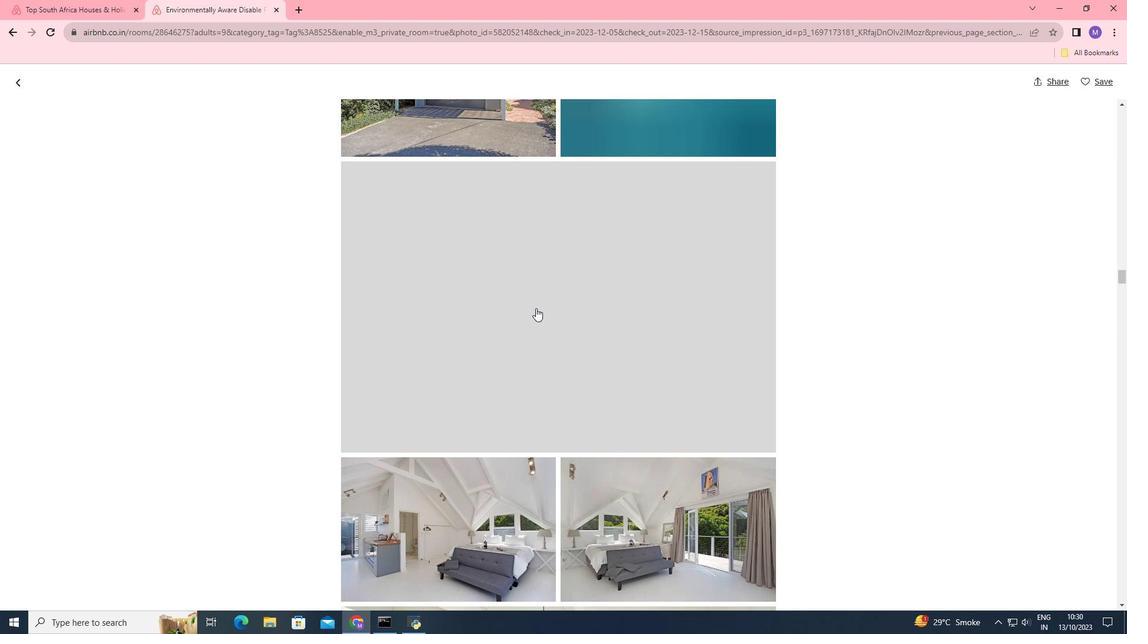 
Action: Mouse scrolled (536, 307) with delta (0, 0)
Screenshot: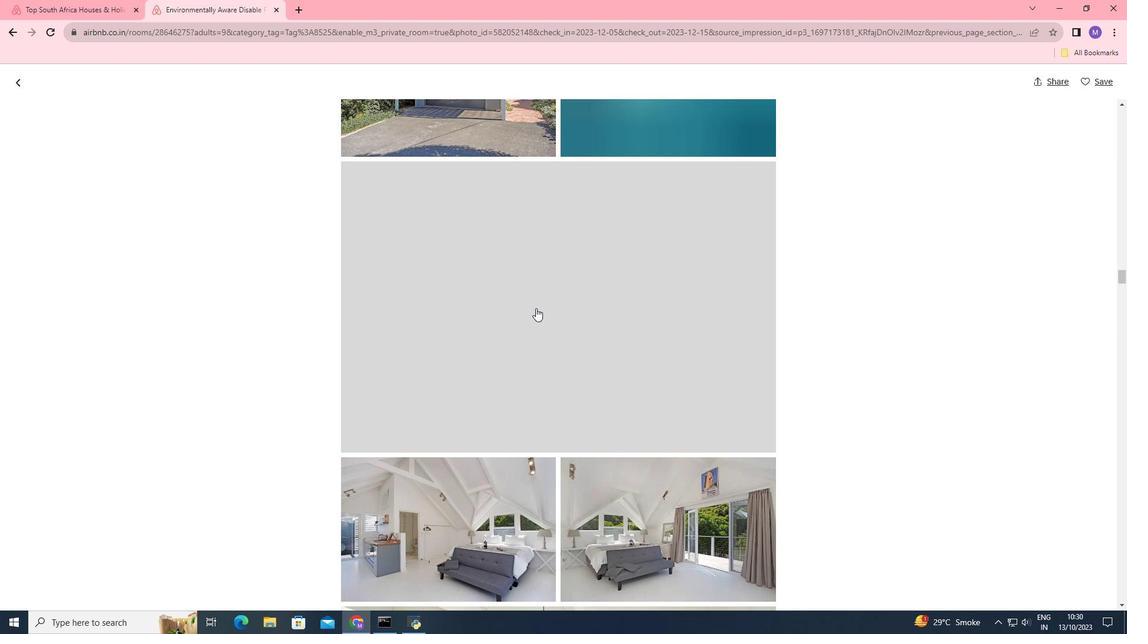 
Action: Mouse scrolled (536, 307) with delta (0, 0)
Screenshot: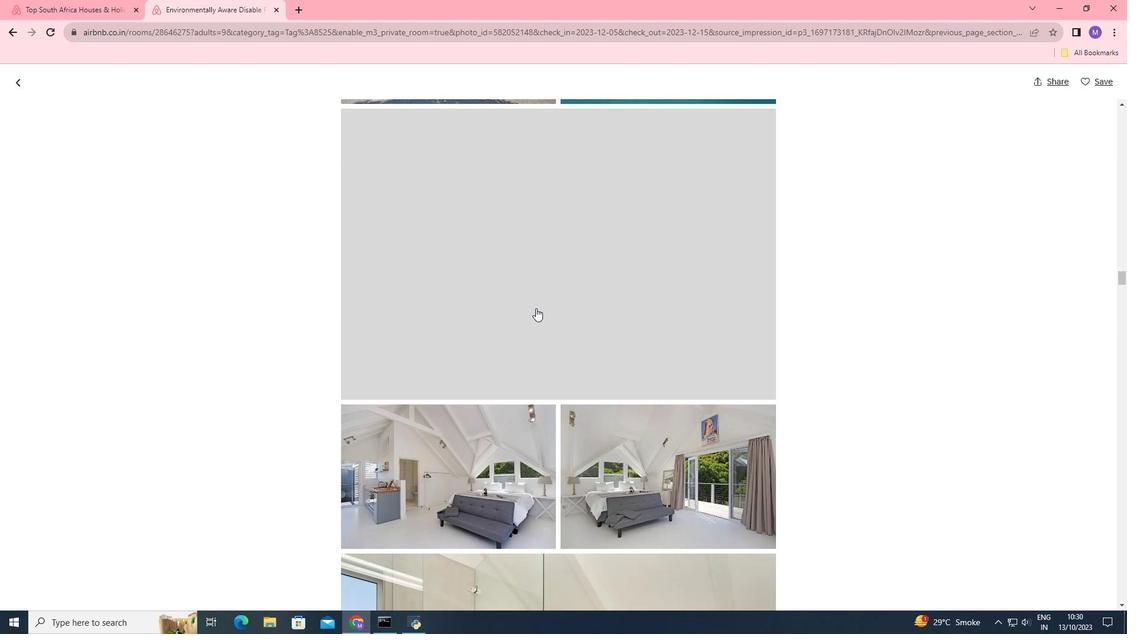 
Action: Mouse scrolled (536, 307) with delta (0, 0)
Screenshot: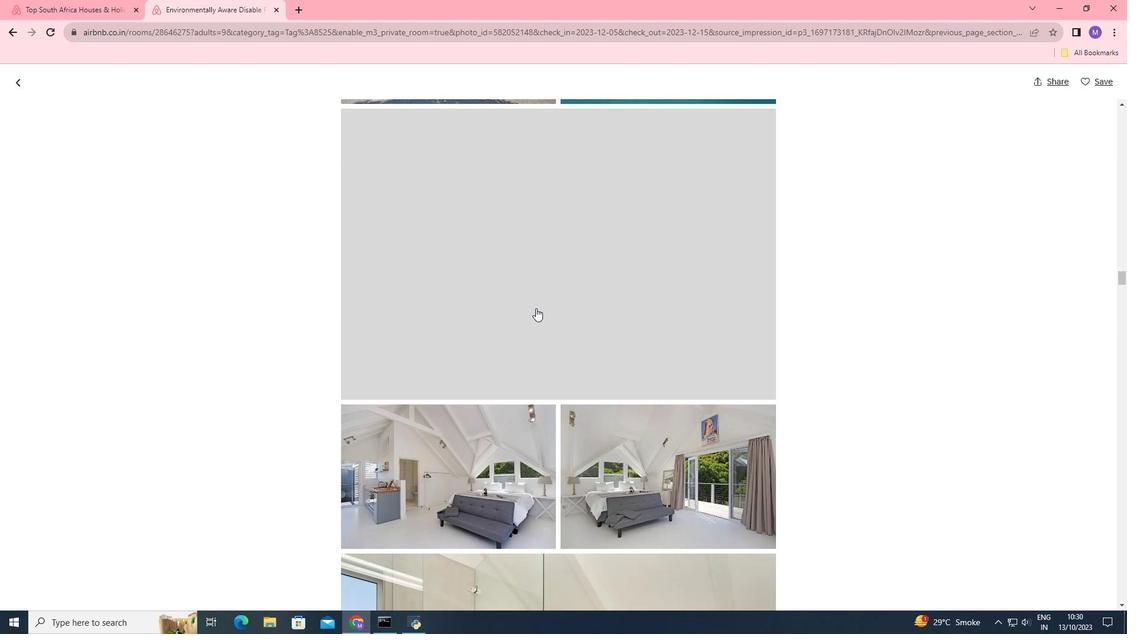 
Action: Mouse scrolled (536, 307) with delta (0, 0)
Screenshot: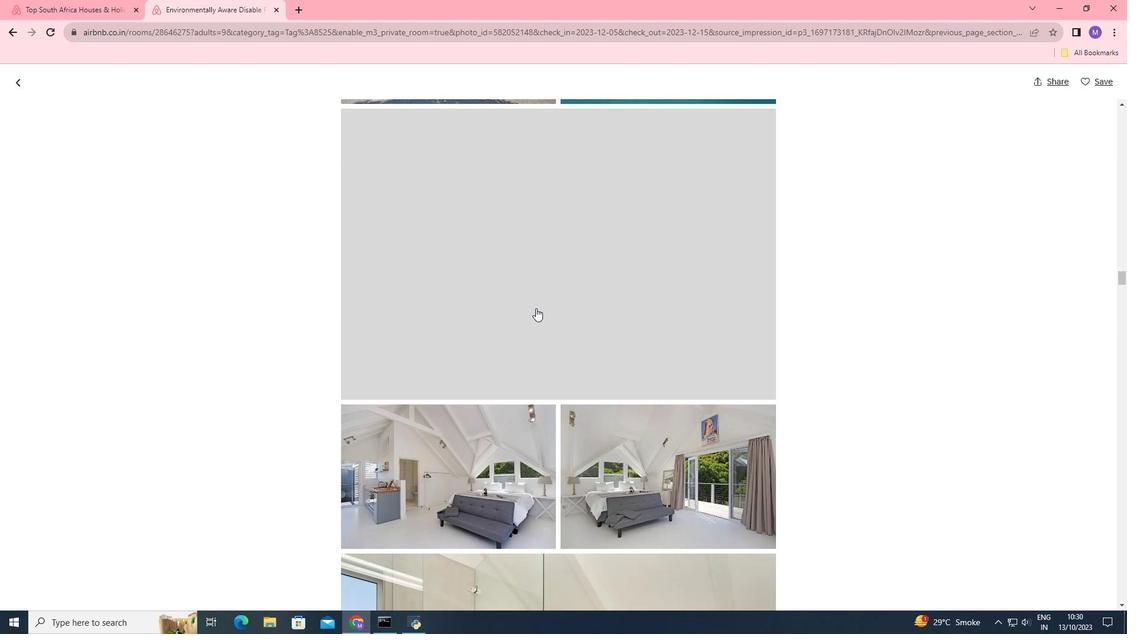 
Action: Mouse scrolled (536, 307) with delta (0, 0)
Screenshot: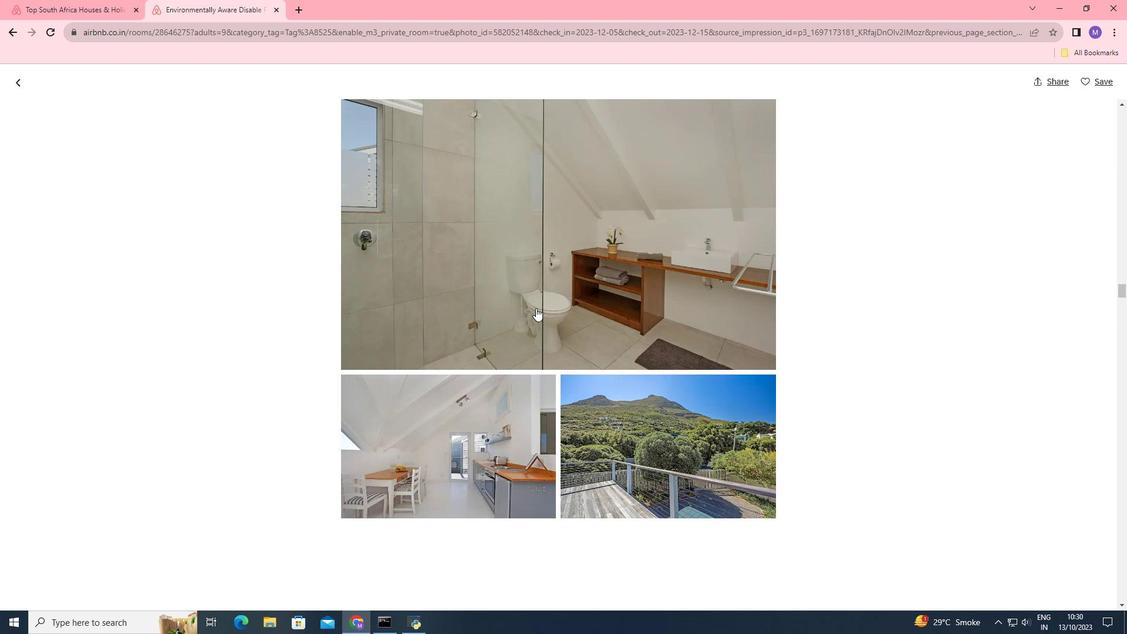 
Action: Mouse scrolled (536, 307) with delta (0, 0)
Screenshot: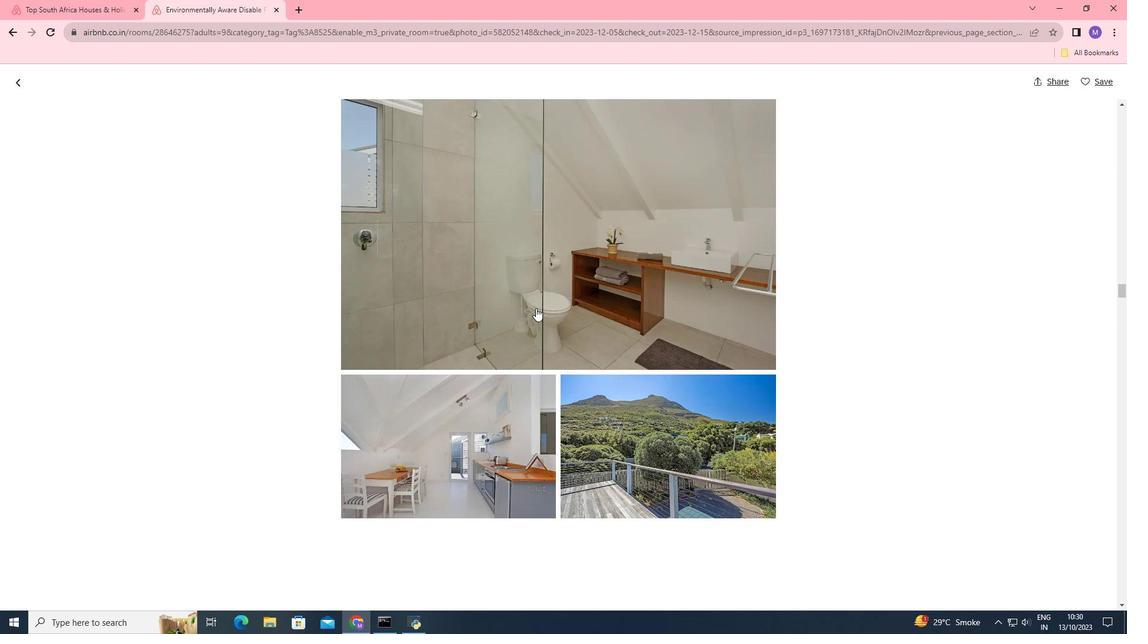 
Action: Mouse scrolled (536, 307) with delta (0, 0)
Screenshot: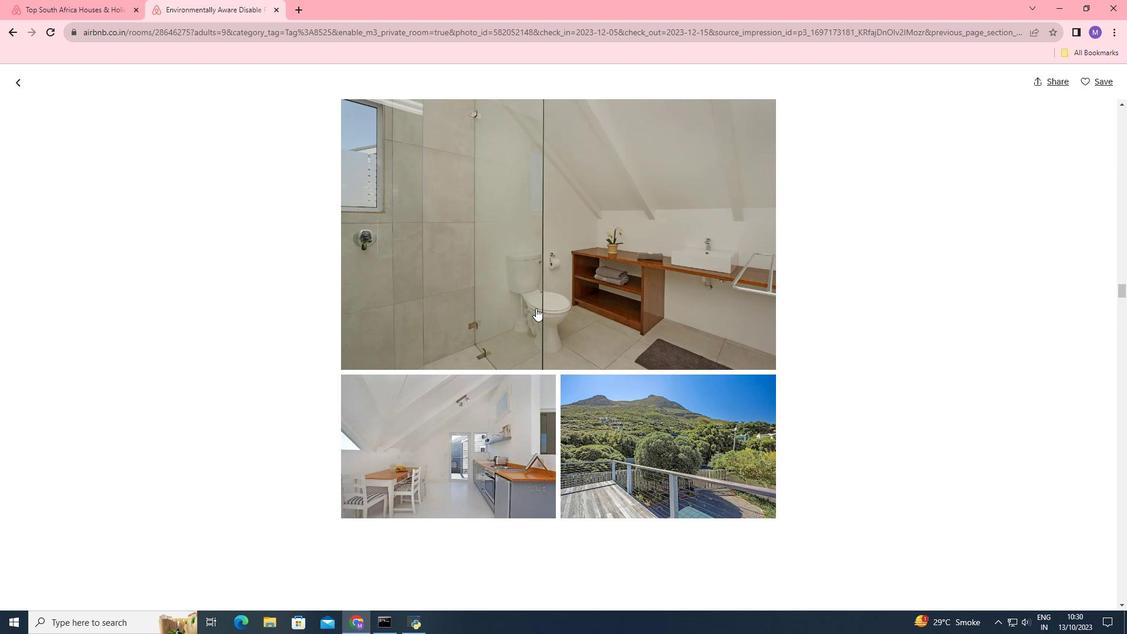
Action: Mouse scrolled (536, 307) with delta (0, 0)
Screenshot: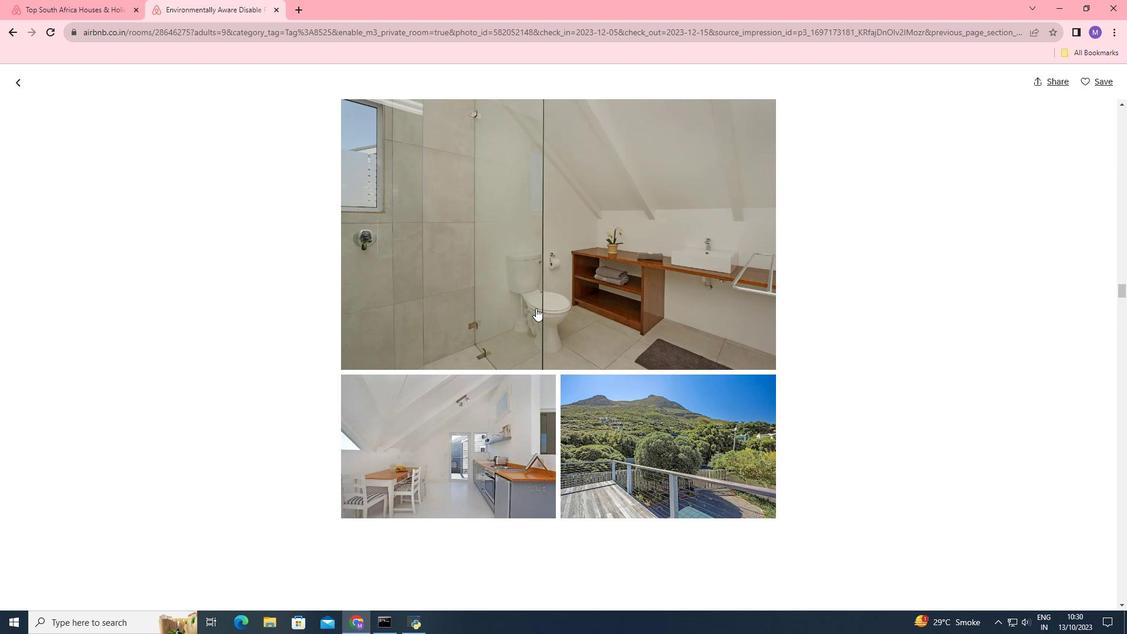 
Action: Mouse scrolled (536, 307) with delta (0, 0)
Screenshot: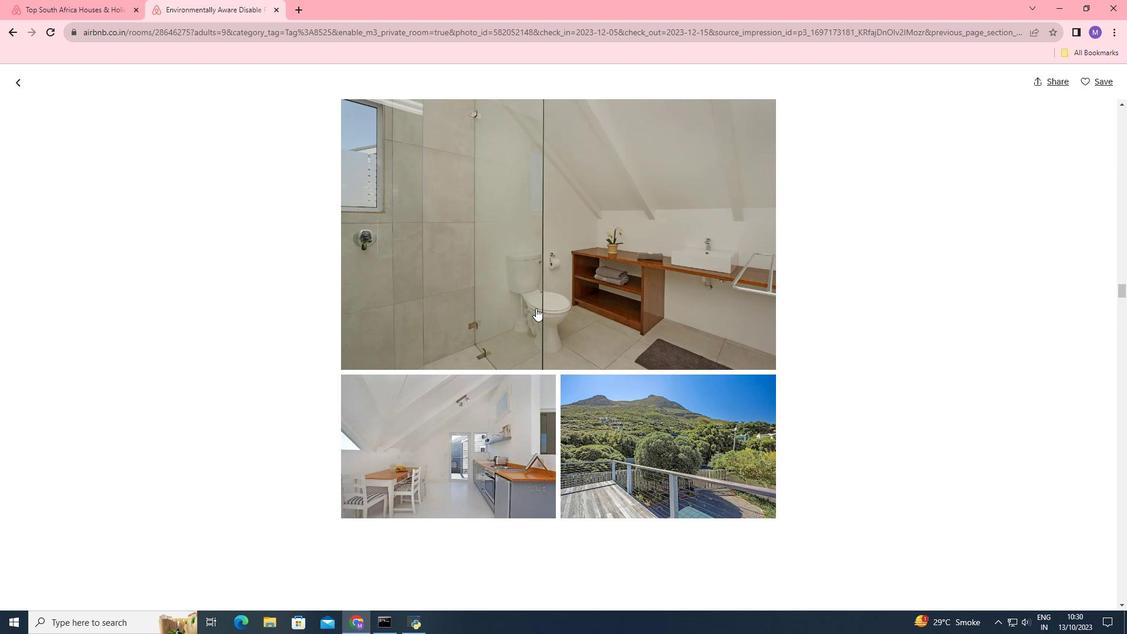 
Action: Mouse scrolled (536, 307) with delta (0, 0)
Screenshot: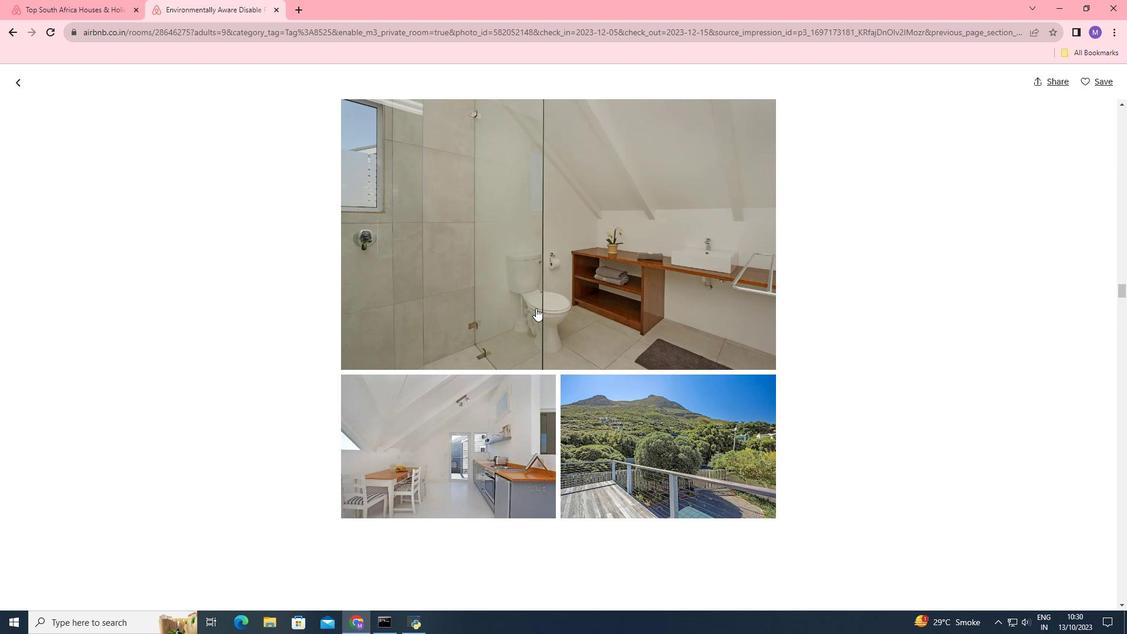 
Action: Mouse scrolled (536, 307) with delta (0, 0)
Screenshot: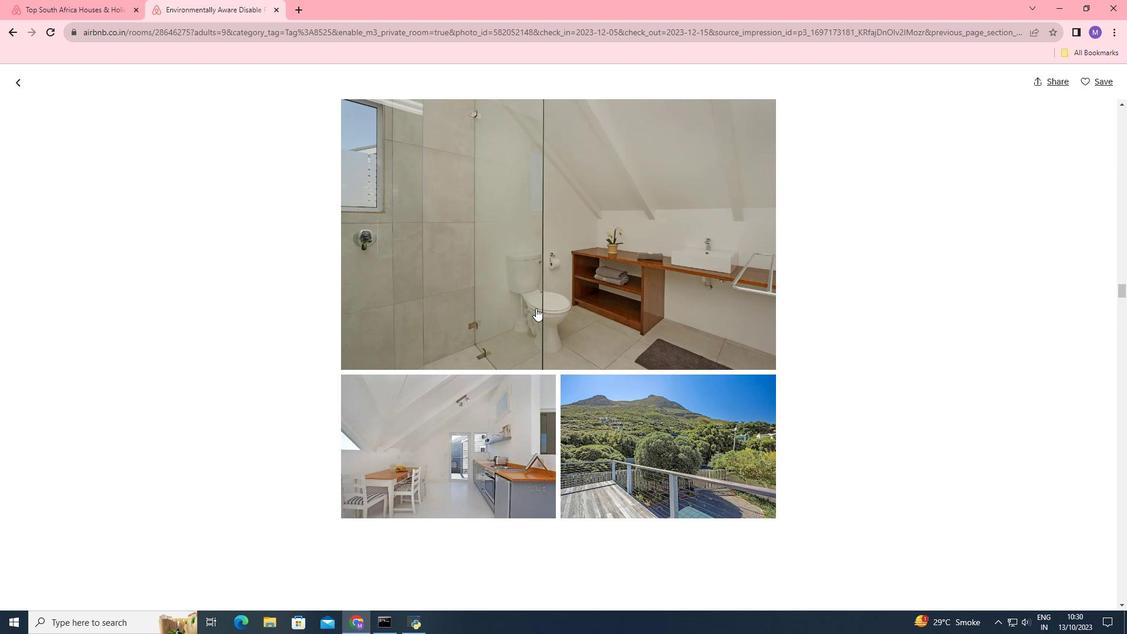 
Action: Mouse scrolled (536, 307) with delta (0, 0)
Screenshot: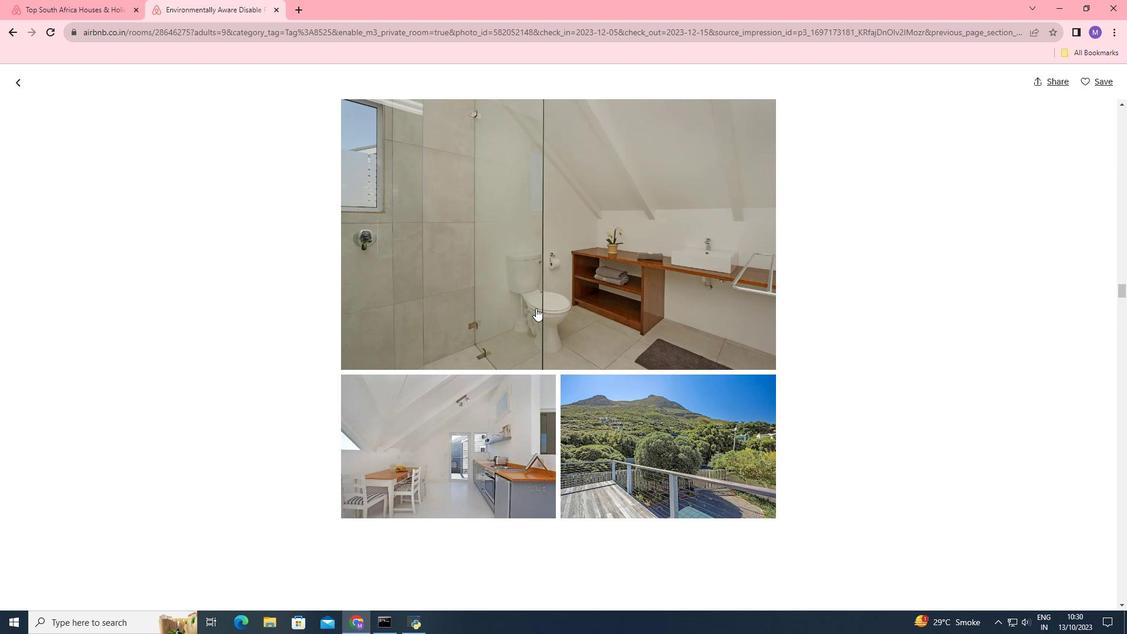 
Action: Mouse scrolled (536, 307) with delta (0, 0)
Screenshot: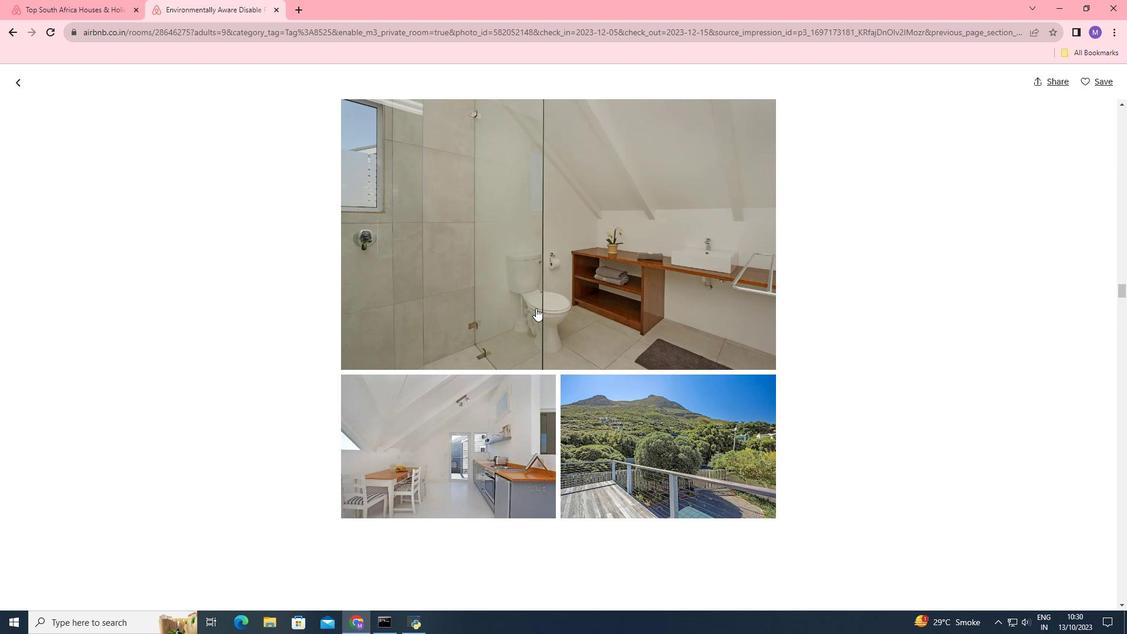 
Action: Mouse scrolled (536, 307) with delta (0, 0)
Screenshot: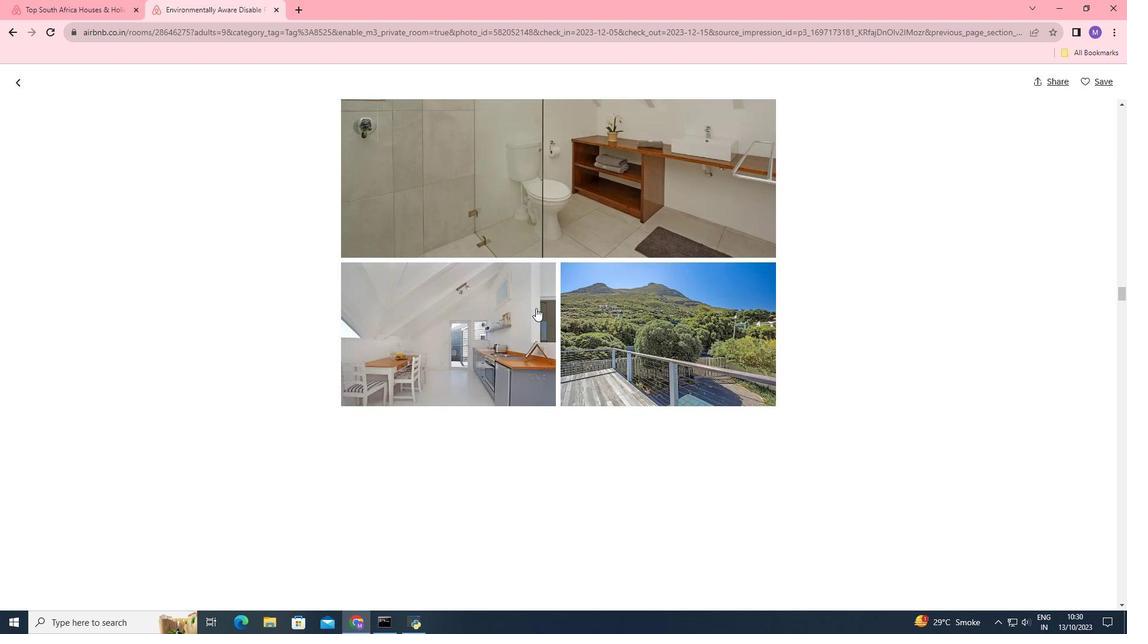 
Action: Mouse scrolled (536, 307) with delta (0, 0)
Screenshot: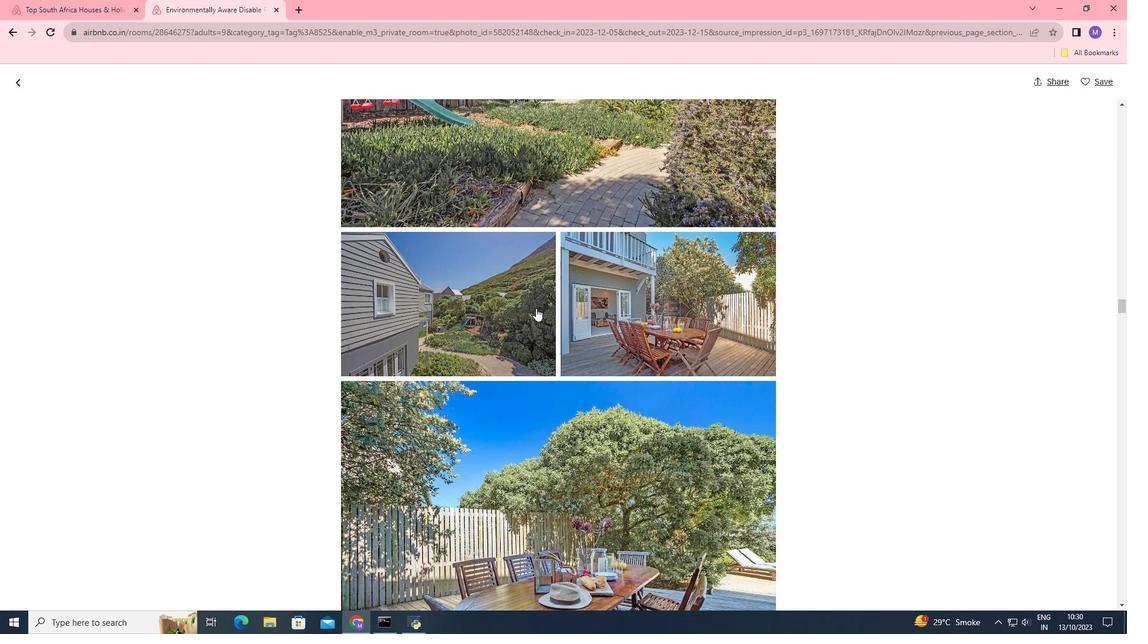 
Action: Mouse scrolled (536, 307) with delta (0, 0)
Screenshot: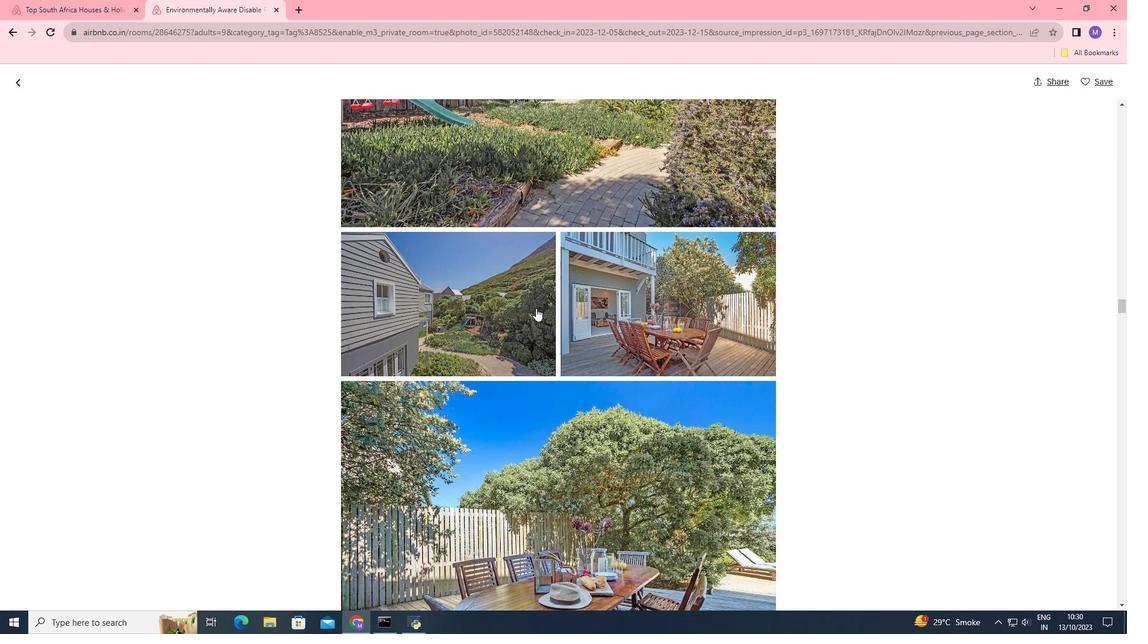 
Action: Mouse scrolled (536, 307) with delta (0, 0)
Screenshot: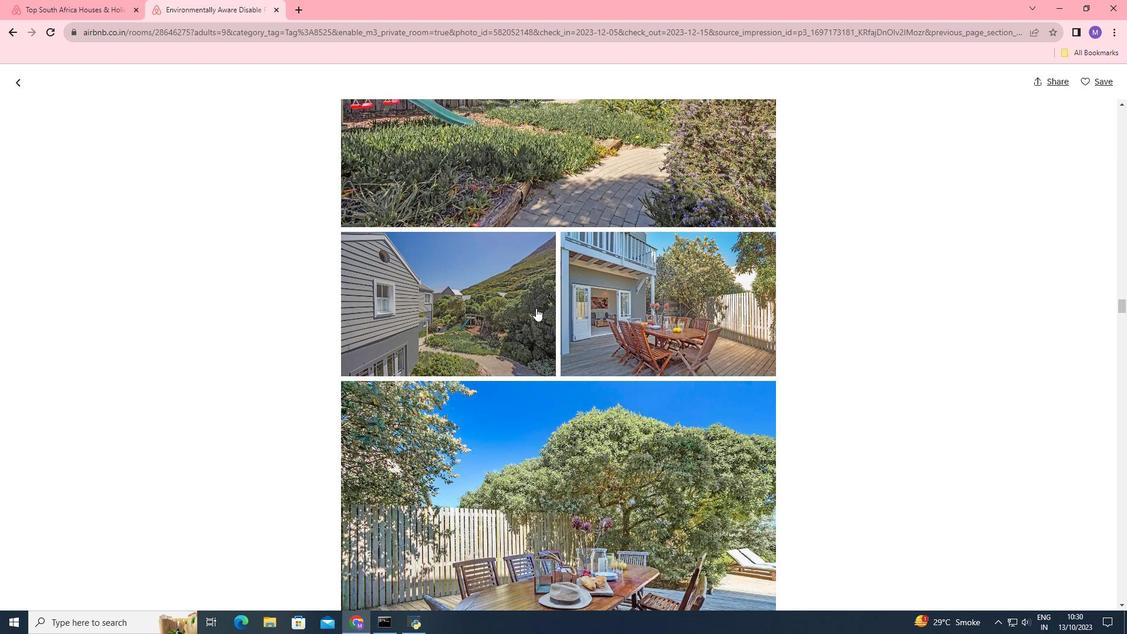
Action: Mouse scrolled (536, 307) with delta (0, 0)
Screenshot: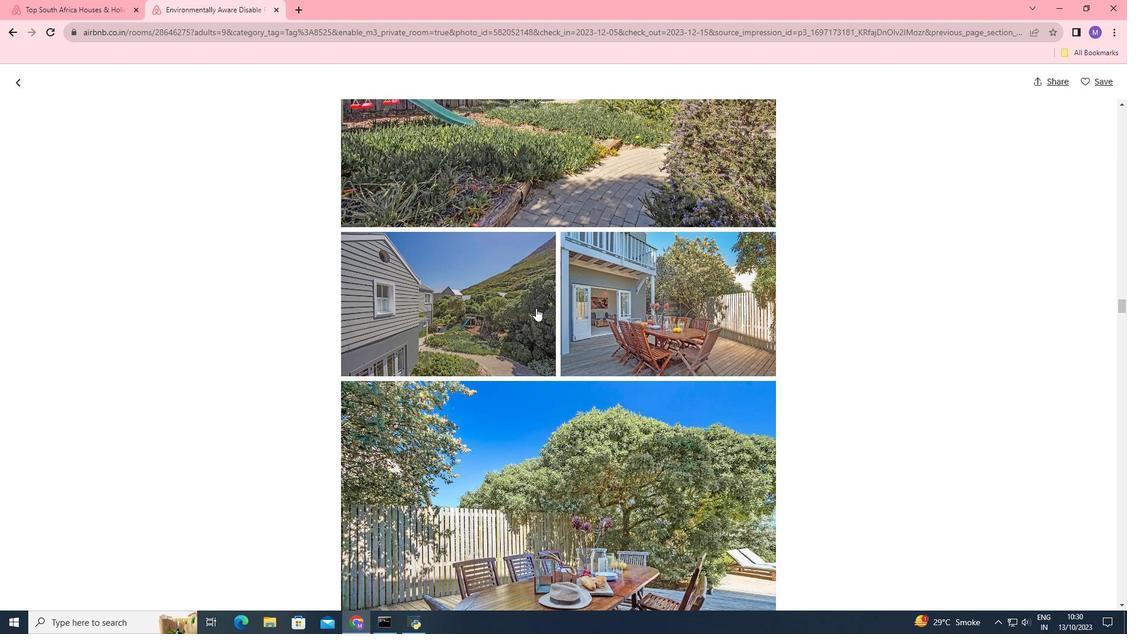 
Action: Mouse scrolled (536, 307) with delta (0, 0)
Screenshot: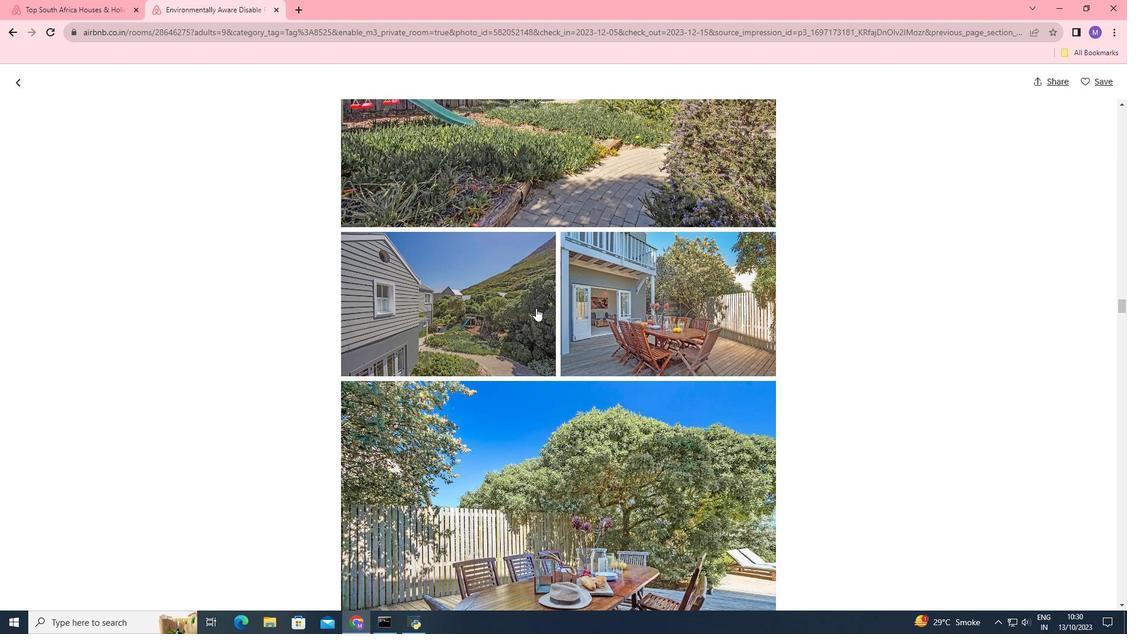 
Action: Mouse scrolled (536, 307) with delta (0, 0)
Screenshot: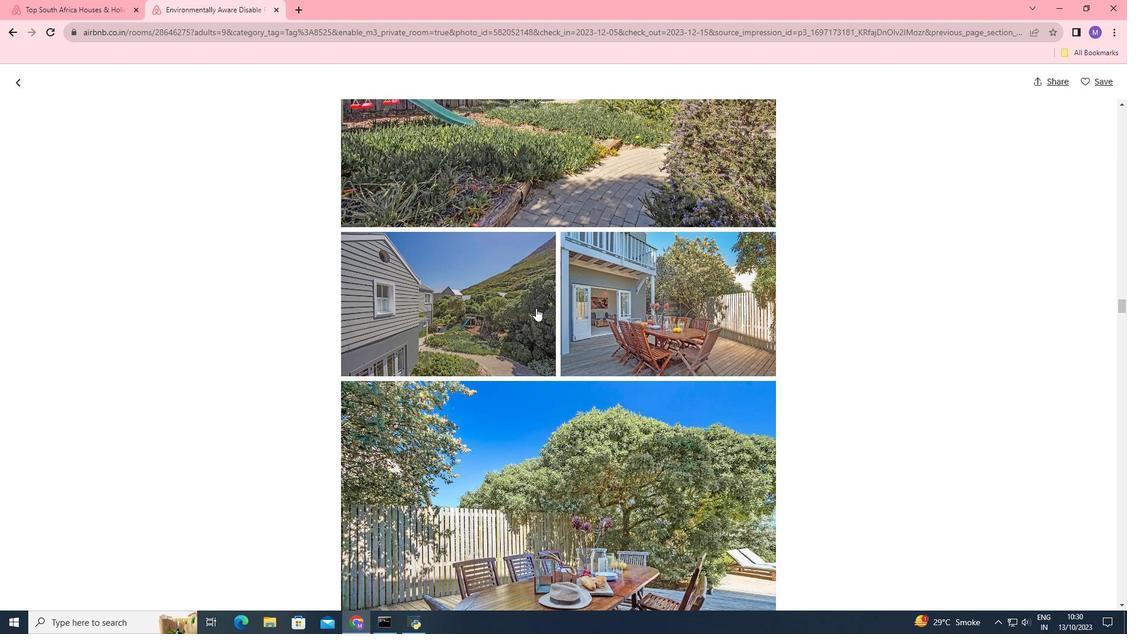 
Action: Mouse scrolled (536, 307) with delta (0, 0)
Screenshot: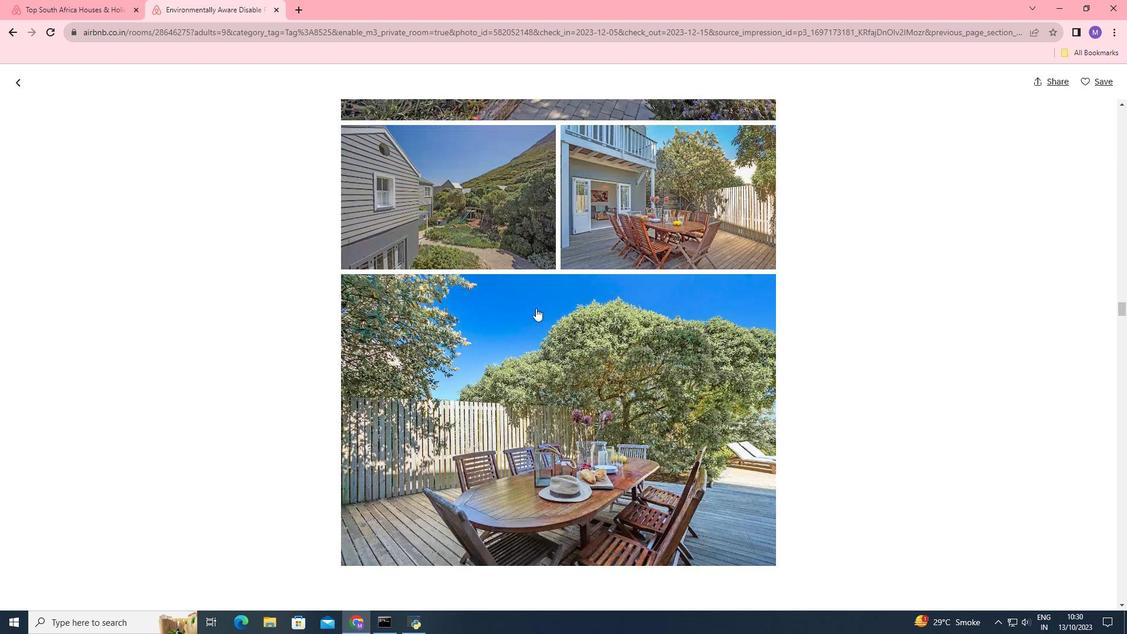 
Action: Mouse scrolled (536, 307) with delta (0, 0)
Screenshot: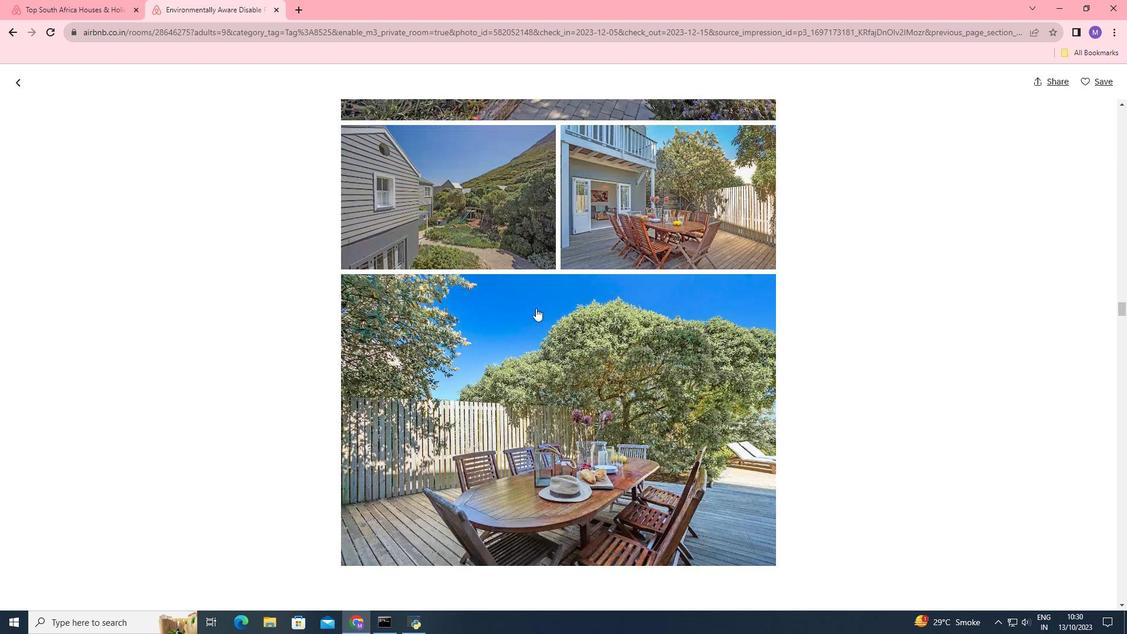 
Action: Mouse scrolled (536, 307) with delta (0, 0)
Screenshot: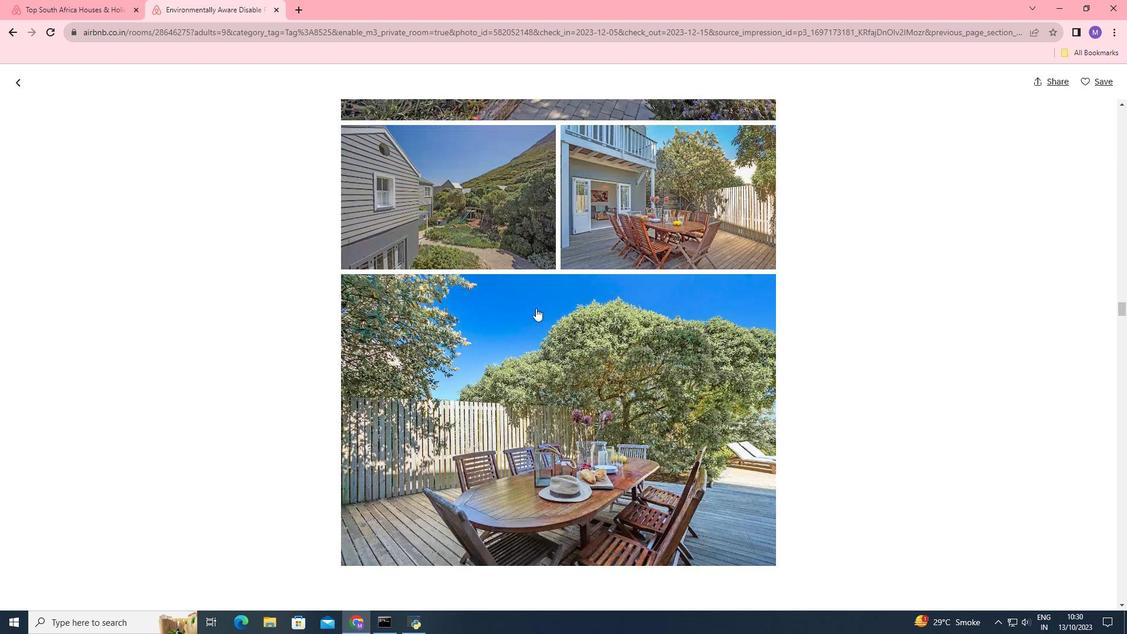 
Action: Mouse scrolled (536, 307) with delta (0, 0)
Screenshot: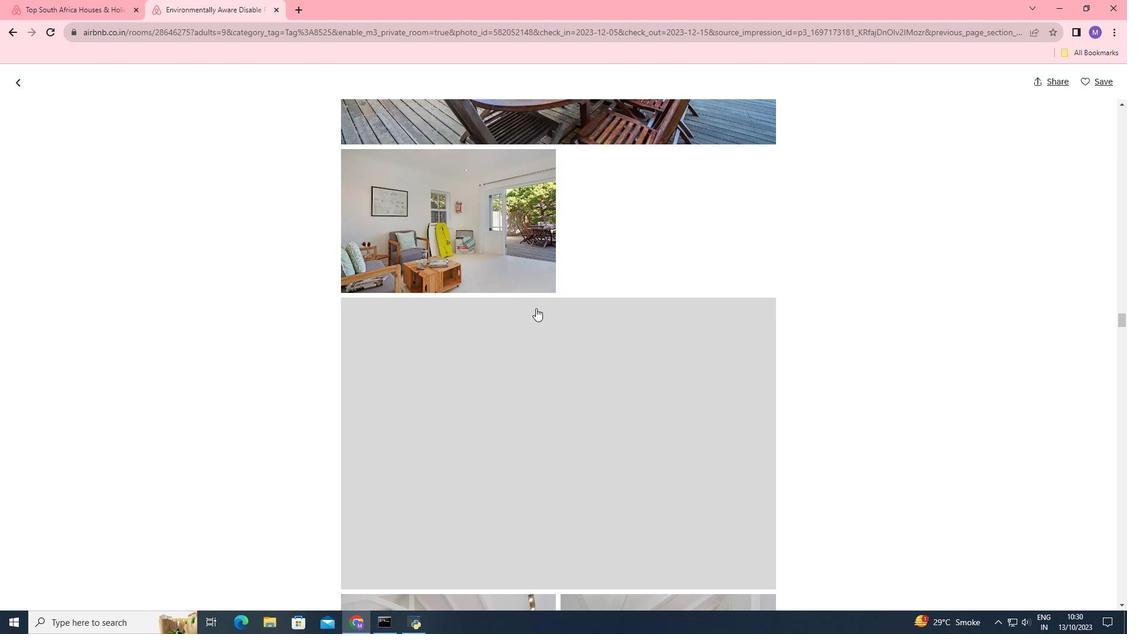 
Action: Mouse scrolled (536, 307) with delta (0, 0)
Screenshot: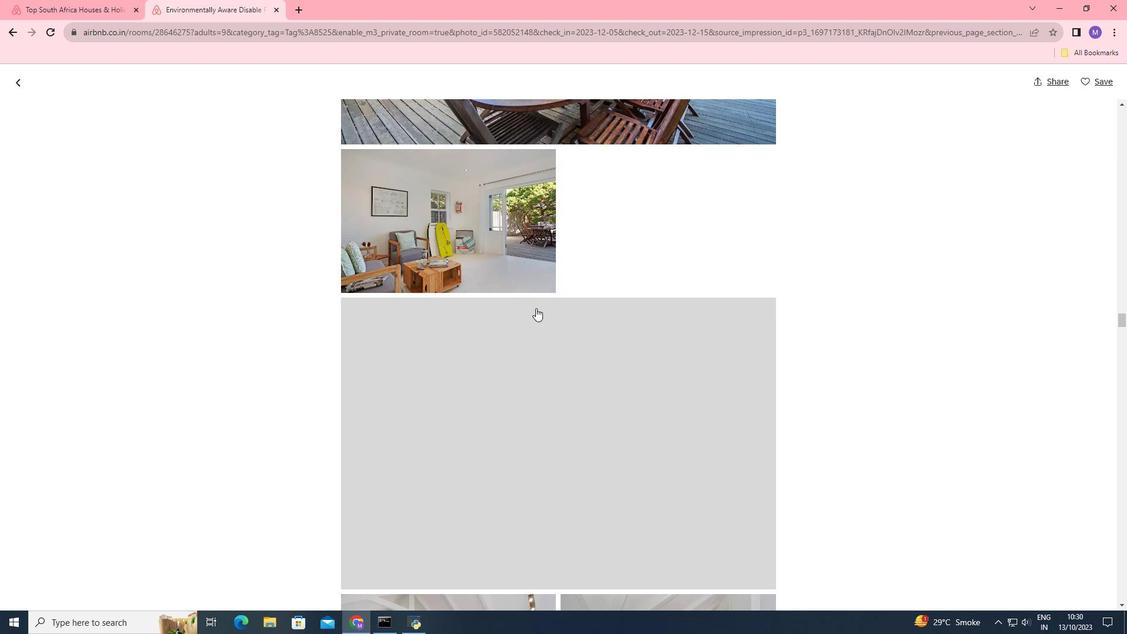 
Action: Mouse scrolled (536, 307) with delta (0, 0)
Screenshot: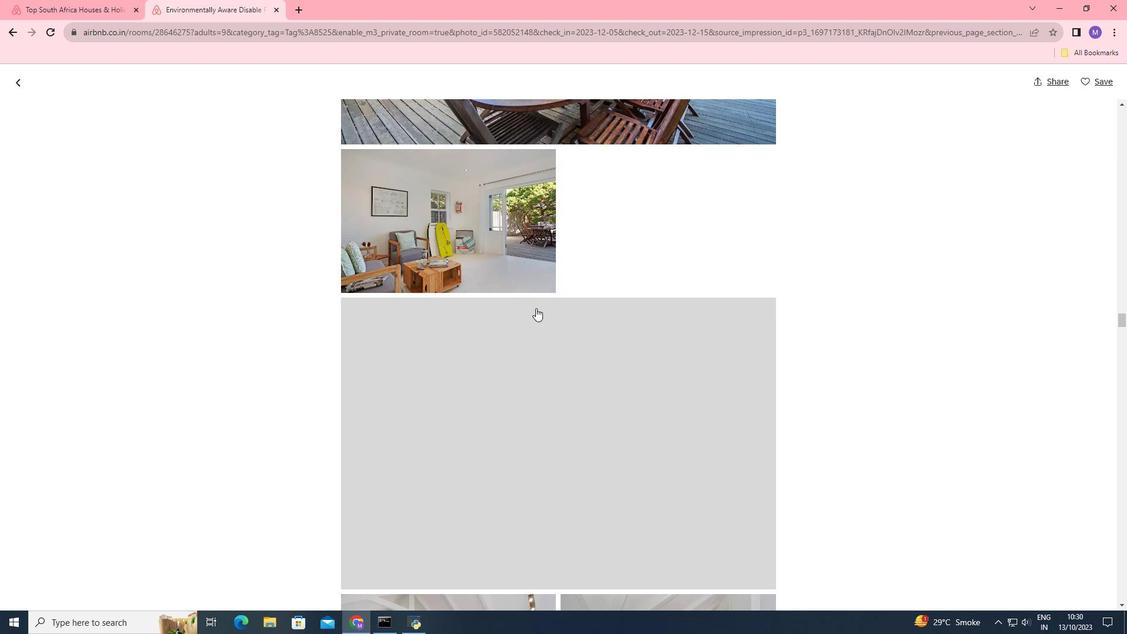 
Action: Mouse scrolled (536, 307) with delta (0, 0)
Screenshot: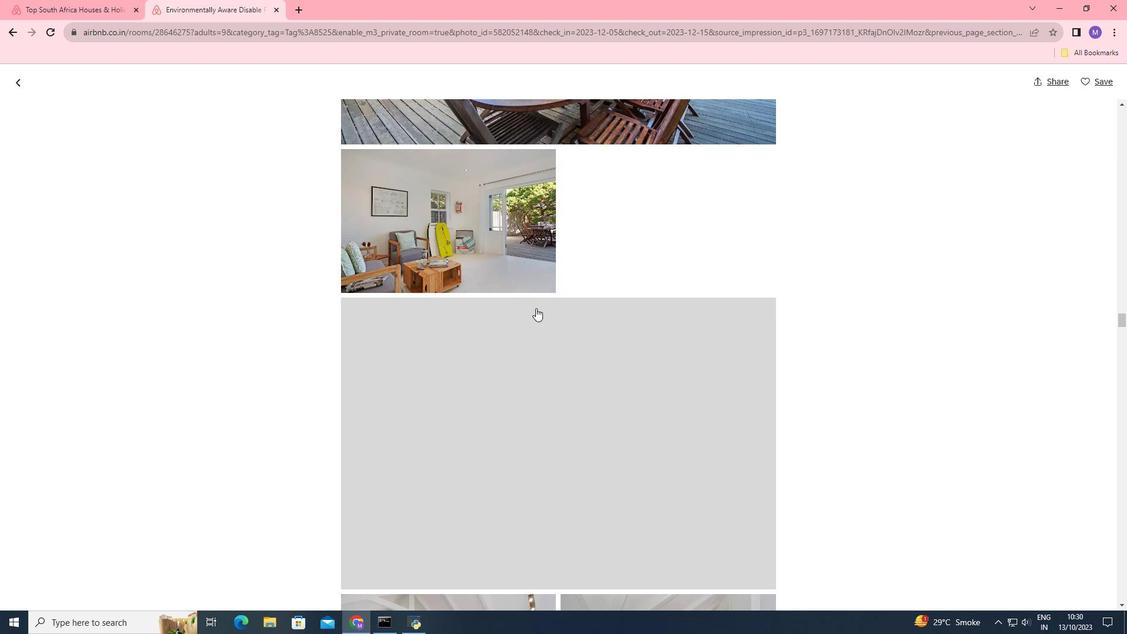 
Action: Mouse scrolled (536, 307) with delta (0, 0)
Screenshot: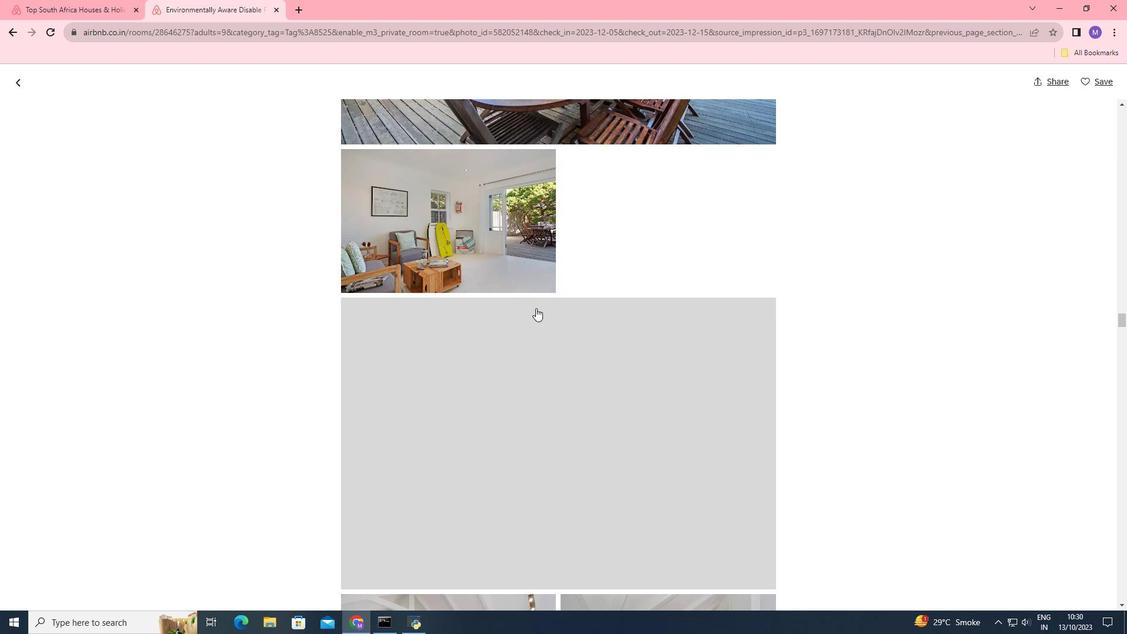 
Action: Mouse scrolled (536, 307) with delta (0, 0)
Screenshot: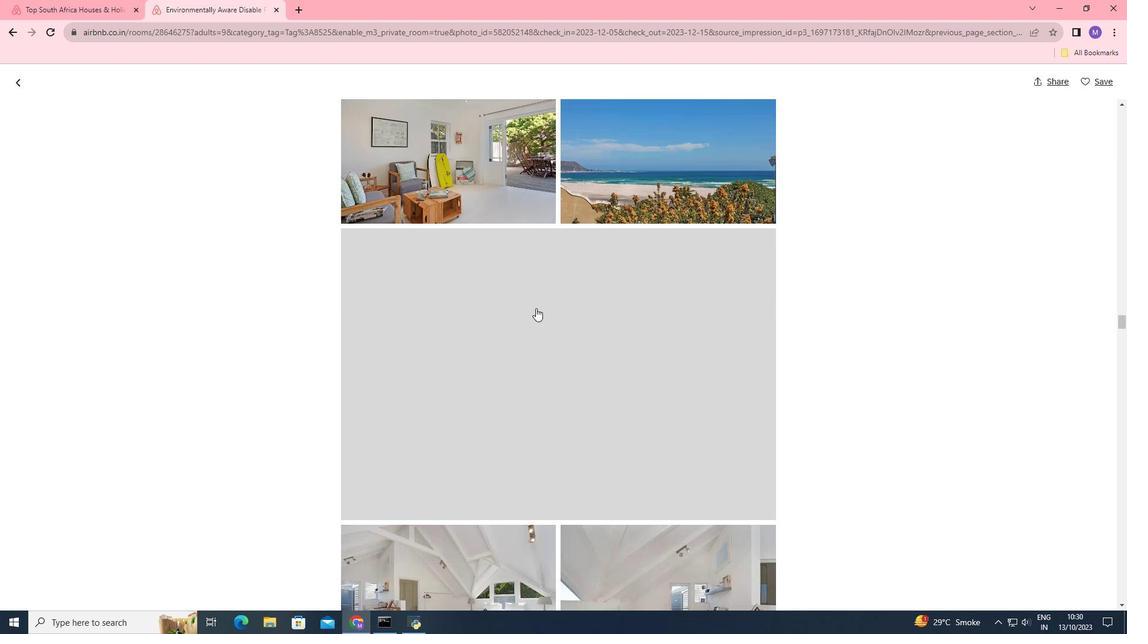 
Action: Mouse scrolled (536, 307) with delta (0, 0)
Screenshot: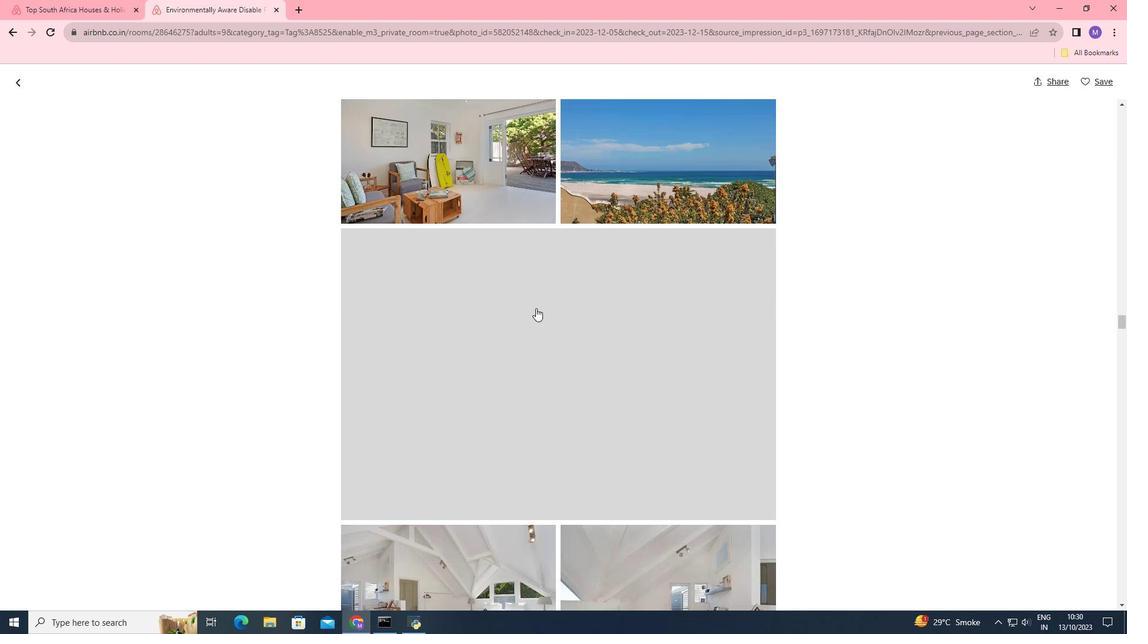 
Action: Mouse scrolled (536, 307) with delta (0, 0)
Screenshot: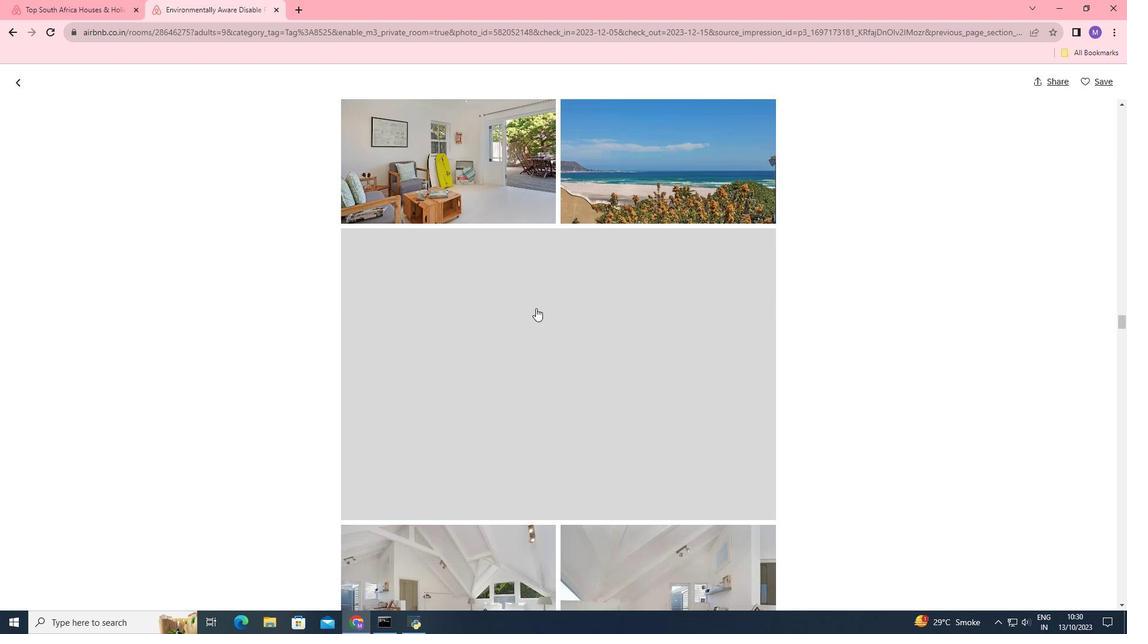 
Action: Mouse scrolled (536, 307) with delta (0, 0)
Screenshot: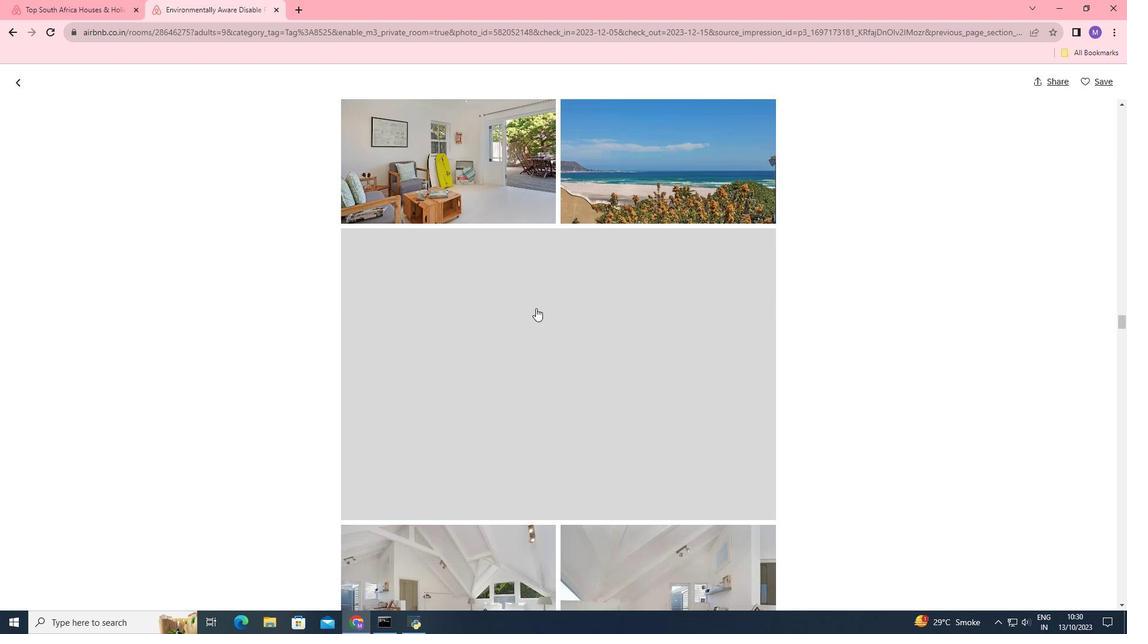 
Action: Mouse scrolled (536, 307) with delta (0, 0)
Screenshot: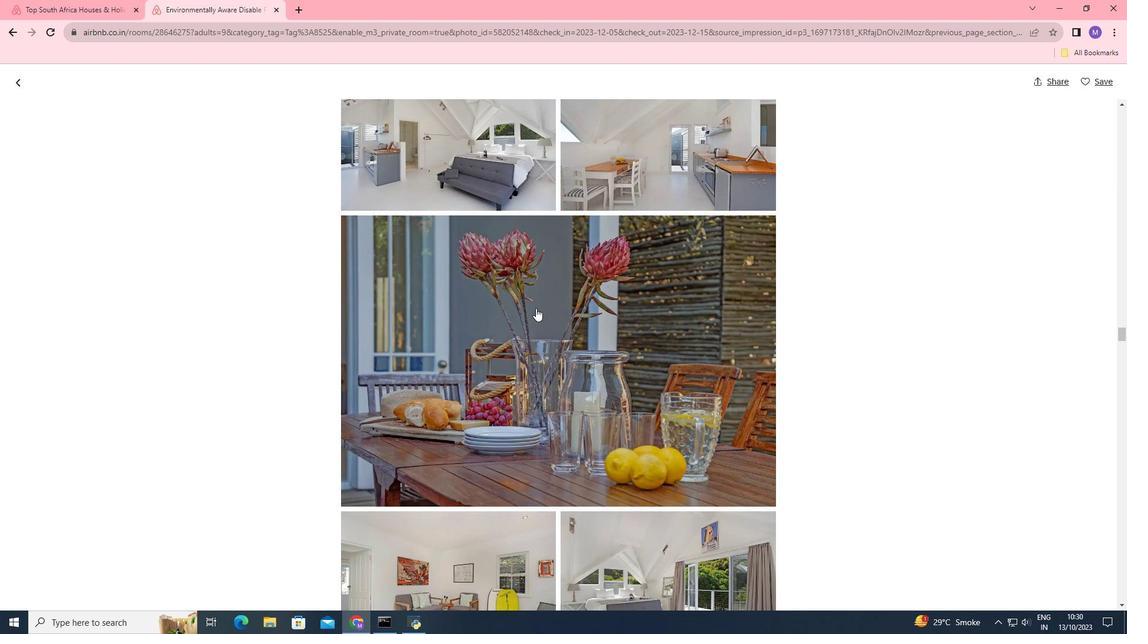 
Action: Mouse scrolled (536, 307) with delta (0, 0)
Screenshot: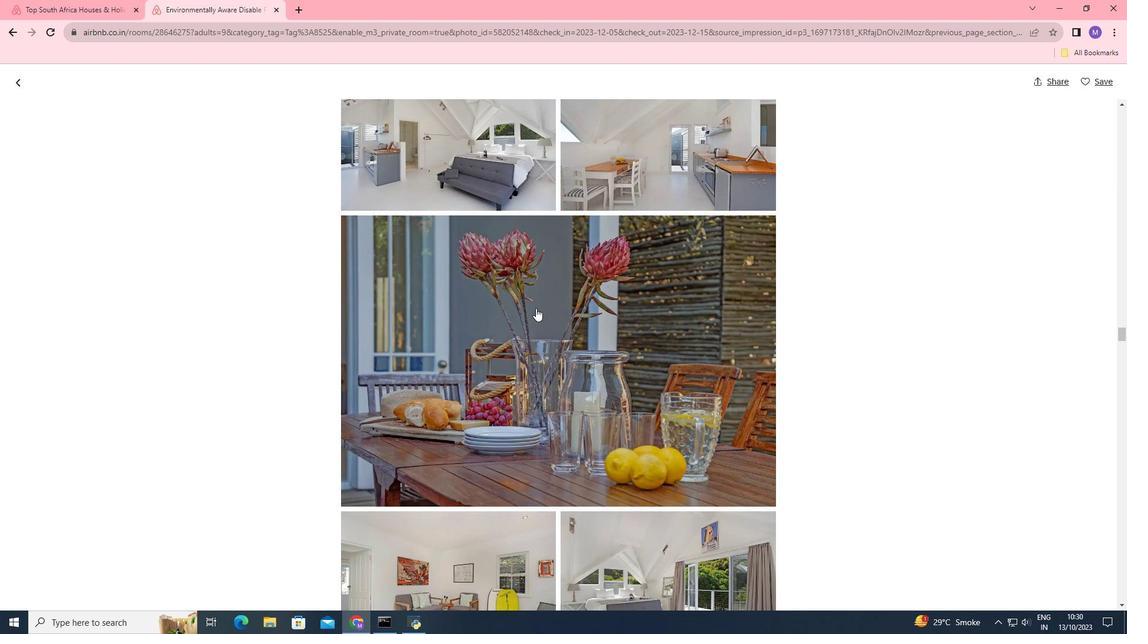 
Action: Mouse scrolled (536, 307) with delta (0, 0)
Screenshot: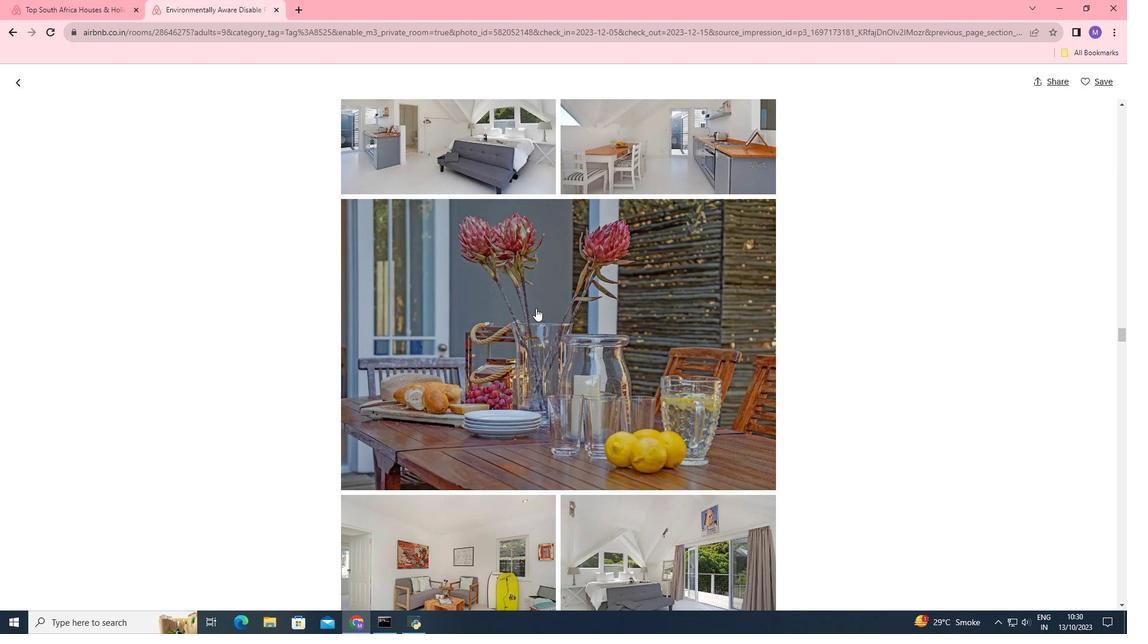 
Action: Mouse scrolled (536, 307) with delta (0, 0)
Screenshot: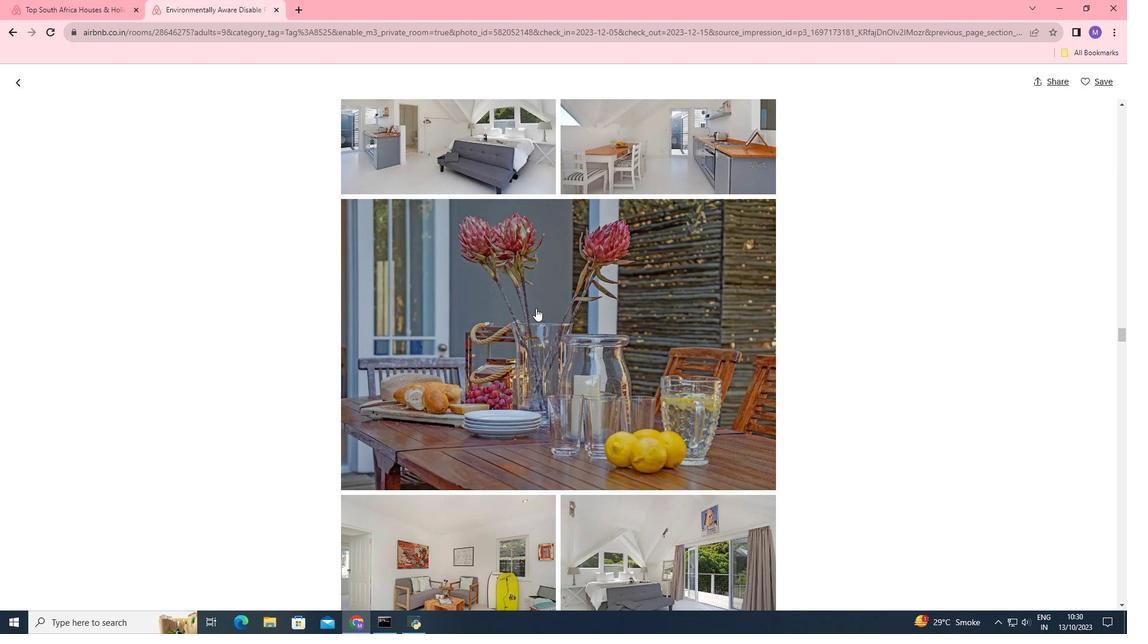 
Action: Mouse scrolled (536, 307) with delta (0, 0)
Screenshot: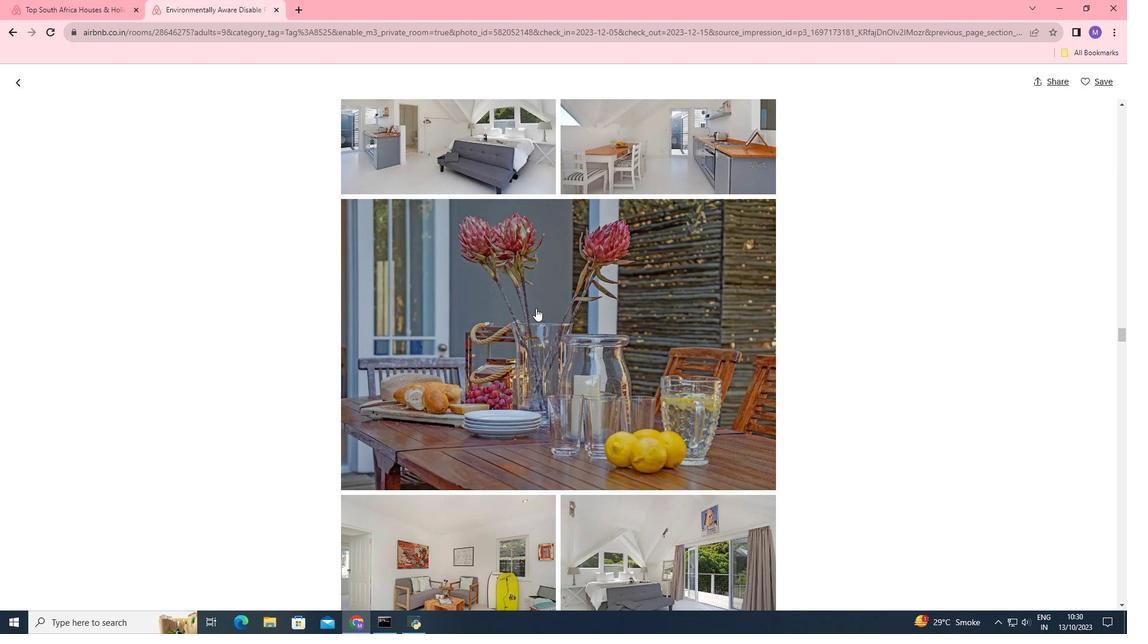 
Action: Mouse scrolled (536, 307) with delta (0, 0)
Screenshot: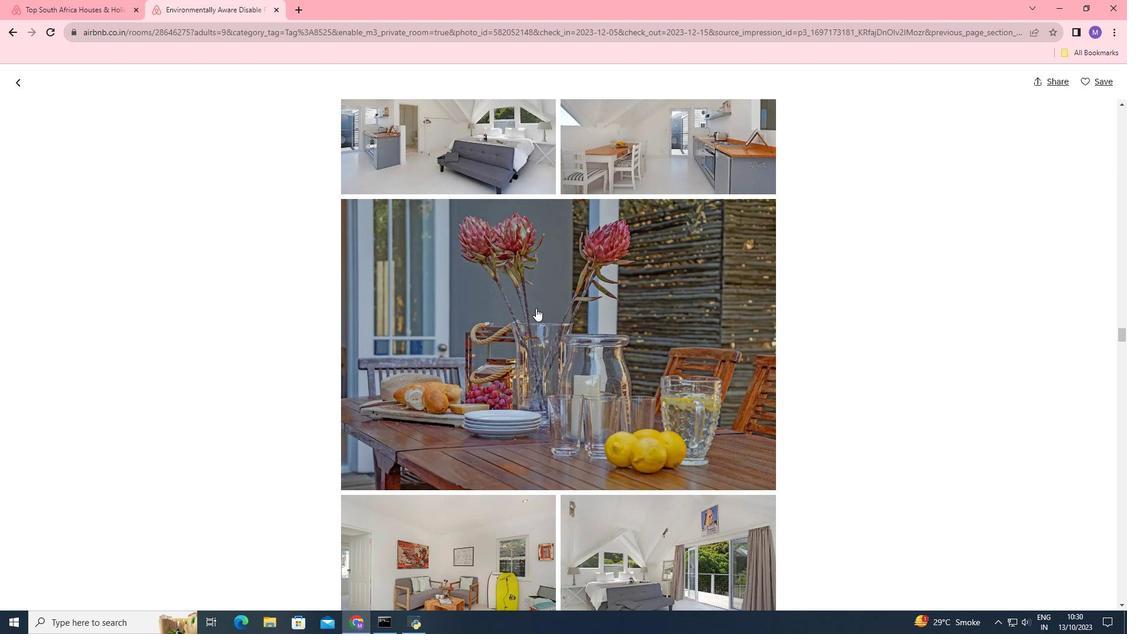 
Action: Mouse scrolled (536, 307) with delta (0, 0)
Screenshot: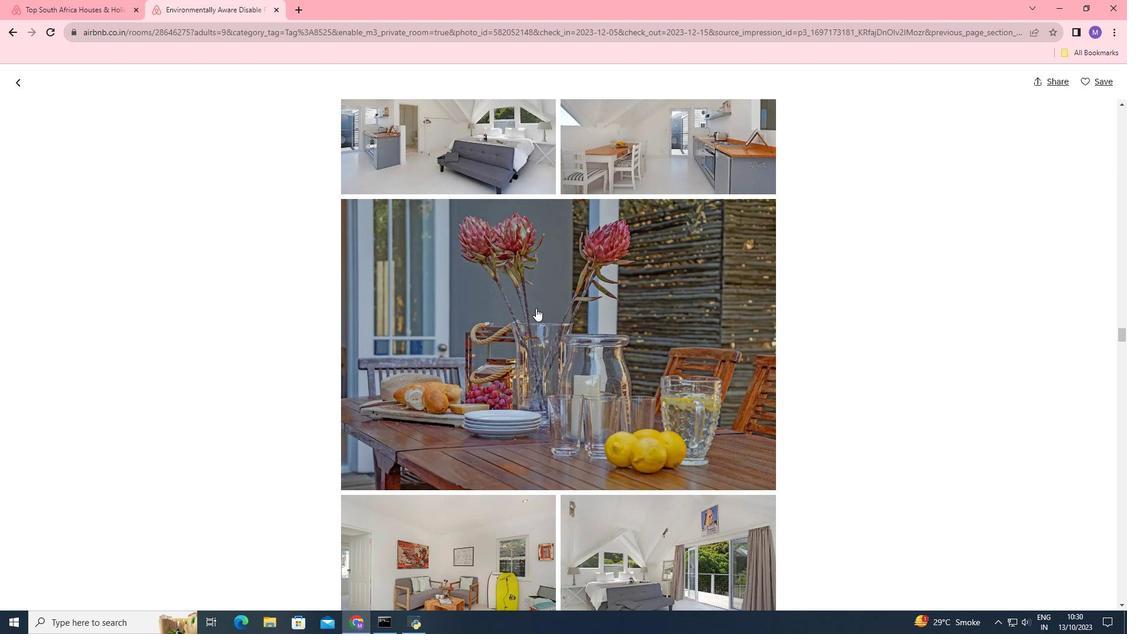 
Action: Mouse scrolled (536, 307) with delta (0, 0)
Screenshot: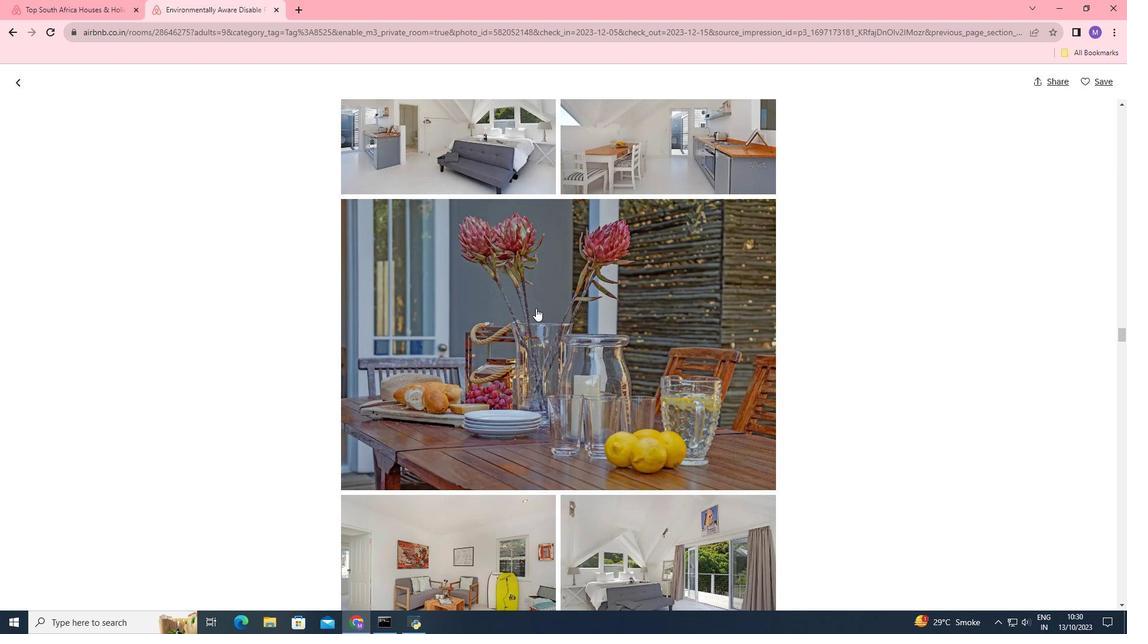 
Action: Mouse scrolled (536, 307) with delta (0, 0)
Screenshot: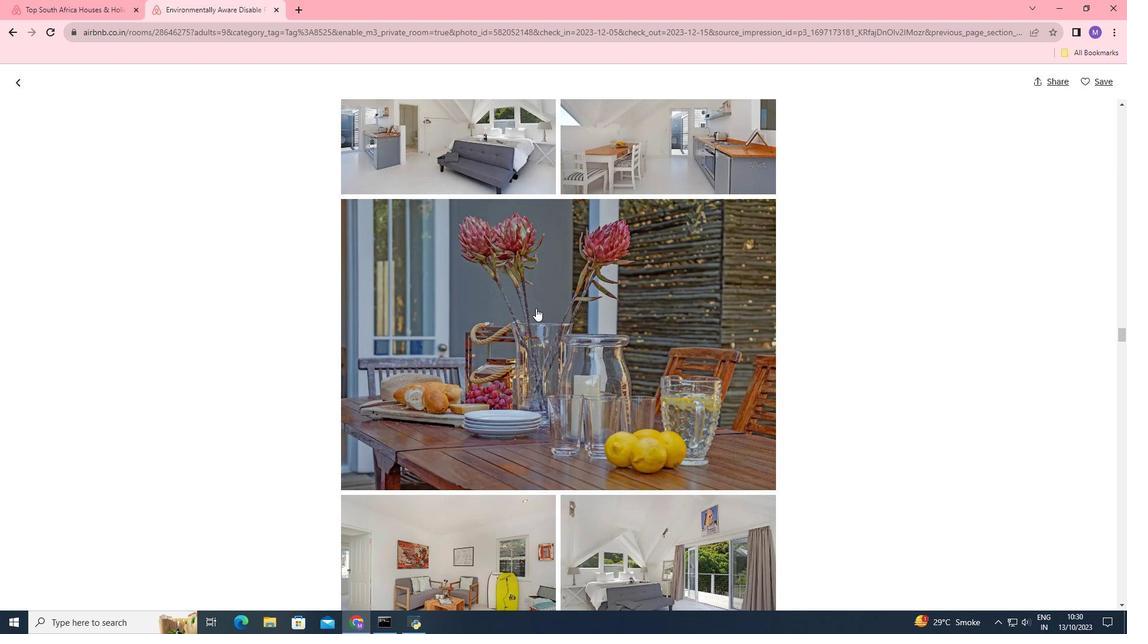 
Action: Mouse scrolled (536, 307) with delta (0, 0)
Screenshot: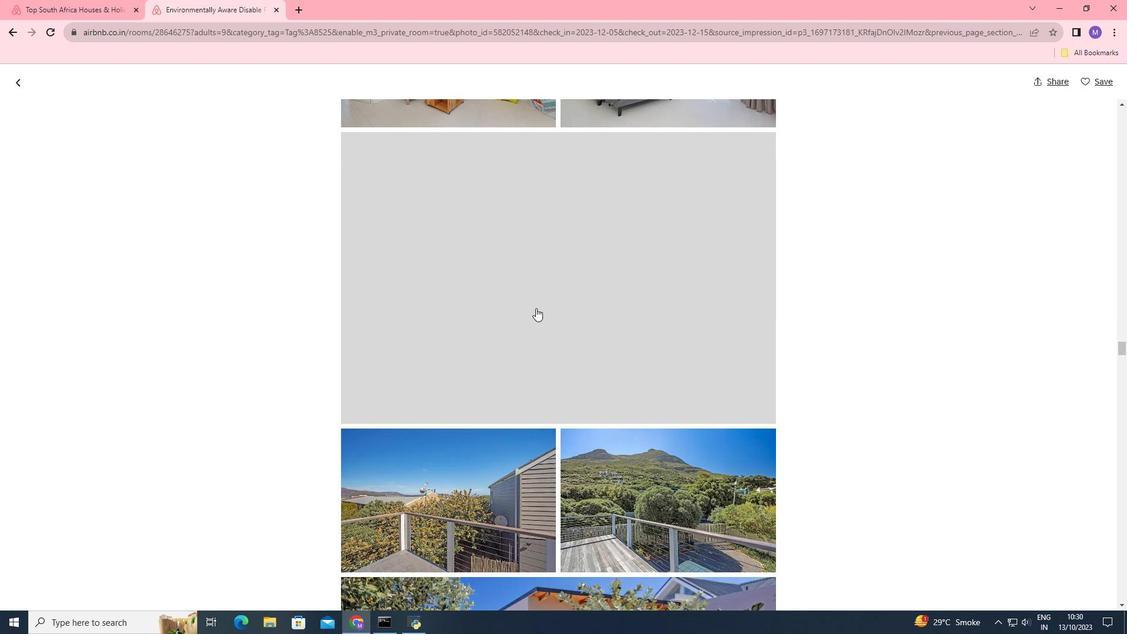 
Action: Mouse scrolled (536, 307) with delta (0, 0)
Screenshot: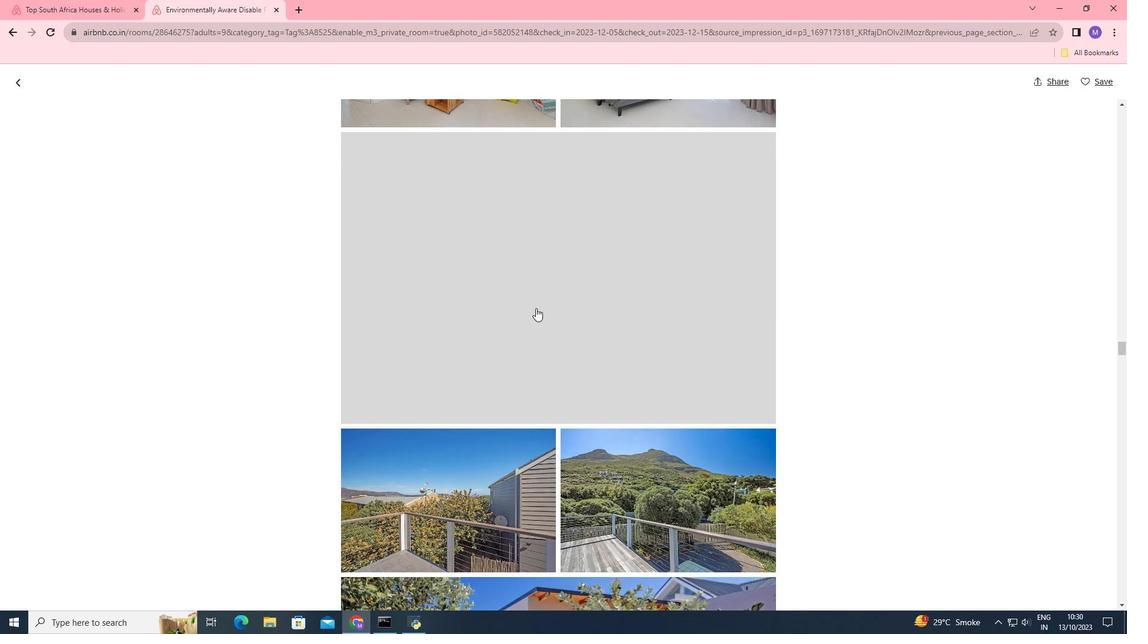 
Action: Mouse scrolled (536, 307) with delta (0, 0)
Screenshot: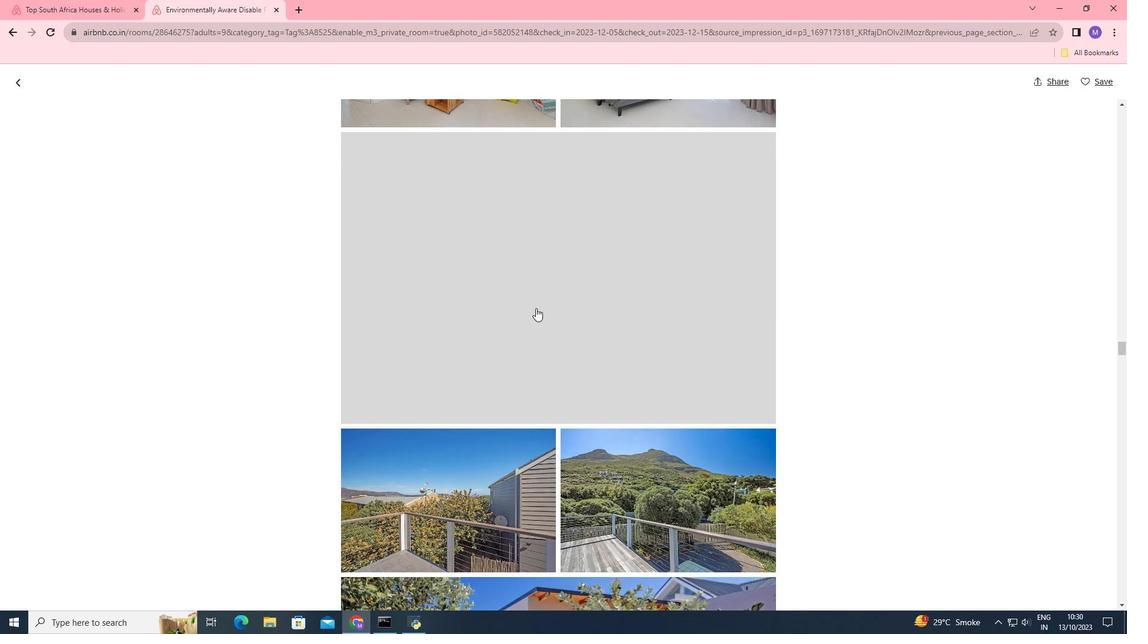 
Action: Mouse scrolled (536, 307) with delta (0, 0)
Screenshot: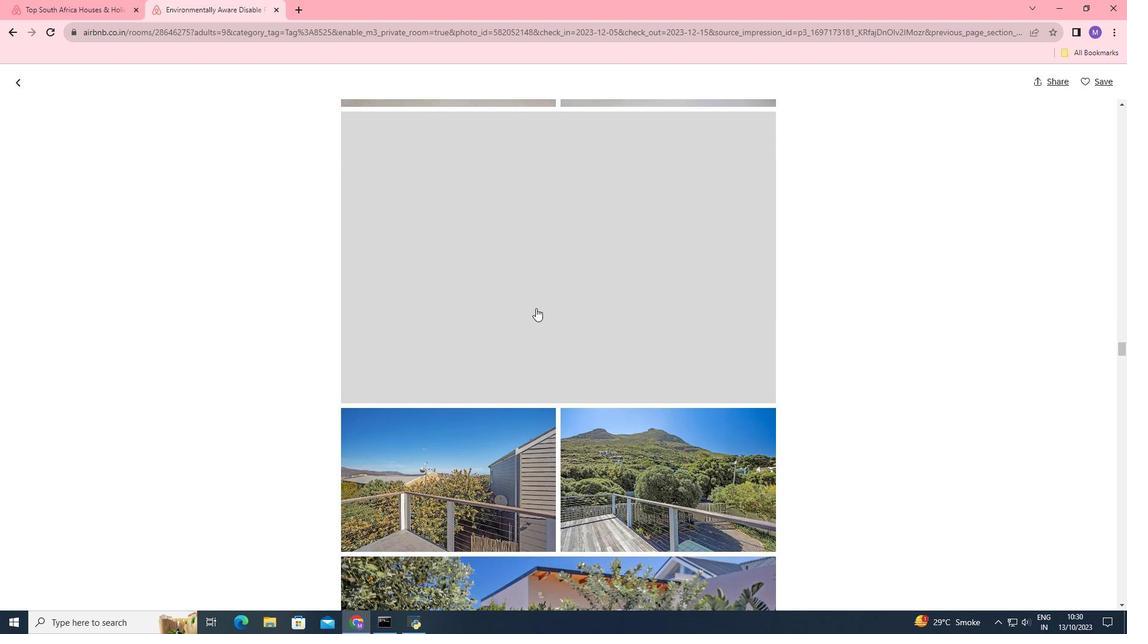 
Action: Mouse scrolled (536, 307) with delta (0, 0)
Screenshot: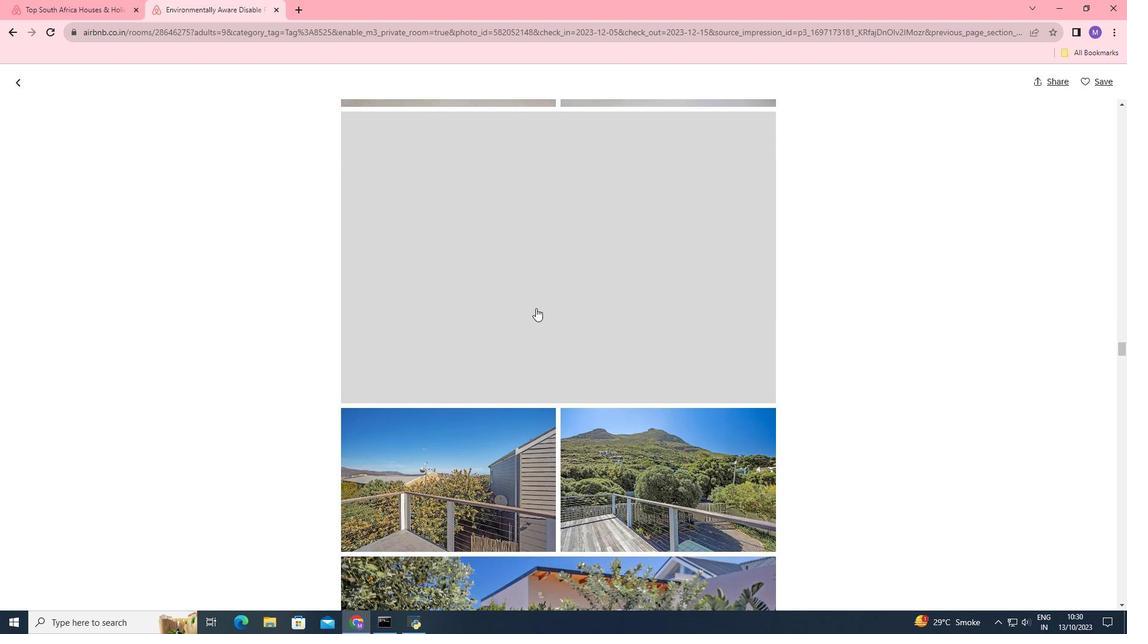 
Action: Mouse scrolled (536, 307) with delta (0, 0)
Screenshot: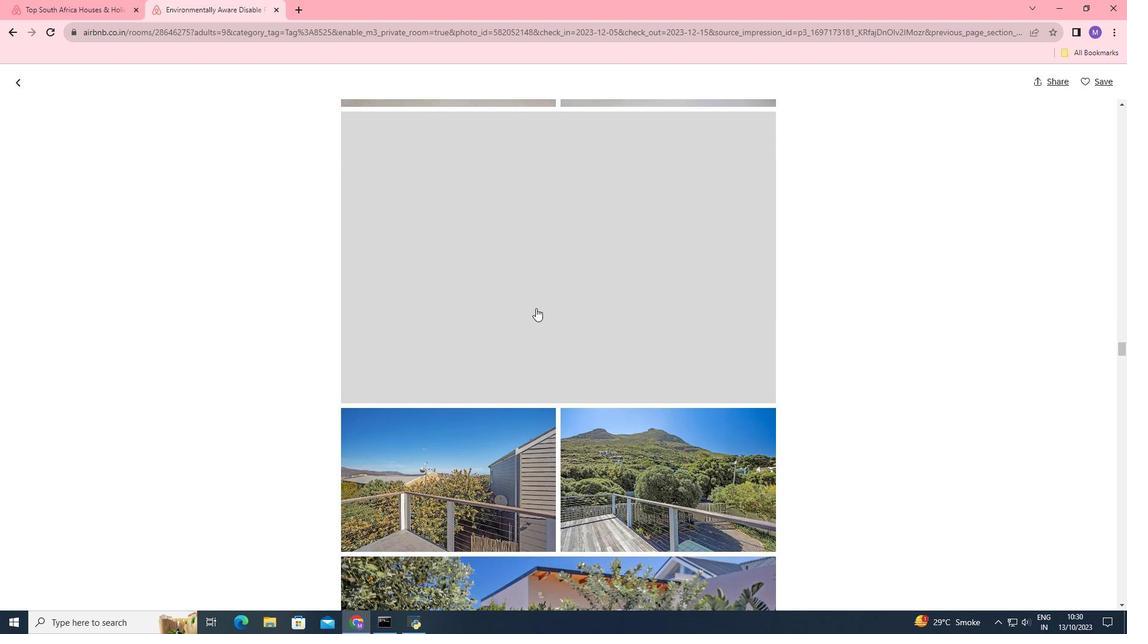 
Action: Mouse scrolled (536, 307) with delta (0, 0)
Screenshot: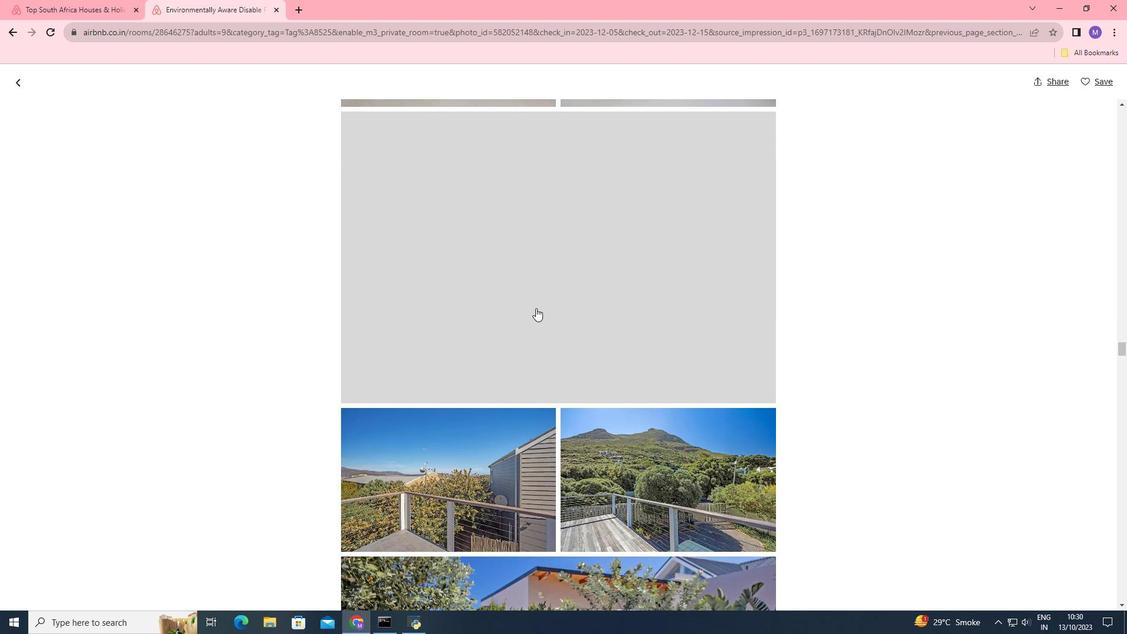 
Action: Mouse scrolled (536, 307) with delta (0, 0)
Screenshot: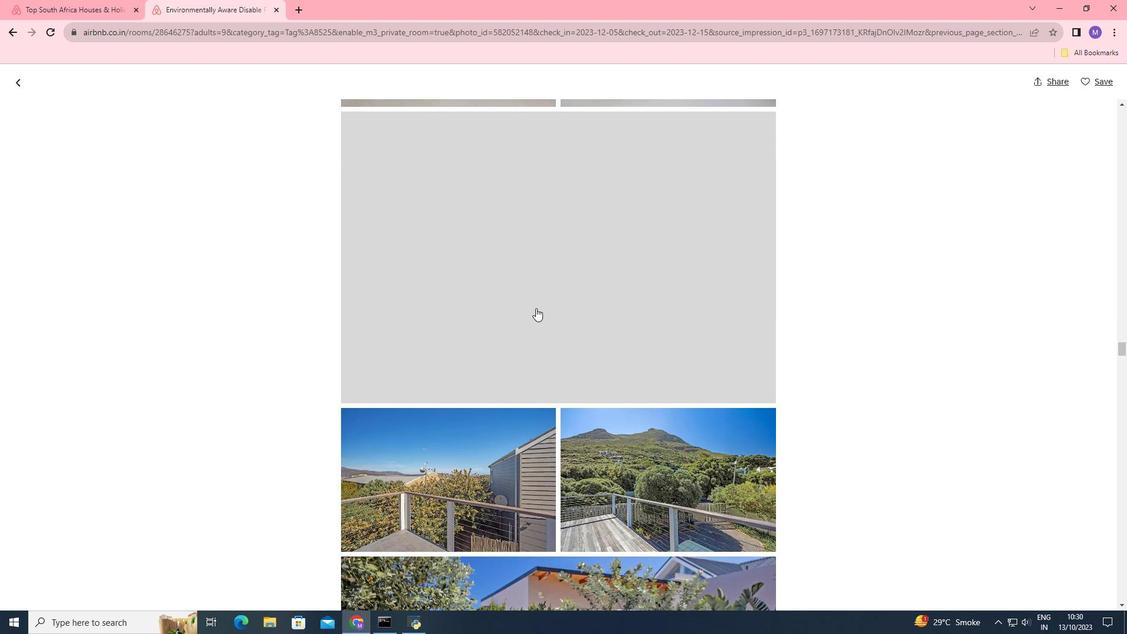 
Action: Mouse scrolled (536, 308) with delta (0, 0)
Screenshot: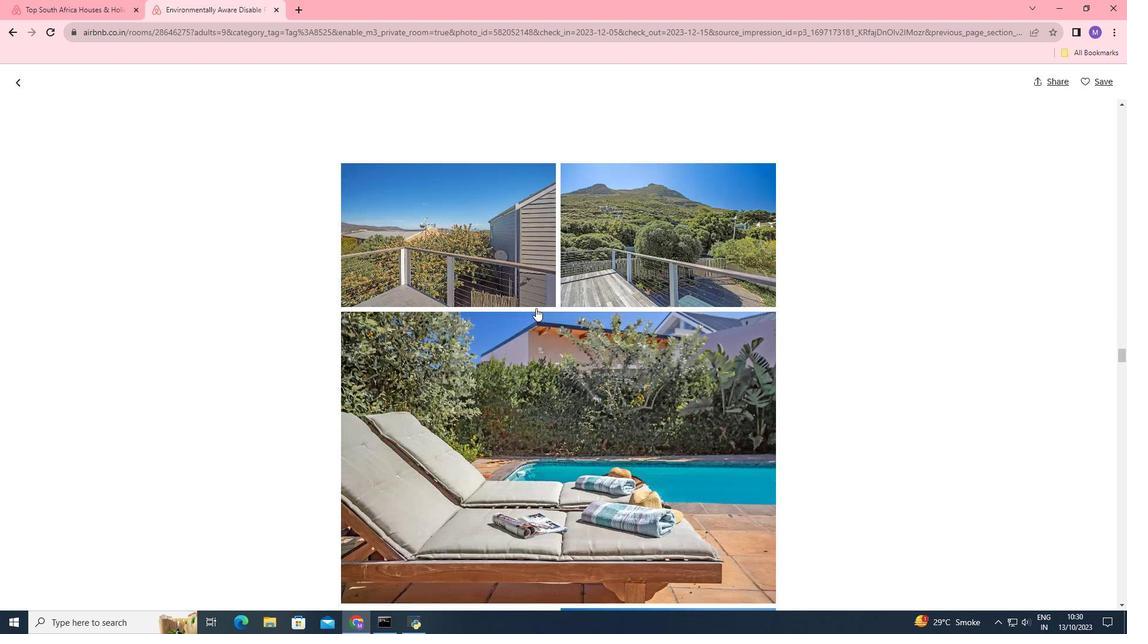 
Action: Mouse scrolled (536, 307) with delta (0, 0)
Screenshot: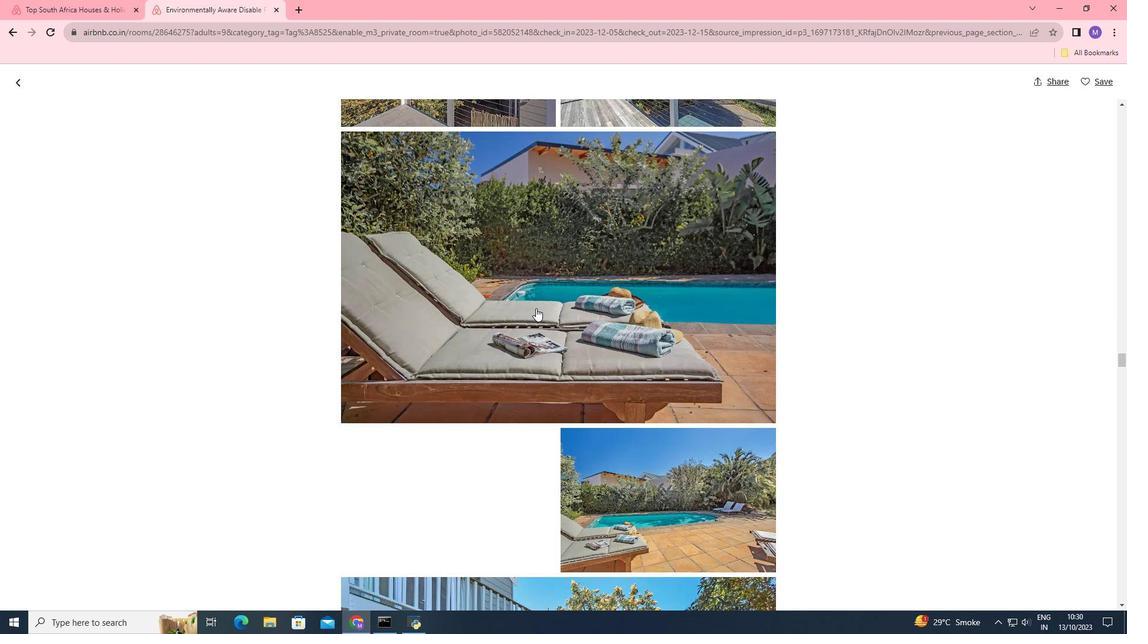 
Action: Mouse scrolled (536, 307) with delta (0, 0)
Screenshot: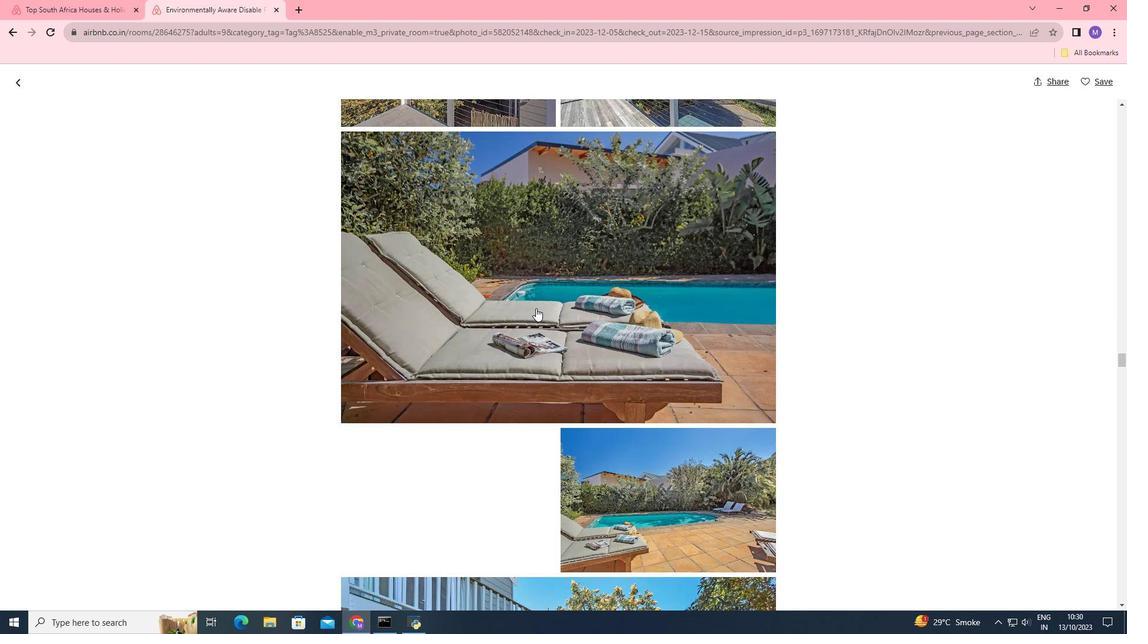 
Action: Mouse scrolled (536, 307) with delta (0, 0)
Screenshot: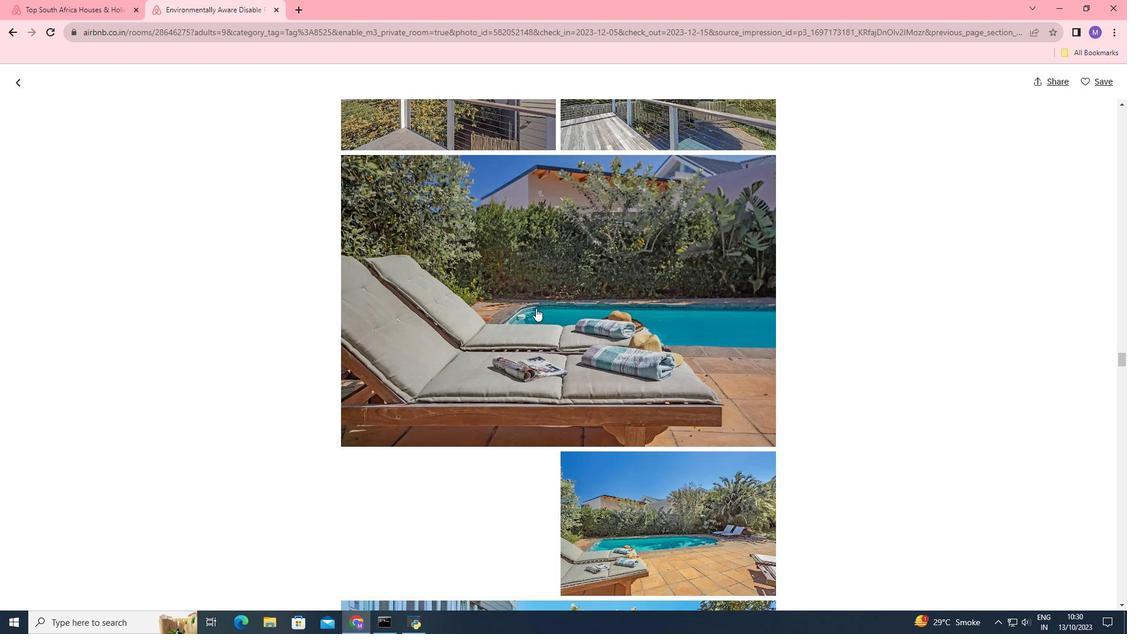 
Action: Mouse scrolled (536, 307) with delta (0, 0)
Screenshot: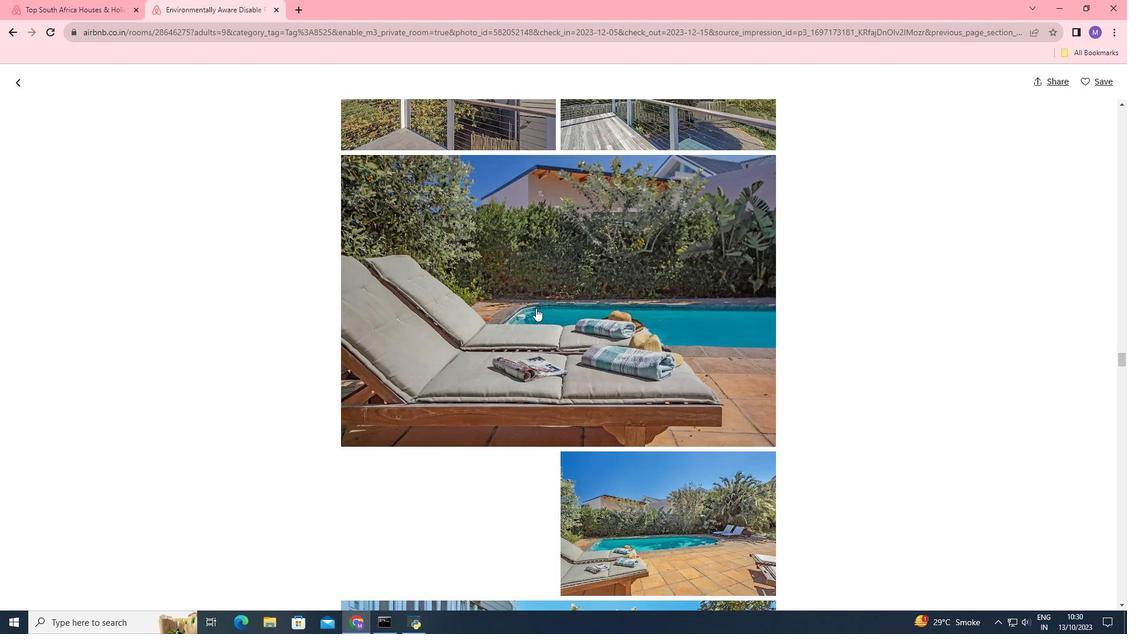 
Action: Mouse scrolled (536, 307) with delta (0, 0)
Screenshot: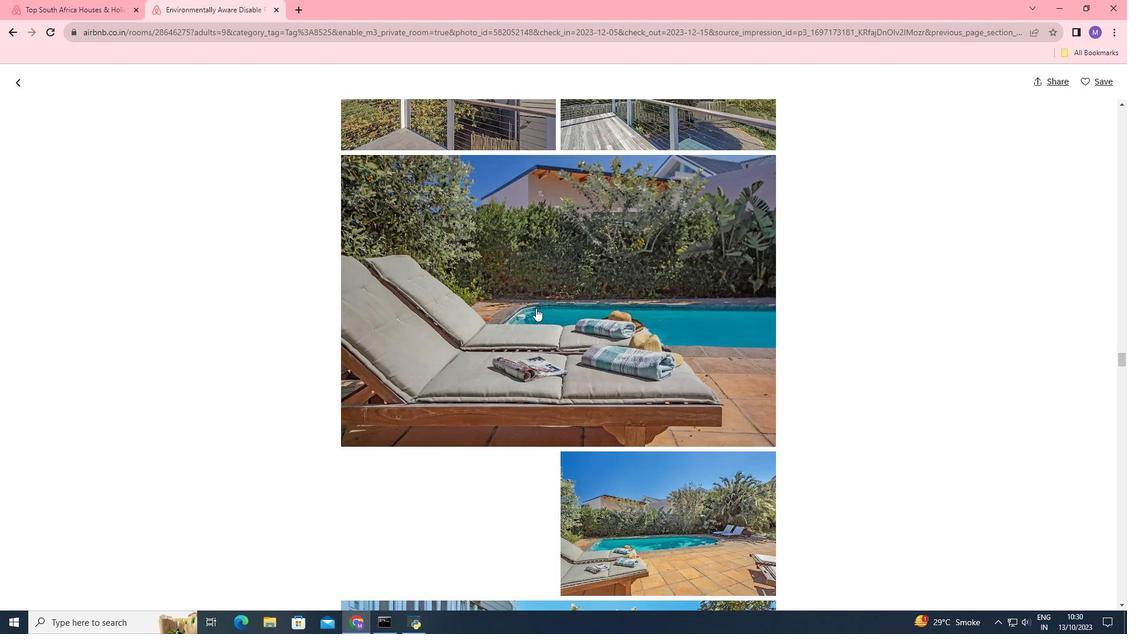 
Action: Mouse scrolled (536, 307) with delta (0, 0)
Screenshot: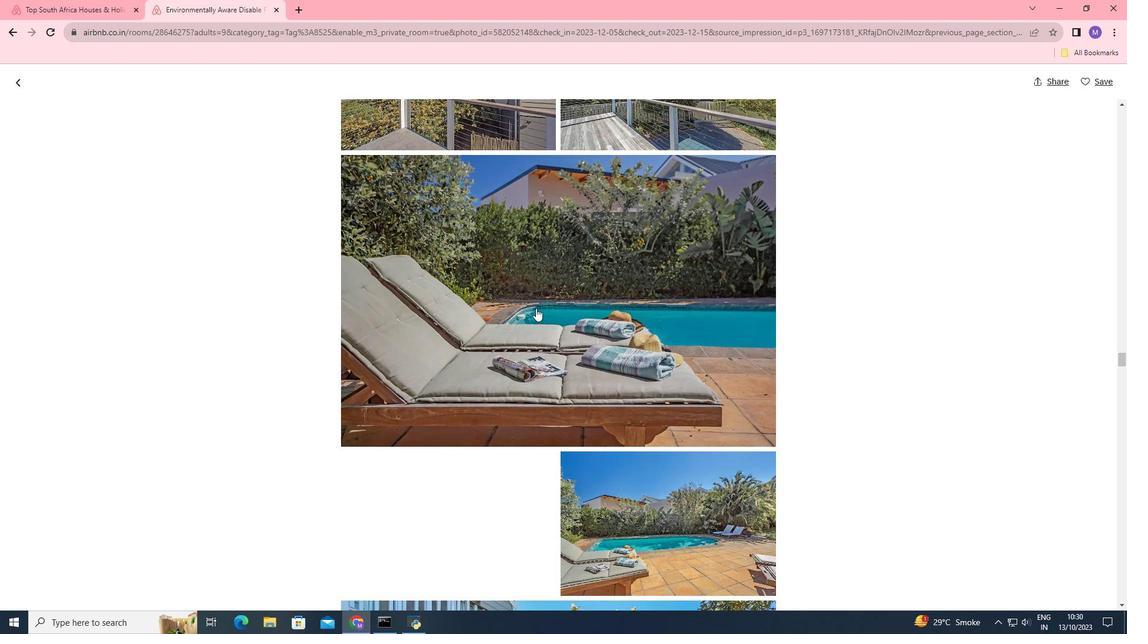 
Action: Mouse scrolled (536, 307) with delta (0, 0)
Screenshot: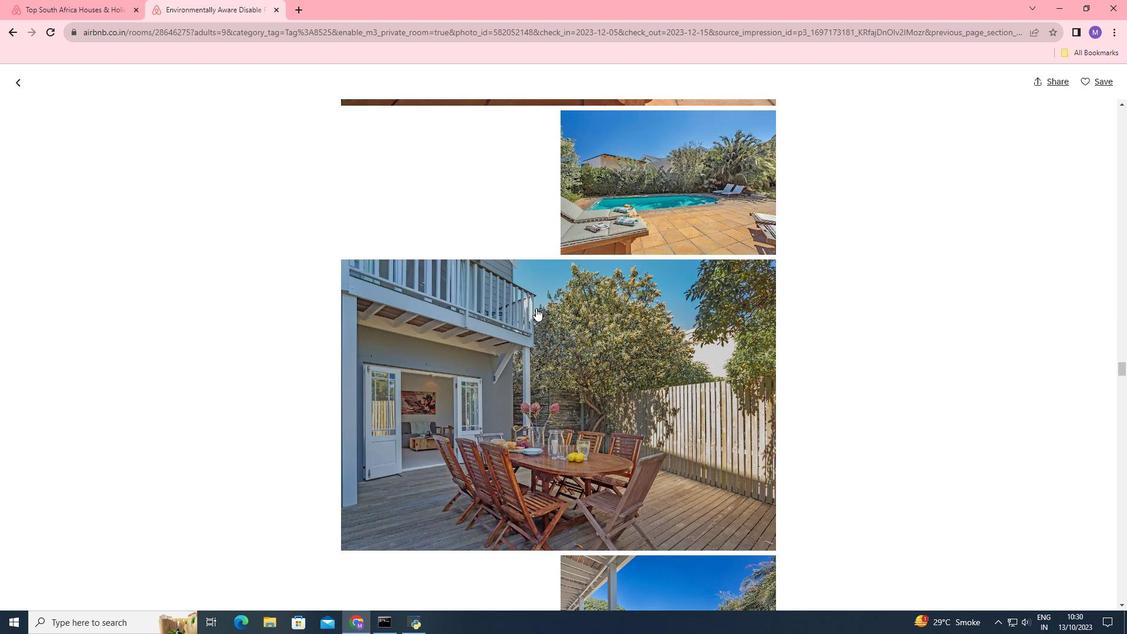 
Action: Mouse scrolled (536, 307) with delta (0, 0)
Screenshot: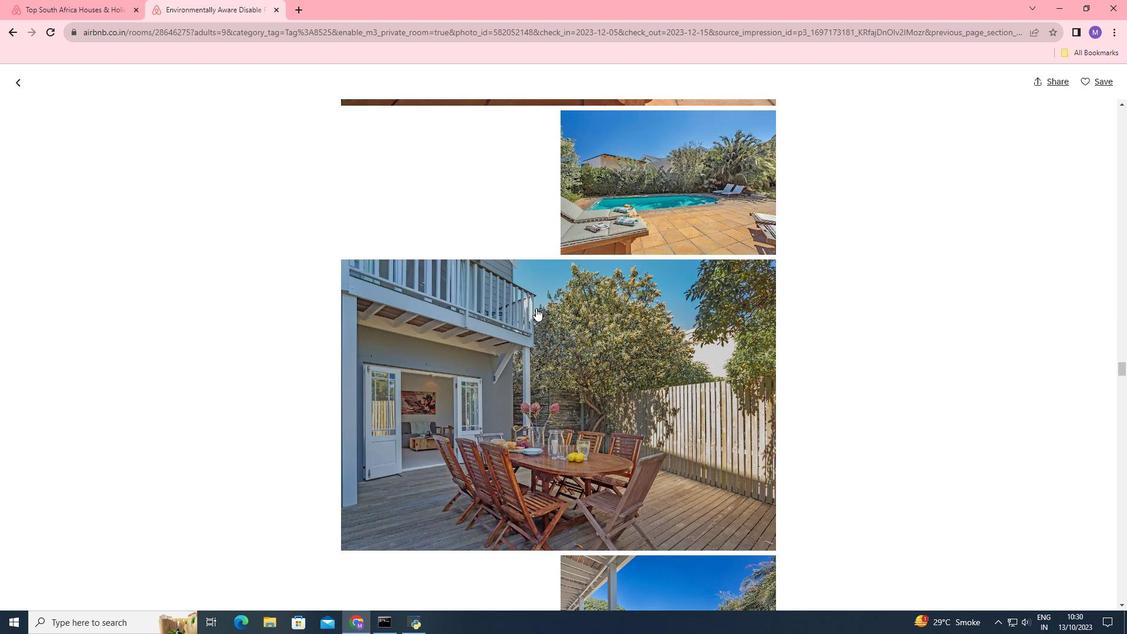 
Action: Mouse scrolled (536, 307) with delta (0, 0)
Screenshot: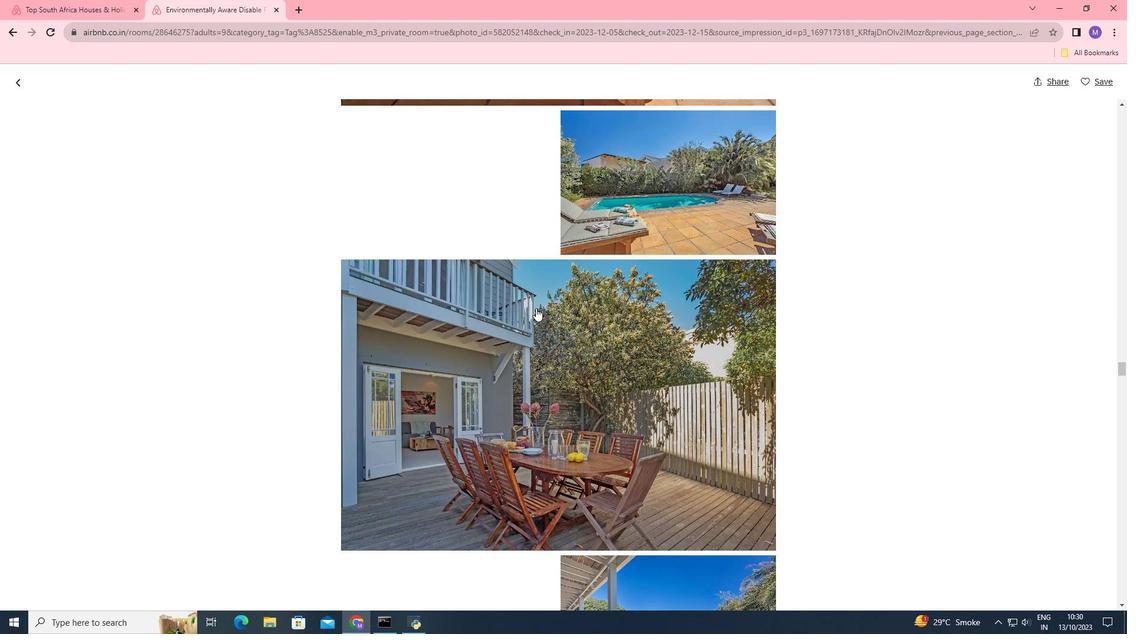 
Action: Mouse scrolled (536, 307) with delta (0, 0)
Screenshot: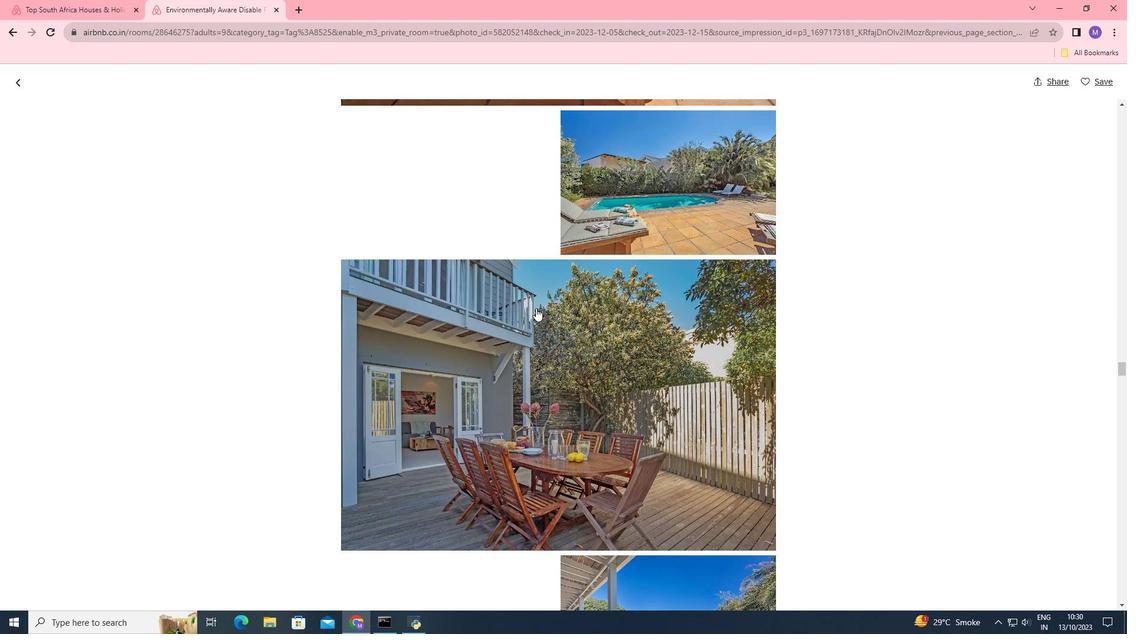 
Action: Mouse scrolled (536, 307) with delta (0, 0)
Screenshot: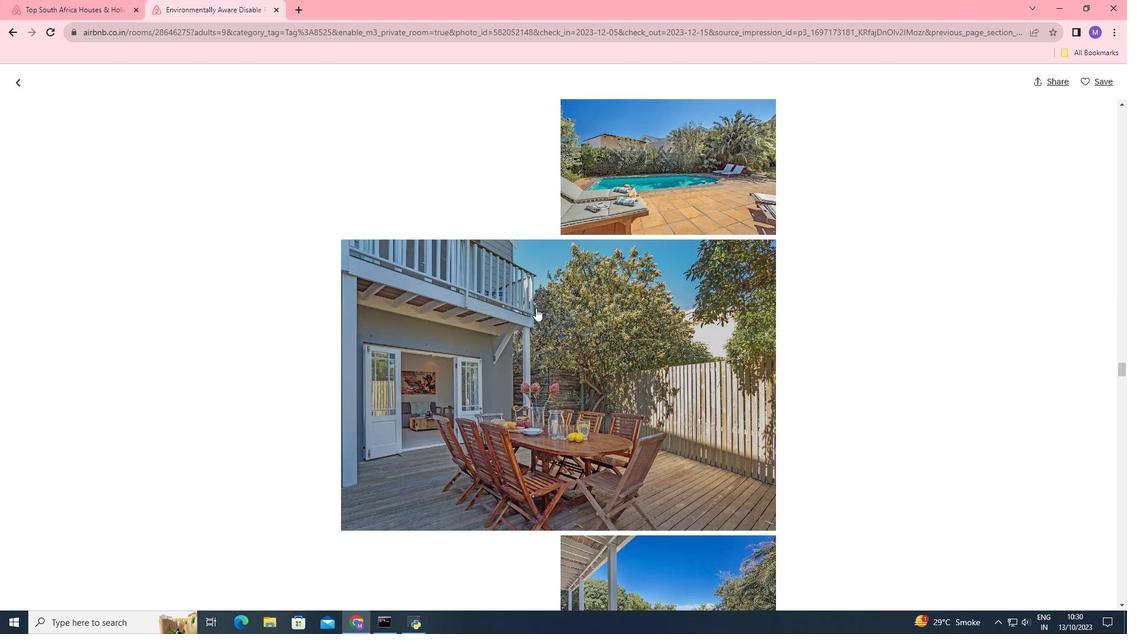 
Action: Mouse scrolled (536, 307) with delta (0, 0)
Screenshot: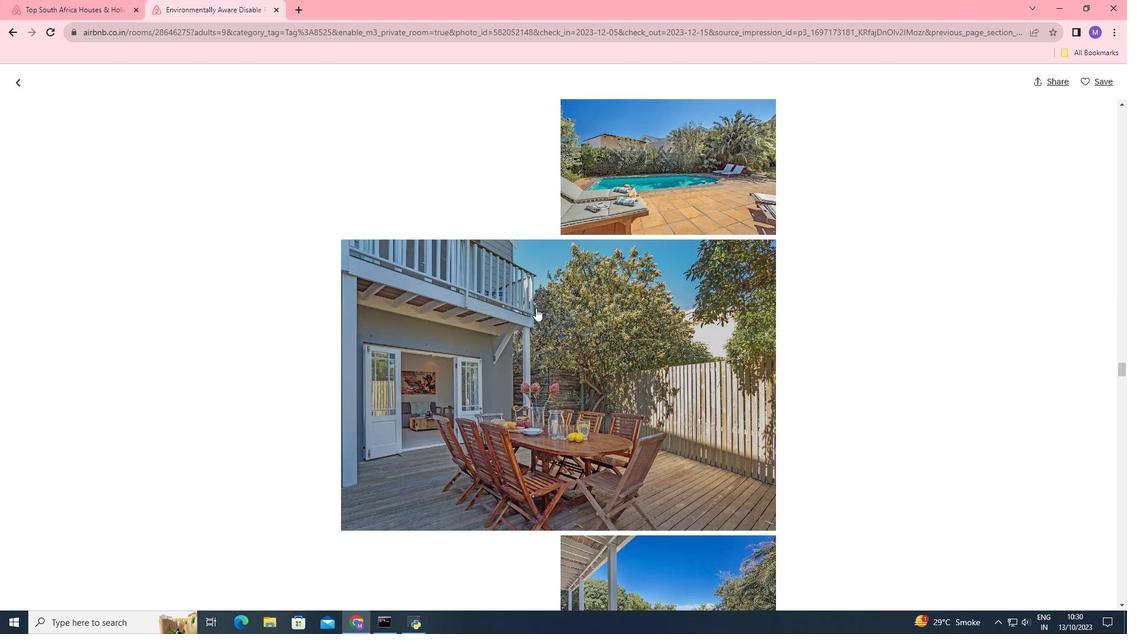 
Action: Mouse scrolled (536, 307) with delta (0, 0)
Screenshot: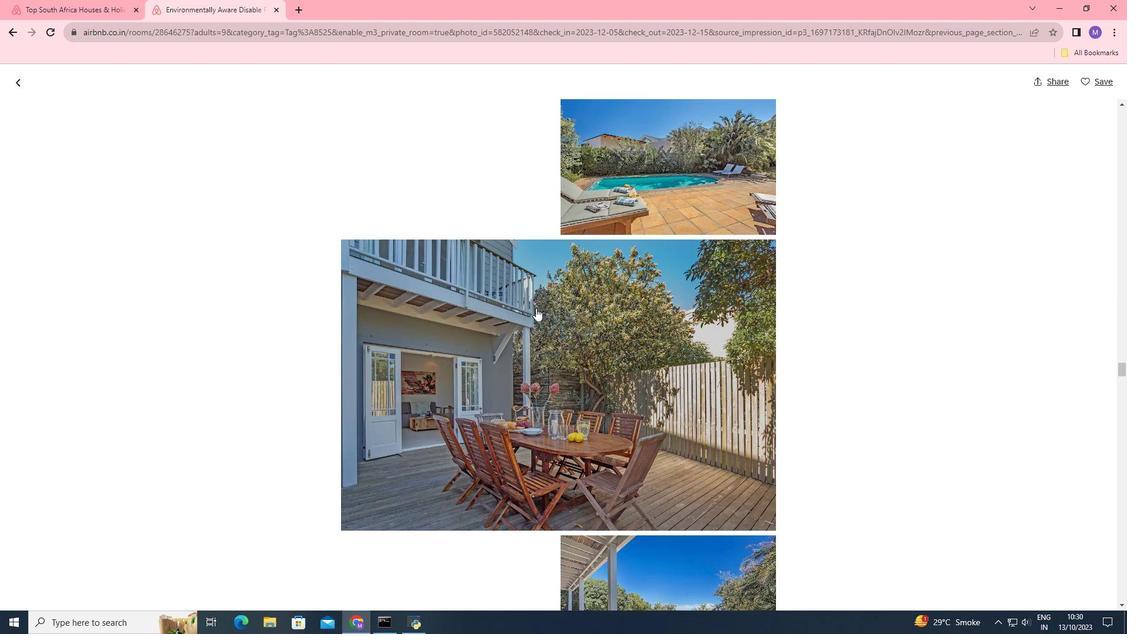 
Action: Mouse scrolled (536, 307) with delta (0, 0)
Screenshot: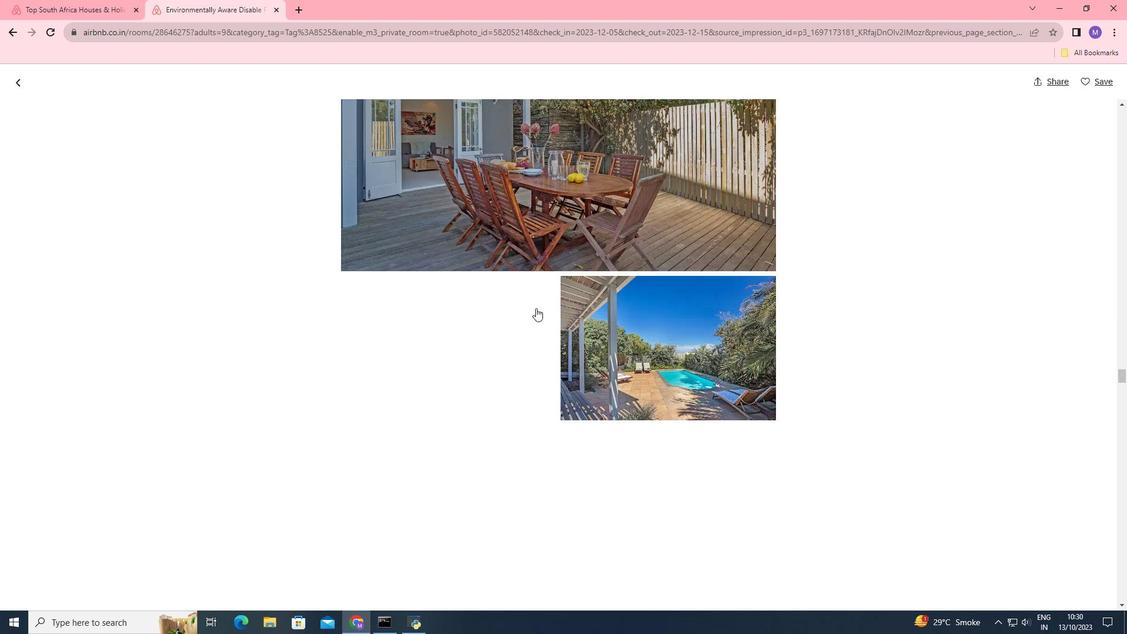 
Action: Mouse scrolled (536, 307) with delta (0, 0)
Screenshot: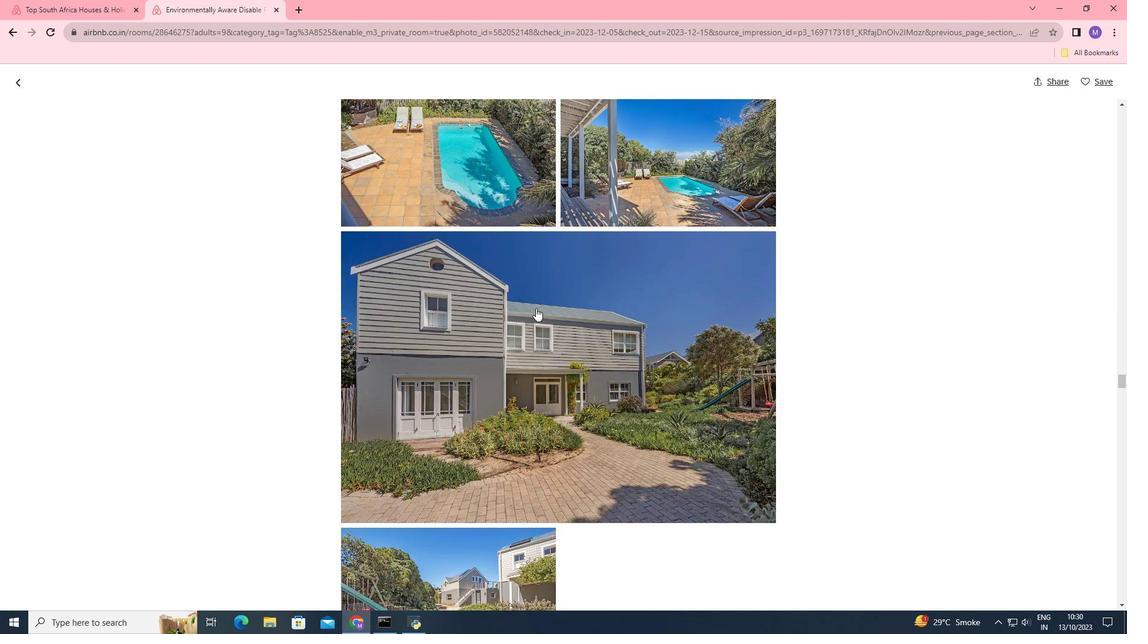 
Action: Mouse scrolled (536, 307) with delta (0, 0)
